 Task: Reply All to email with the signature Aiden Davis with the subject Meeting invitation from softage.1@softage.net with the message Can you please provide more information about the recent company merger?, select first 2 words, change the font of the message to Tahoma and change the font typography to italics Send the email
Action: Mouse moved to (578, 733)
Screenshot: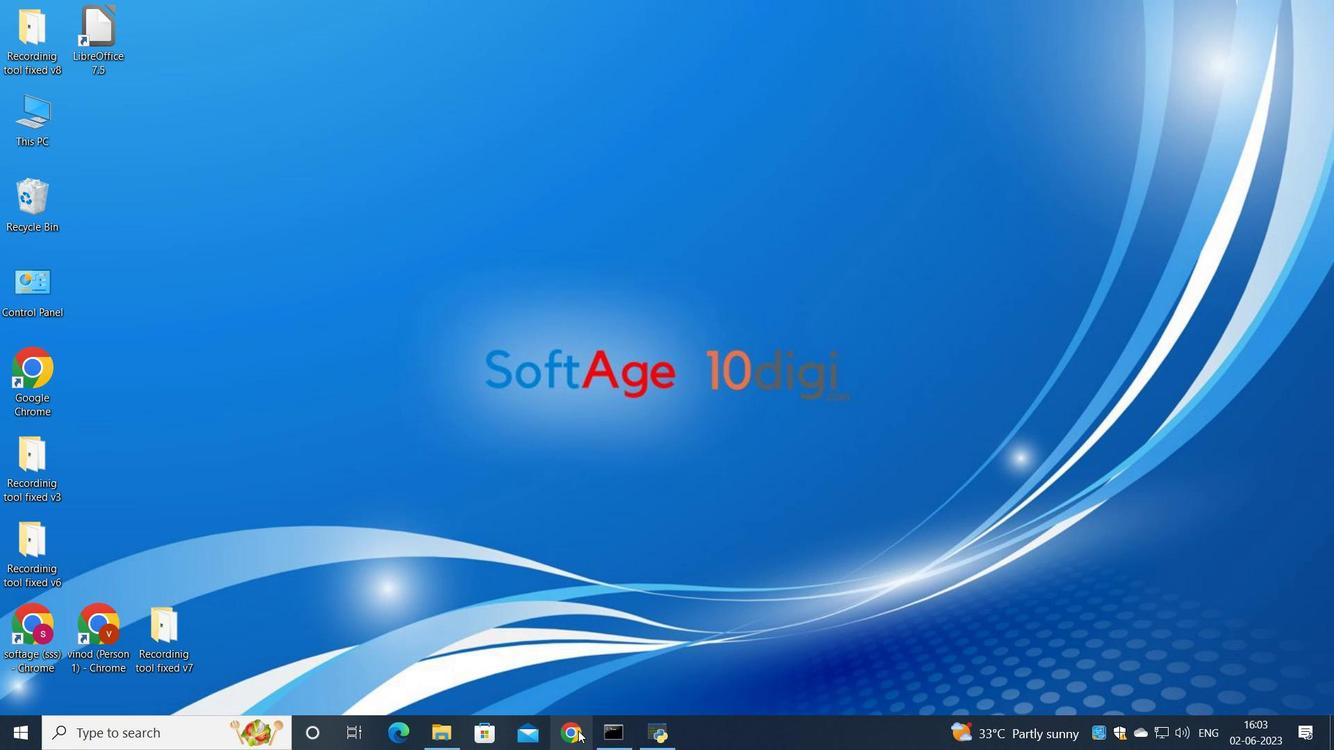
Action: Mouse pressed left at (578, 733)
Screenshot: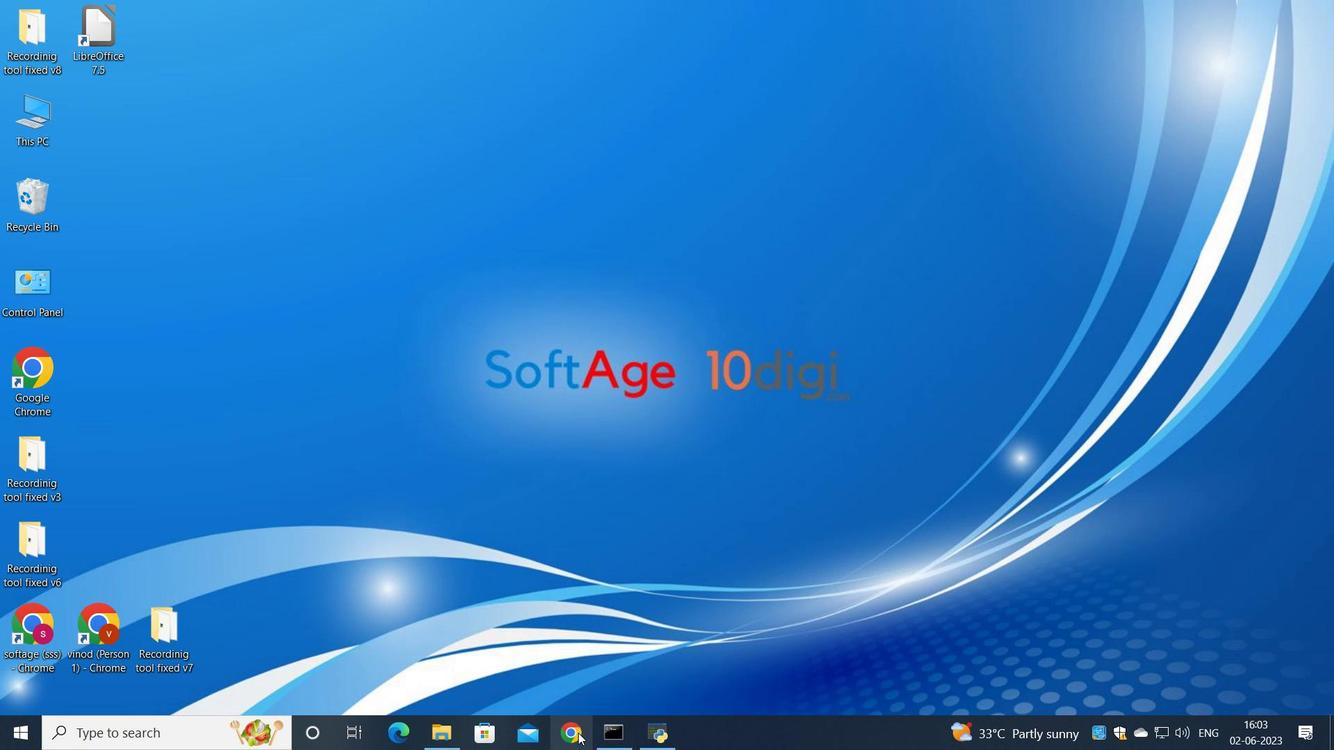
Action: Mouse moved to (574, 451)
Screenshot: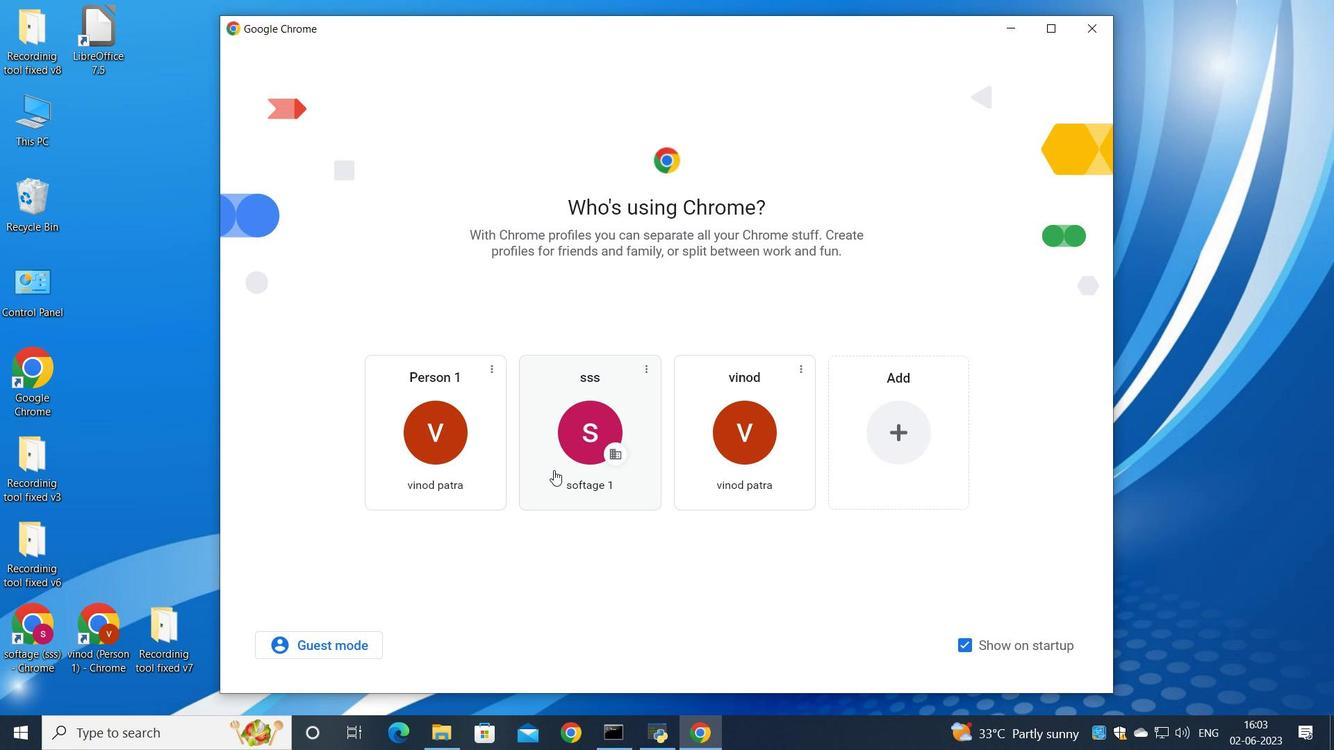 
Action: Mouse pressed left at (574, 451)
Screenshot: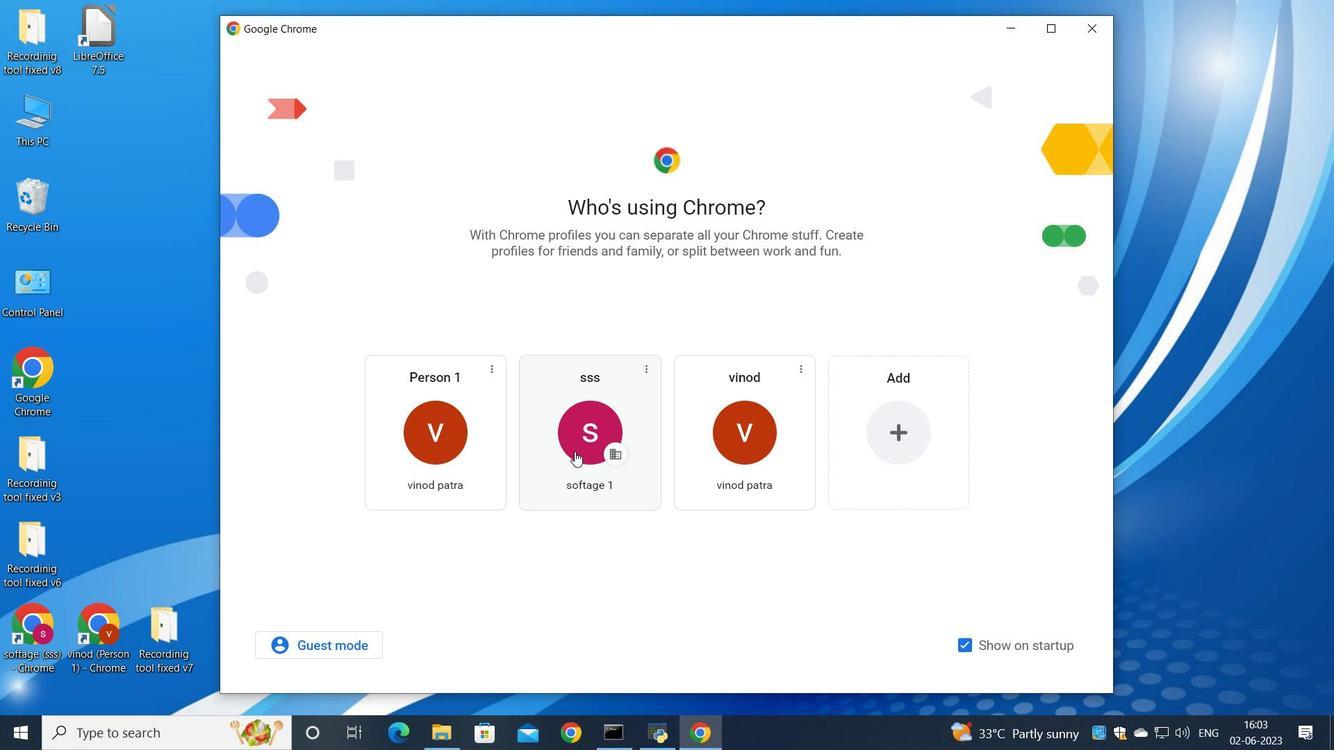 
Action: Mouse moved to (1166, 116)
Screenshot: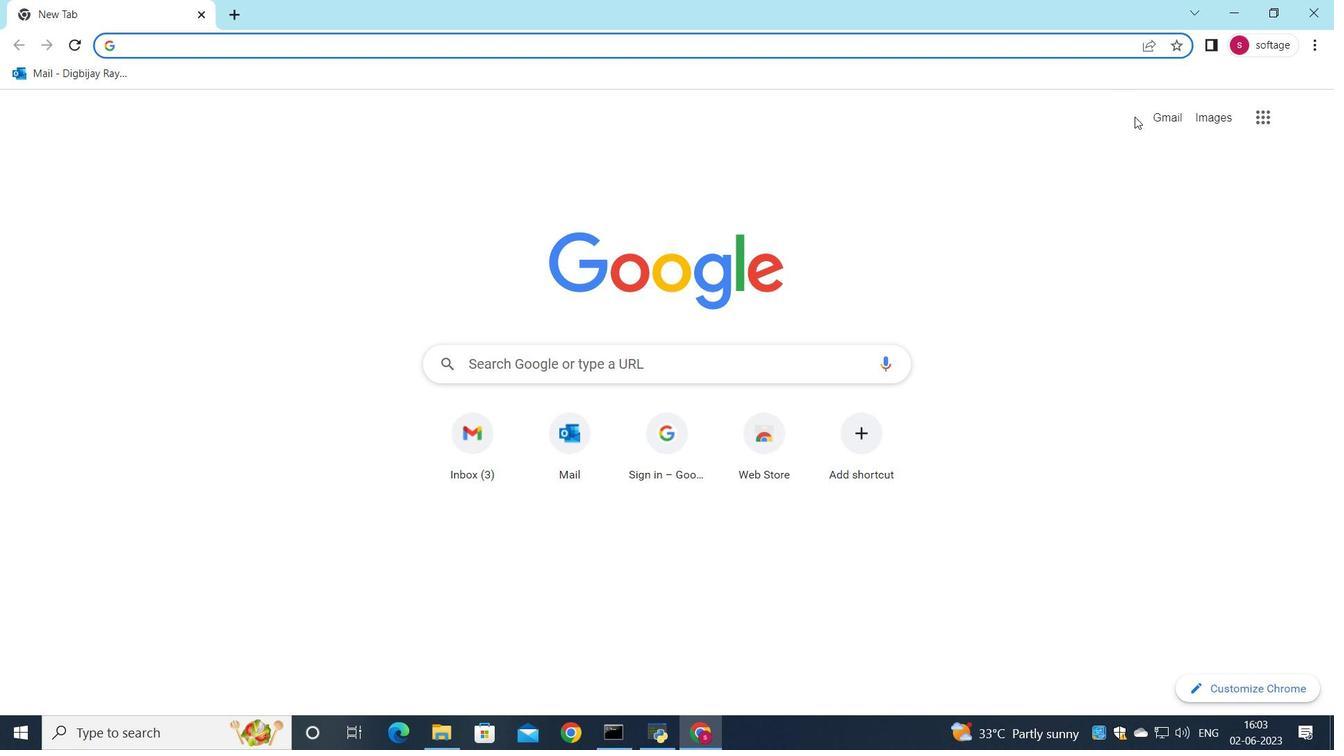 
Action: Mouse pressed left at (1166, 116)
Screenshot: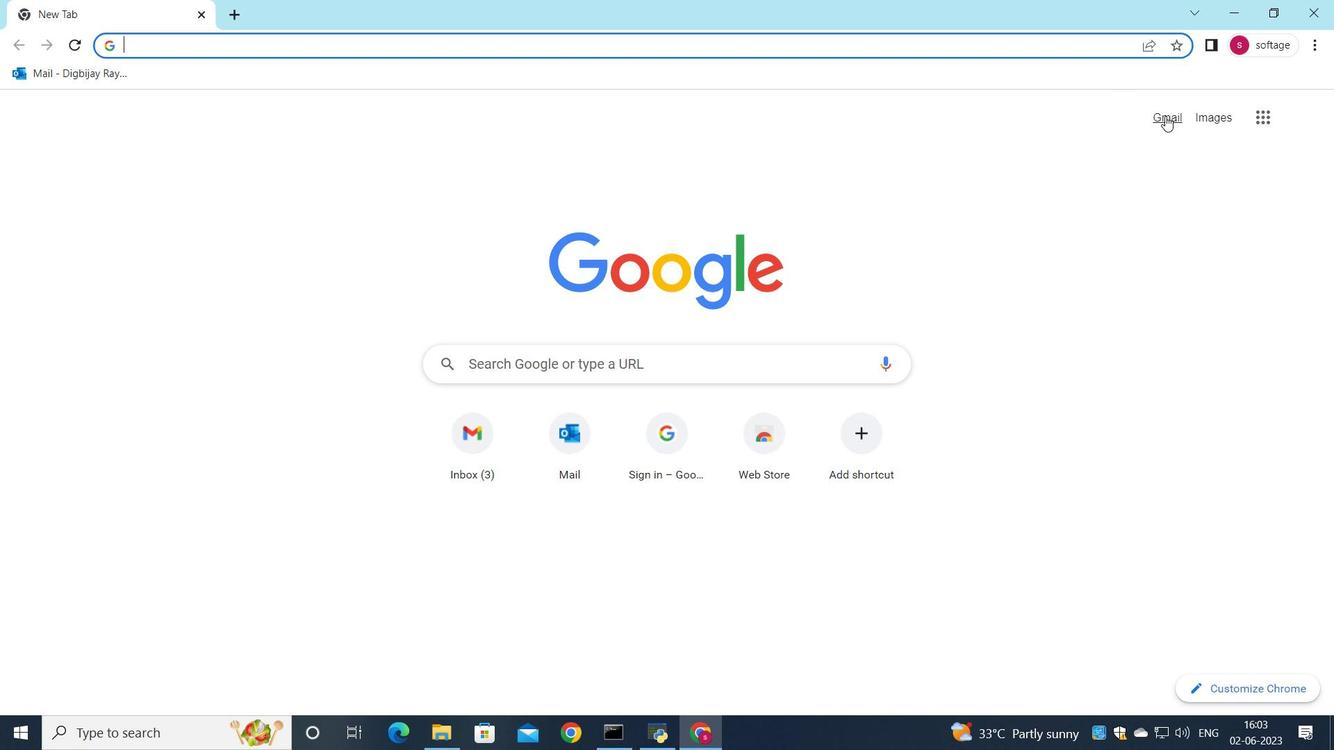 
Action: Mouse moved to (1144, 113)
Screenshot: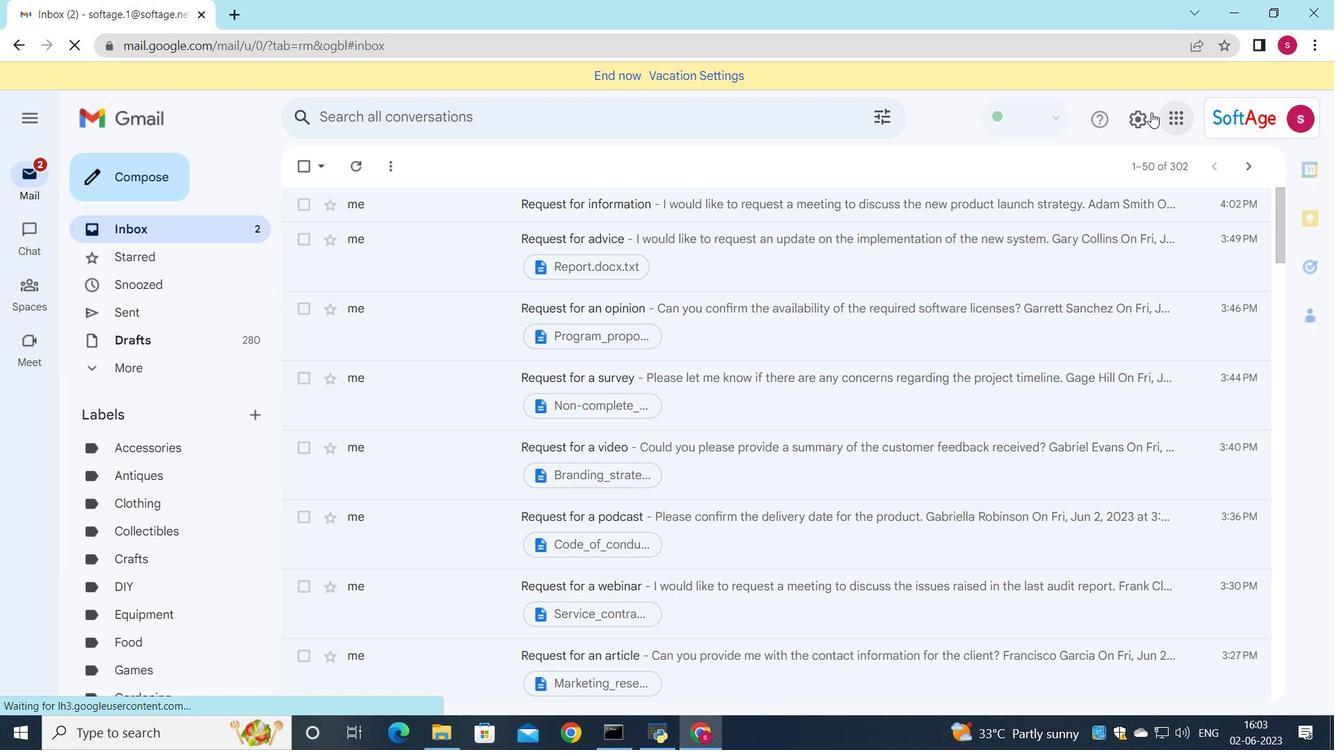 
Action: Mouse pressed left at (1144, 113)
Screenshot: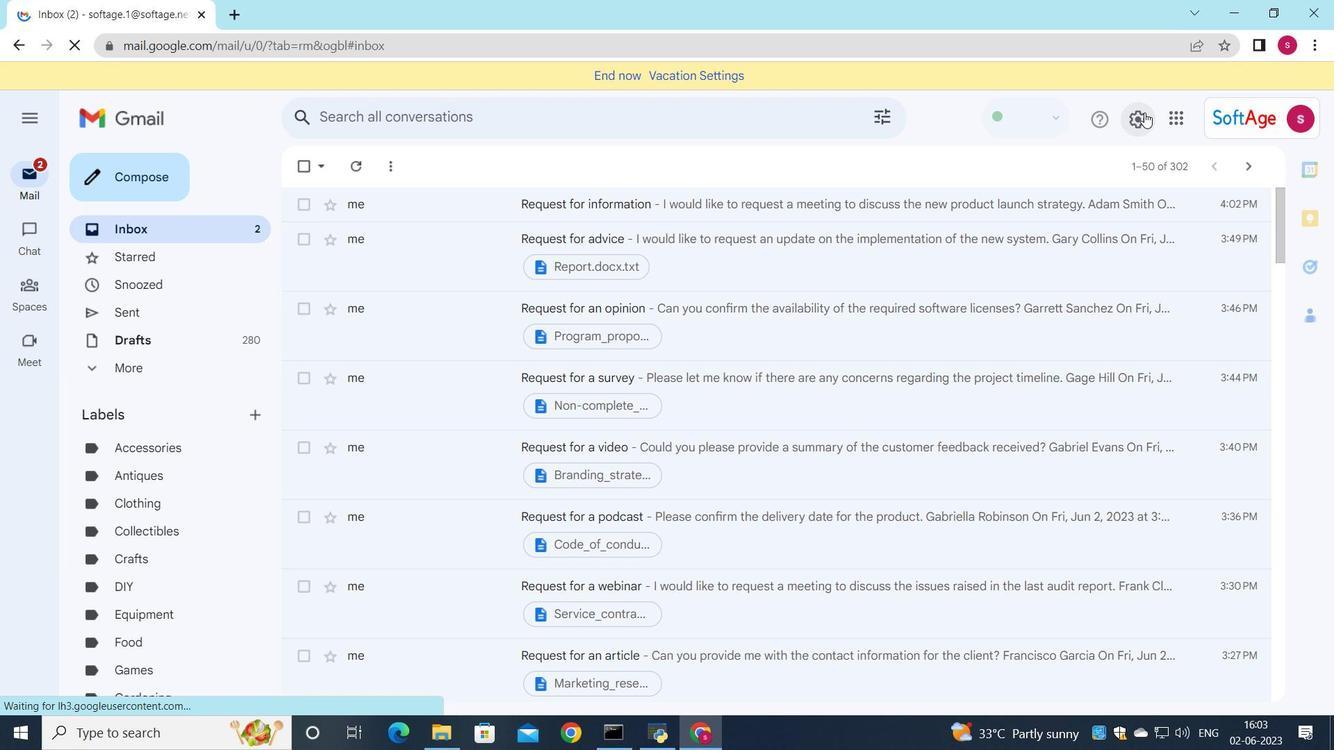 
Action: Mouse moved to (1151, 212)
Screenshot: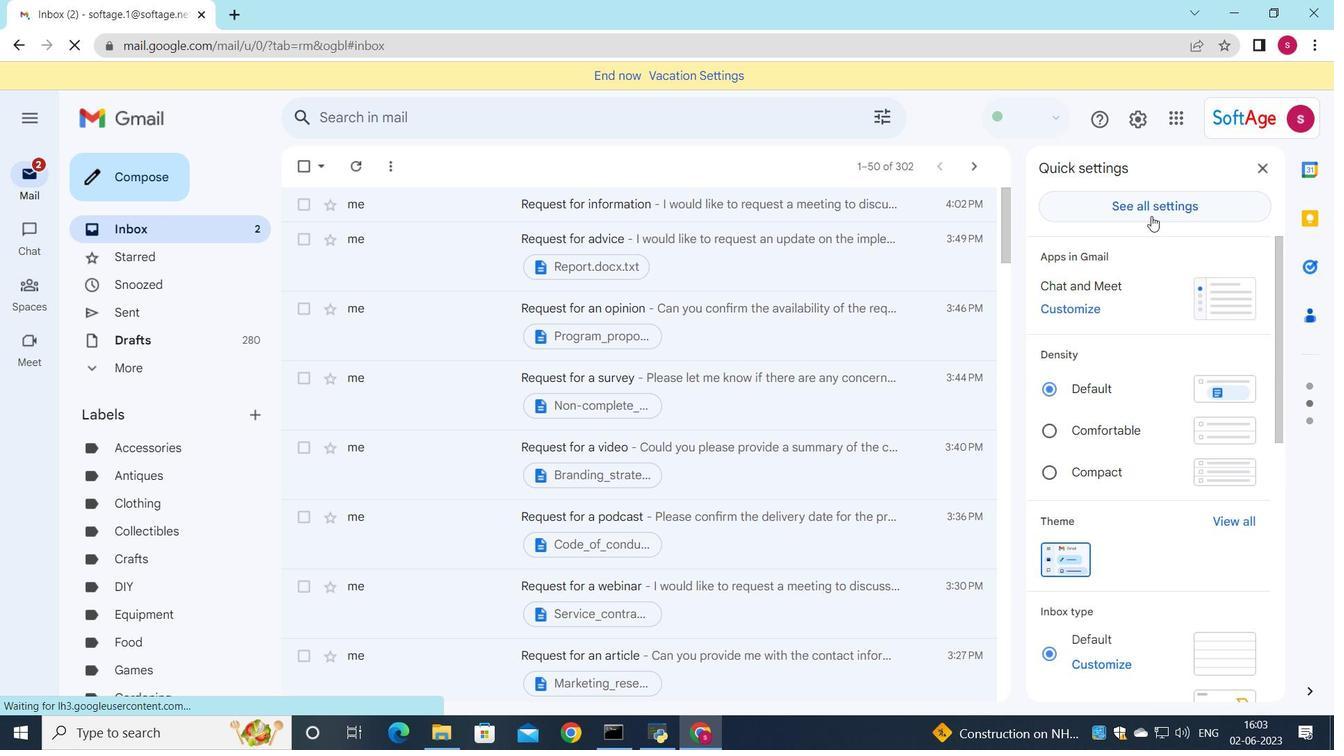 
Action: Mouse pressed left at (1151, 212)
Screenshot: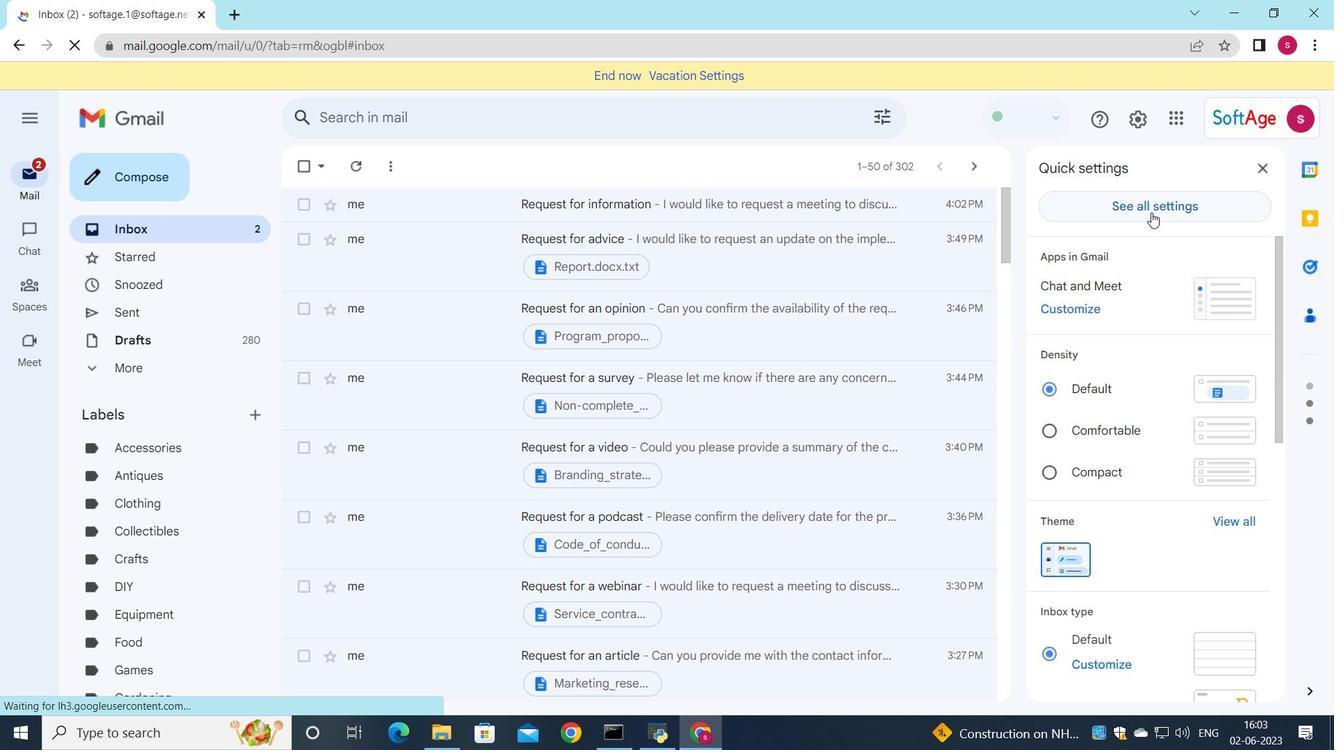 
Action: Mouse moved to (600, 452)
Screenshot: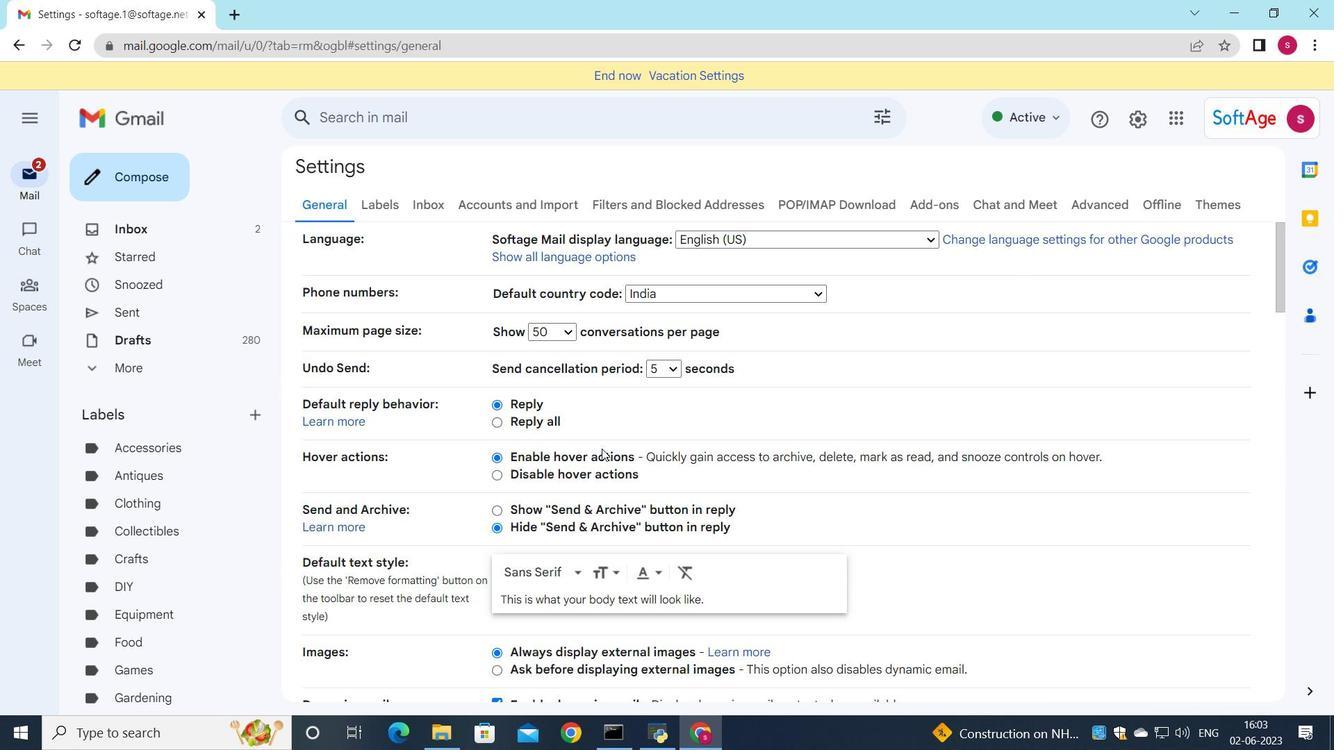 
Action: Mouse scrolled (600, 451) with delta (0, 0)
Screenshot: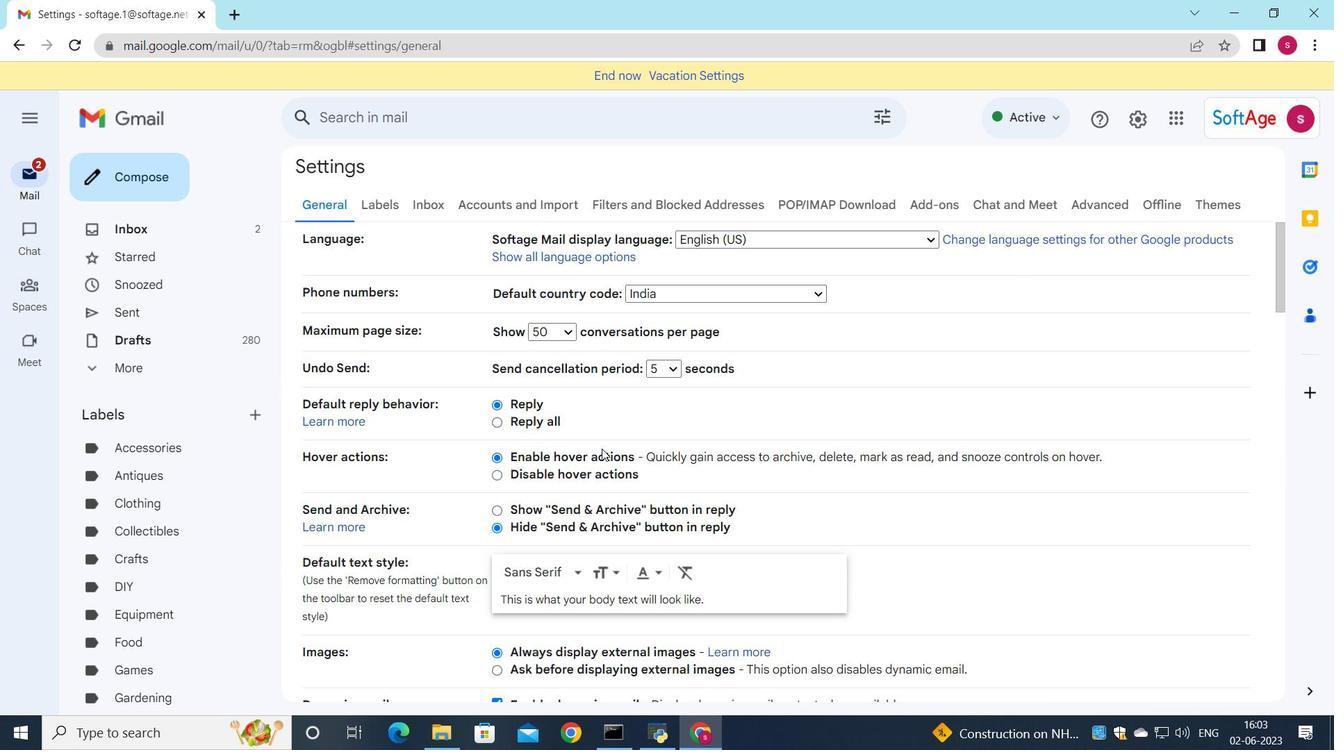 
Action: Mouse moved to (600, 452)
Screenshot: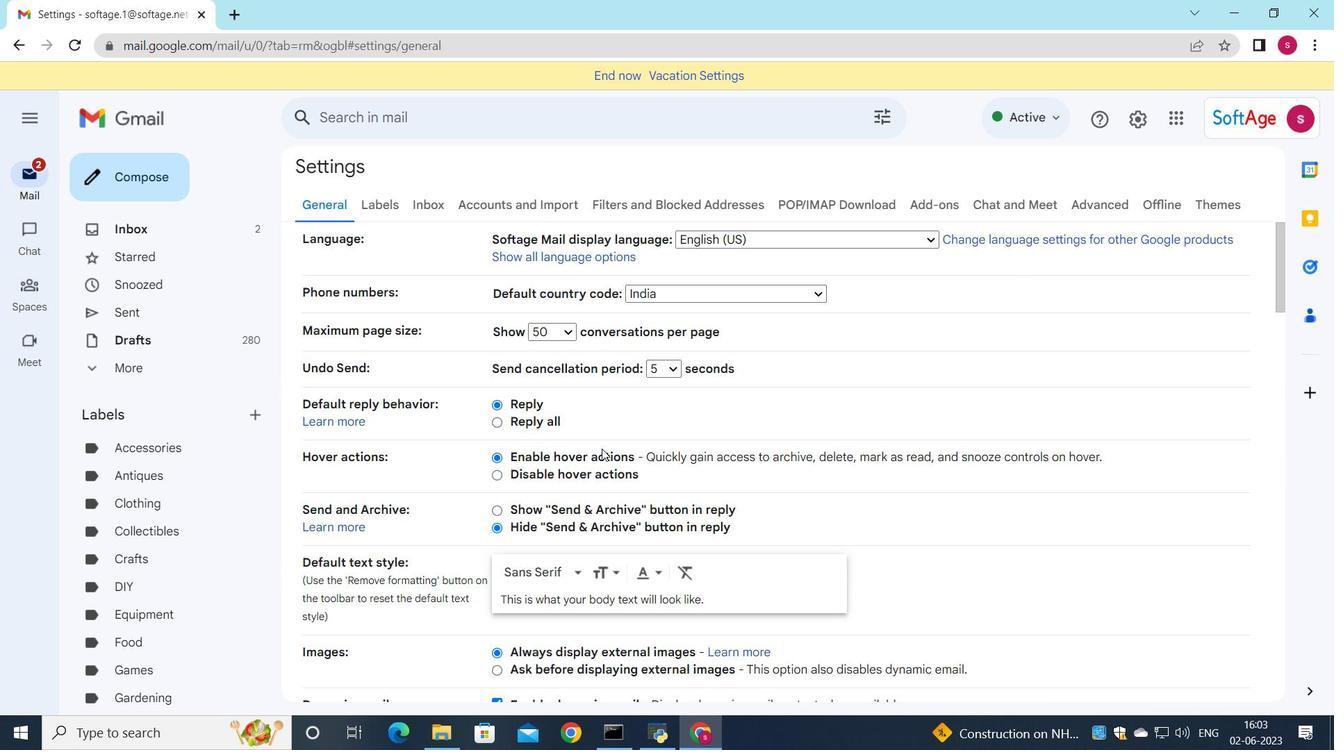 
Action: Mouse scrolled (600, 451) with delta (0, 0)
Screenshot: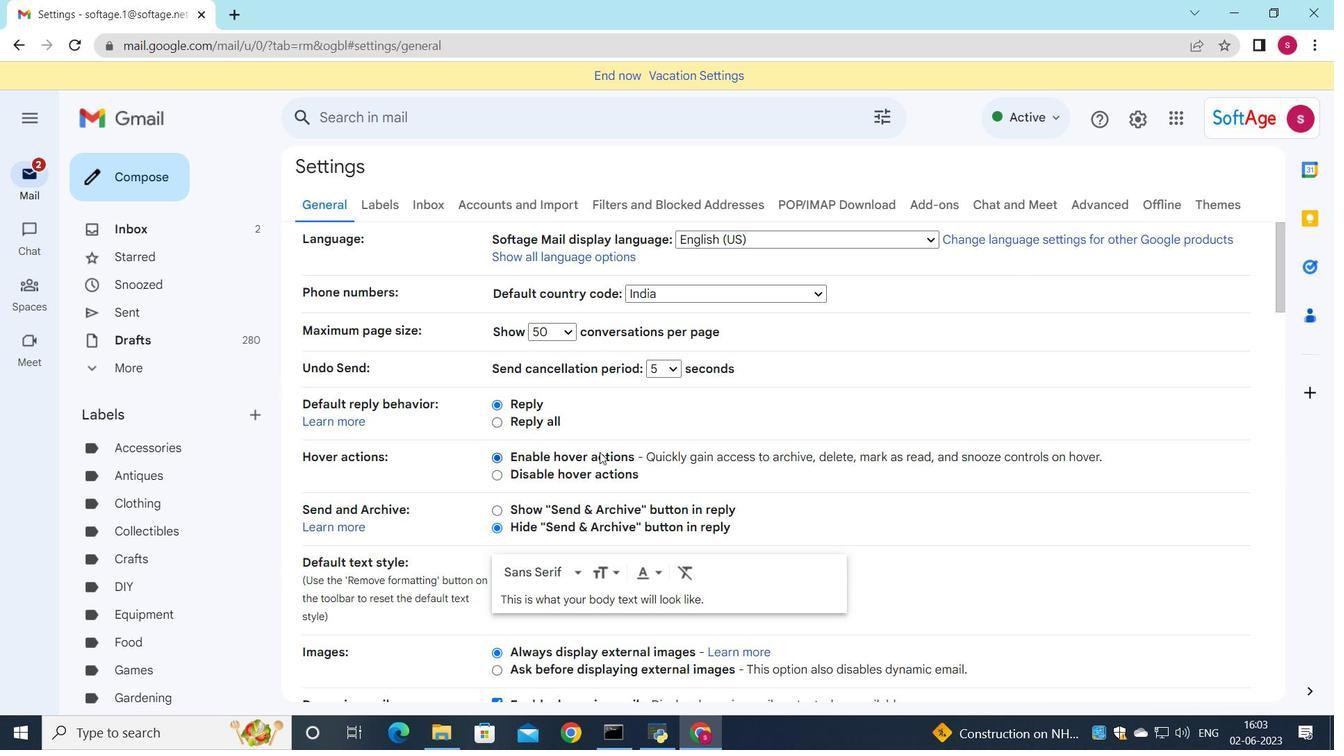 
Action: Mouse moved to (596, 464)
Screenshot: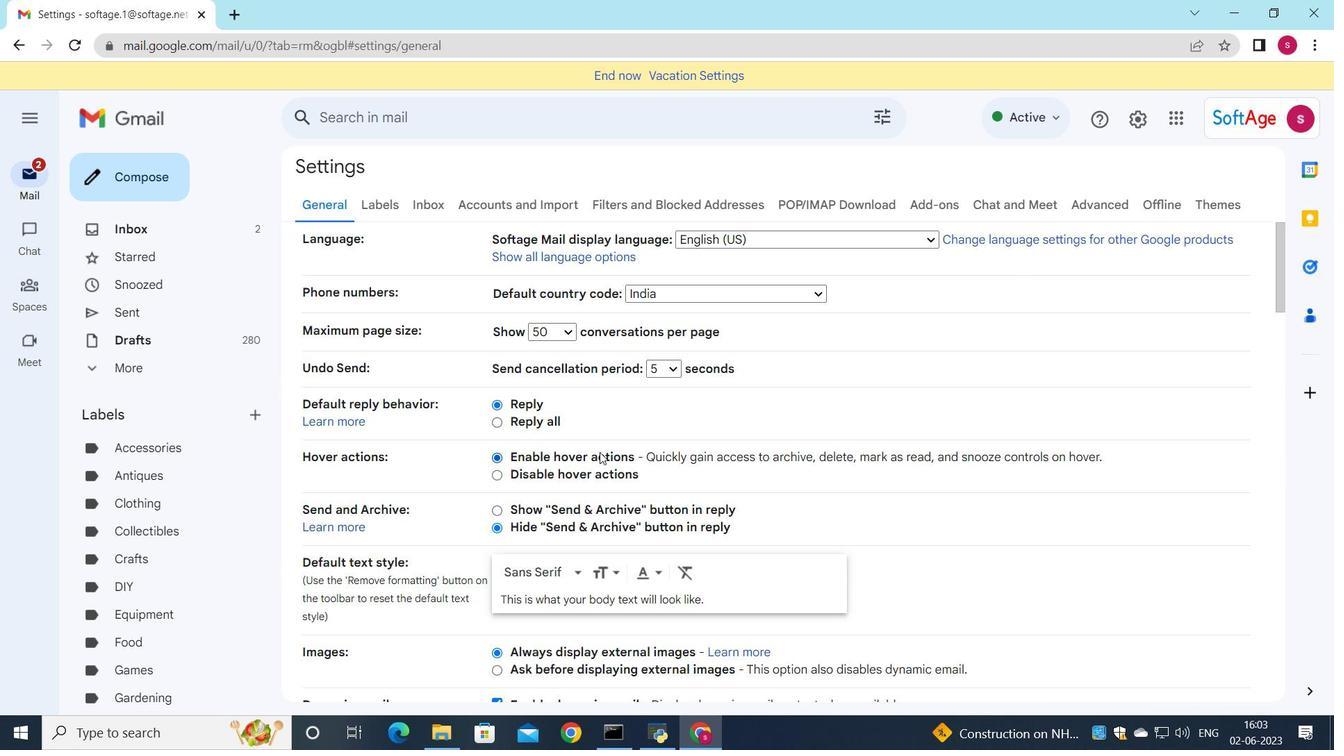 
Action: Mouse scrolled (596, 463) with delta (0, 0)
Screenshot: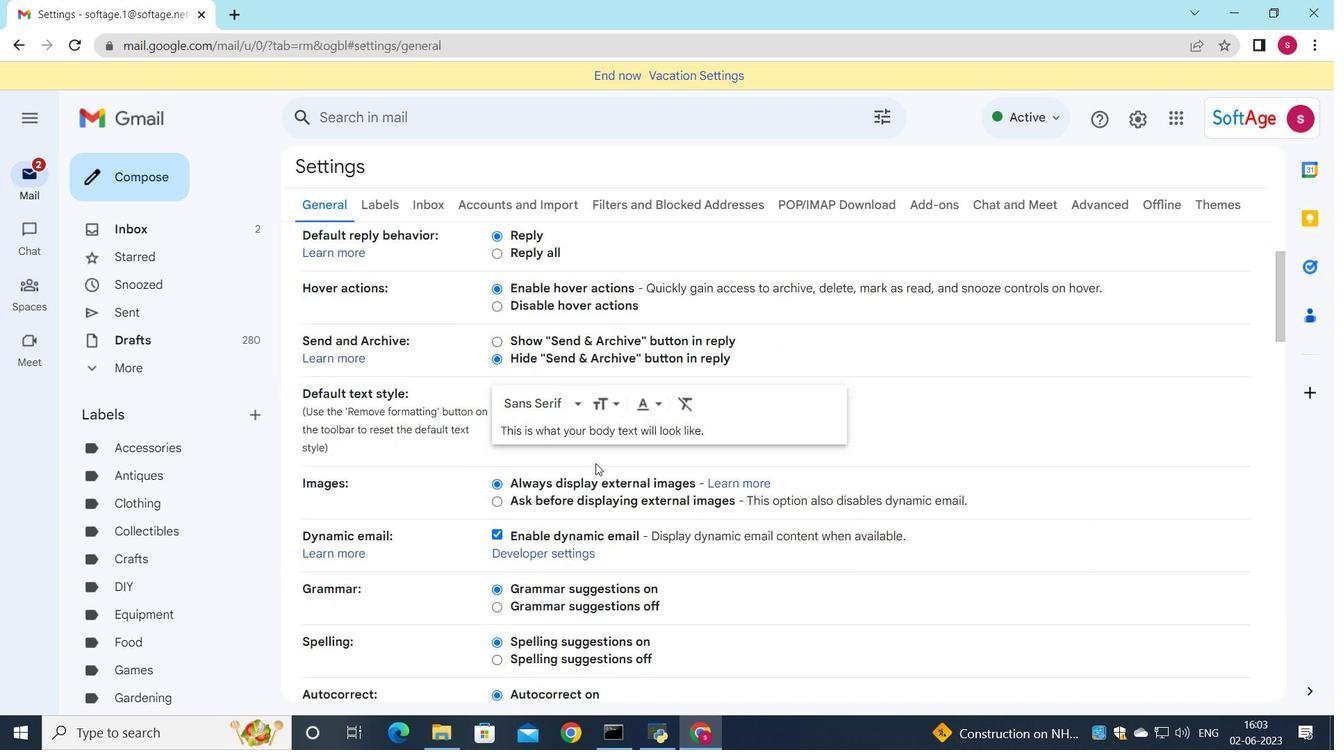 
Action: Mouse scrolled (596, 463) with delta (0, 0)
Screenshot: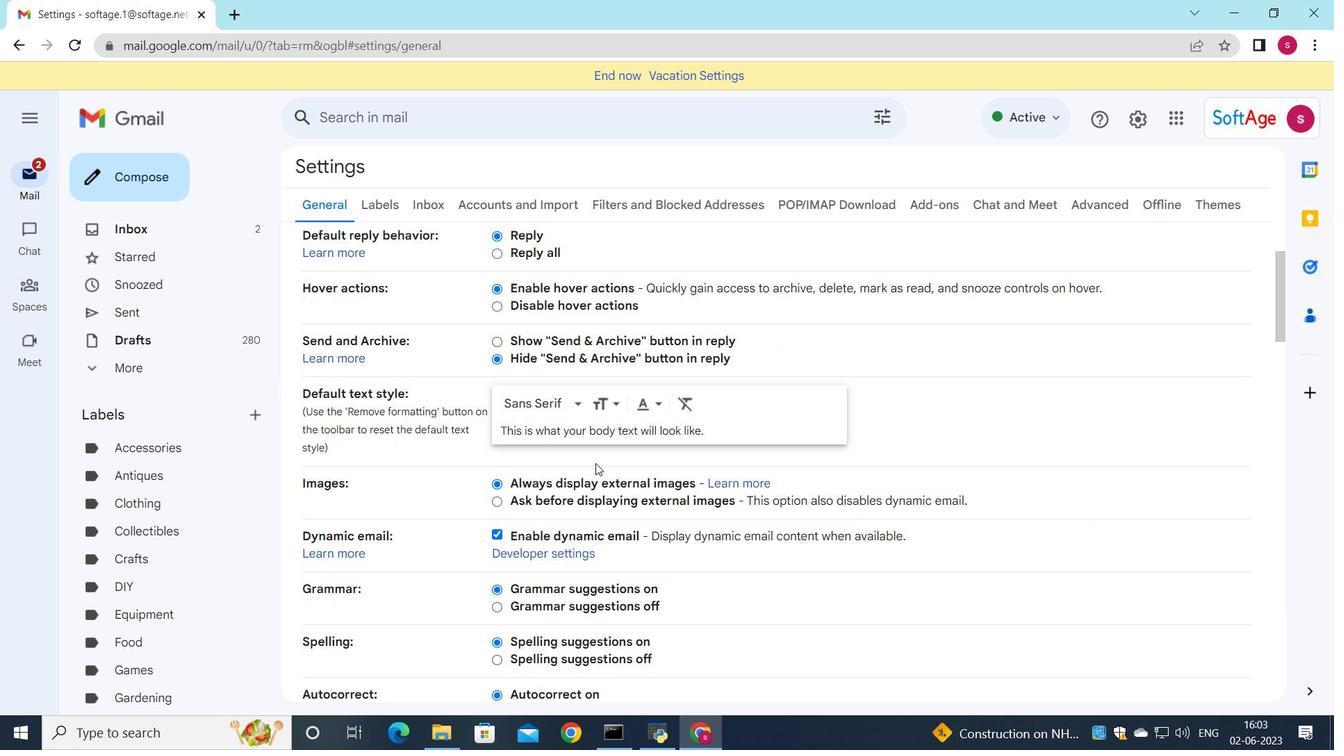 
Action: Mouse scrolled (596, 463) with delta (0, 0)
Screenshot: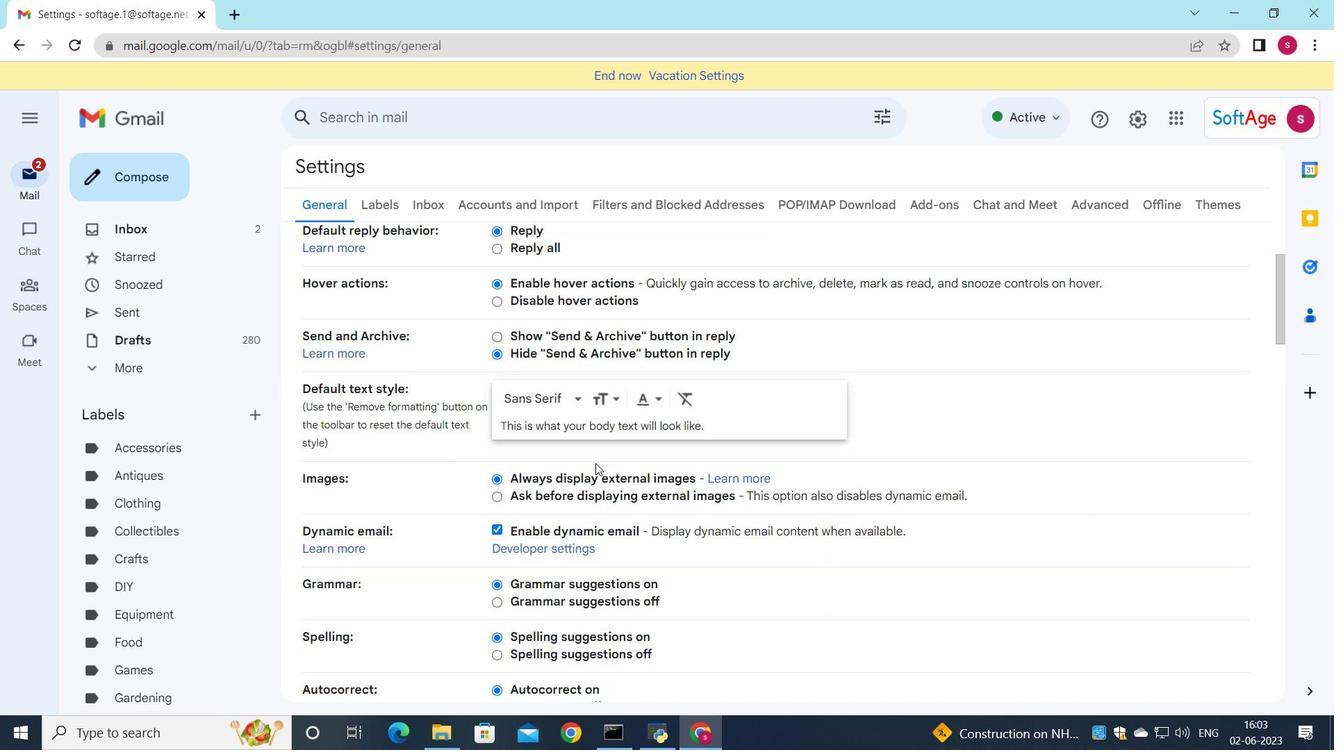 
Action: Mouse scrolled (596, 463) with delta (0, 0)
Screenshot: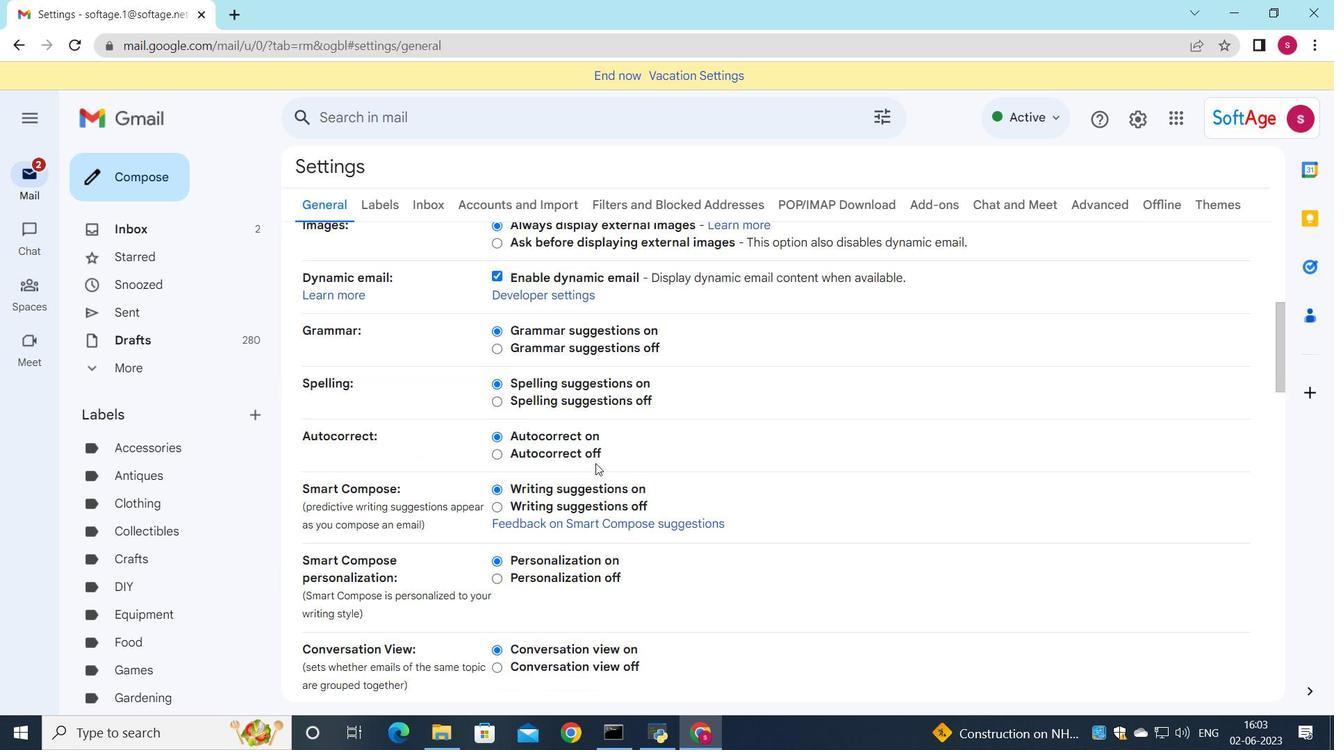 
Action: Mouse scrolled (596, 463) with delta (0, 0)
Screenshot: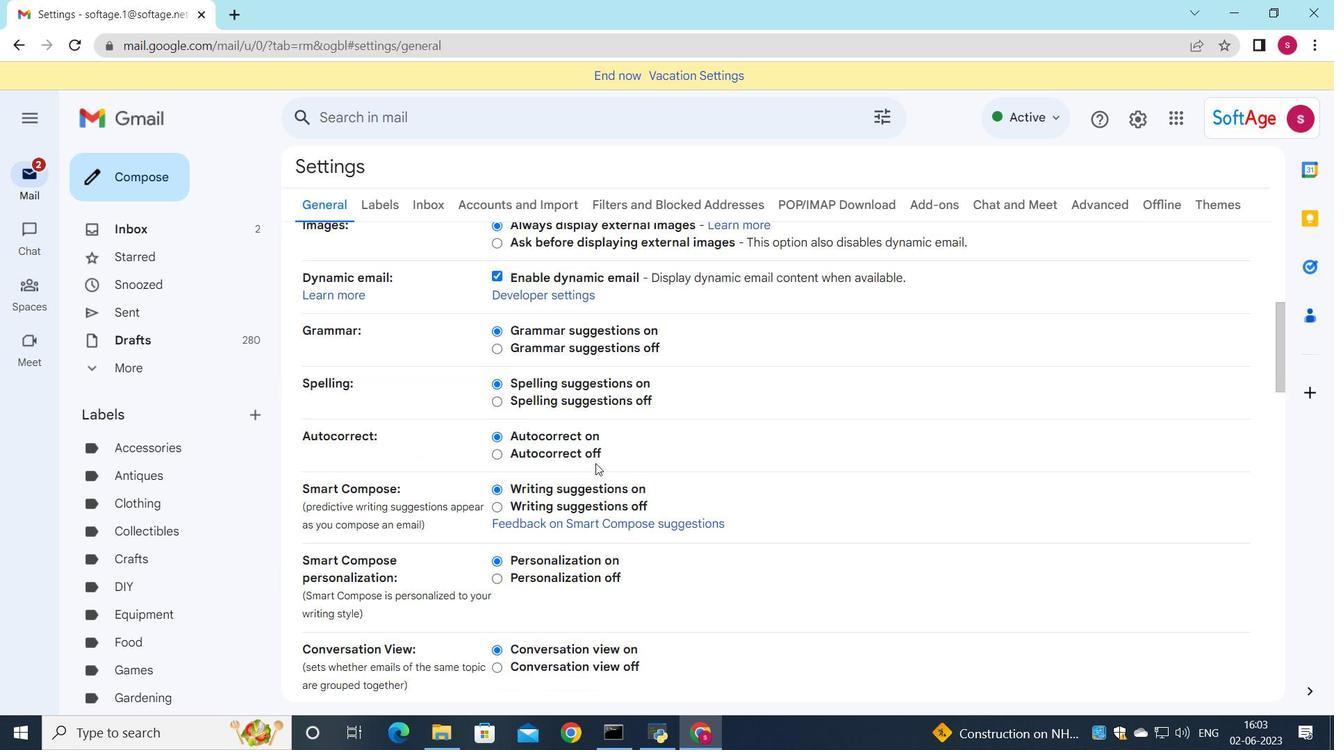 
Action: Mouse scrolled (596, 463) with delta (0, 0)
Screenshot: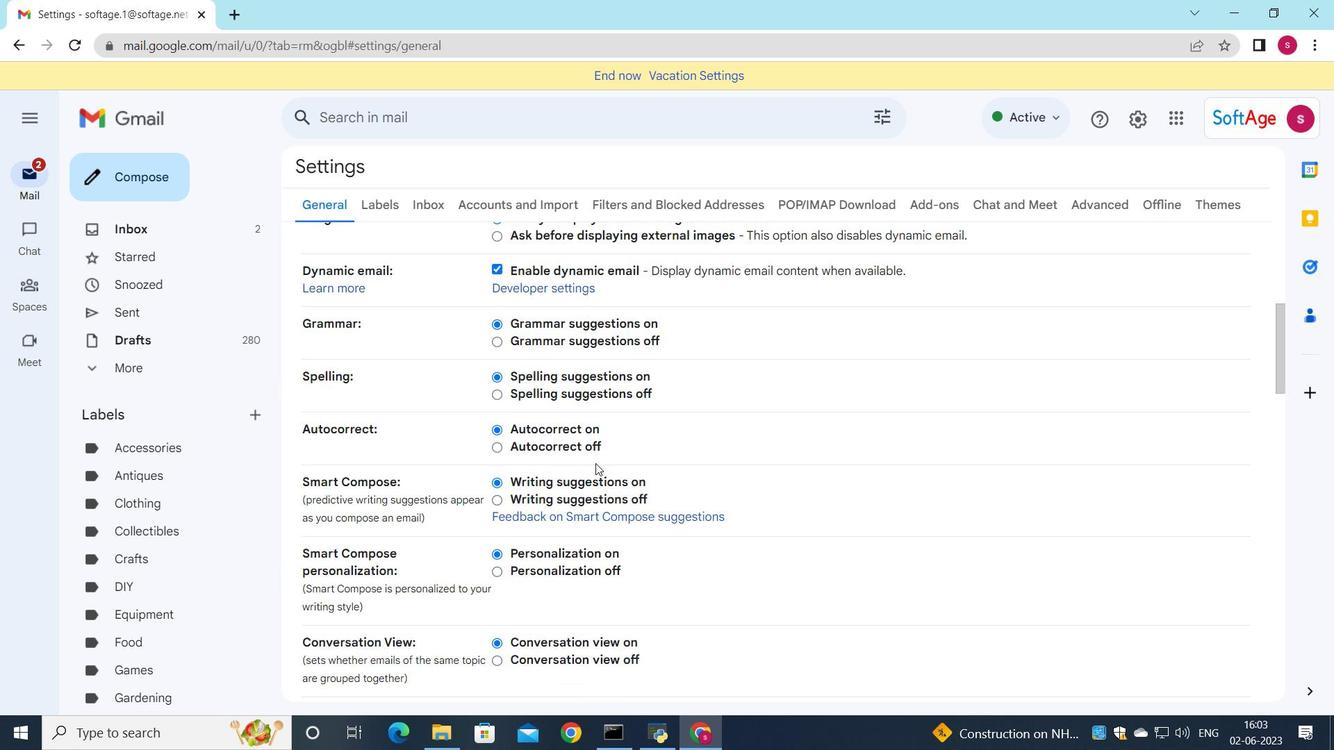 
Action: Mouse scrolled (596, 463) with delta (0, 0)
Screenshot: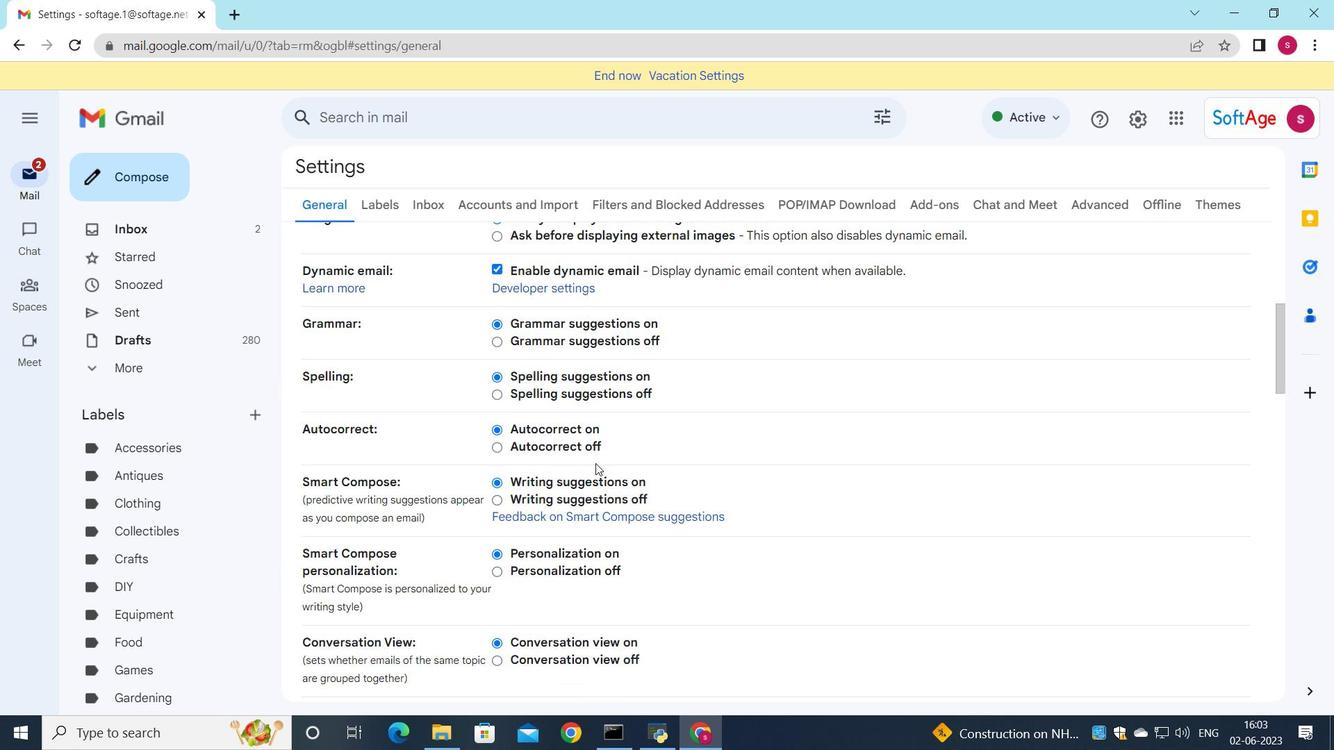 
Action: Mouse scrolled (596, 463) with delta (0, 0)
Screenshot: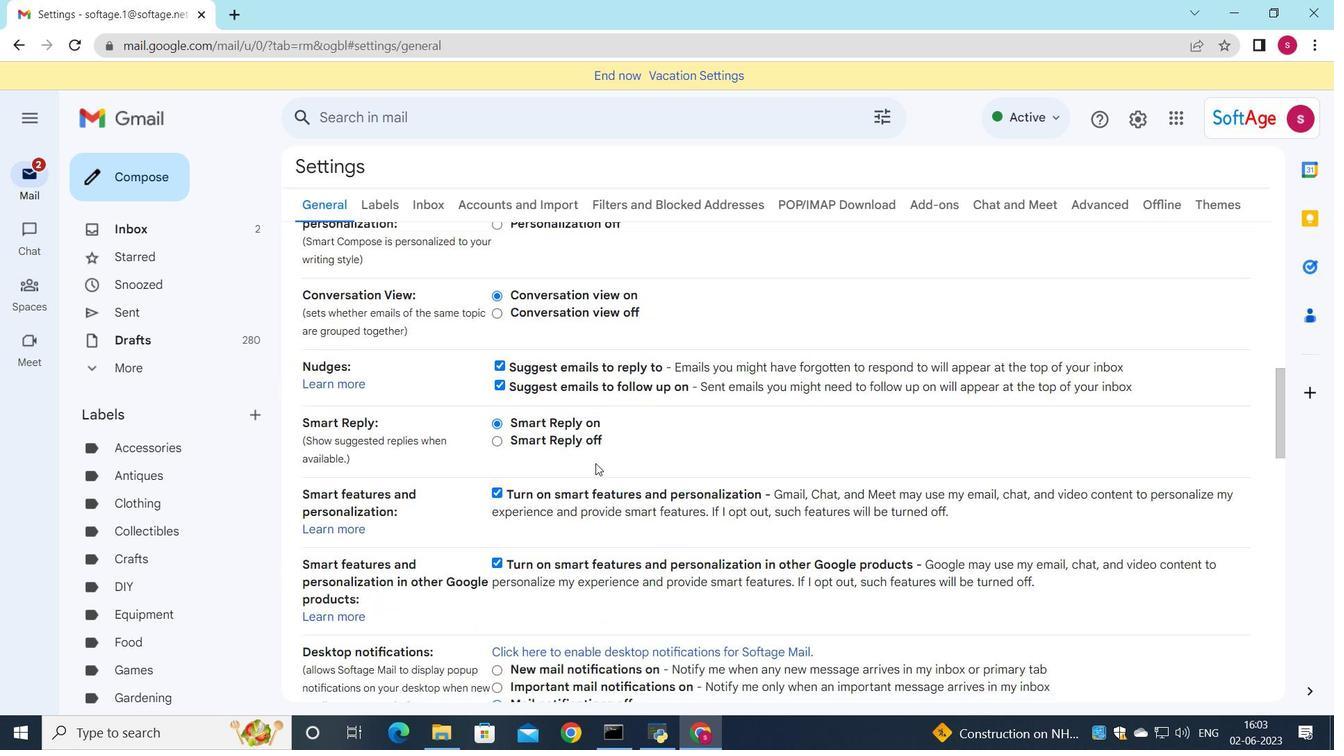 
Action: Mouse scrolled (596, 463) with delta (0, 0)
Screenshot: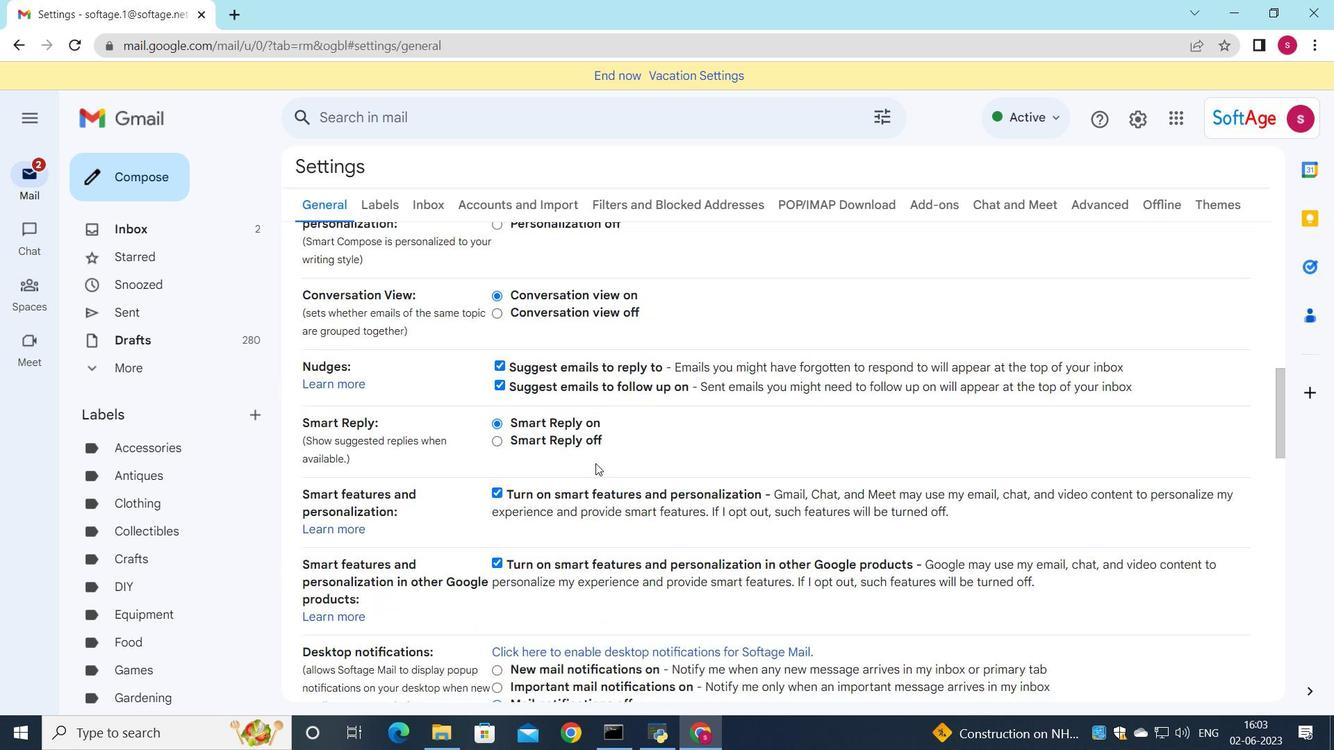 
Action: Mouse scrolled (596, 463) with delta (0, 0)
Screenshot: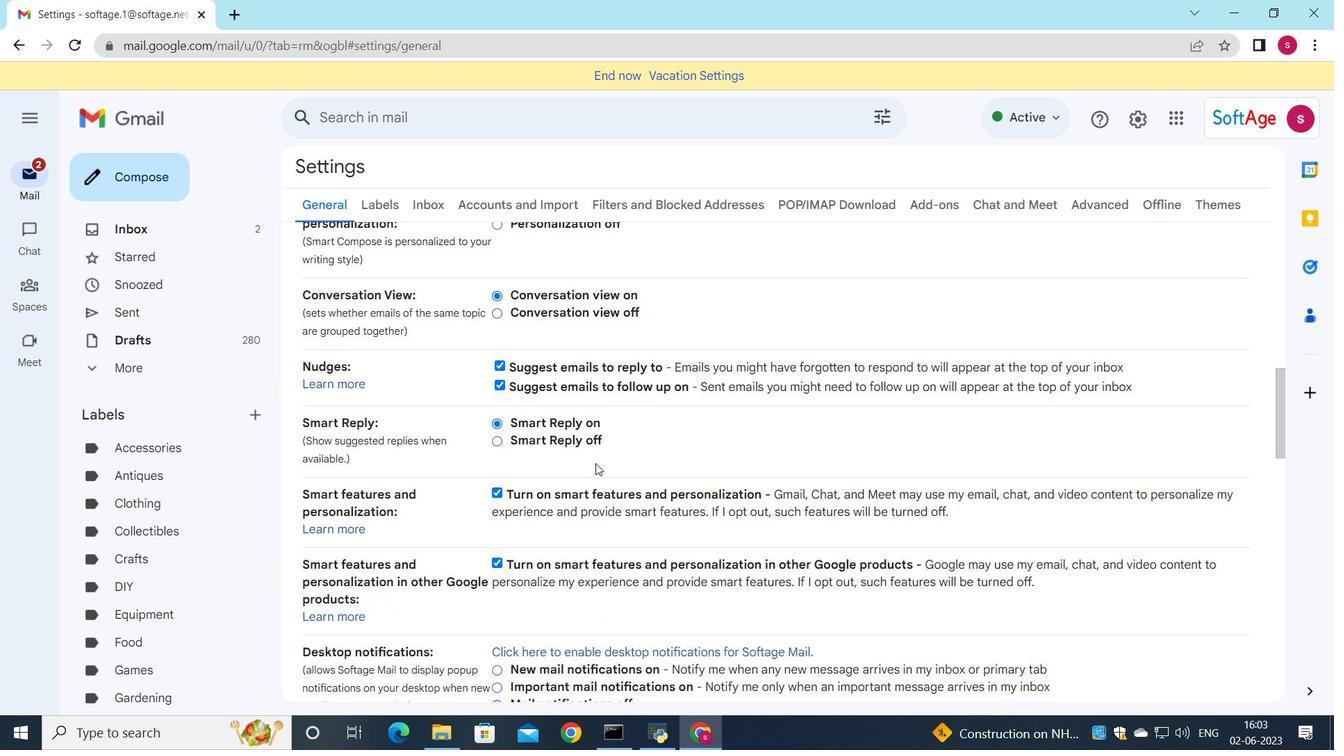 
Action: Mouse scrolled (596, 463) with delta (0, 0)
Screenshot: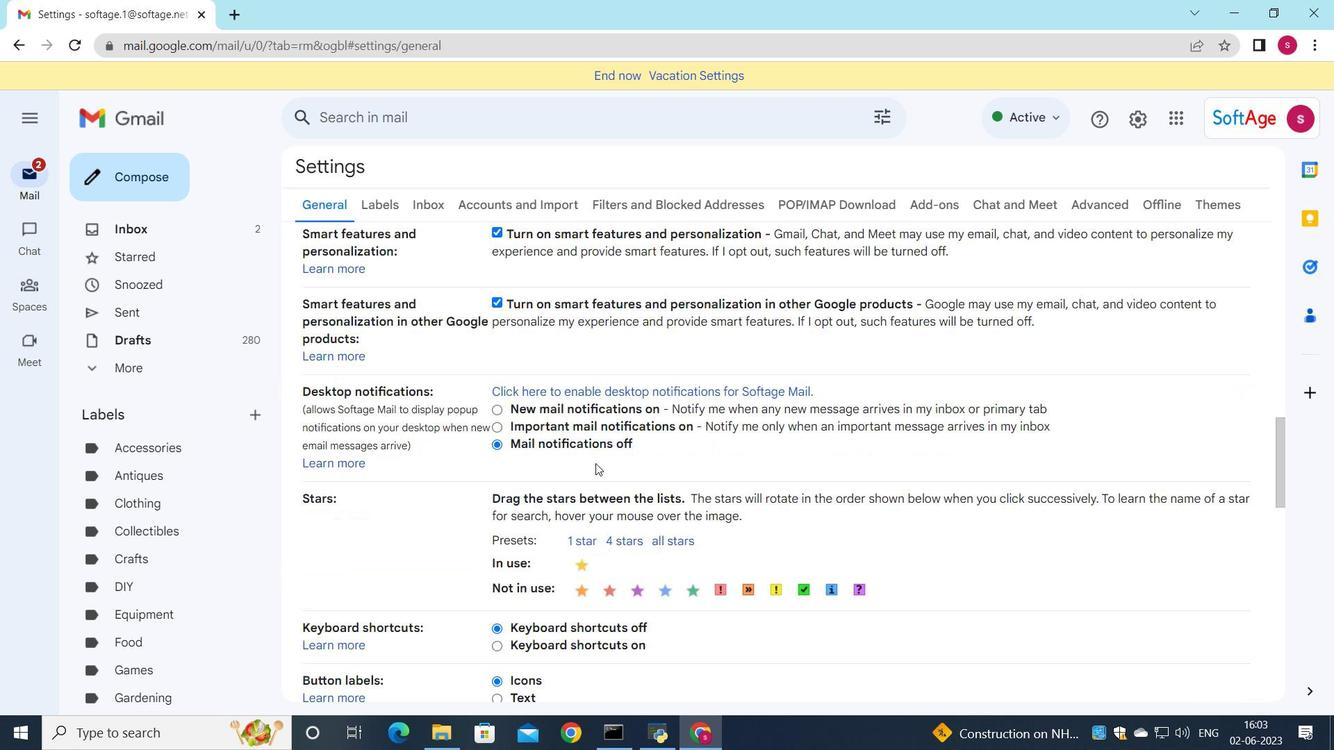 
Action: Mouse scrolled (596, 463) with delta (0, 0)
Screenshot: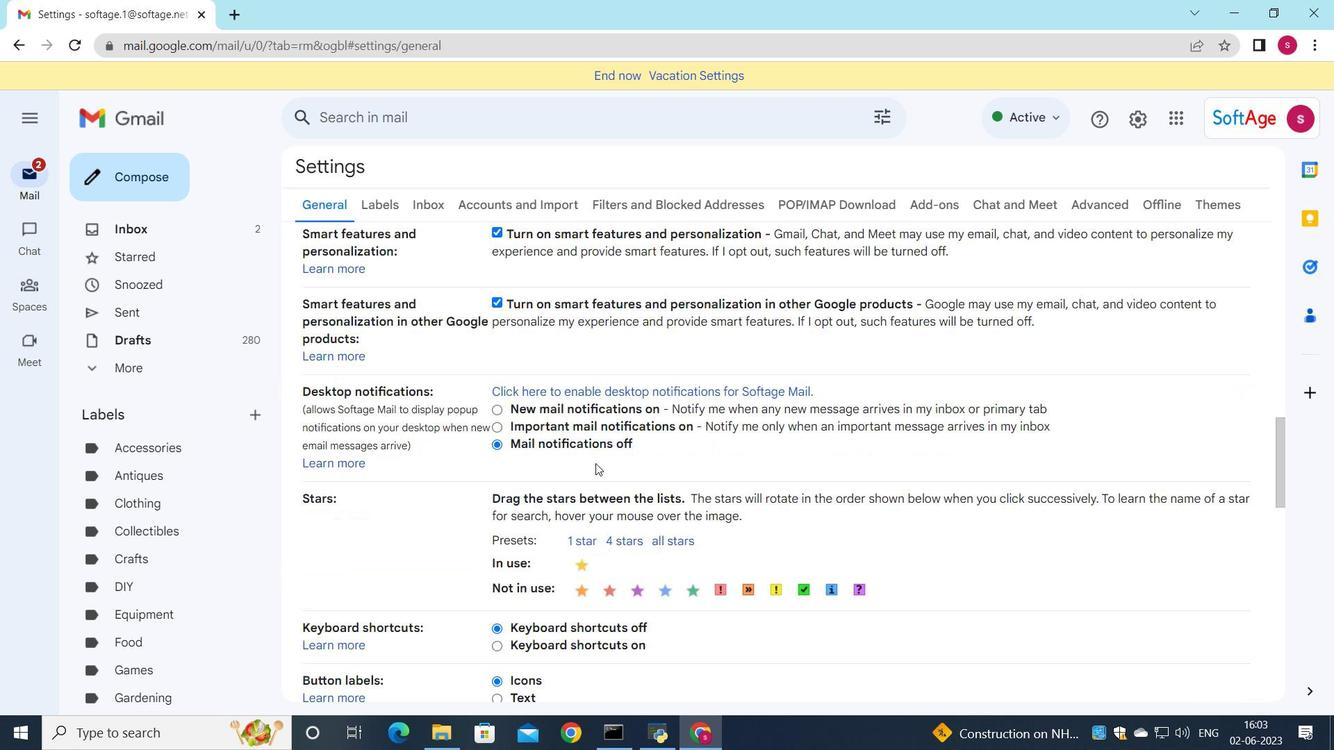 
Action: Mouse scrolled (596, 463) with delta (0, 0)
Screenshot: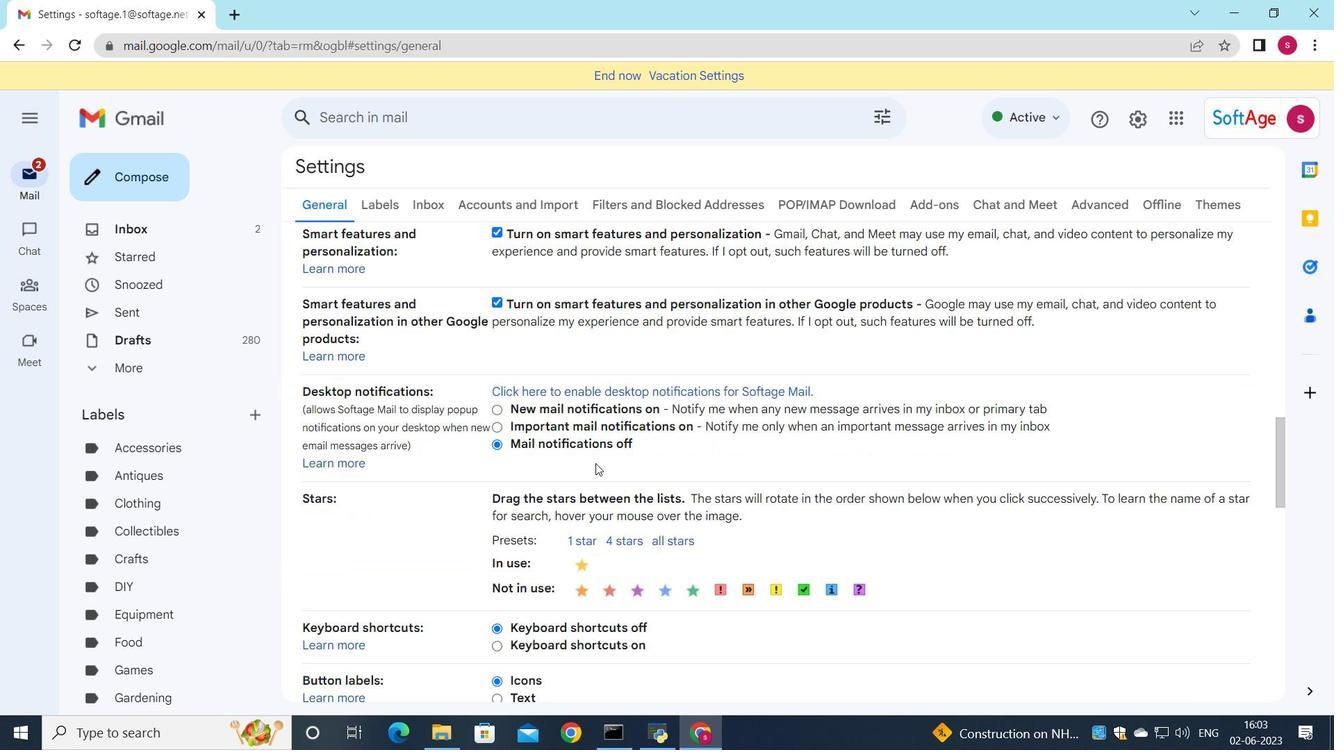 
Action: Mouse scrolled (596, 463) with delta (0, 0)
Screenshot: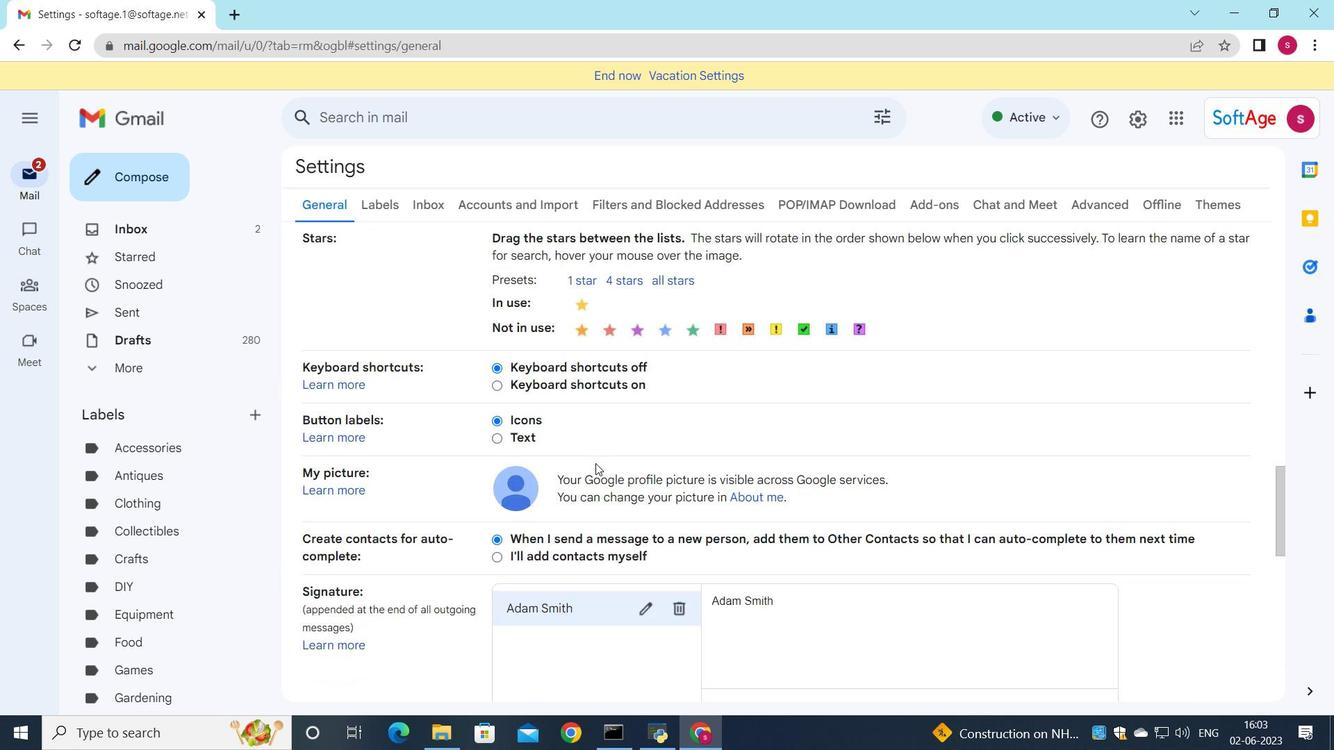 
Action: Mouse scrolled (596, 463) with delta (0, 0)
Screenshot: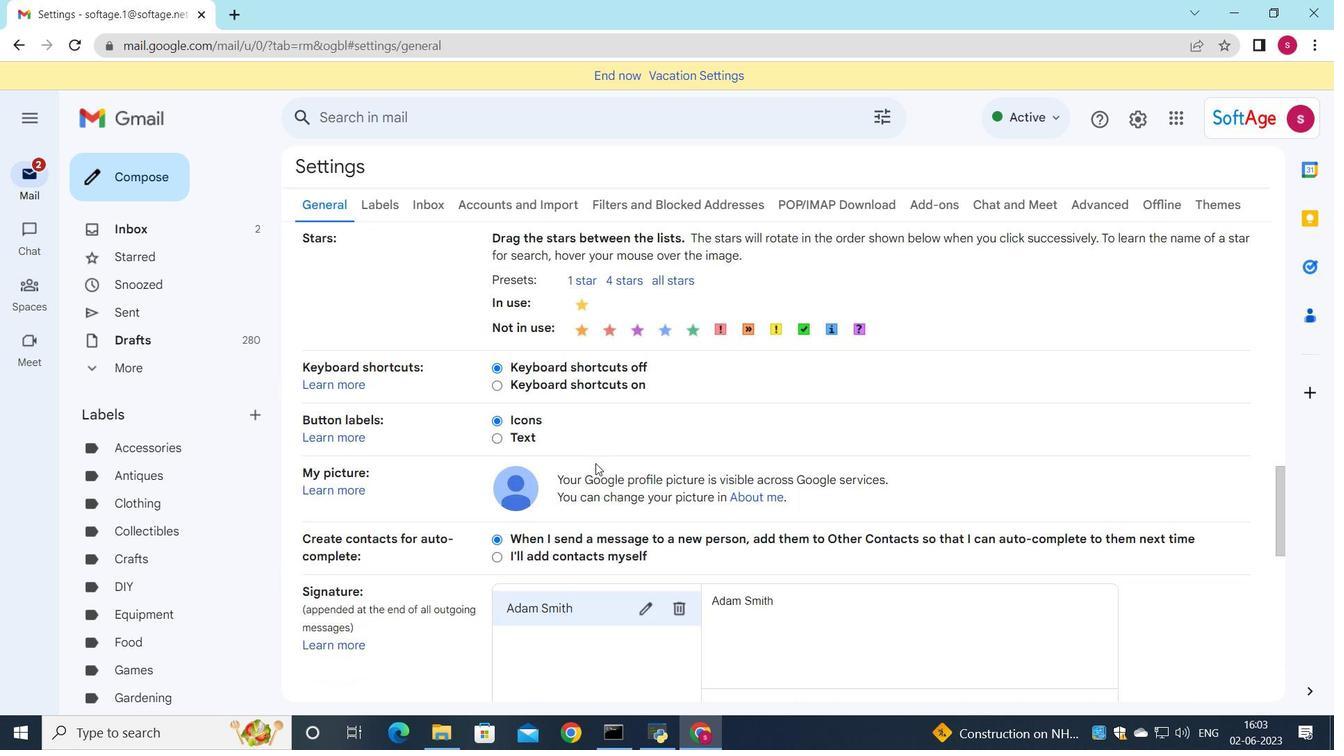 
Action: Mouse scrolled (596, 463) with delta (0, 0)
Screenshot: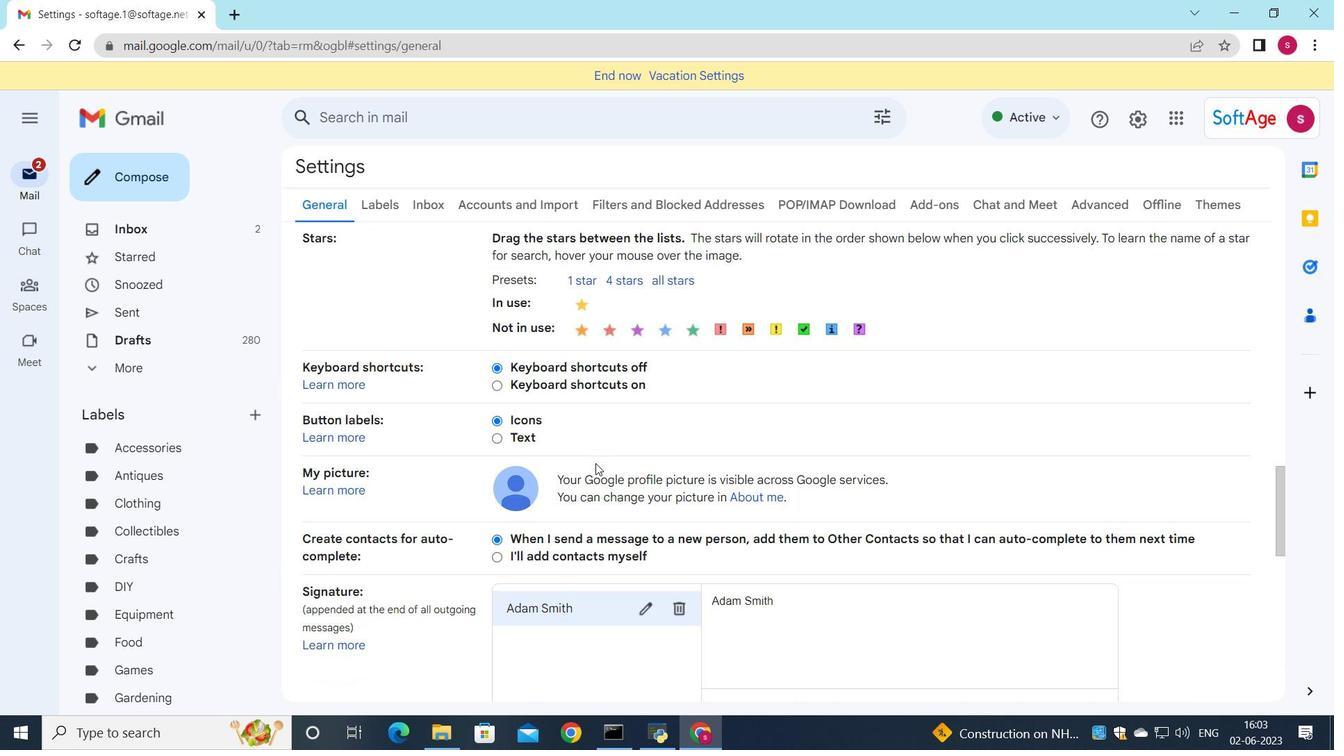 
Action: Mouse moved to (681, 354)
Screenshot: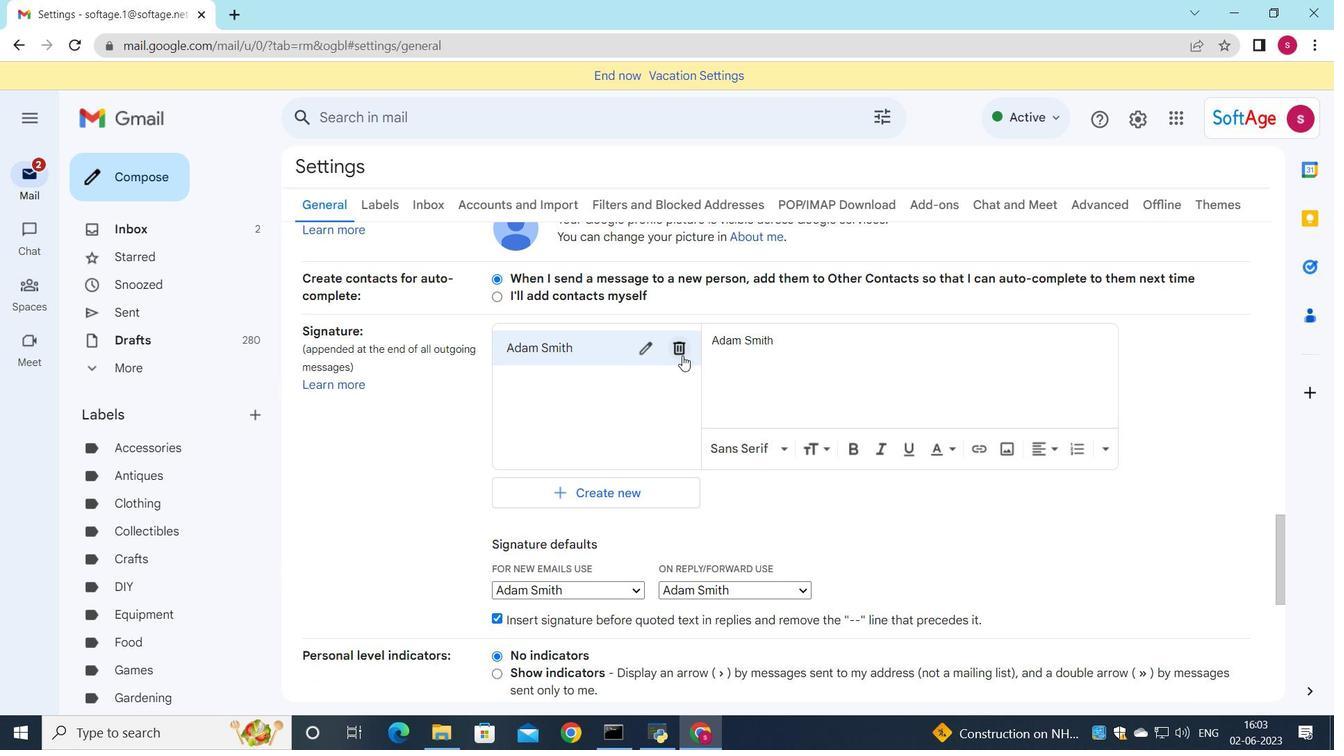 
Action: Mouse pressed left at (681, 354)
Screenshot: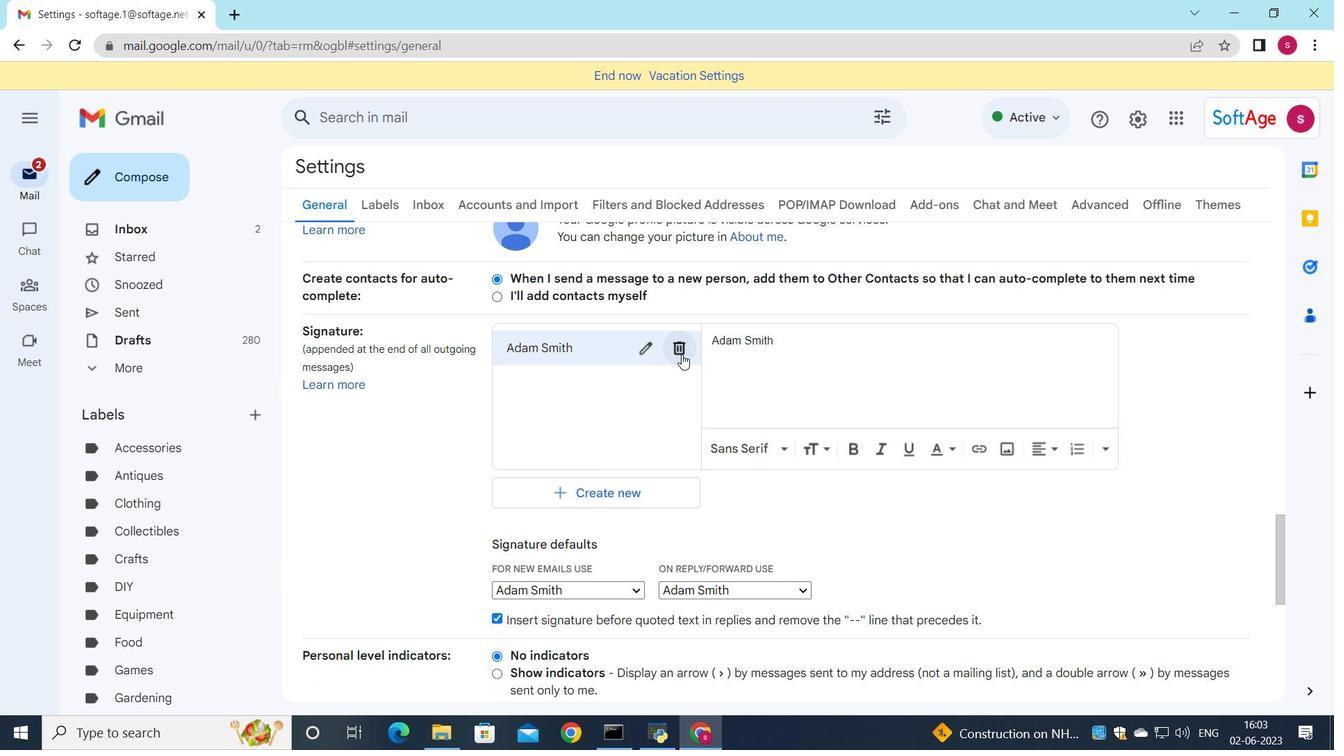 
Action: Mouse moved to (813, 425)
Screenshot: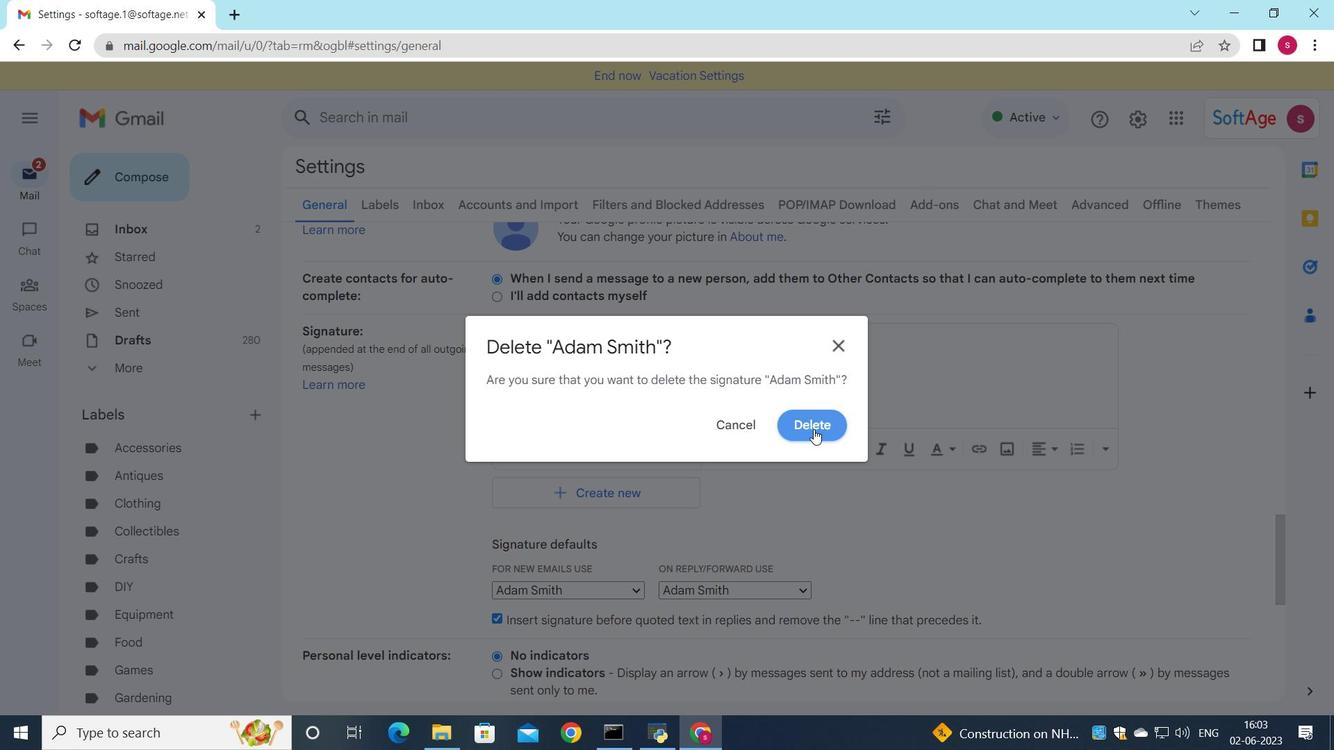 
Action: Mouse pressed left at (813, 425)
Screenshot: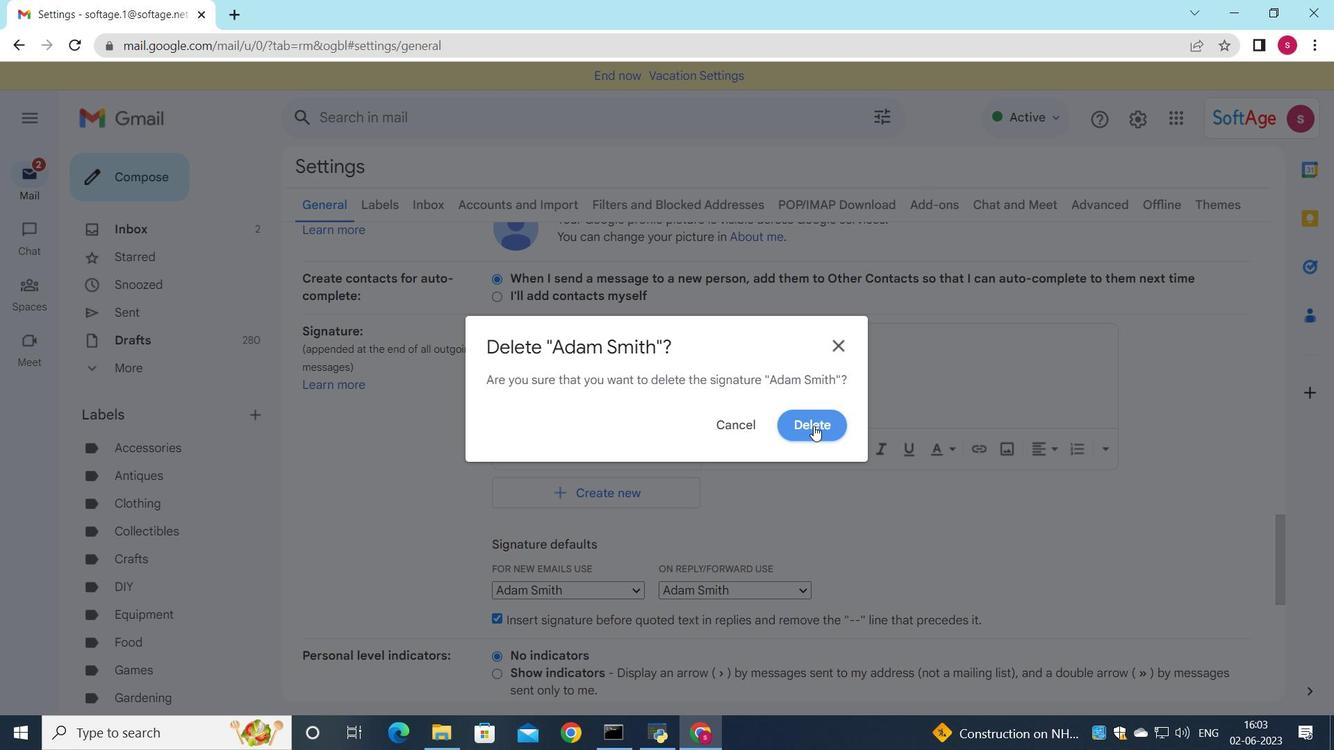 
Action: Mouse moved to (528, 359)
Screenshot: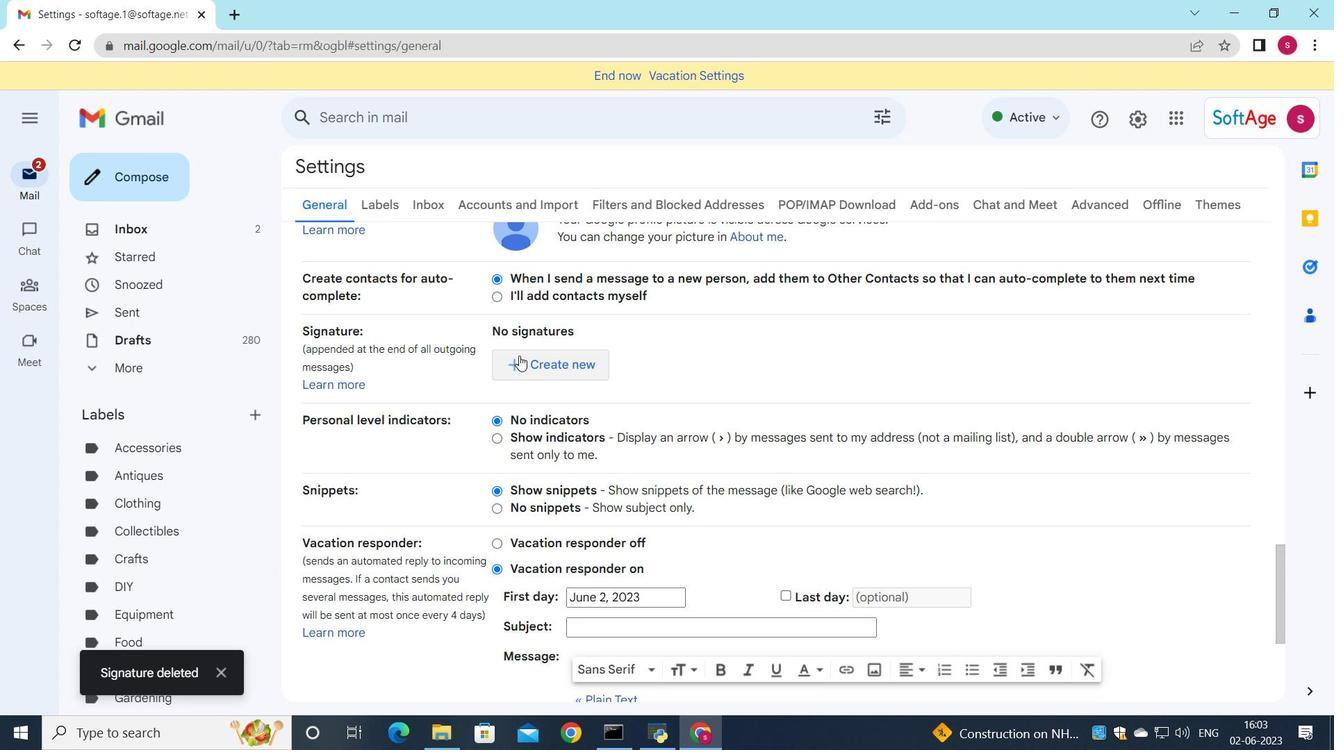 
Action: Mouse pressed left at (528, 359)
Screenshot: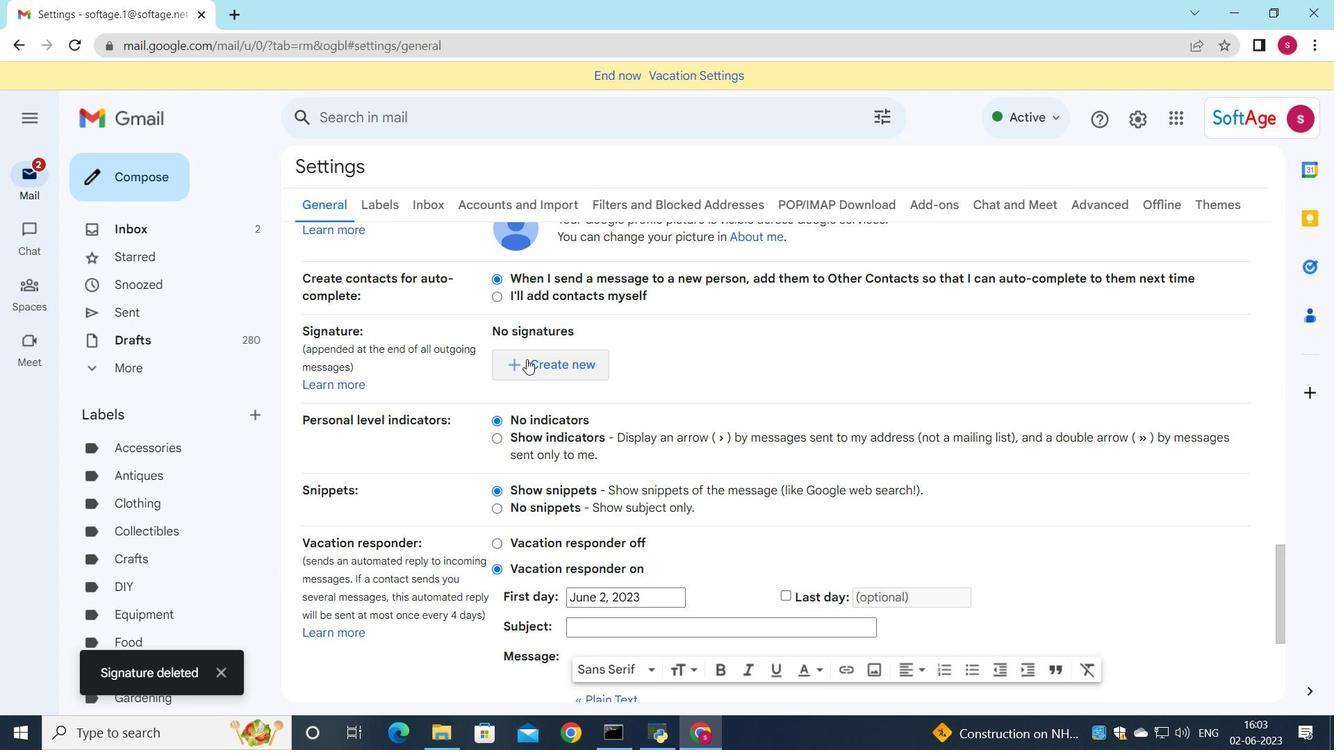 
Action: Mouse moved to (618, 380)
Screenshot: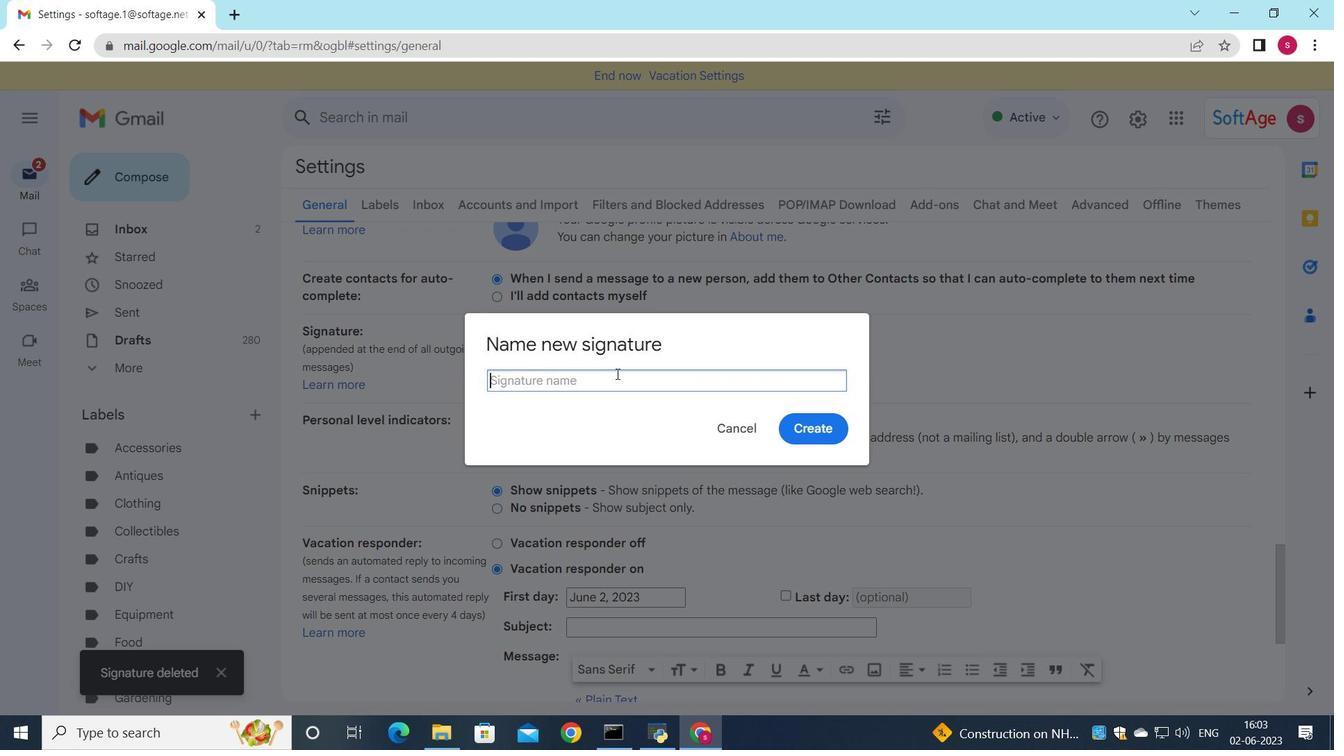 
Action: Key pressed <Key.shift>Aiden<Key.space><Key.shift>Davis
Screenshot: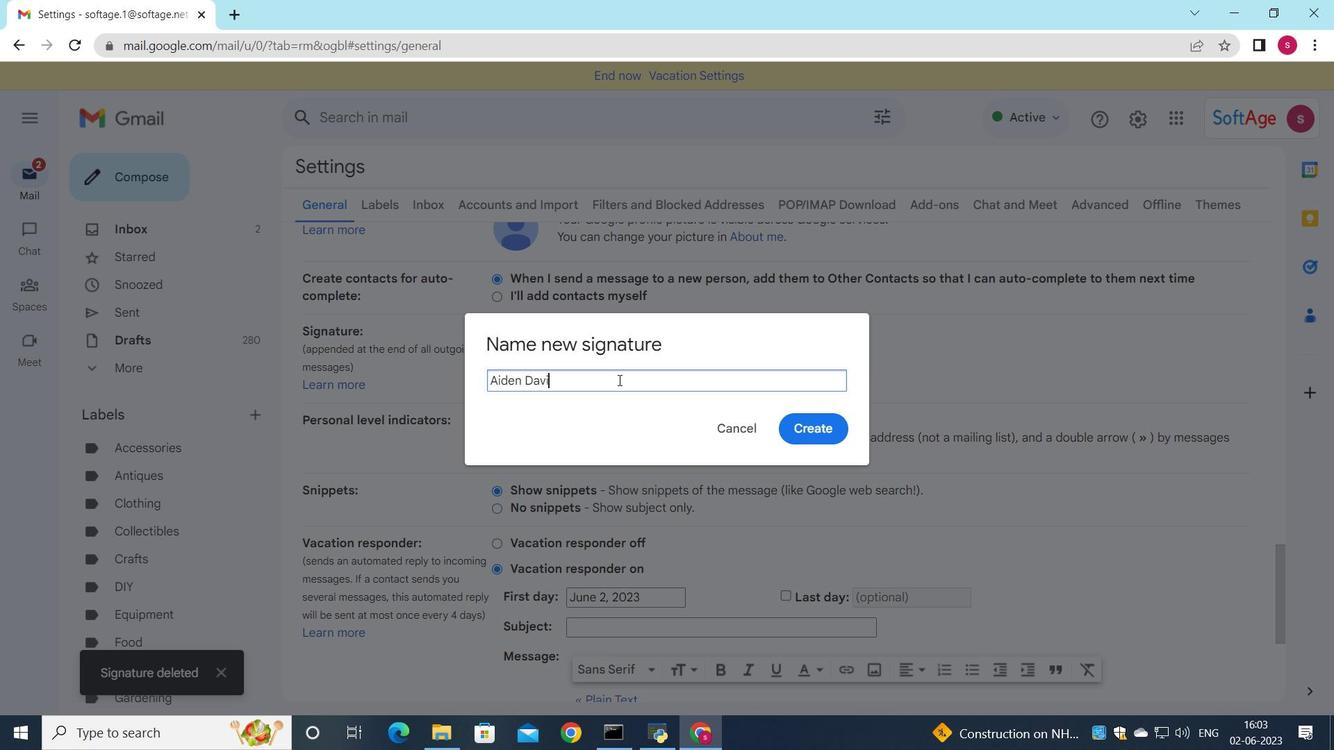 
Action: Mouse moved to (805, 423)
Screenshot: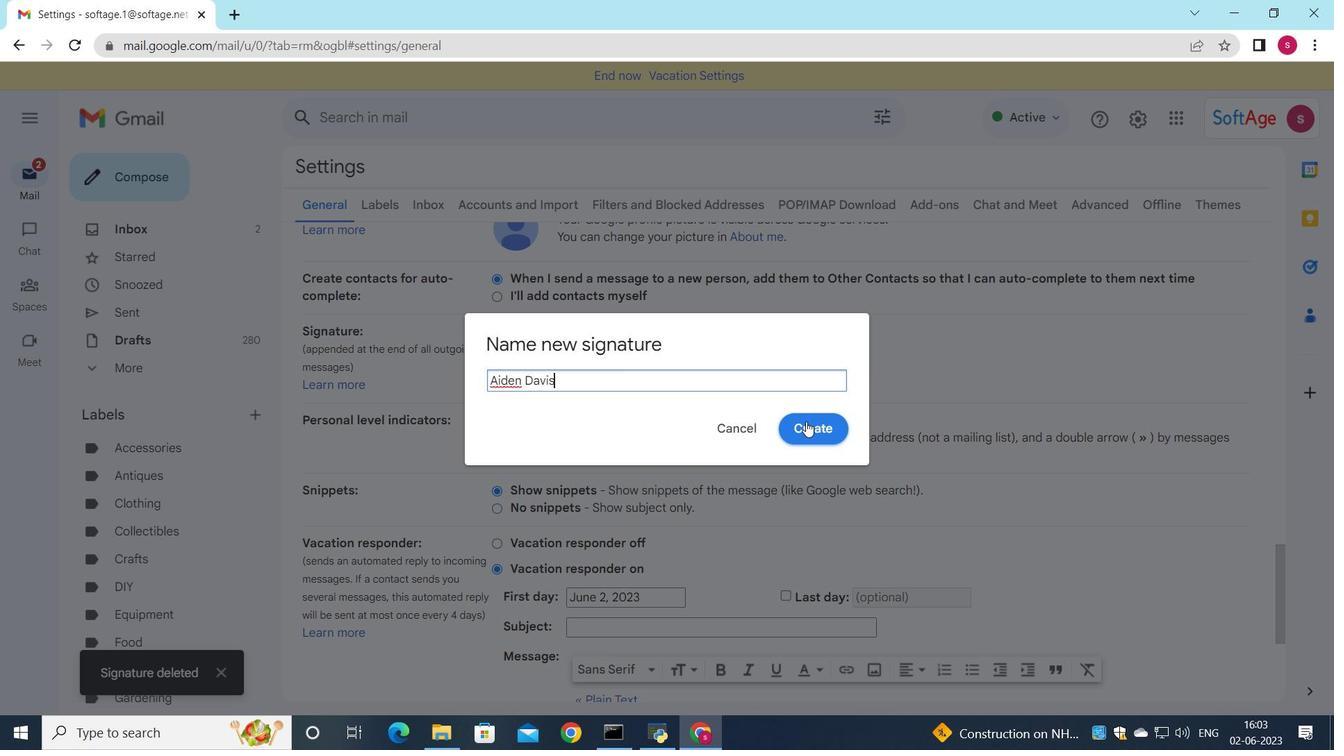 
Action: Mouse pressed left at (805, 423)
Screenshot: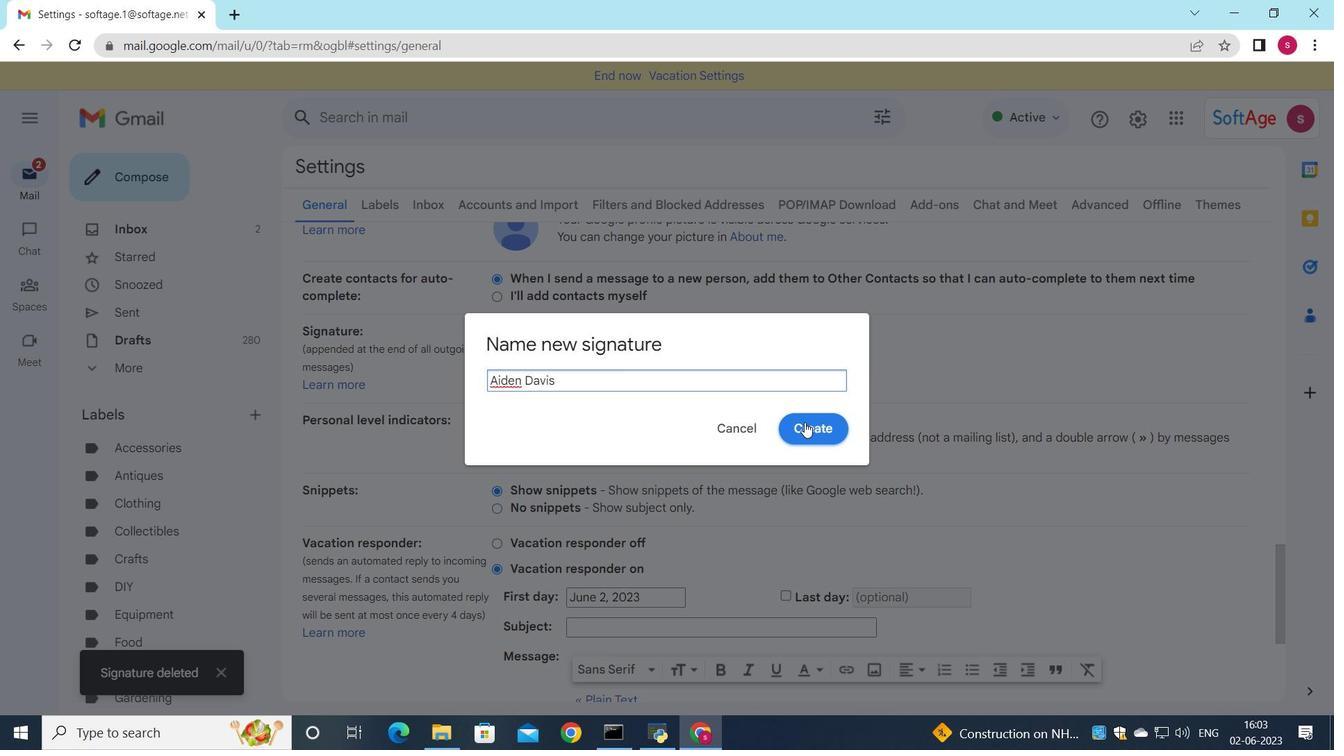 
Action: Mouse moved to (829, 380)
Screenshot: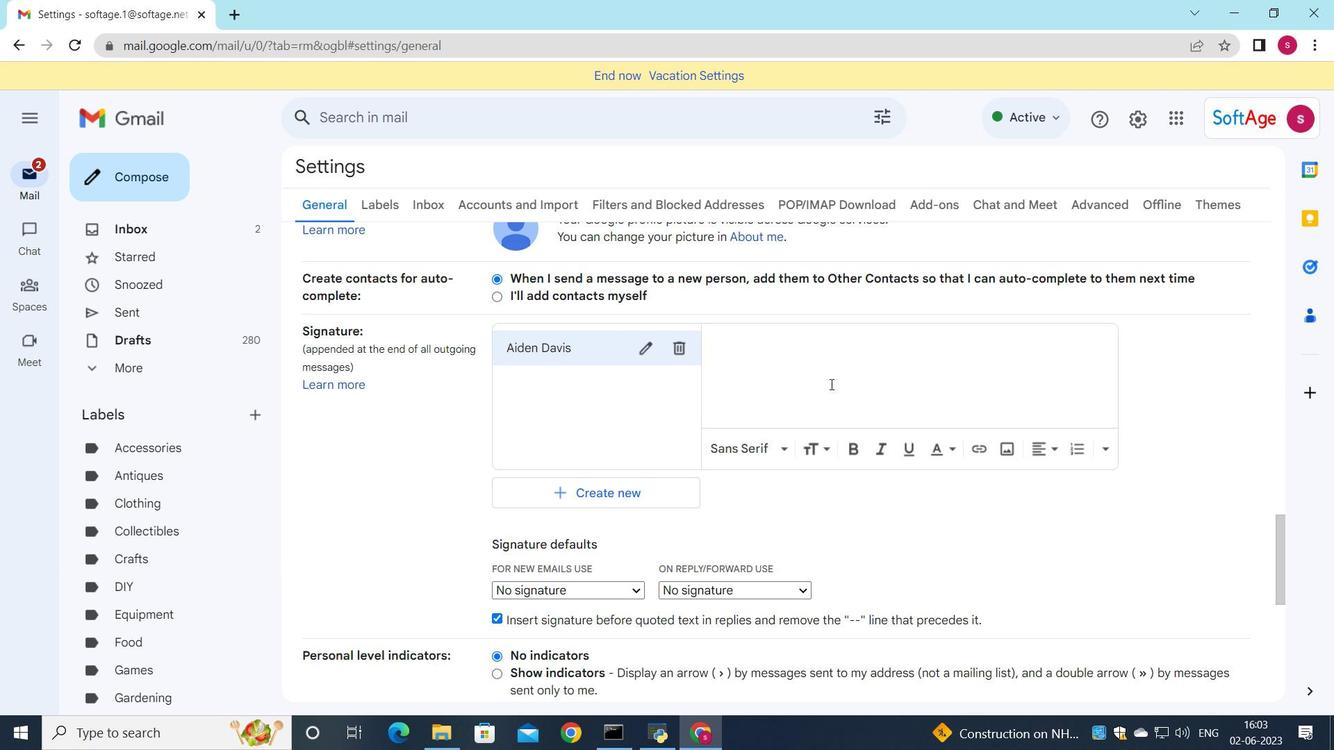 
Action: Mouse pressed left at (829, 380)
Screenshot: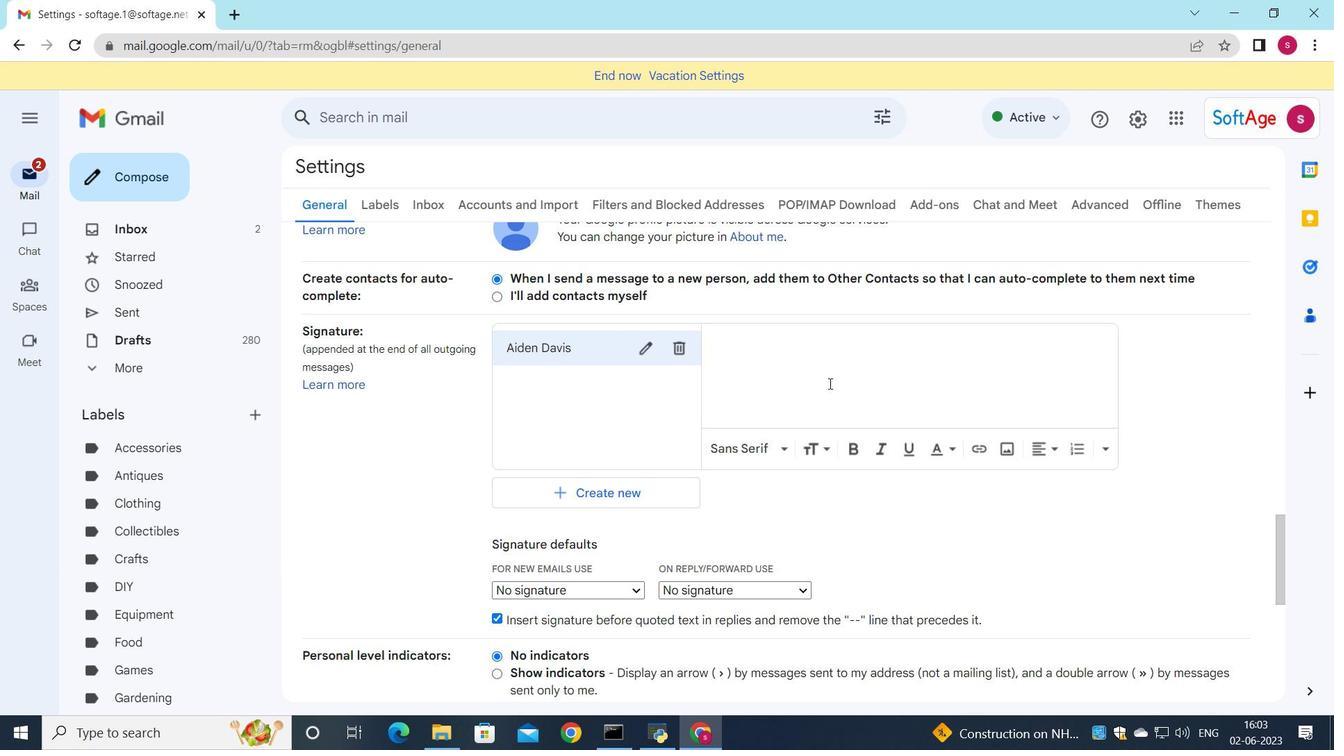 
Action: Key pressed <Key.shift>Aiden<Key.space><Key.shift>Davis
Screenshot: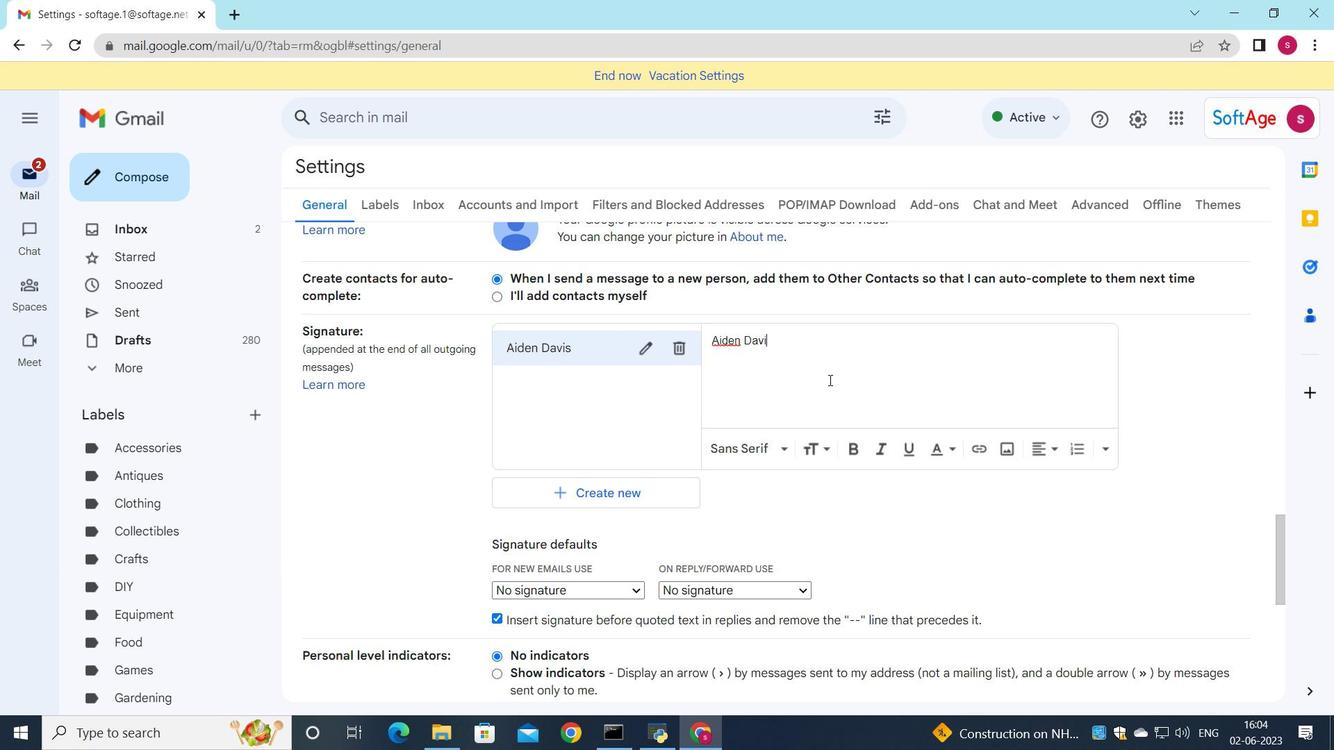 
Action: Mouse moved to (692, 412)
Screenshot: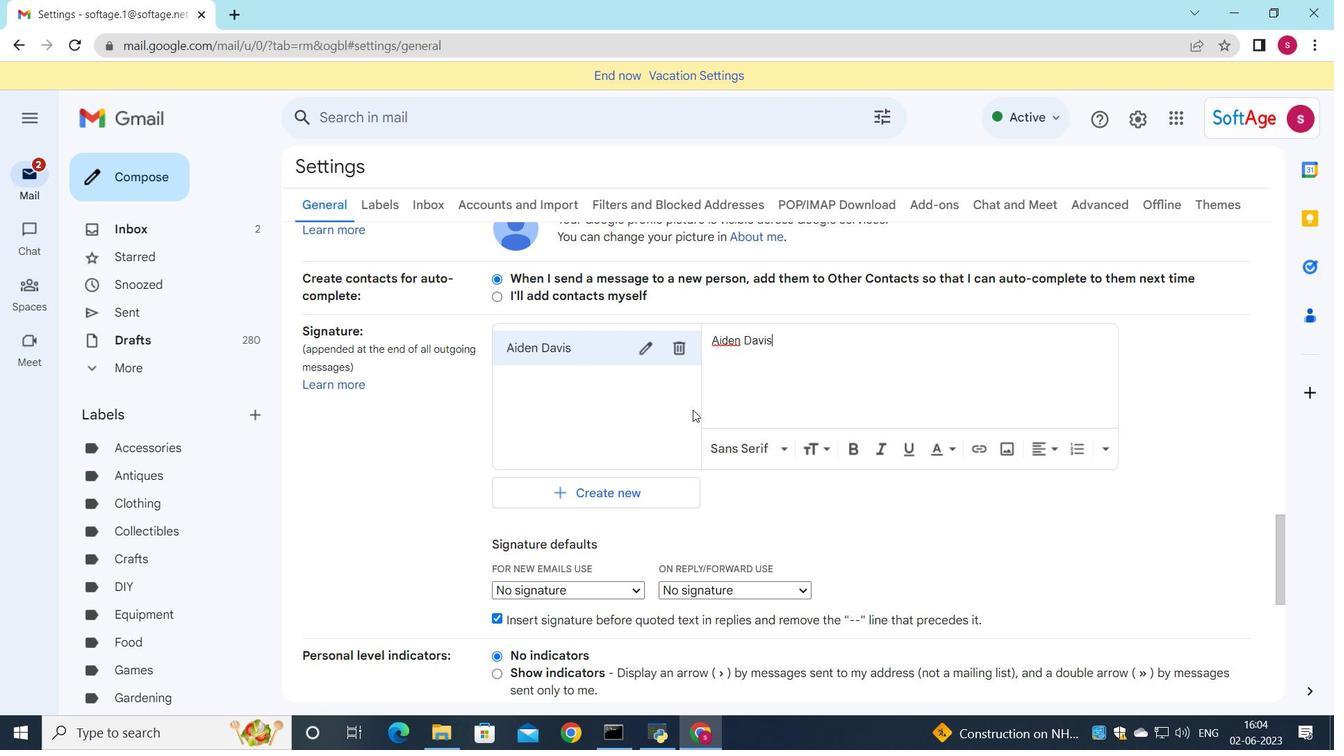 
Action: Mouse scrolled (692, 412) with delta (0, 0)
Screenshot: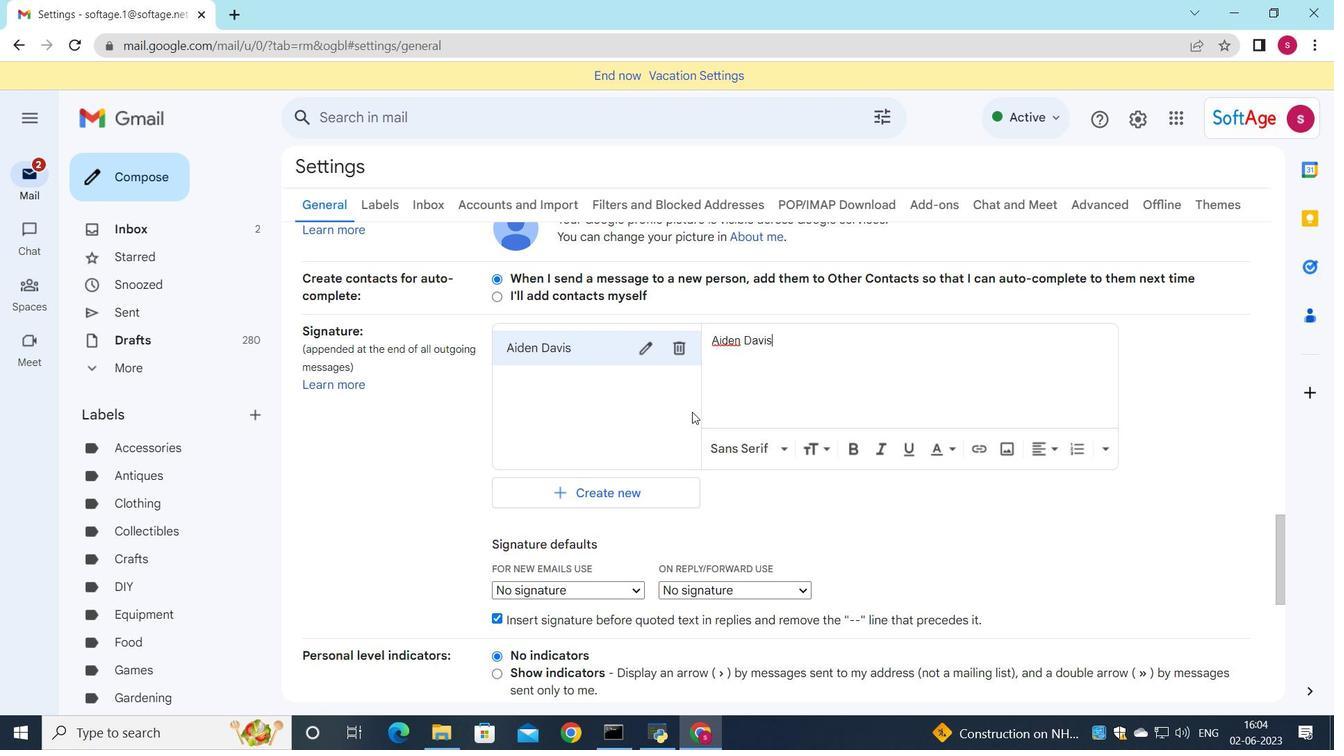 
Action: Mouse moved to (604, 504)
Screenshot: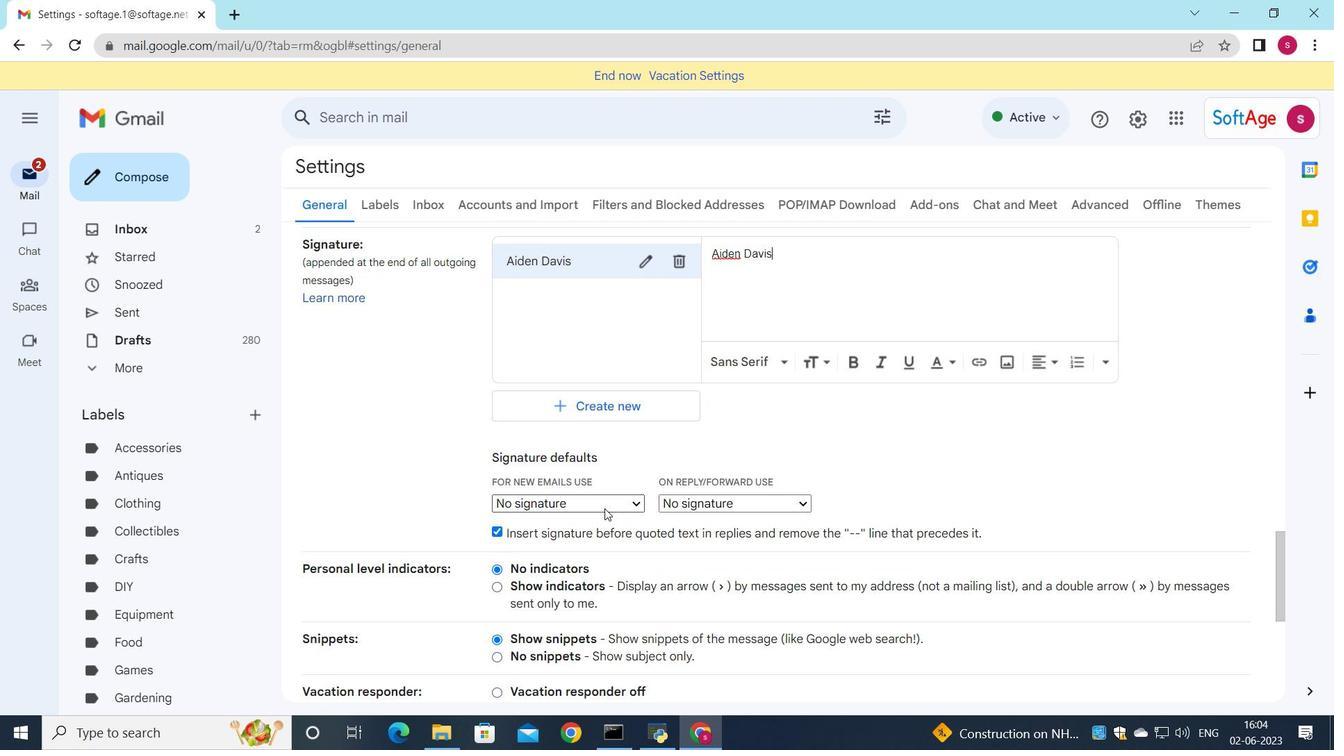 
Action: Mouse pressed left at (604, 504)
Screenshot: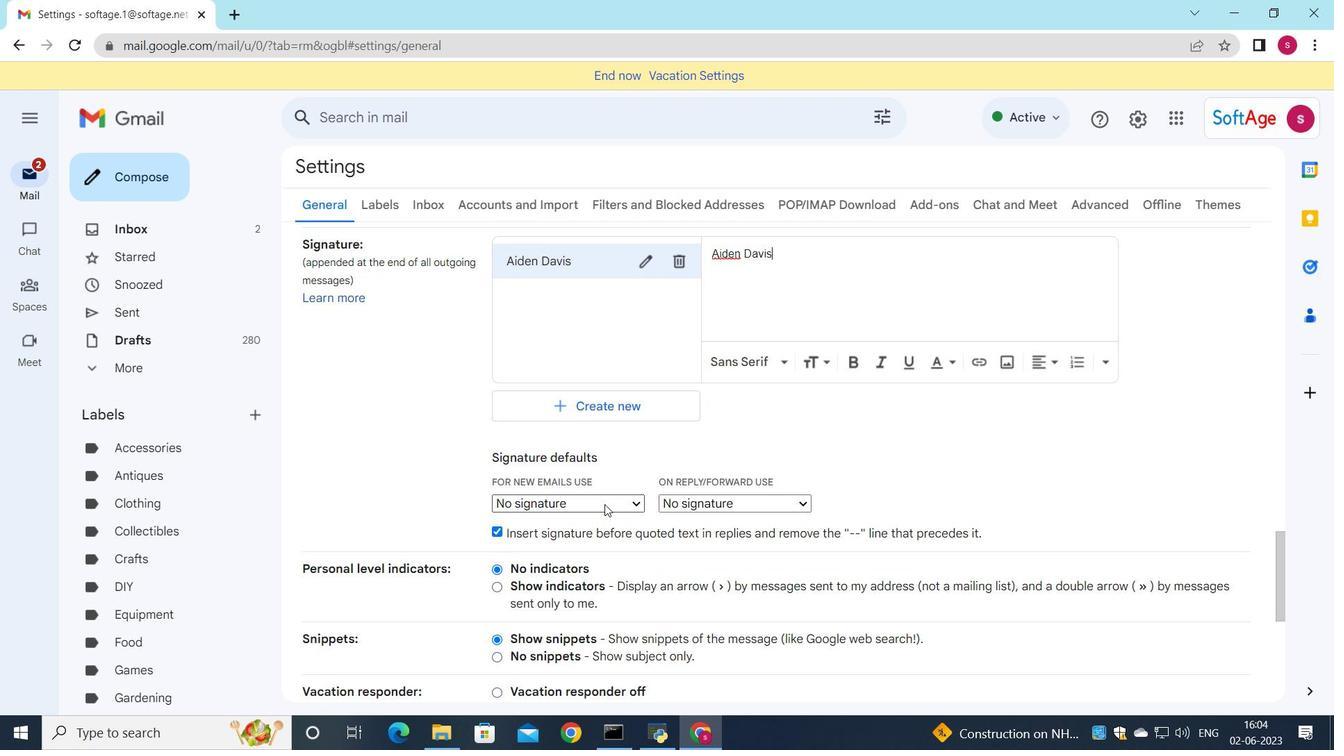 
Action: Mouse moved to (593, 534)
Screenshot: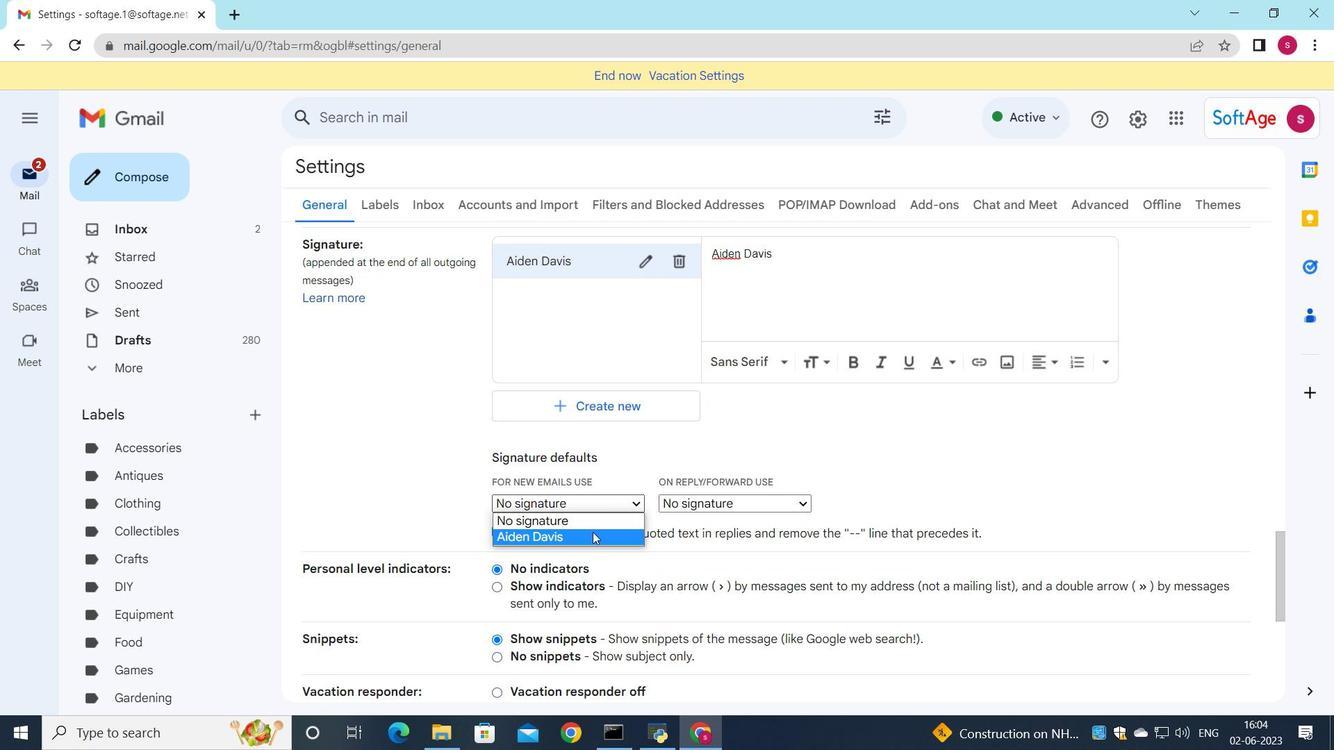 
Action: Mouse pressed left at (593, 534)
Screenshot: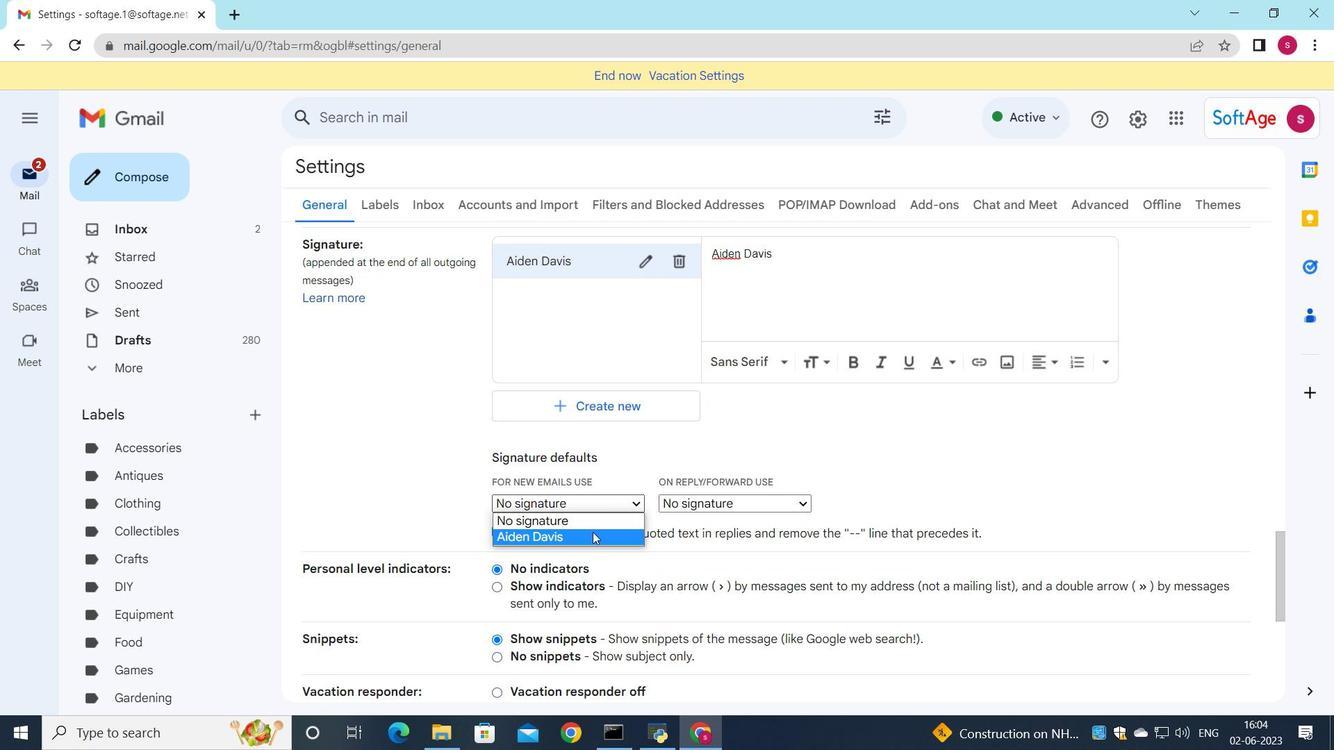 
Action: Mouse moved to (672, 494)
Screenshot: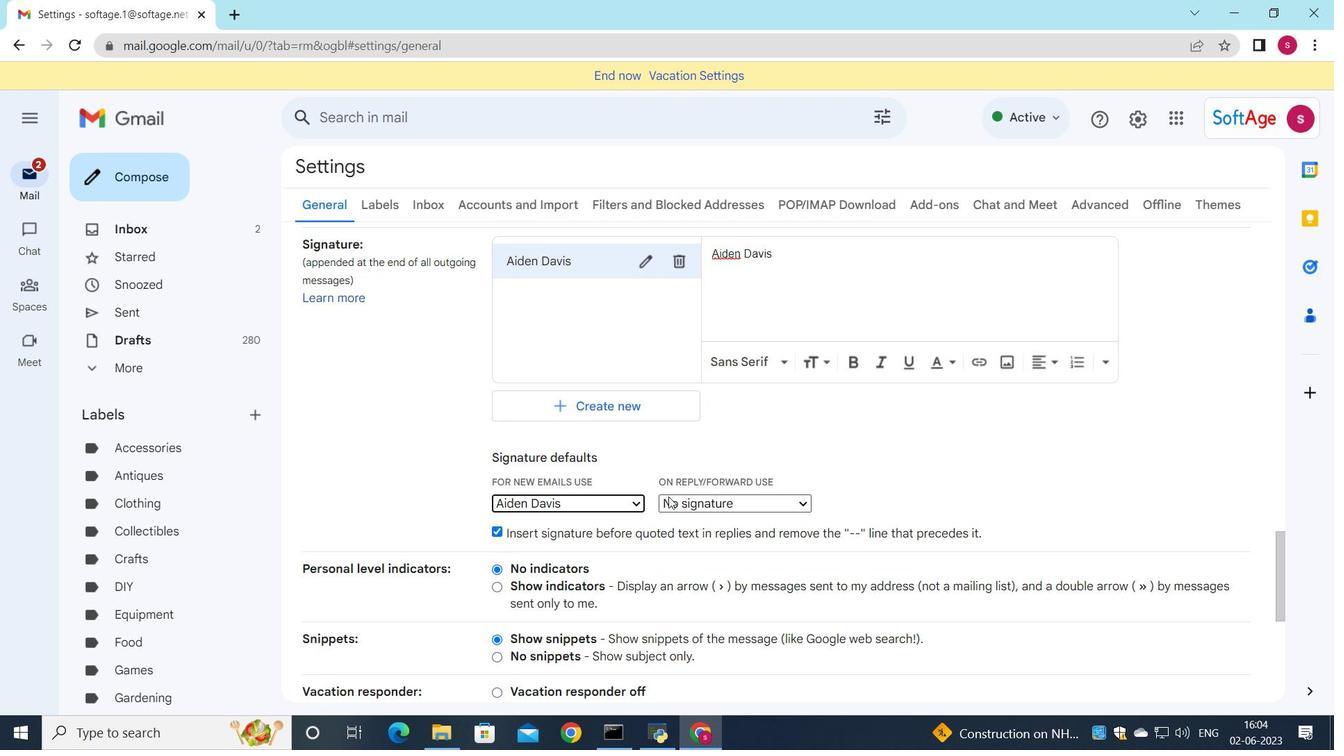 
Action: Mouse pressed left at (672, 494)
Screenshot: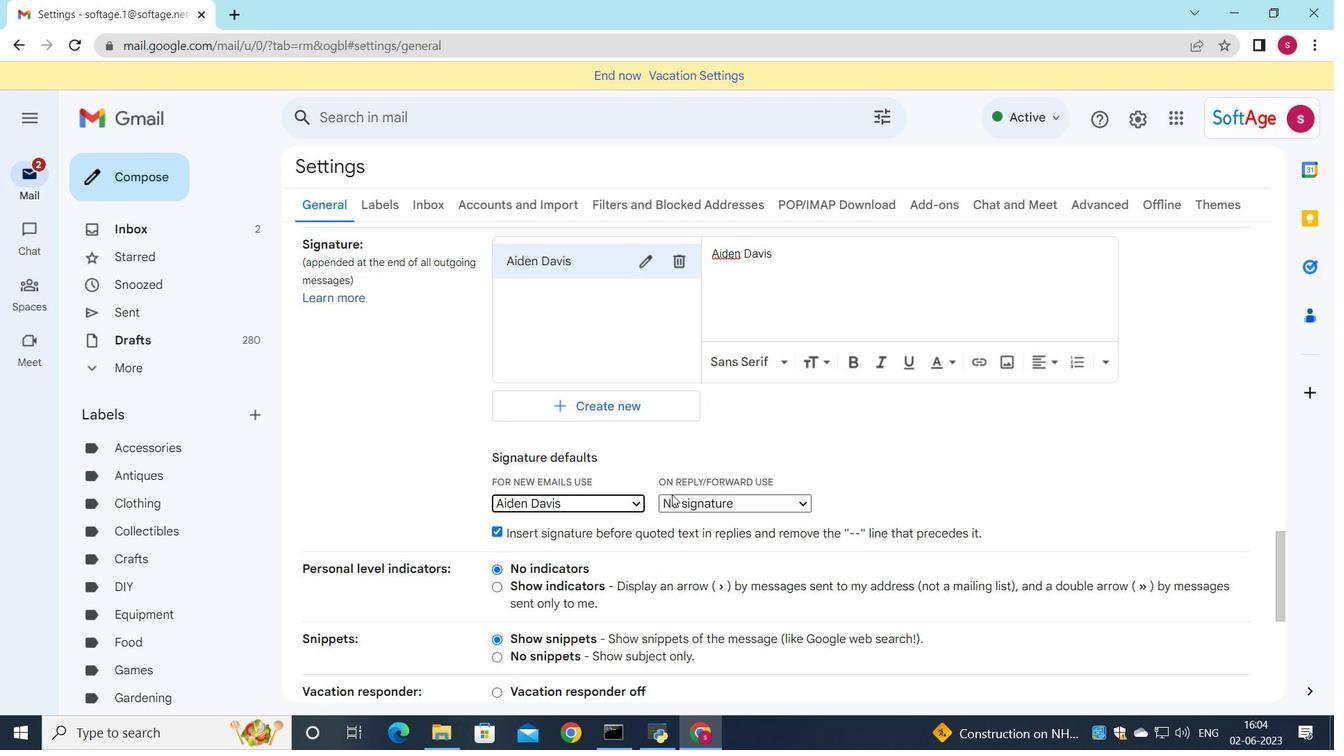 
Action: Mouse moved to (672, 550)
Screenshot: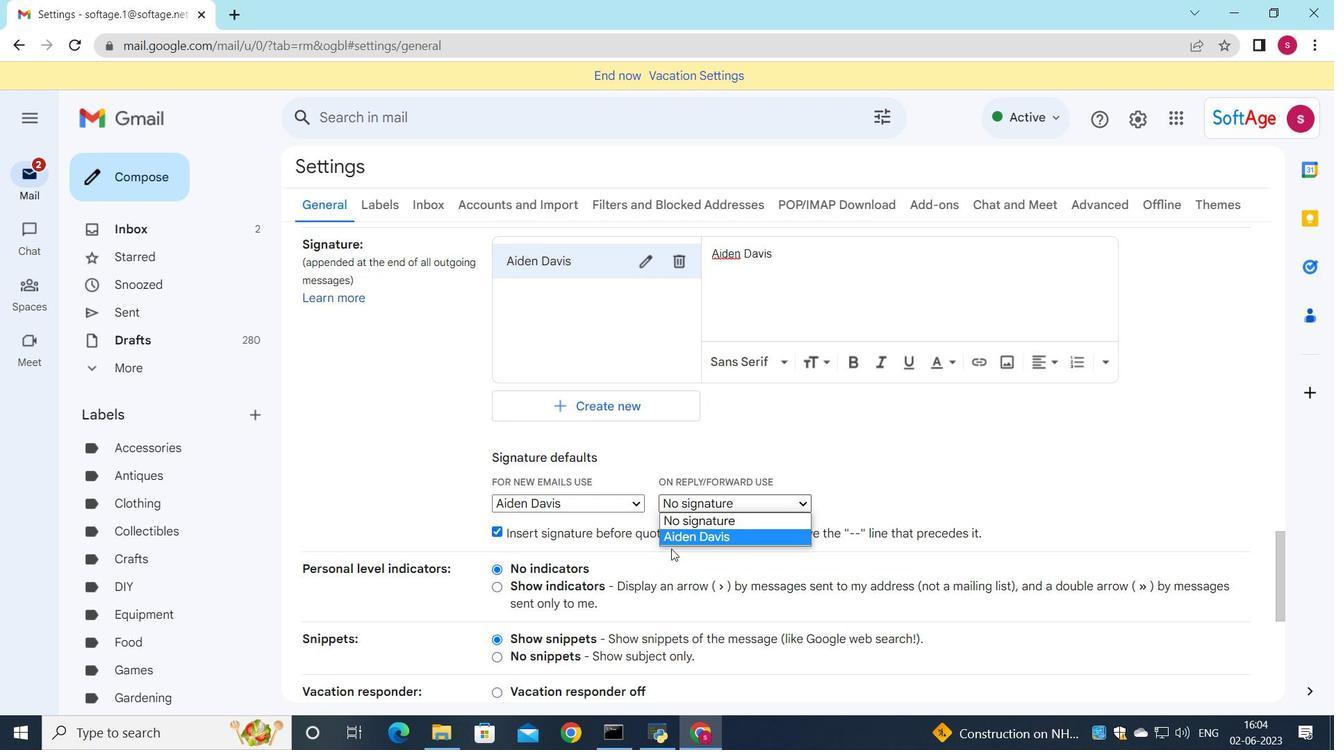 
Action: Mouse pressed left at (672, 550)
Screenshot: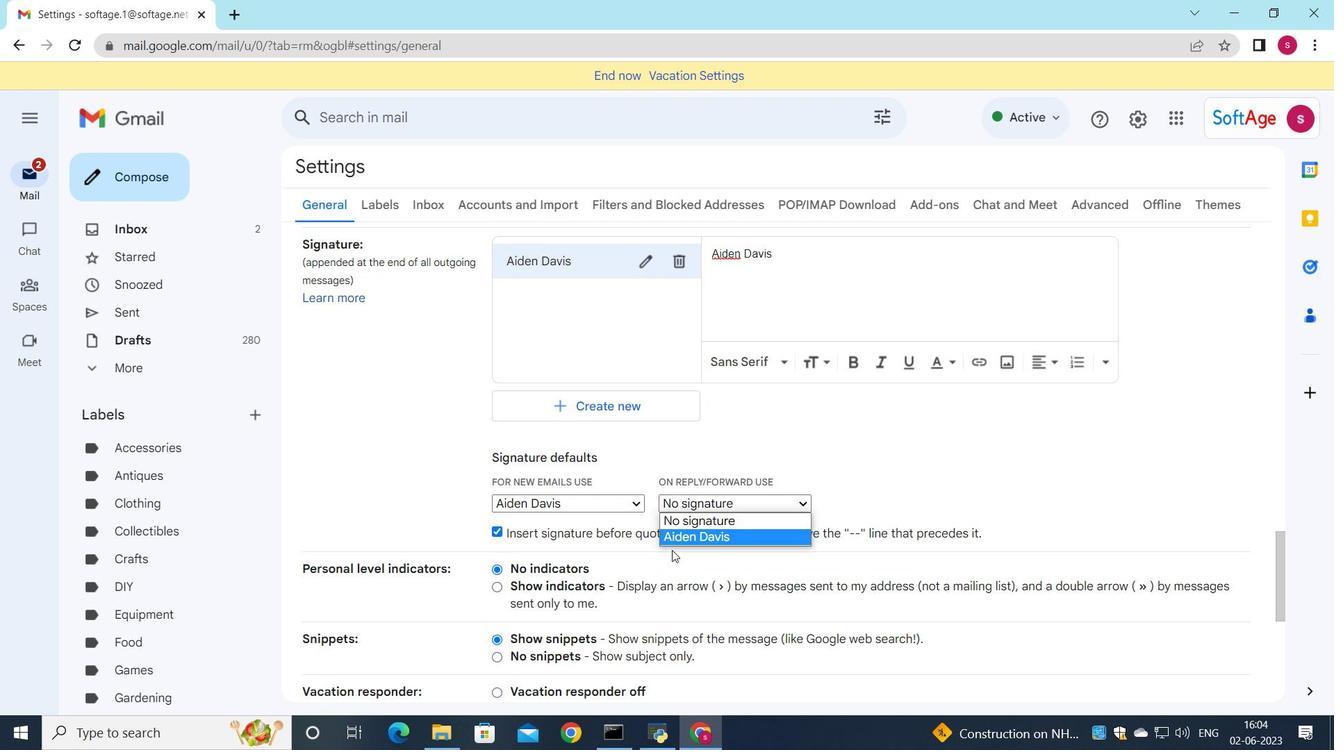 
Action: Mouse moved to (681, 508)
Screenshot: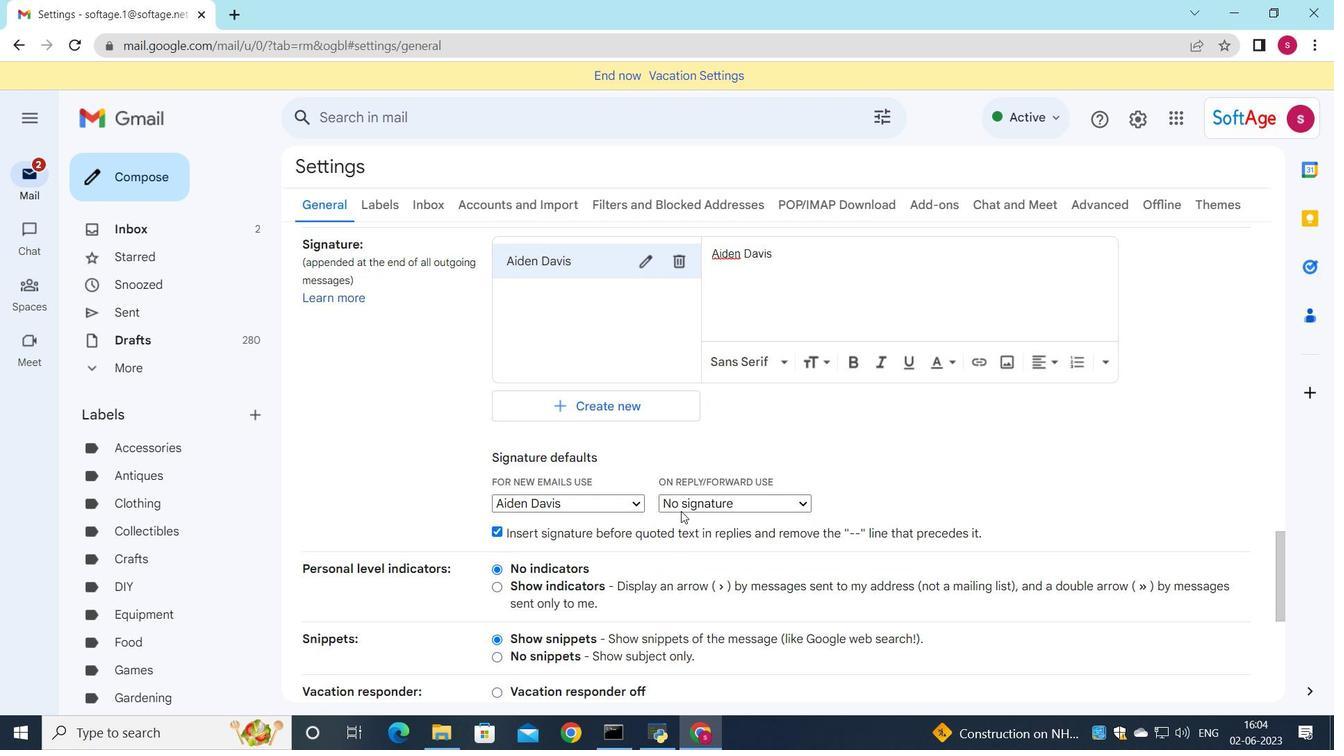
Action: Mouse pressed left at (681, 508)
Screenshot: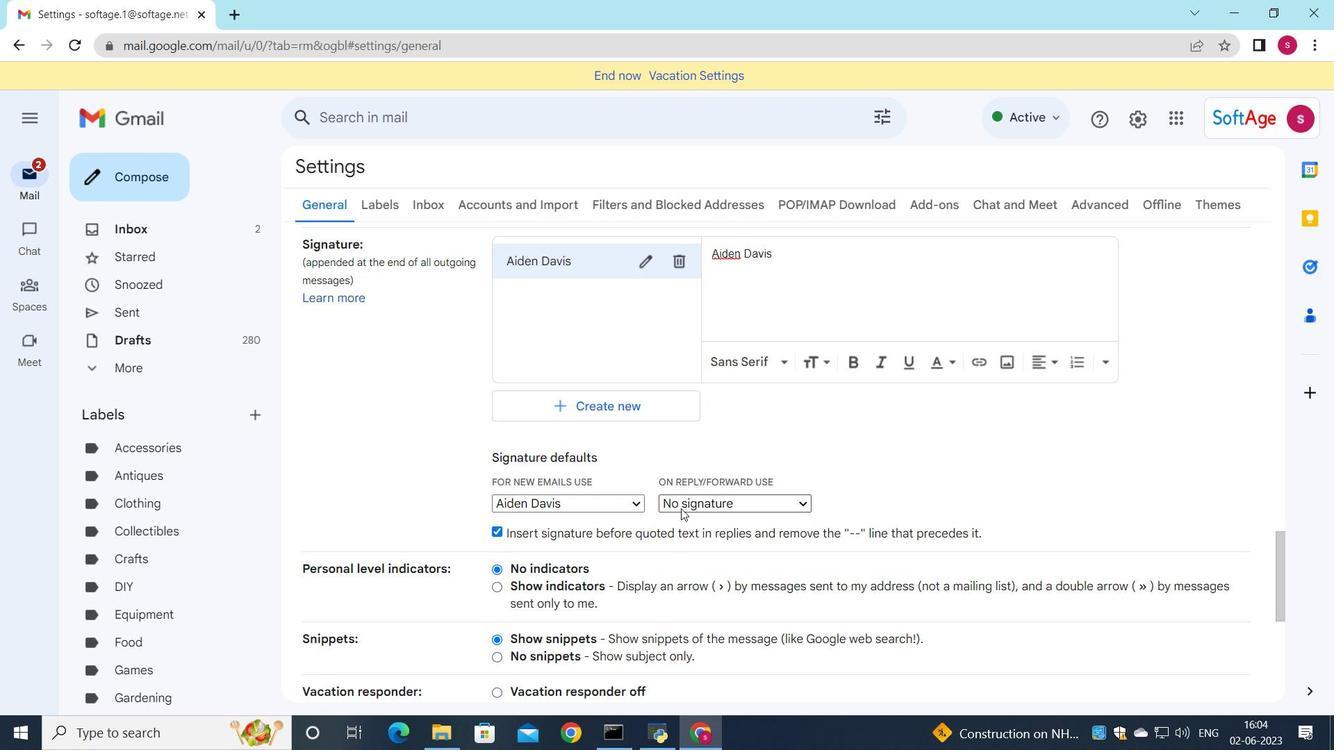 
Action: Mouse moved to (681, 531)
Screenshot: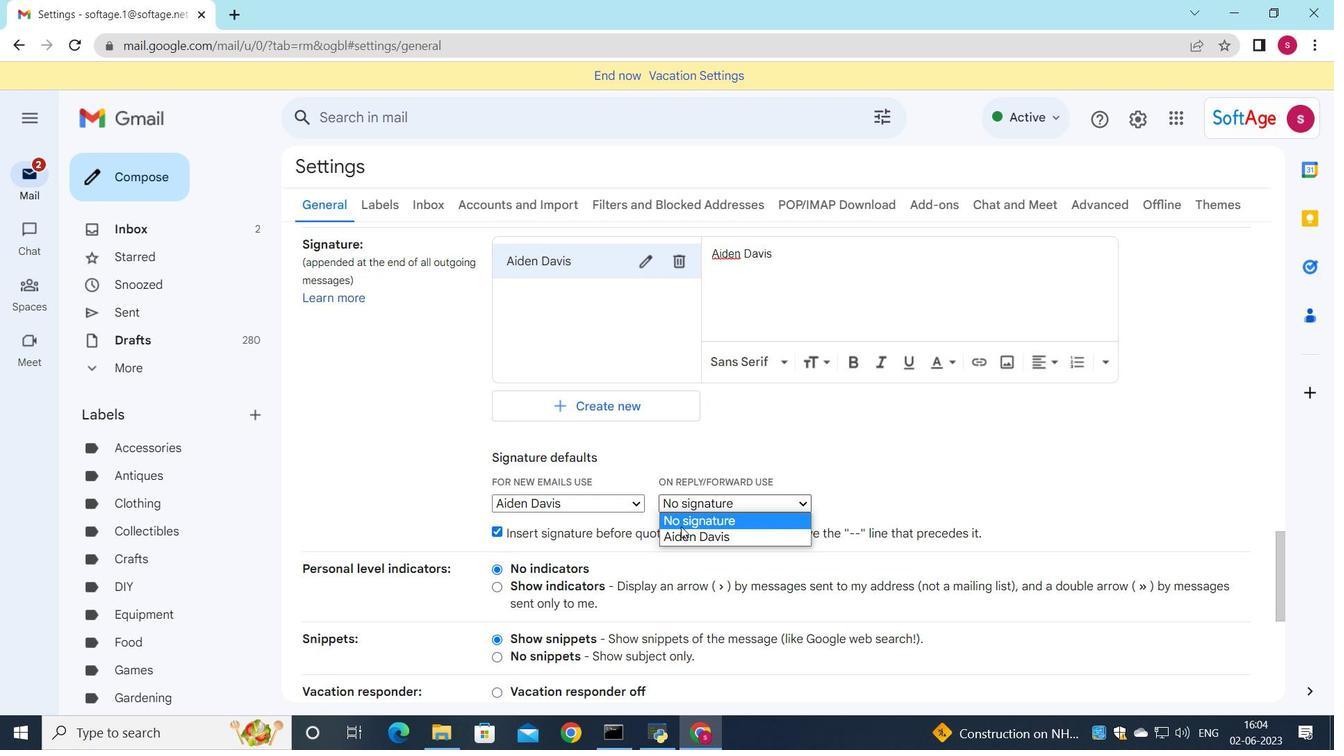 
Action: Mouse pressed left at (681, 531)
Screenshot: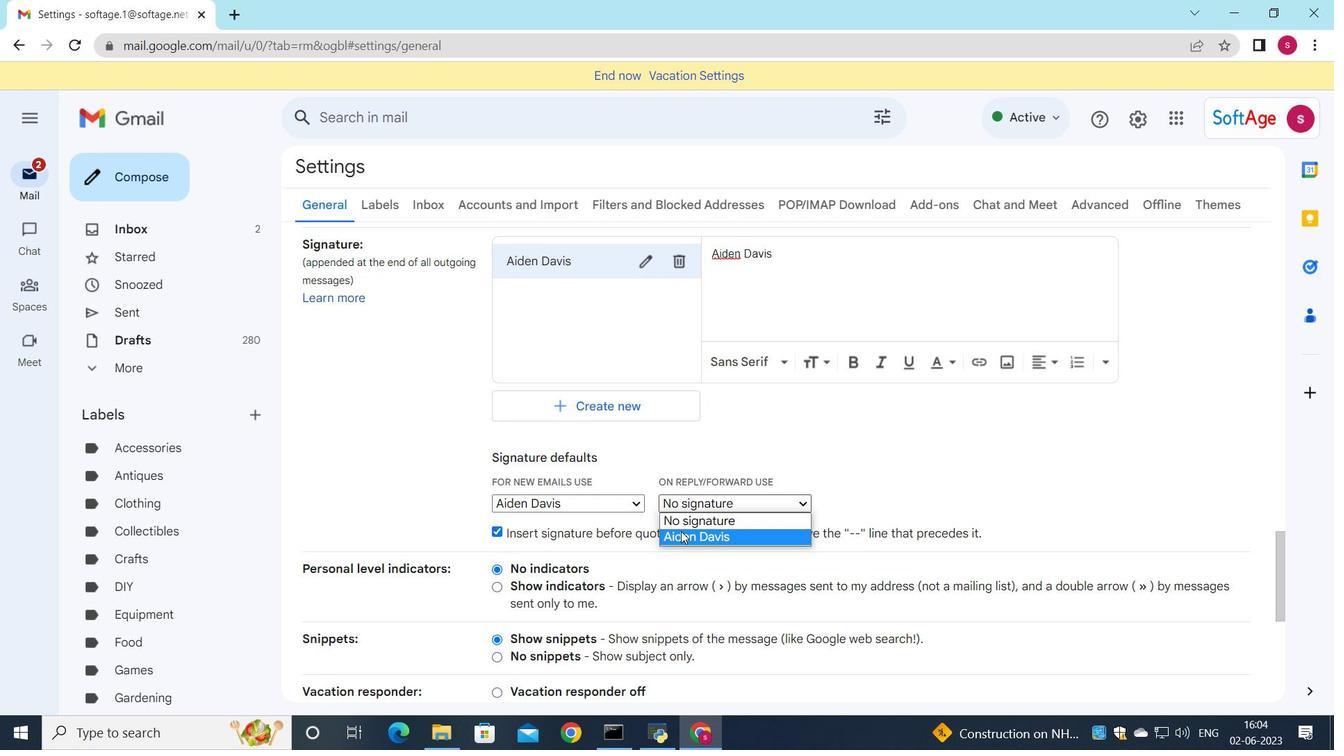
Action: Mouse scrolled (681, 530) with delta (0, 0)
Screenshot: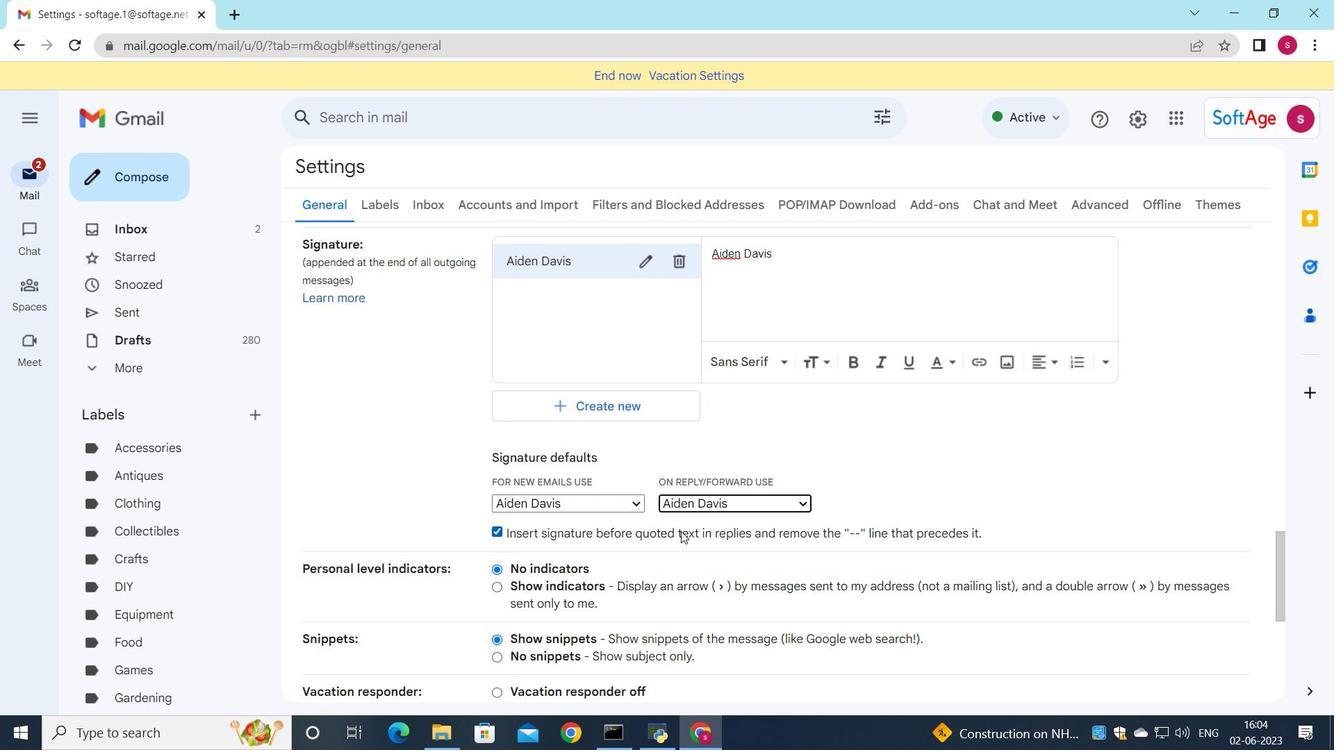 
Action: Mouse scrolled (681, 530) with delta (0, 0)
Screenshot: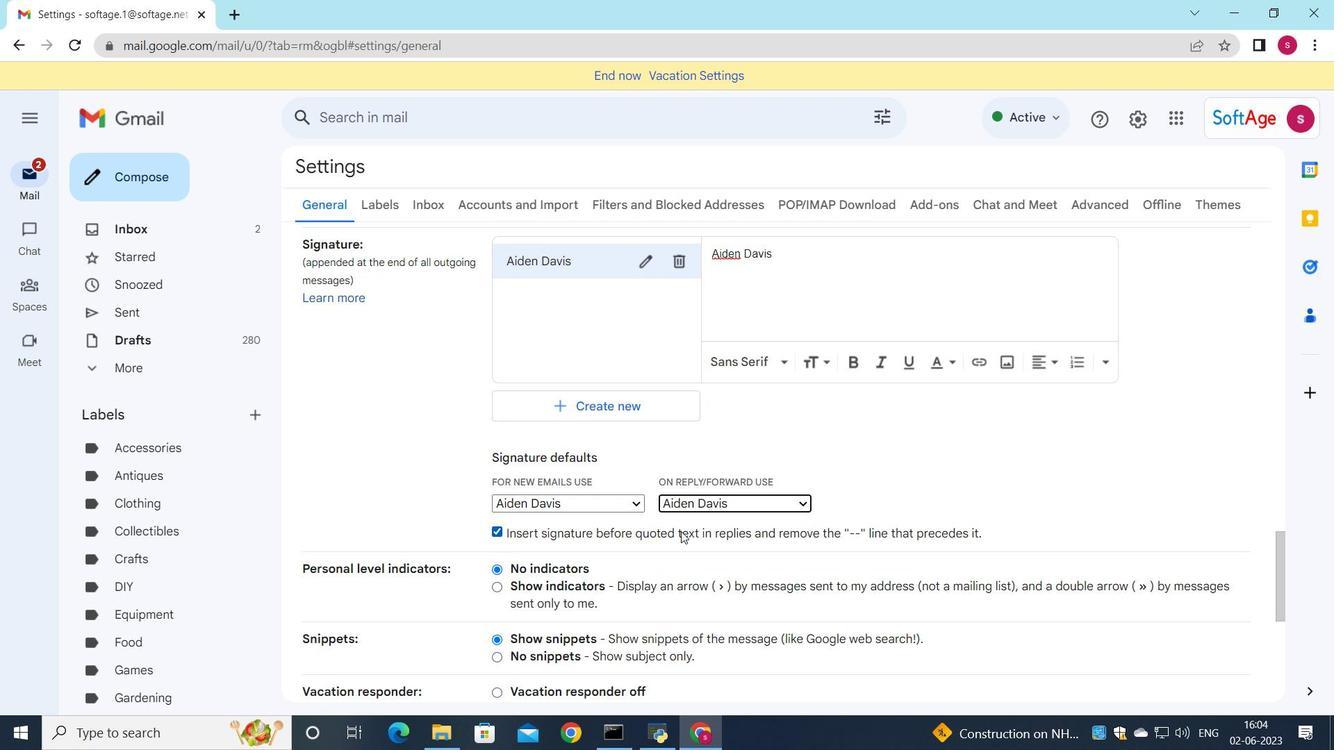 
Action: Mouse scrolled (681, 530) with delta (0, 0)
Screenshot: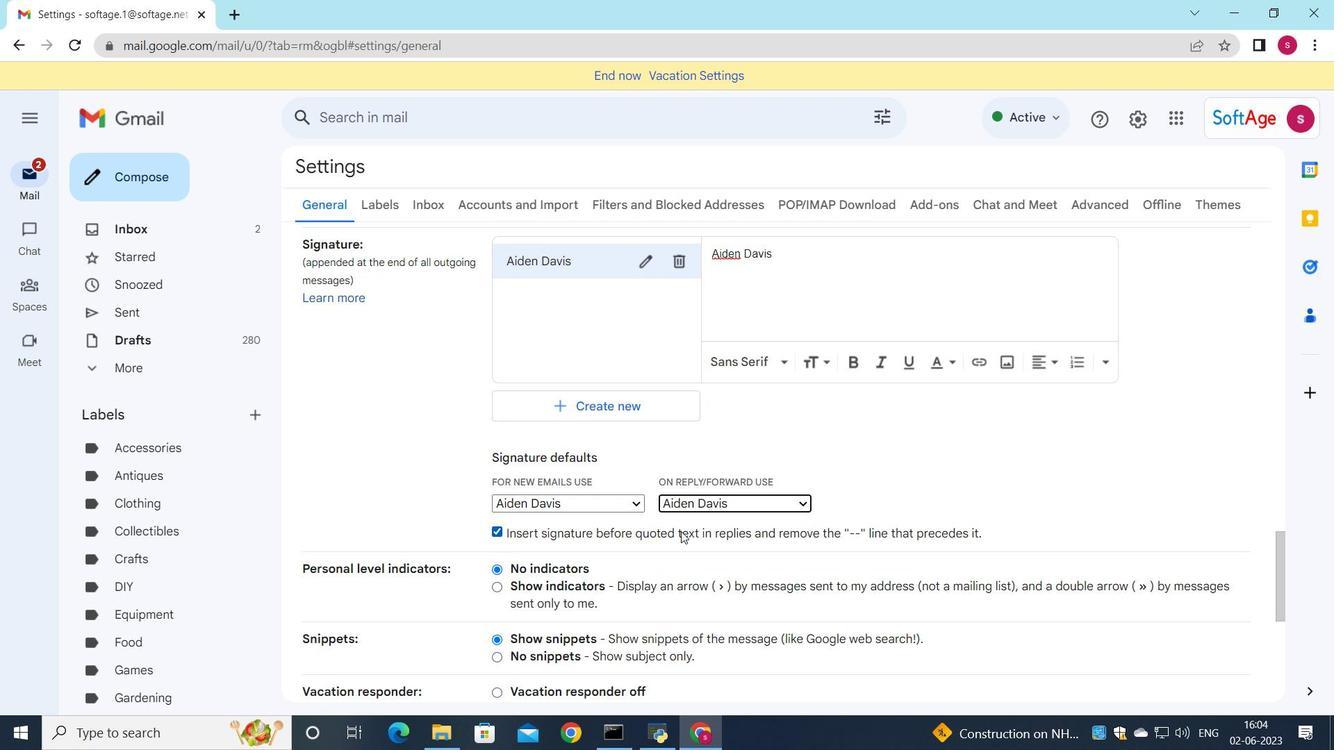 
Action: Mouse scrolled (681, 530) with delta (0, 0)
Screenshot: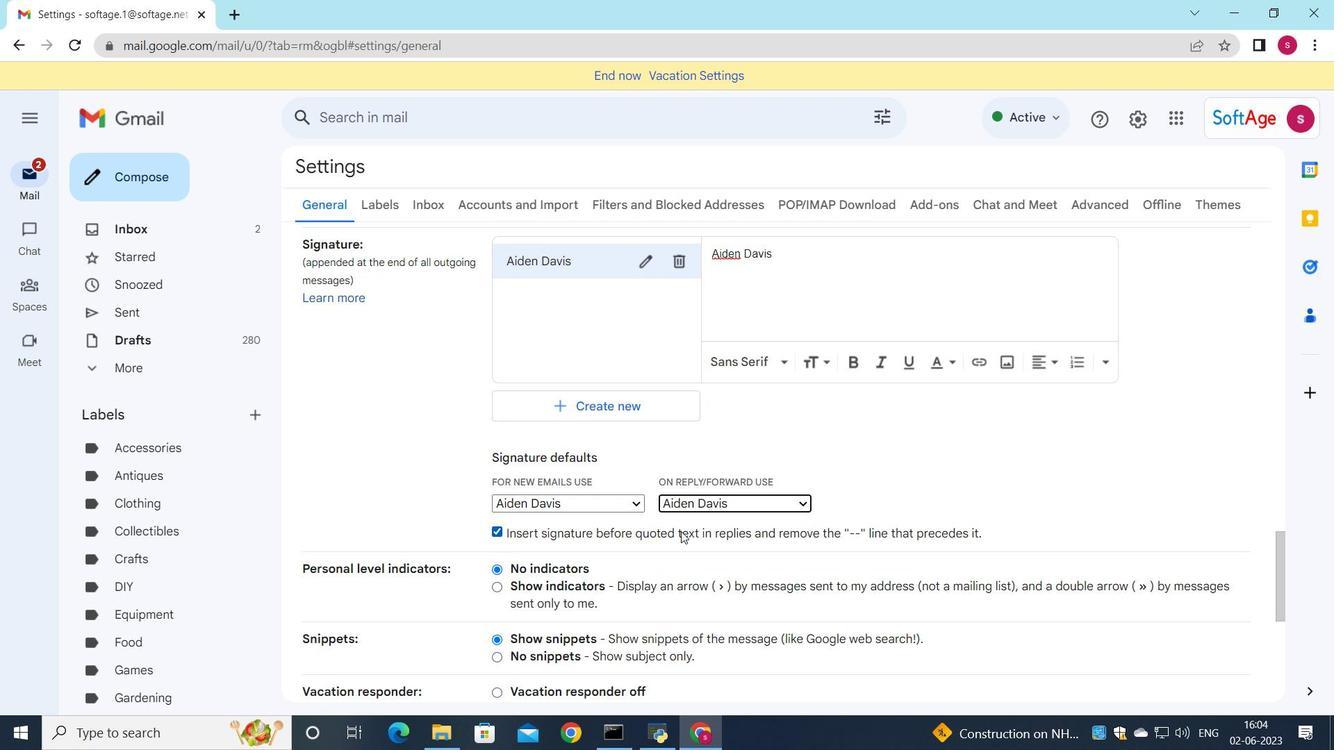 
Action: Mouse scrolled (681, 530) with delta (0, 0)
Screenshot: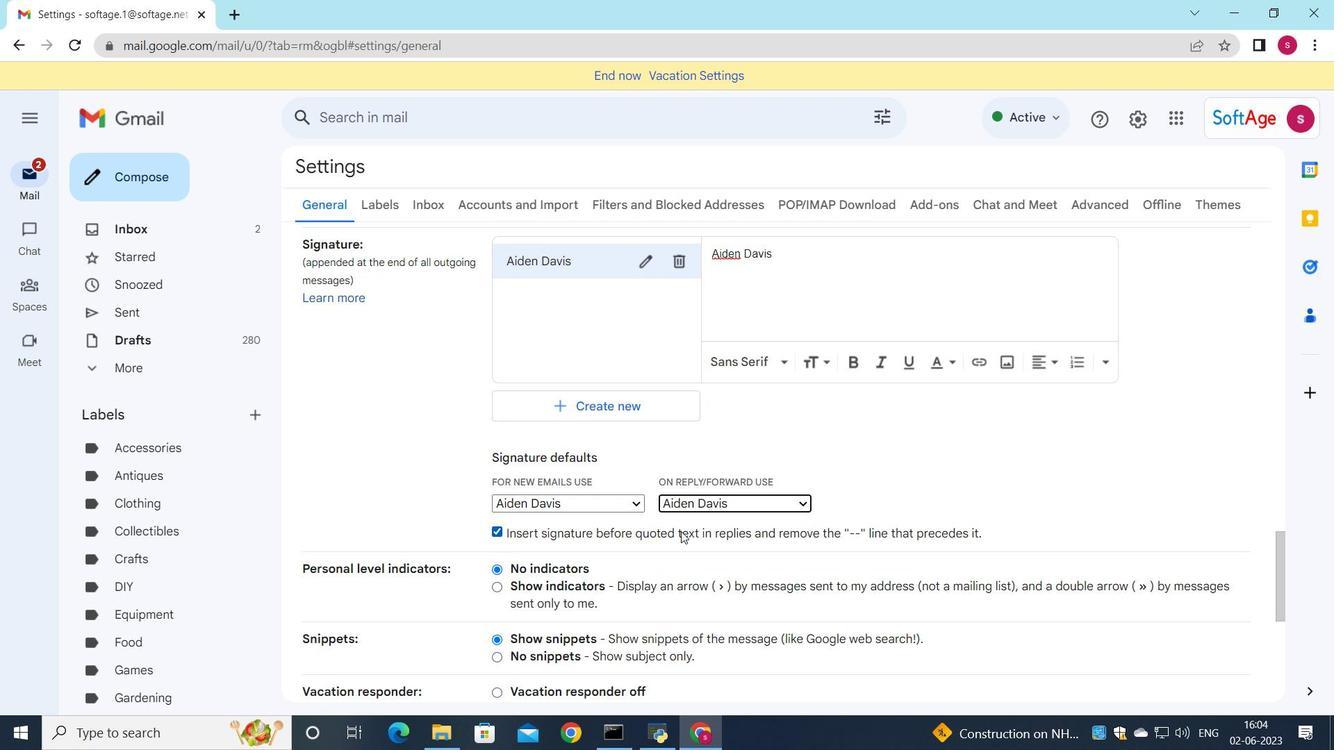 
Action: Mouse moved to (681, 531)
Screenshot: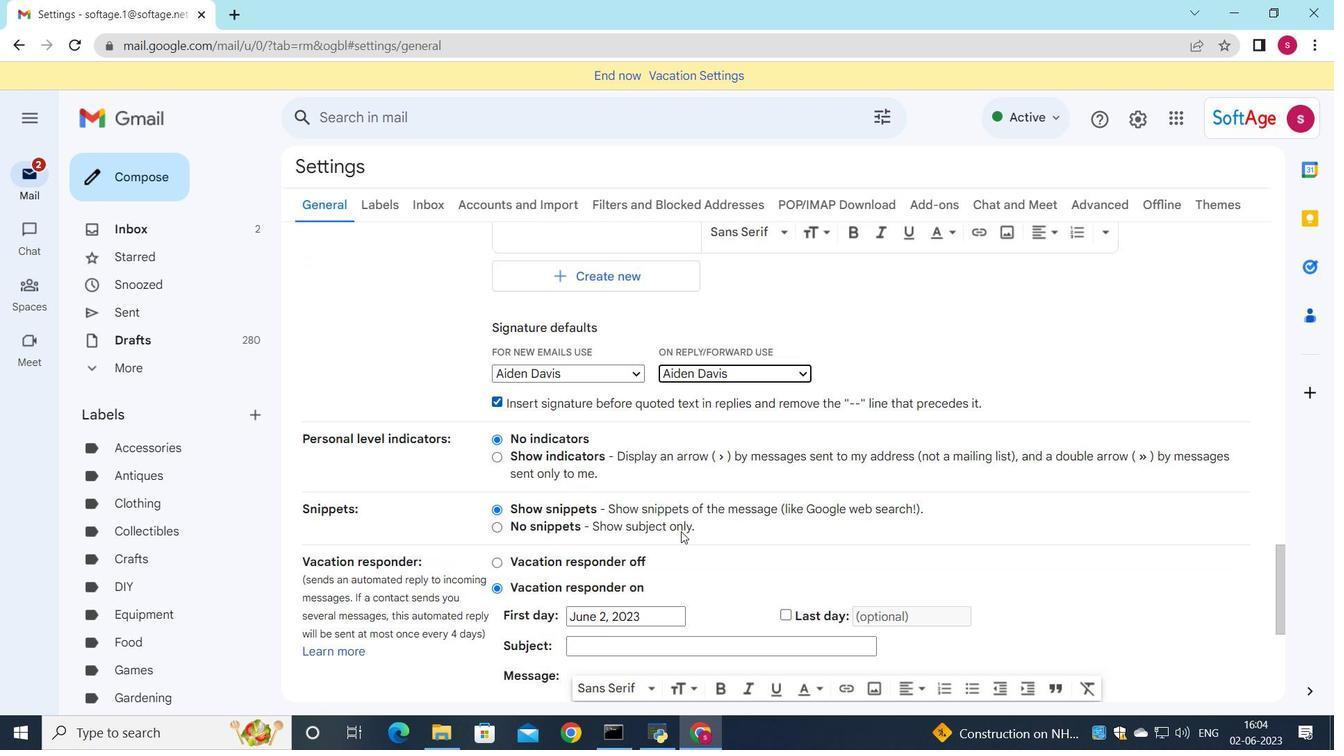 
Action: Mouse scrolled (681, 530) with delta (0, 0)
Screenshot: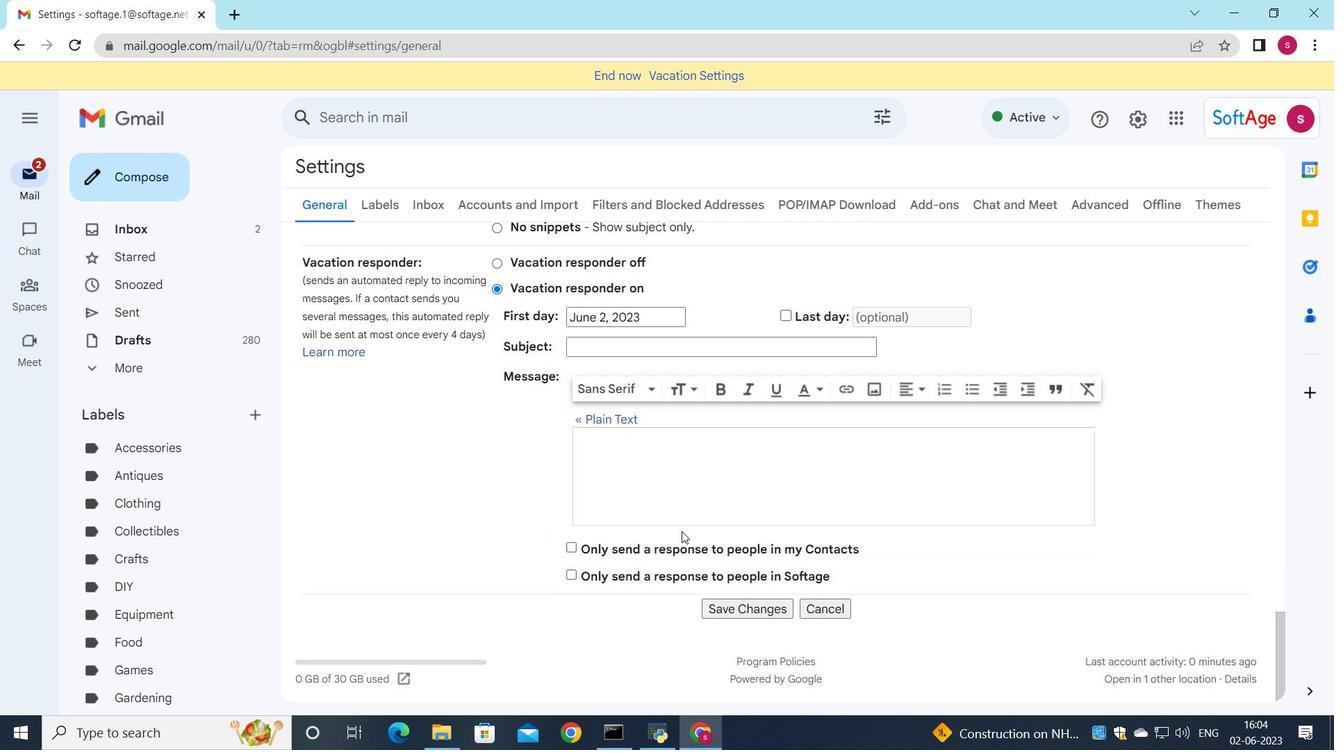 
Action: Mouse scrolled (681, 530) with delta (0, 0)
Screenshot: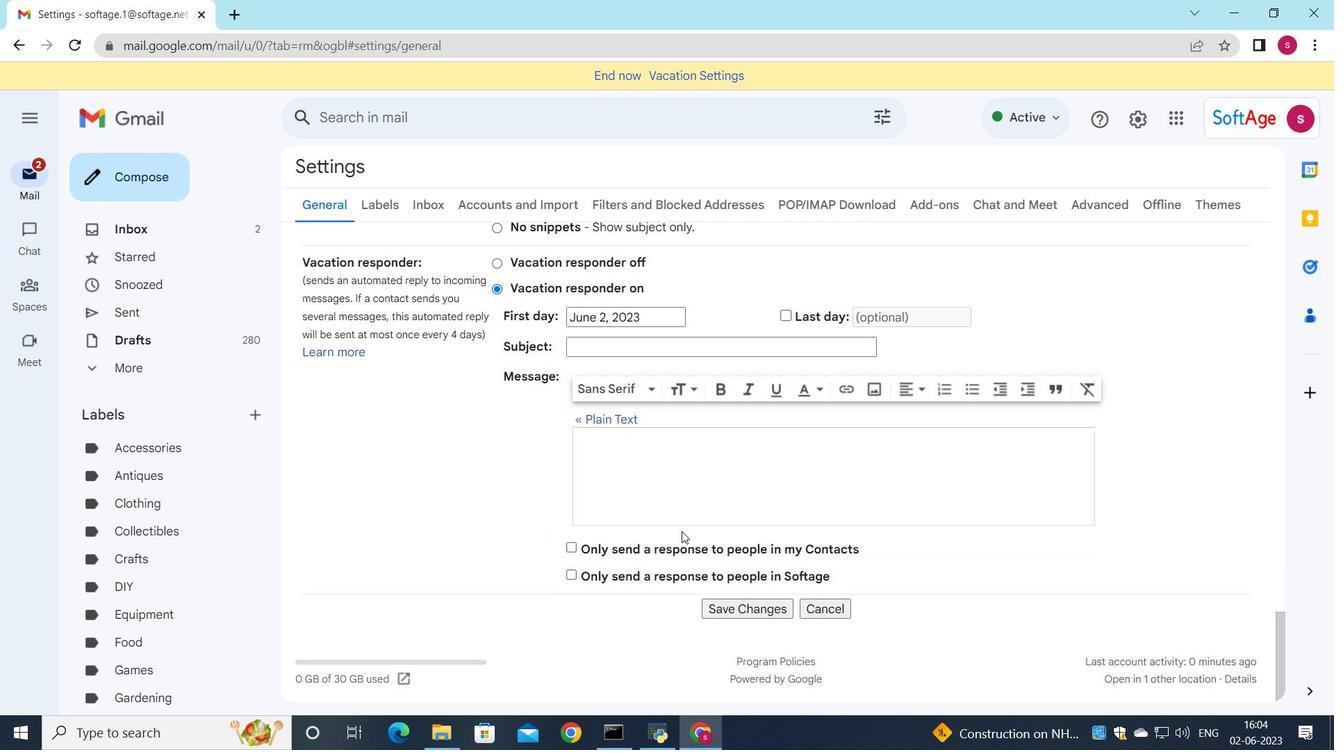 
Action: Mouse scrolled (681, 530) with delta (0, 0)
Screenshot: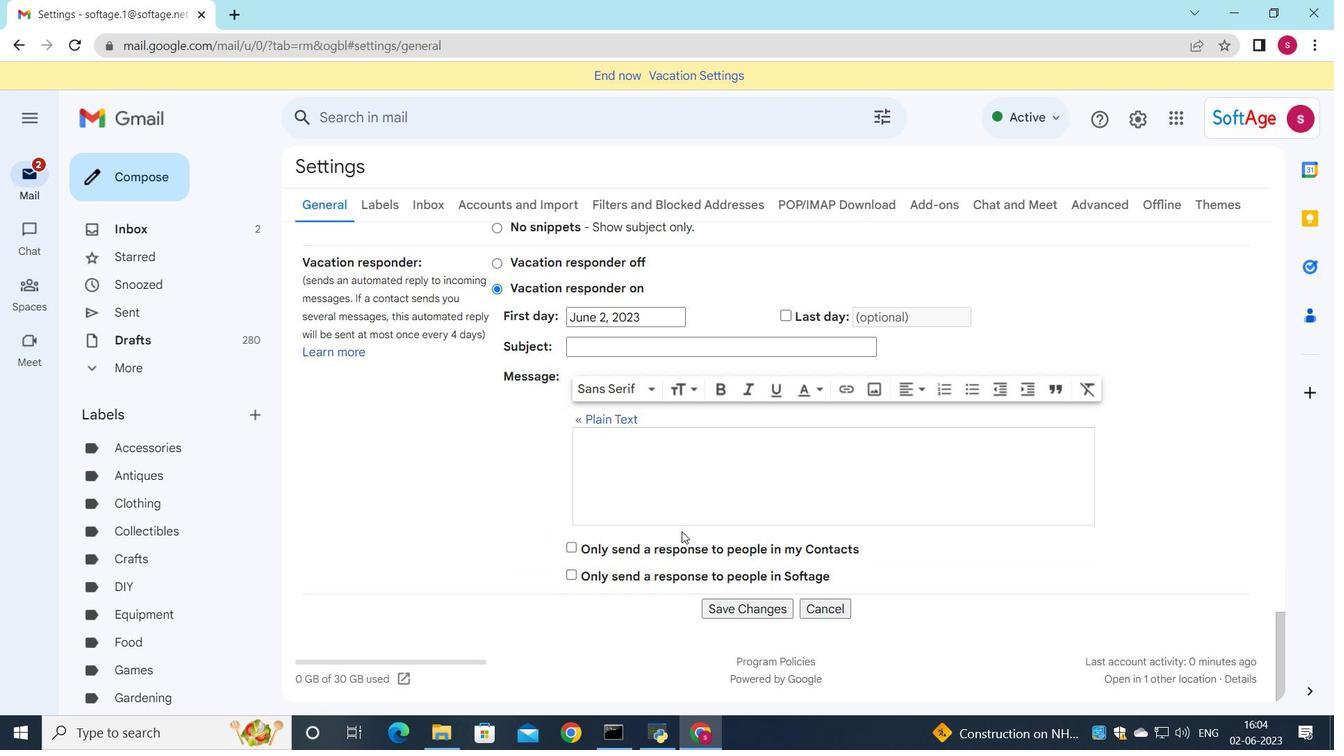 
Action: Mouse moved to (681, 541)
Screenshot: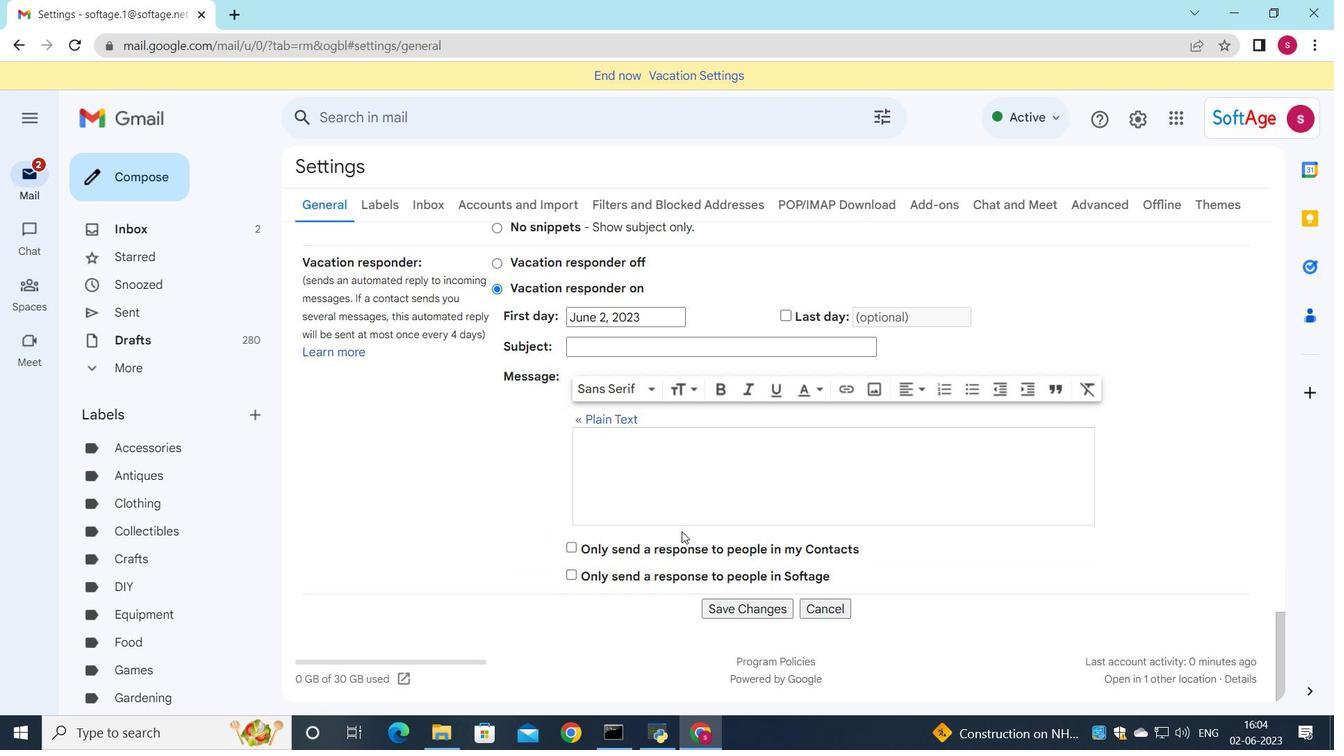 
Action: Mouse scrolled (681, 540) with delta (0, 0)
Screenshot: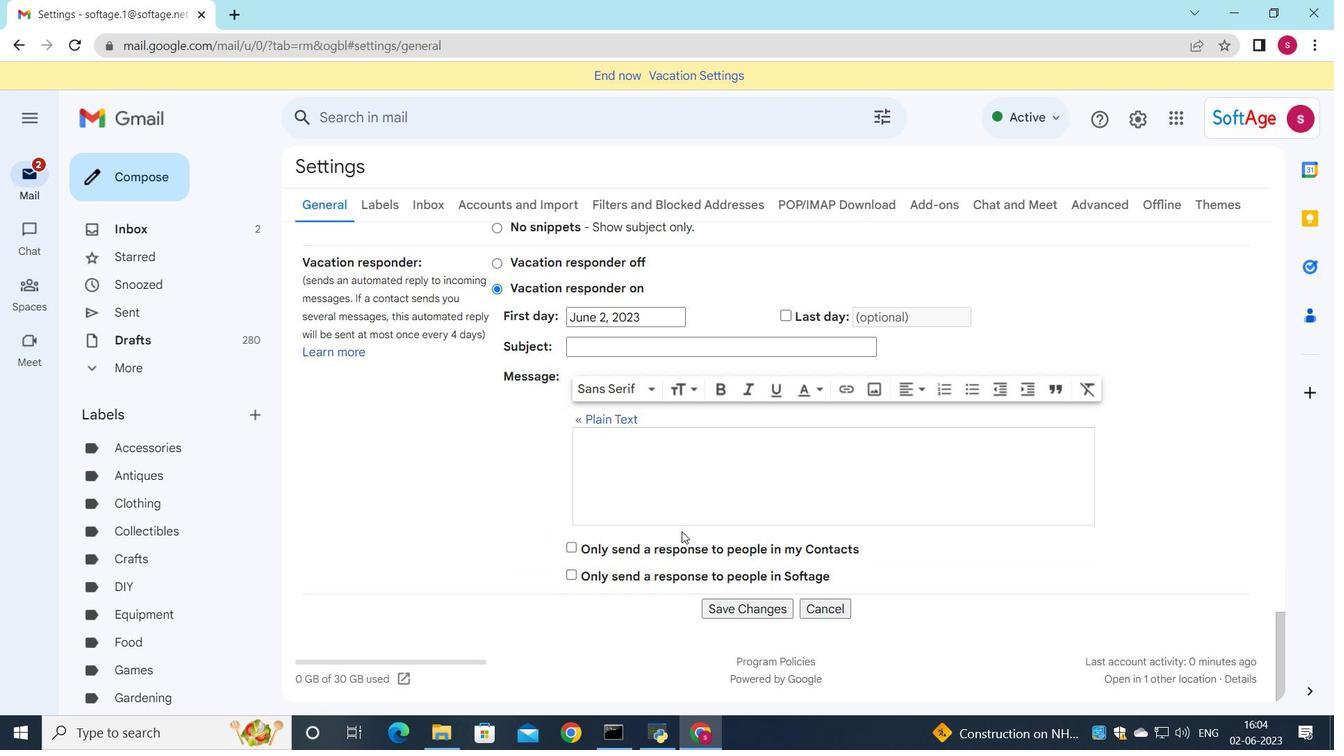 
Action: Mouse moved to (715, 614)
Screenshot: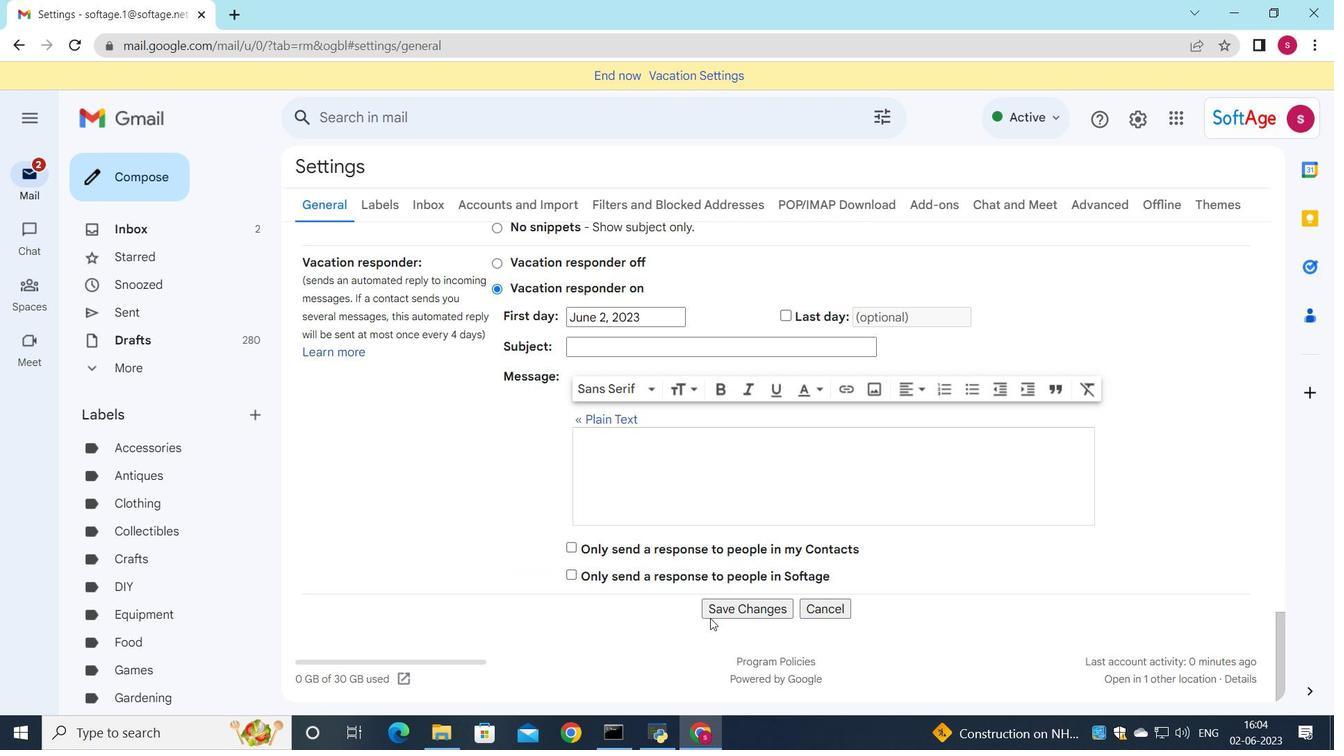 
Action: Mouse pressed left at (715, 614)
Screenshot: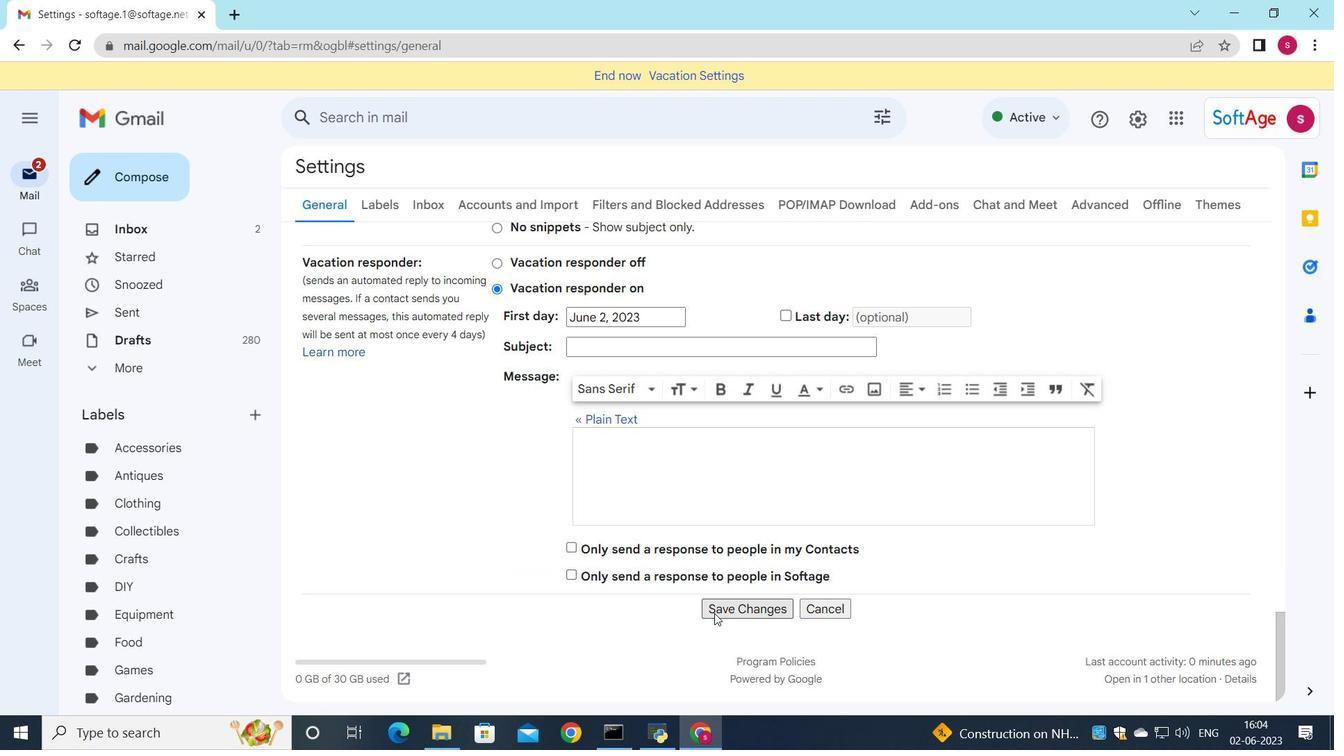 
Action: Mouse moved to (741, 481)
Screenshot: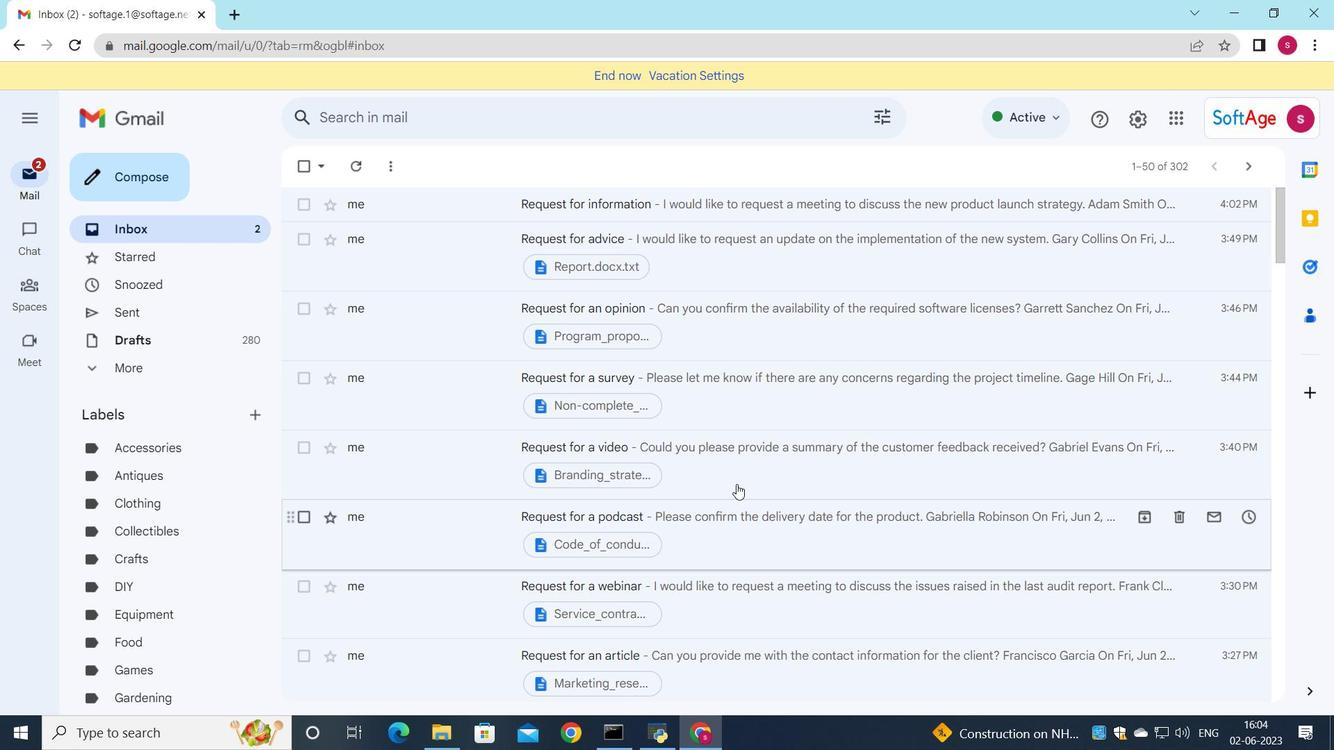 
Action: Mouse scrolled (741, 480) with delta (0, 0)
Screenshot: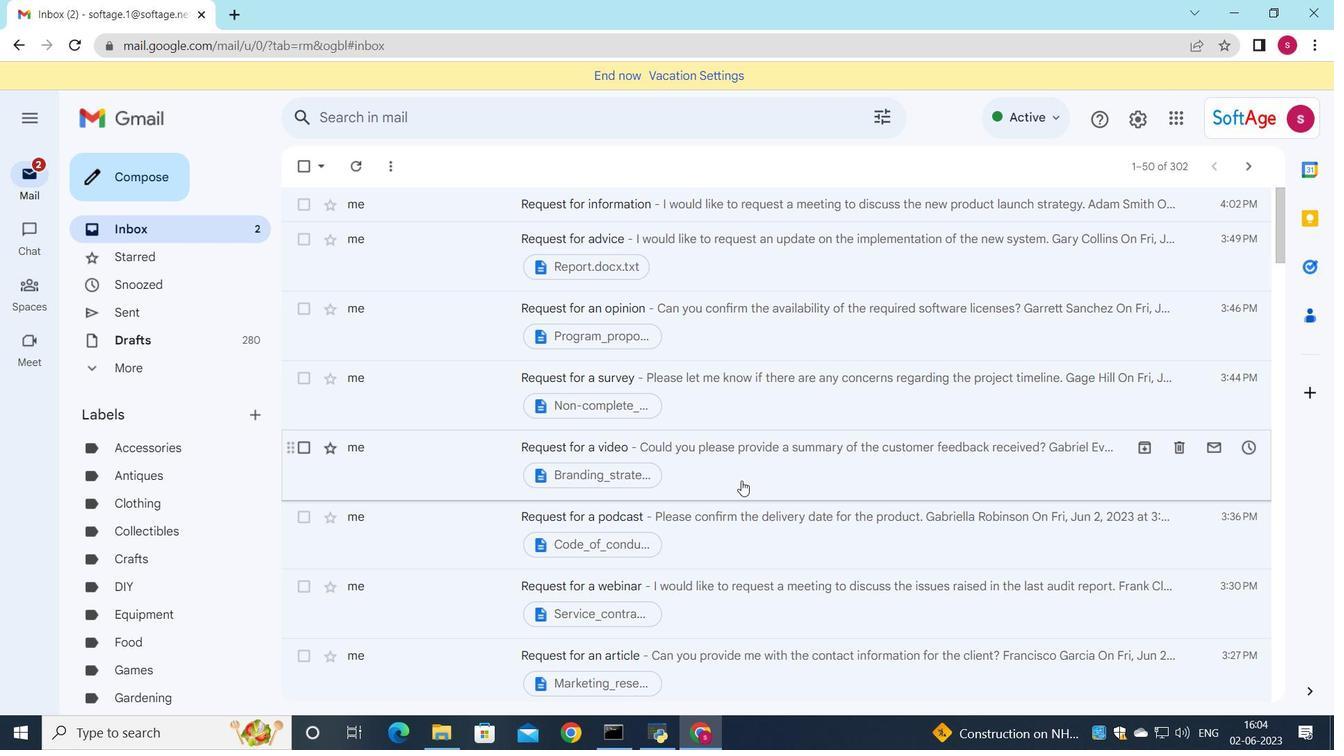 
Action: Mouse scrolled (741, 480) with delta (0, 0)
Screenshot: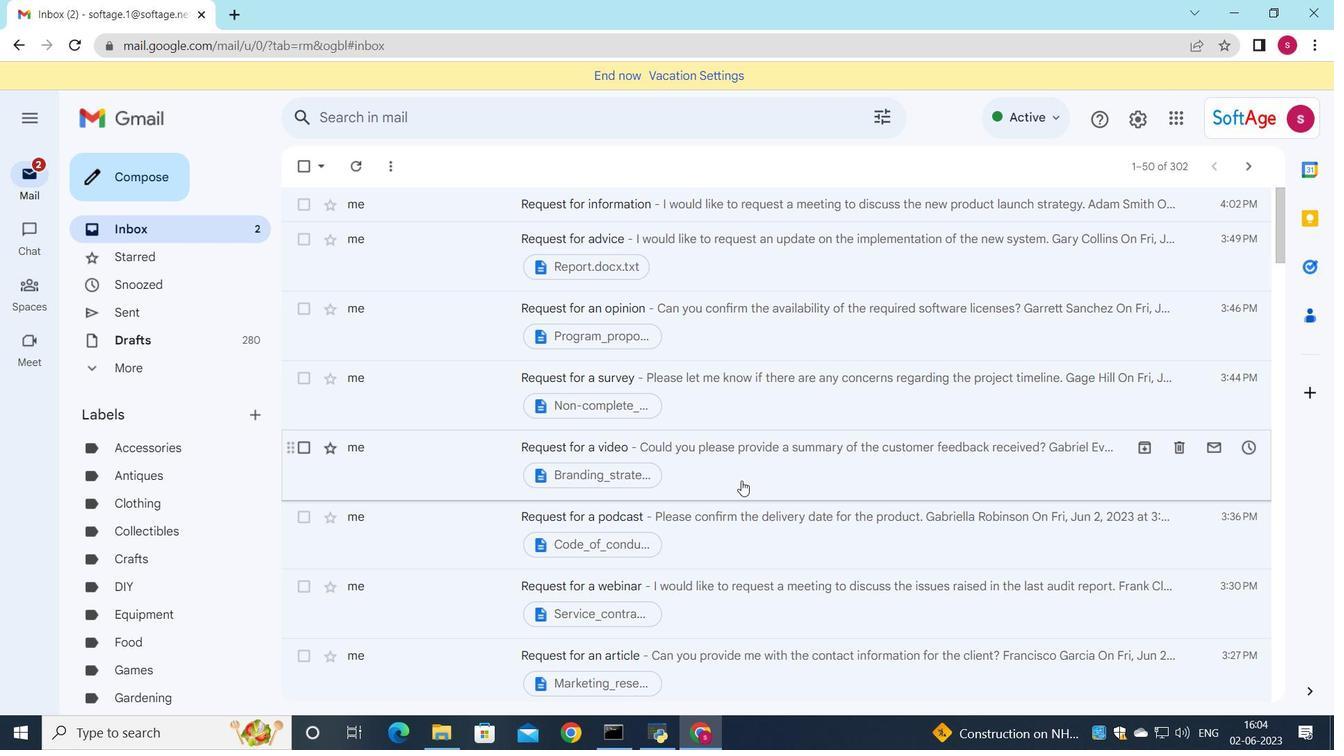 
Action: Mouse scrolled (741, 480) with delta (0, 0)
Screenshot: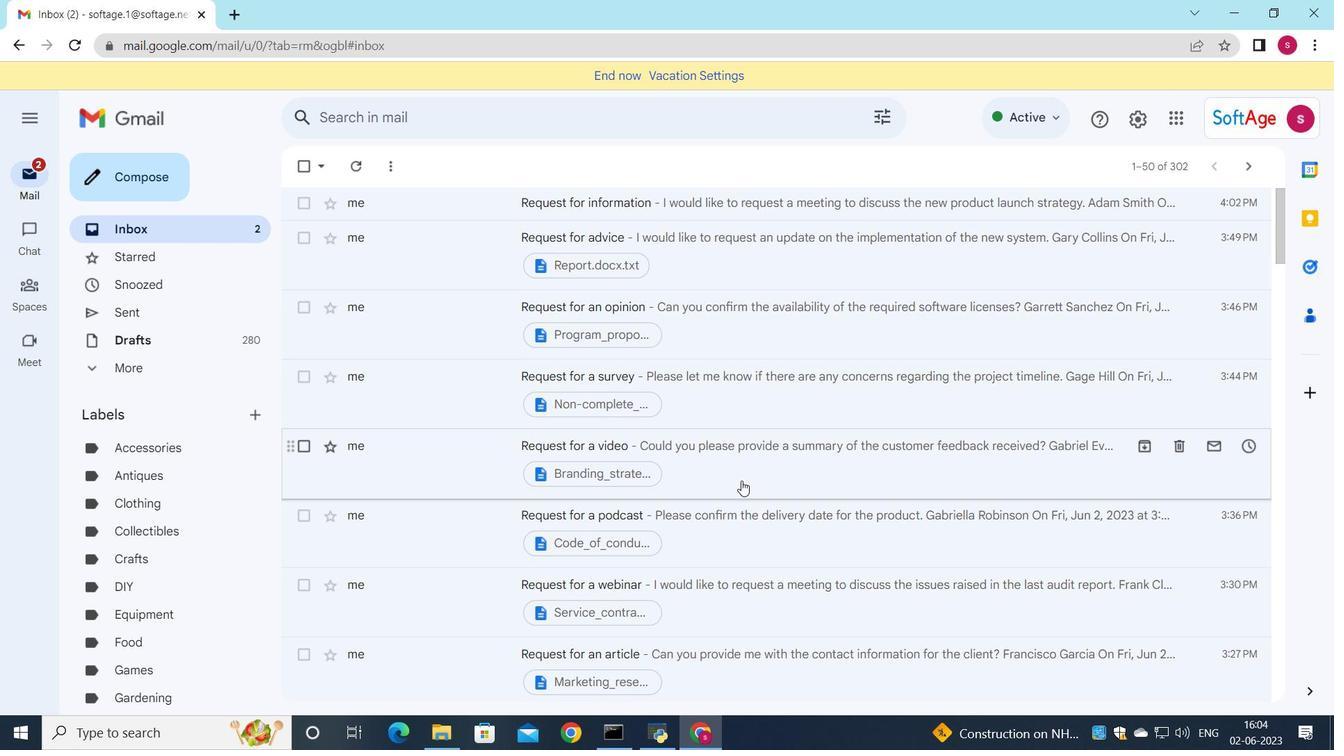 
Action: Mouse moved to (752, 477)
Screenshot: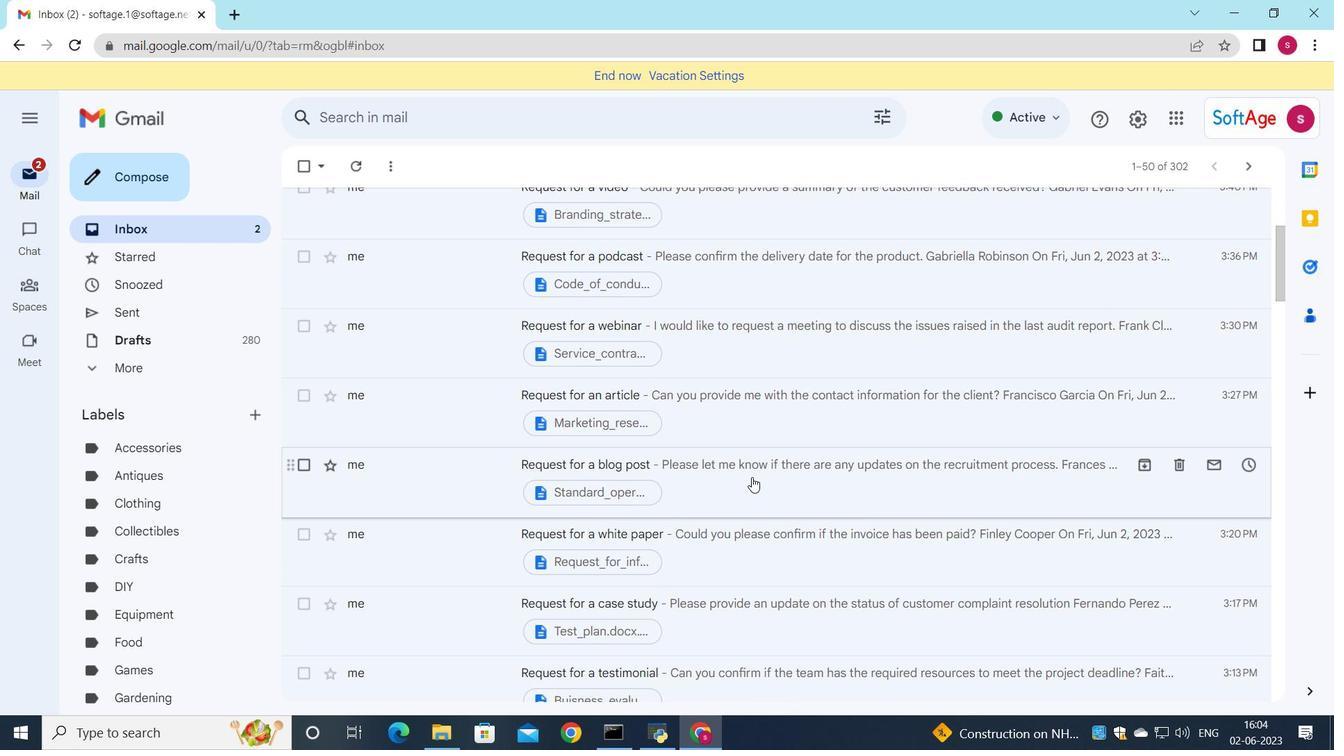 
Action: Mouse pressed left at (752, 477)
Screenshot: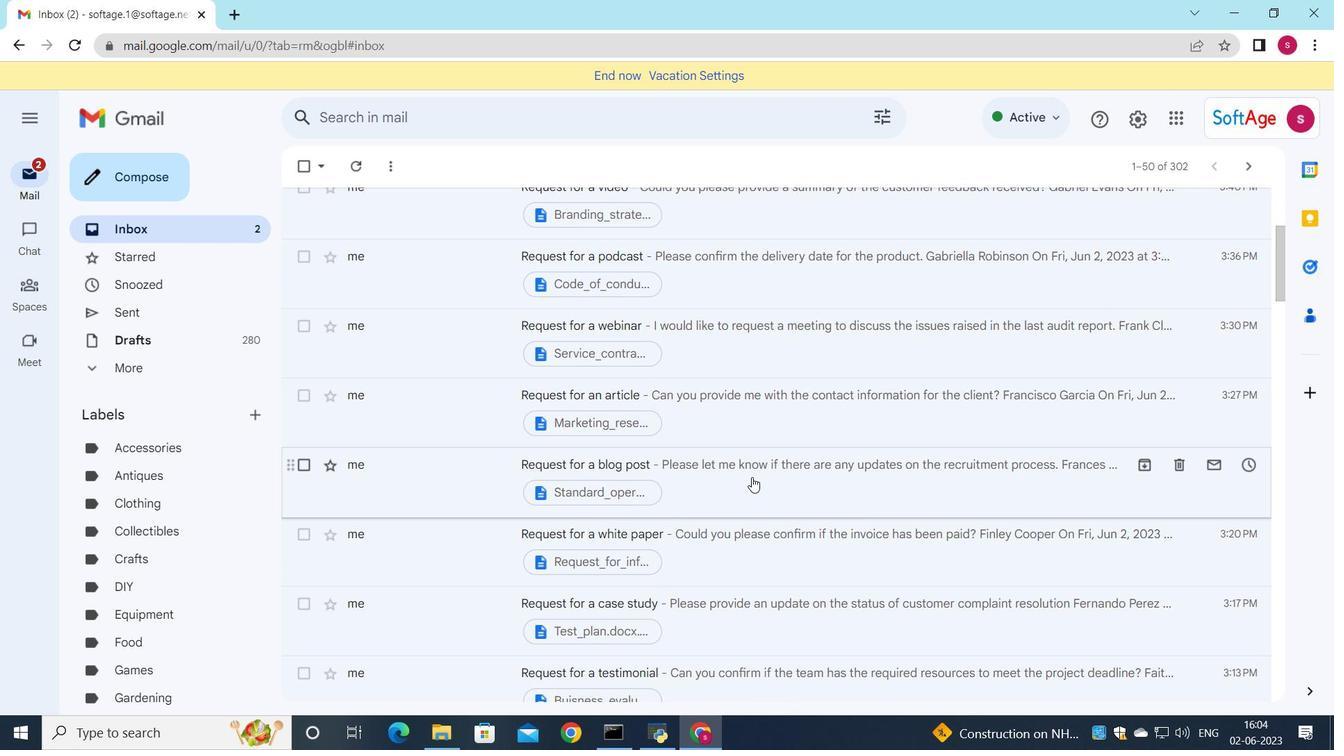 
Action: Mouse moved to (567, 562)
Screenshot: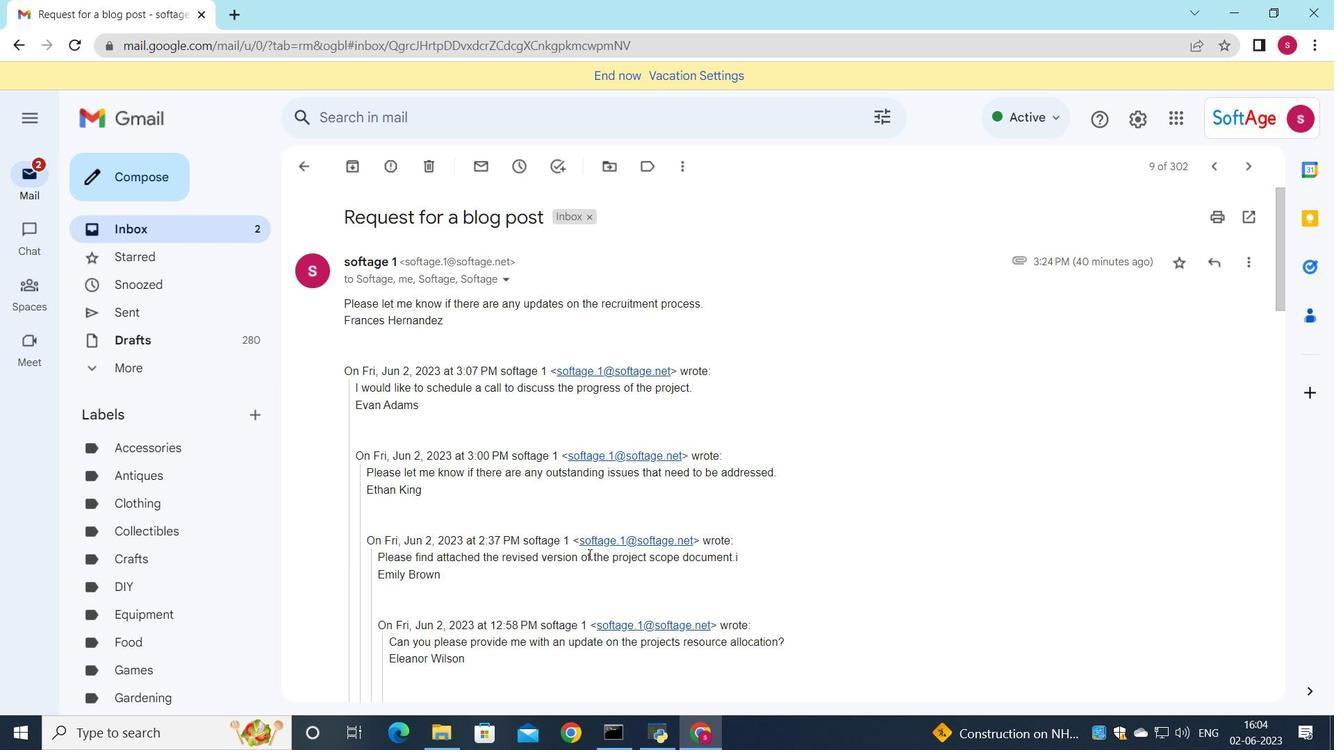 
Action: Mouse scrolled (567, 562) with delta (0, 0)
Screenshot: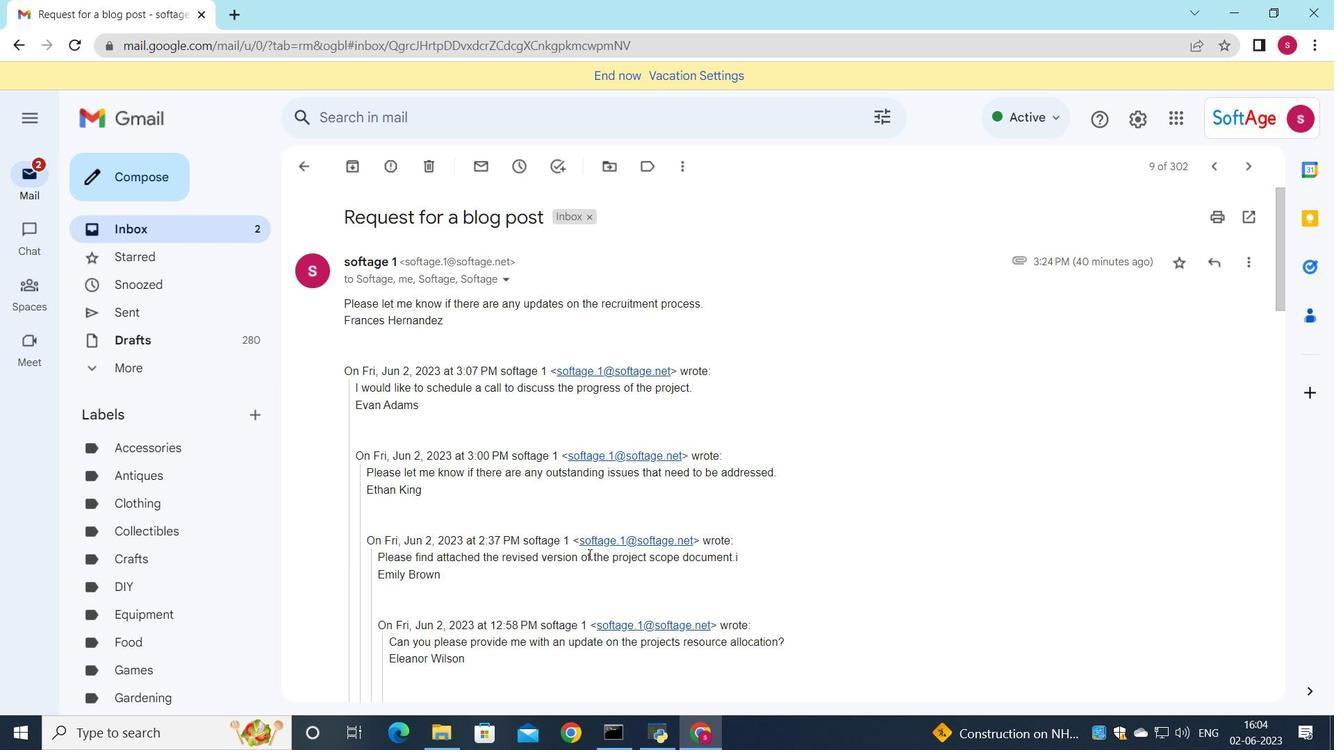 
Action: Mouse moved to (567, 563)
Screenshot: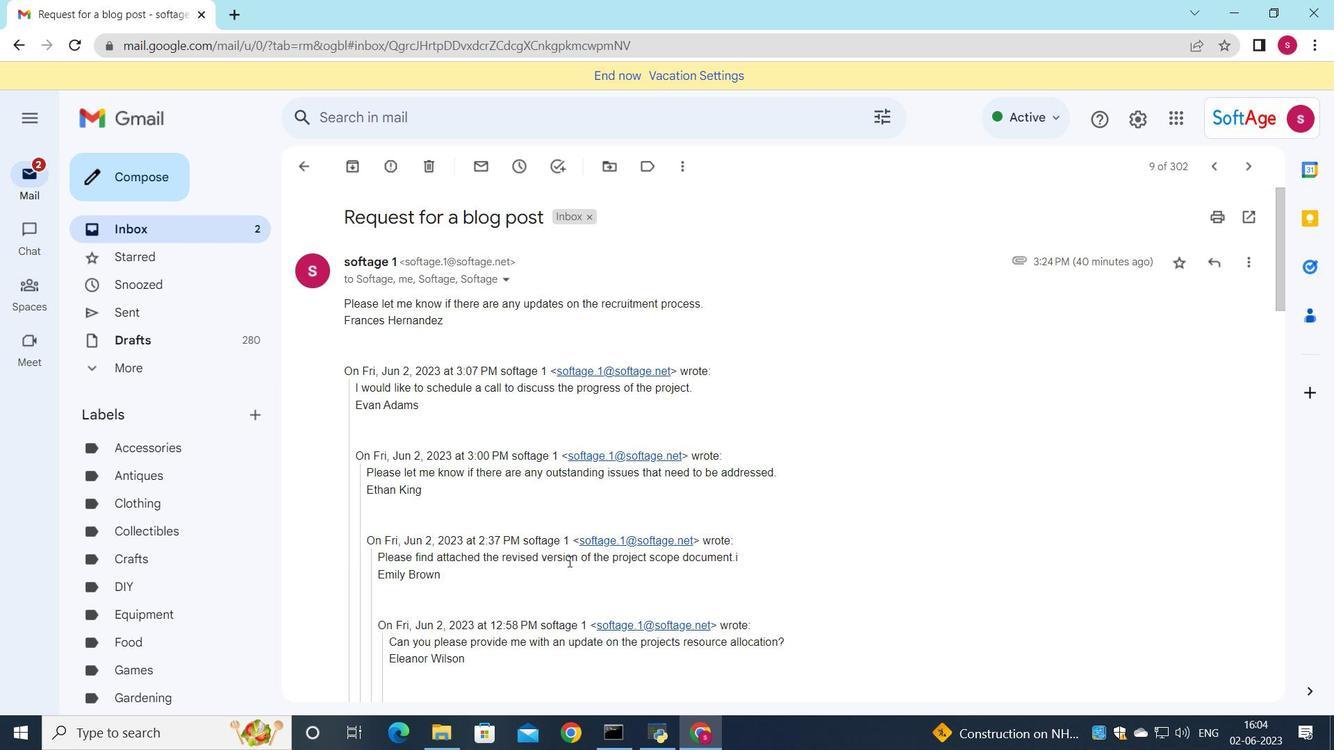 
Action: Mouse scrolled (567, 562) with delta (0, 0)
Screenshot: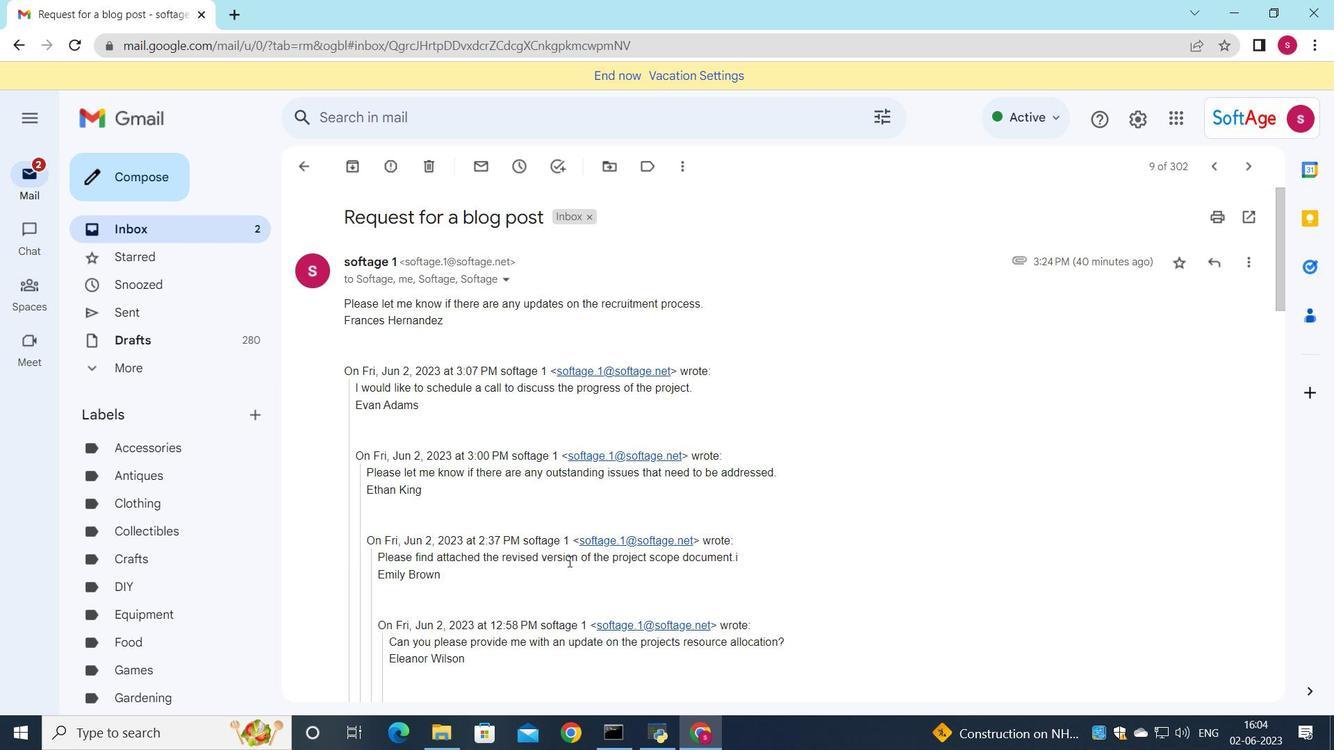 
Action: Mouse scrolled (567, 562) with delta (0, 0)
Screenshot: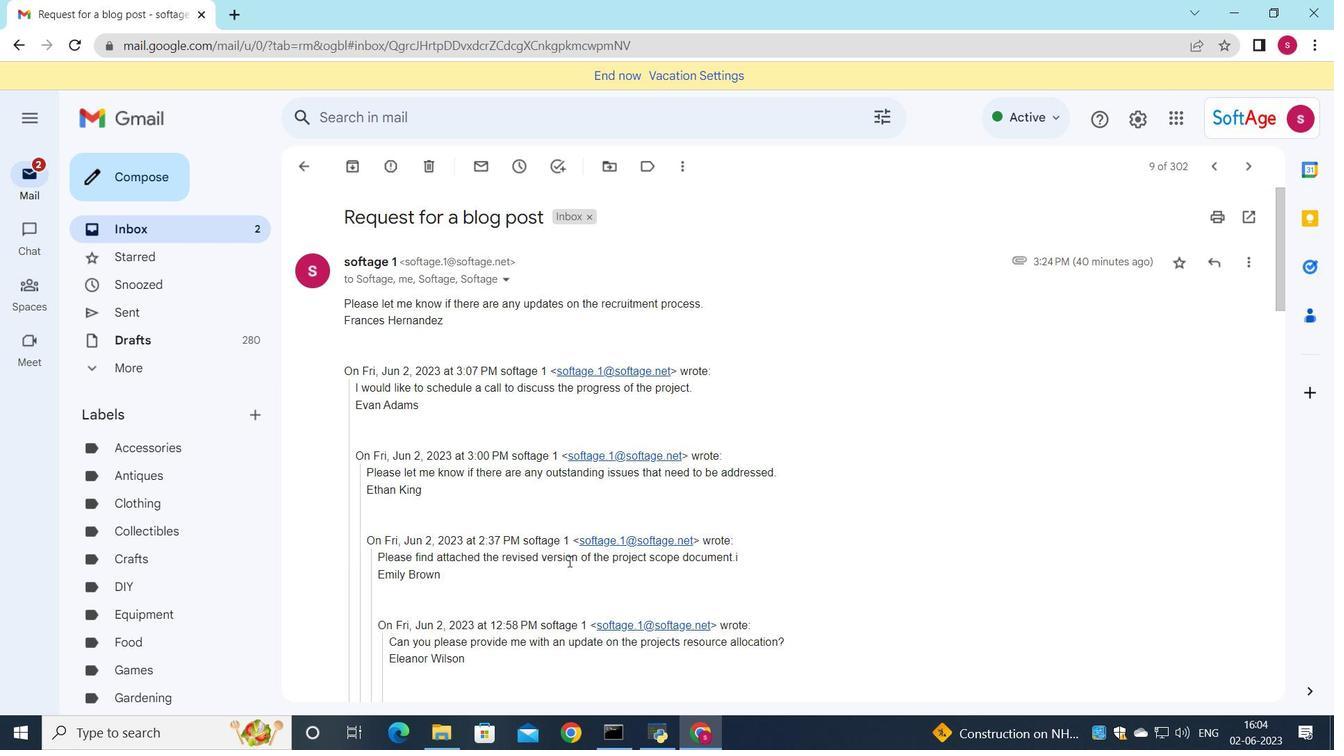 
Action: Mouse scrolled (567, 562) with delta (0, 0)
Screenshot: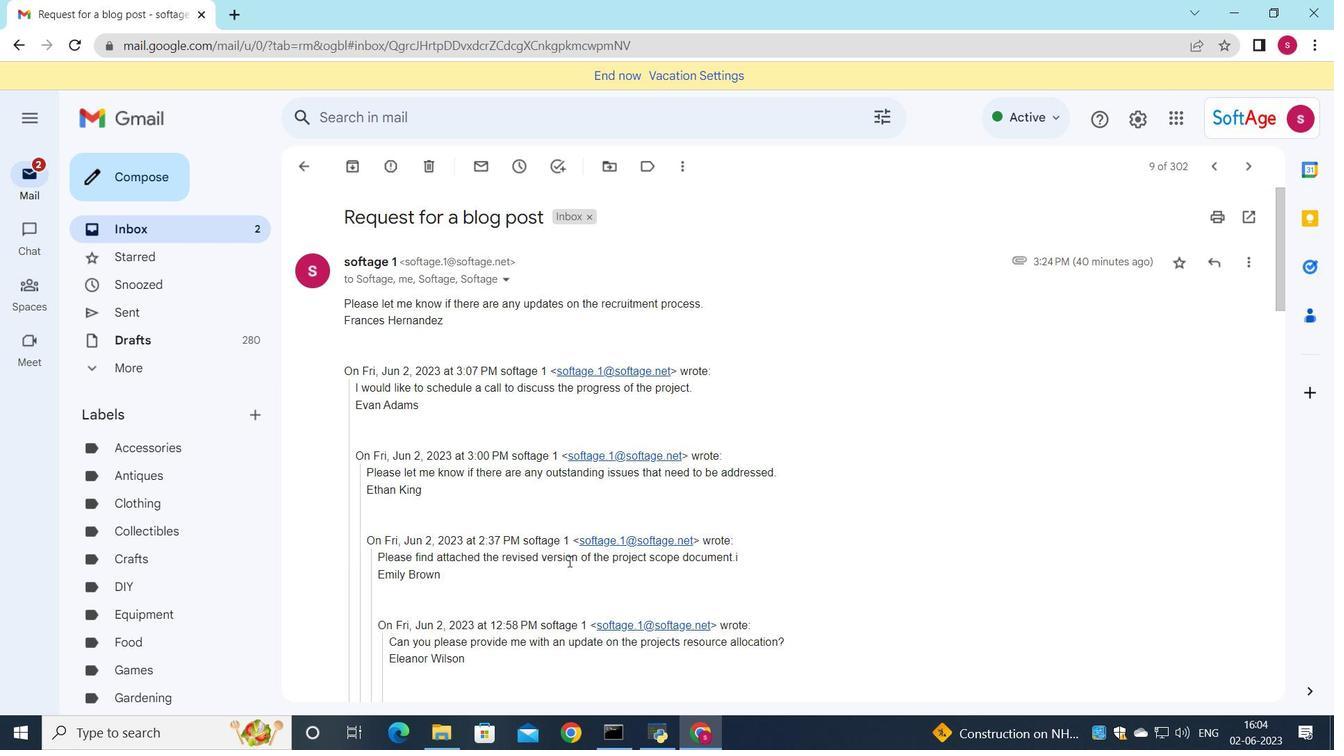 
Action: Mouse moved to (569, 562)
Screenshot: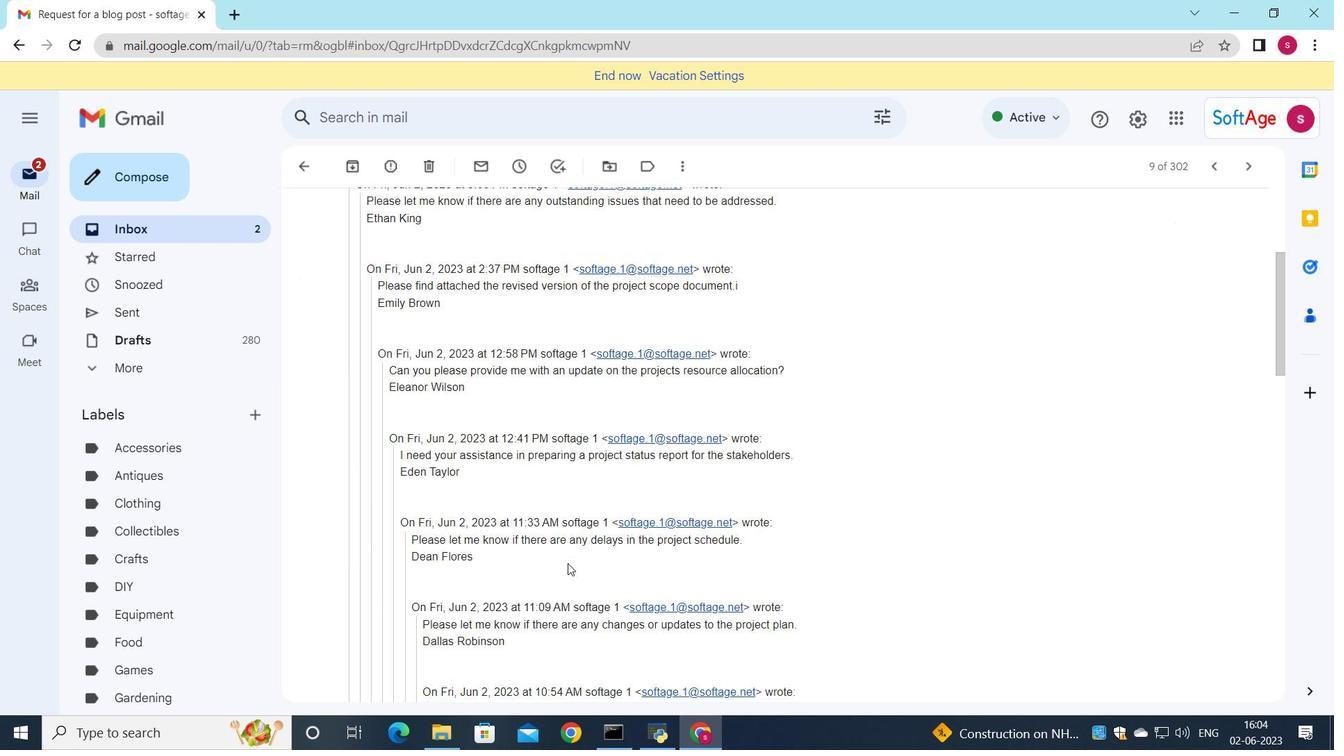 
Action: Mouse scrolled (569, 561) with delta (0, 0)
Screenshot: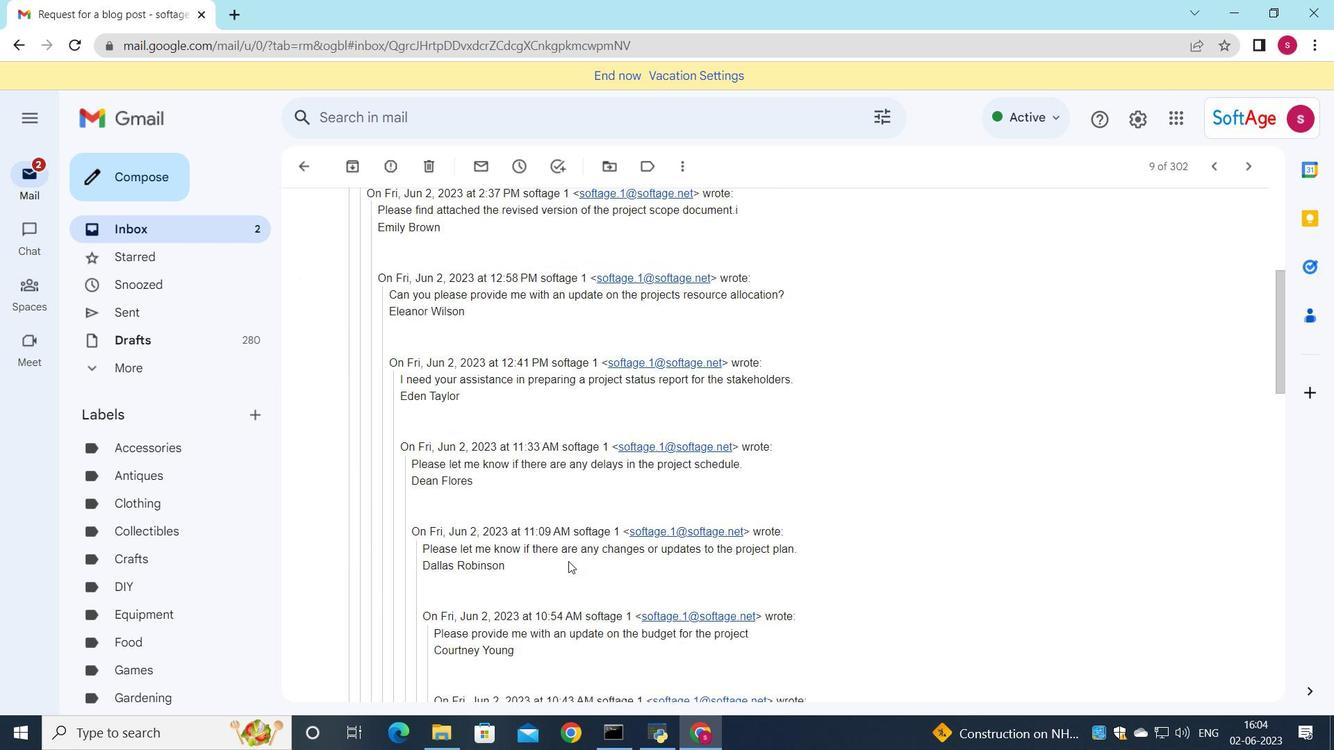 
Action: Mouse scrolled (569, 561) with delta (0, 0)
Screenshot: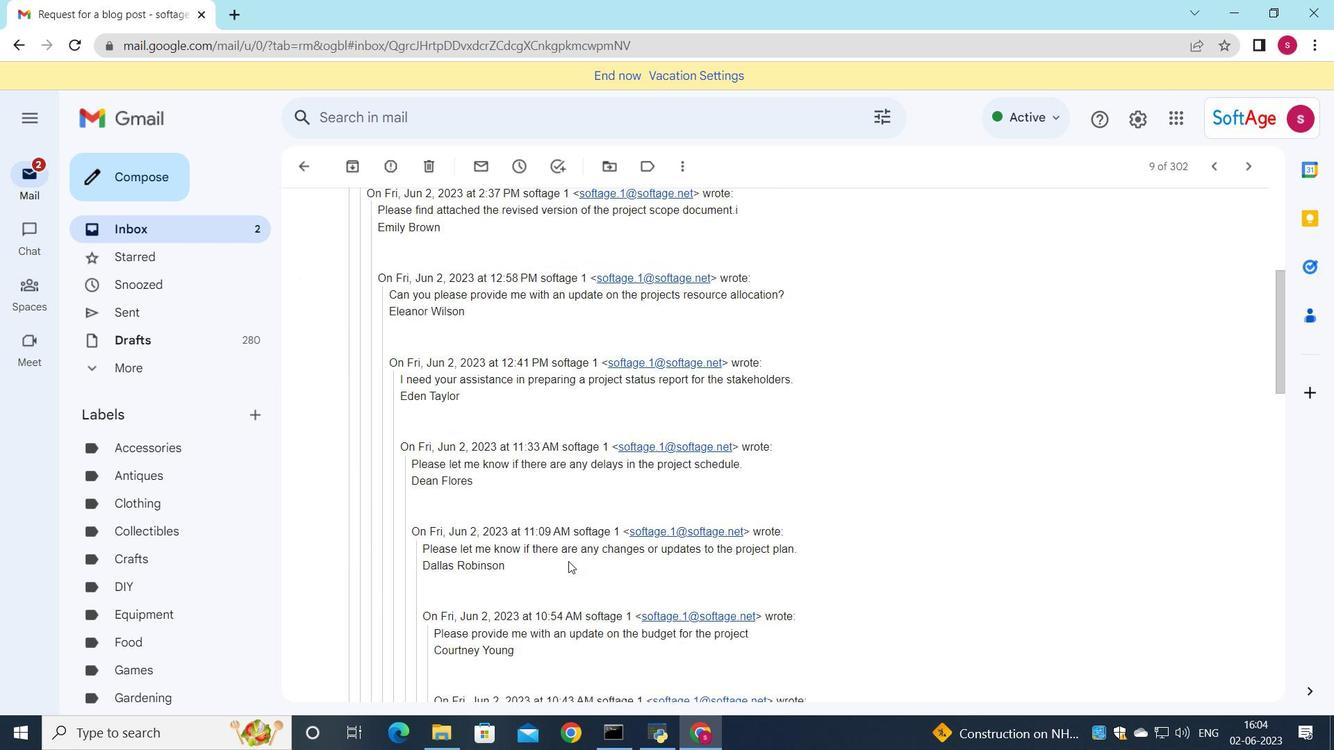 
Action: Mouse scrolled (569, 561) with delta (0, 0)
Screenshot: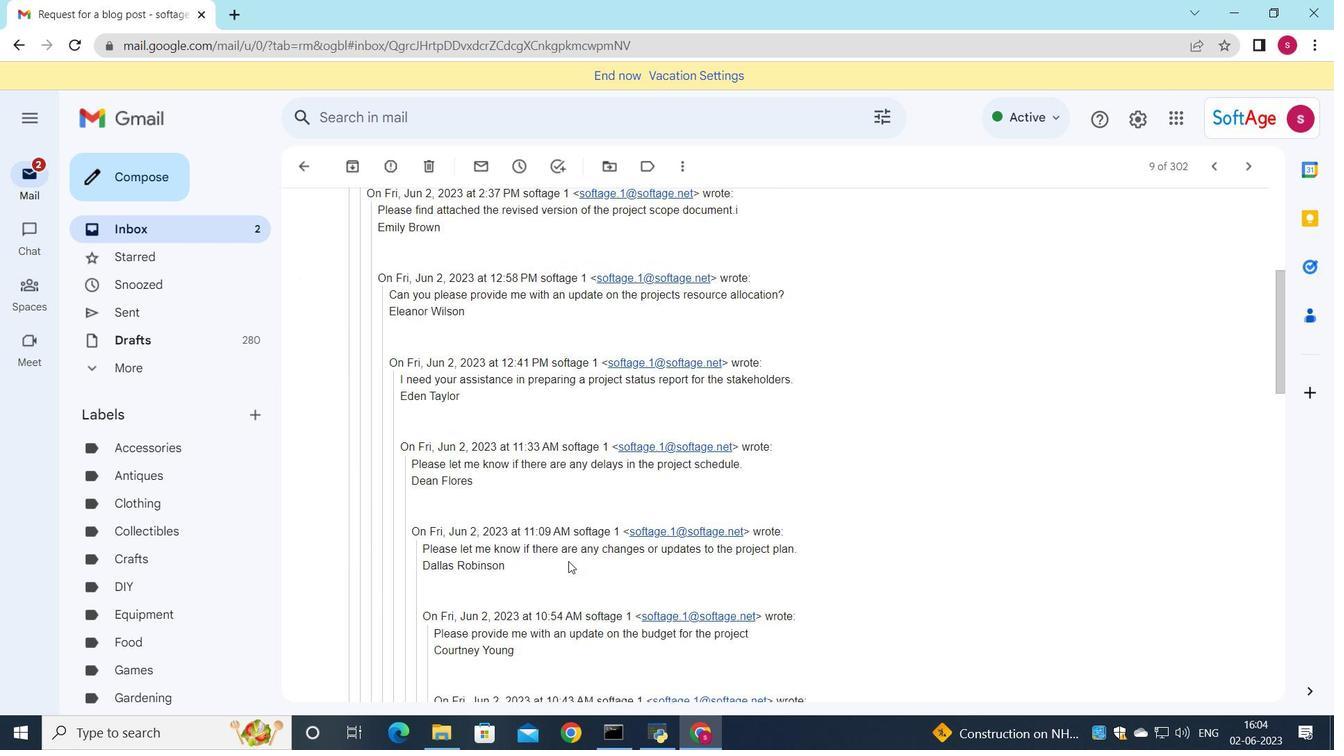 
Action: Mouse scrolled (569, 561) with delta (0, 0)
Screenshot: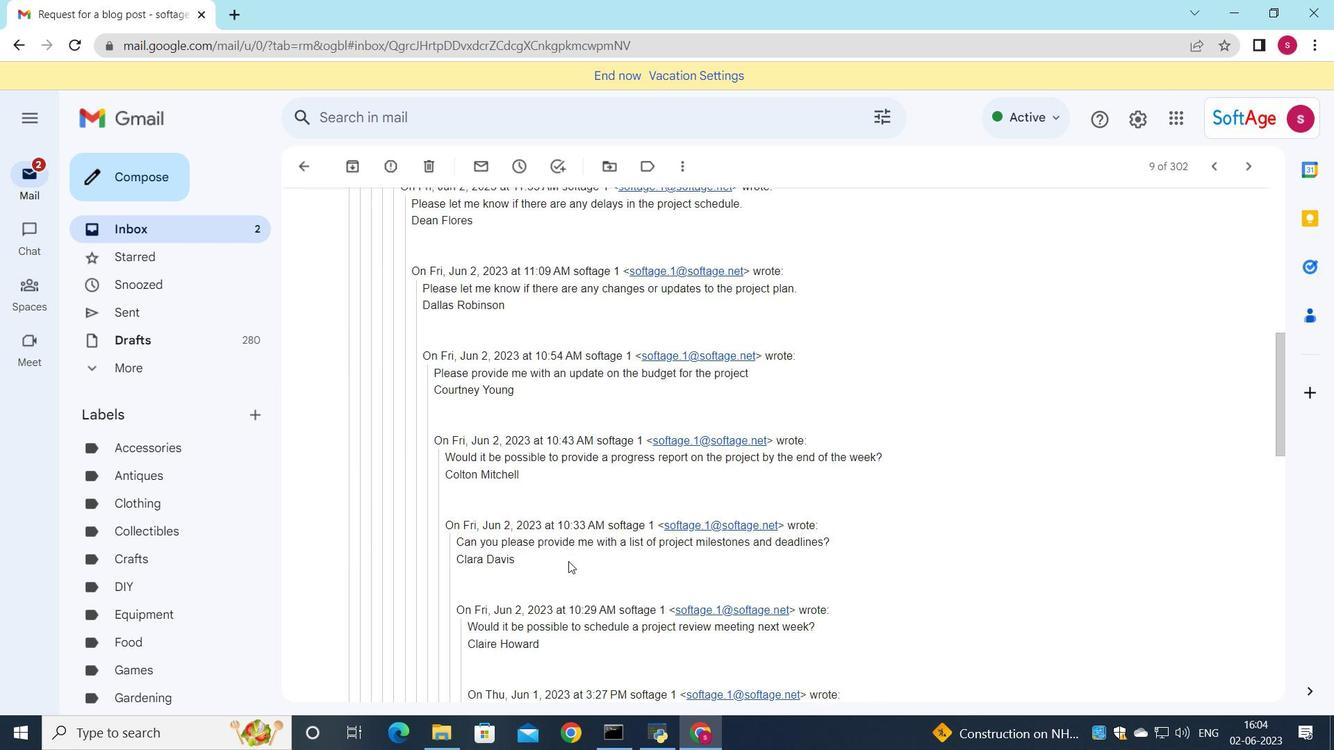 
Action: Mouse scrolled (569, 561) with delta (0, 0)
Screenshot: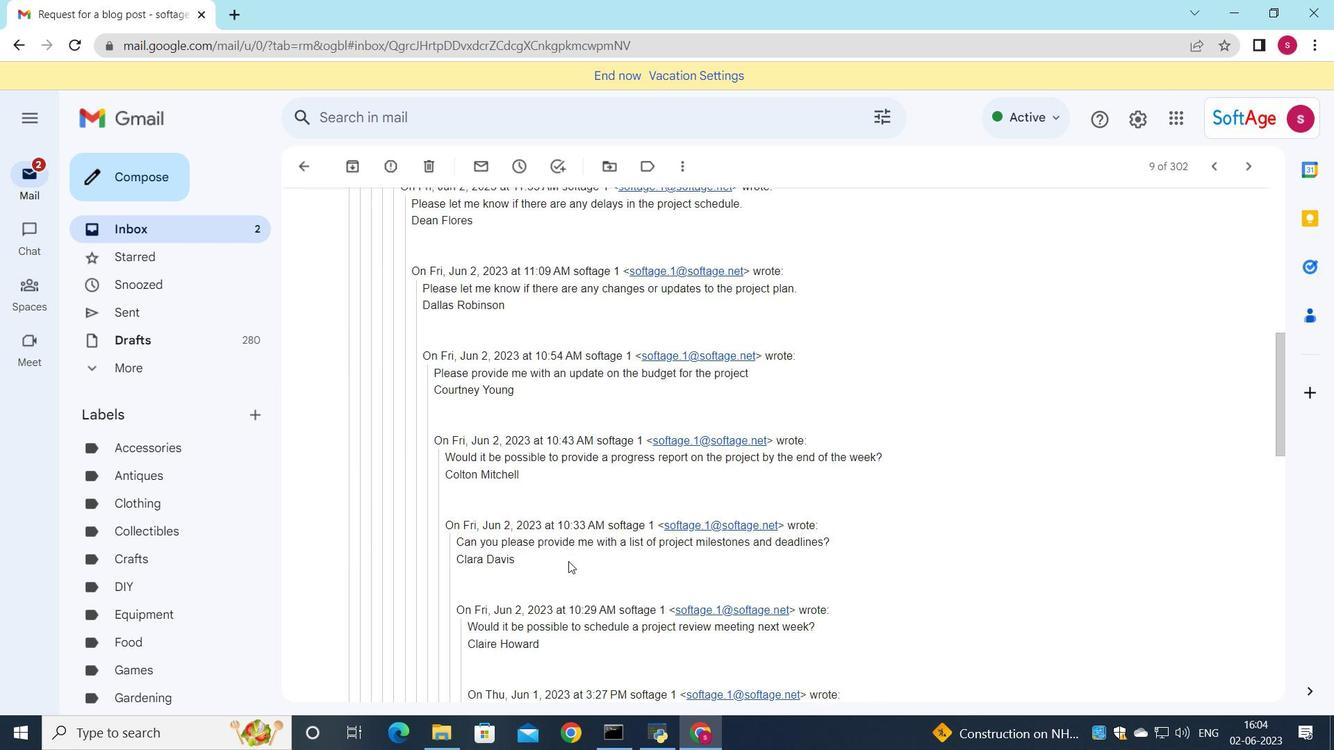 
Action: Mouse scrolled (569, 561) with delta (0, 0)
Screenshot: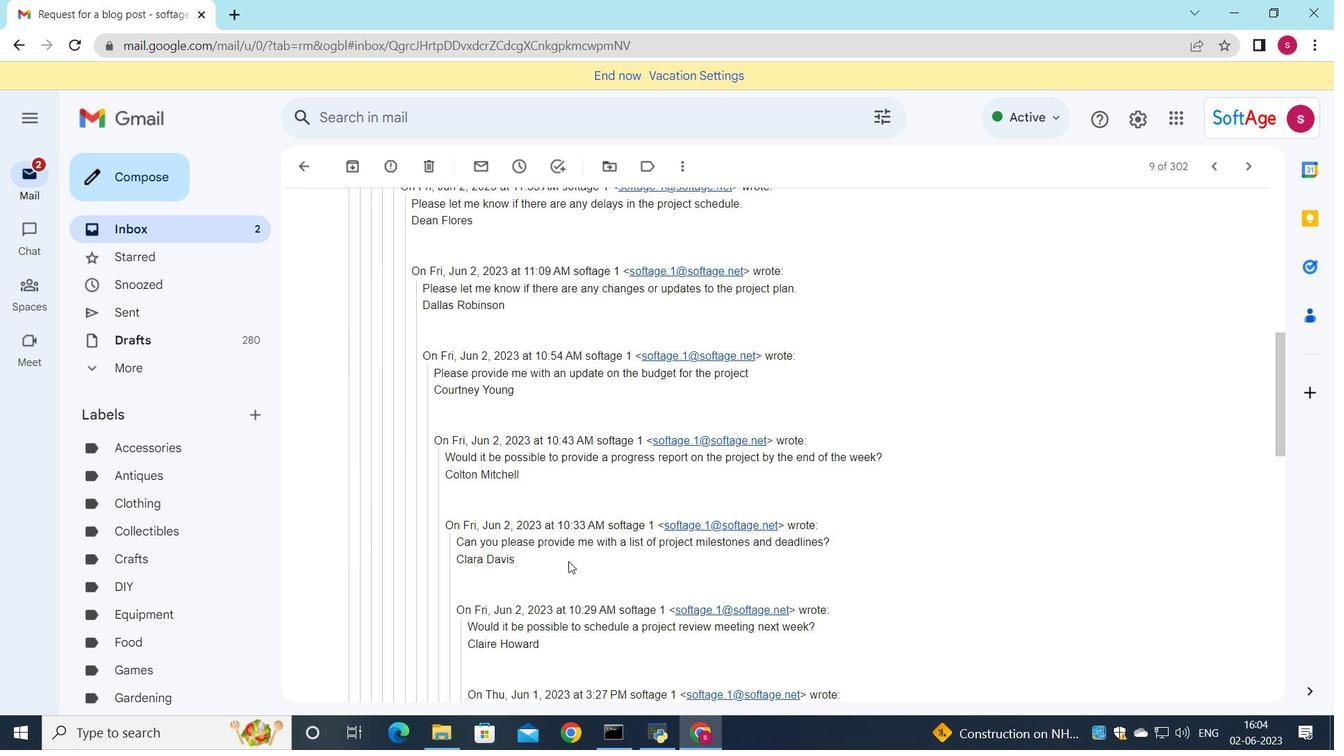 
Action: Mouse scrolled (569, 561) with delta (0, 0)
Screenshot: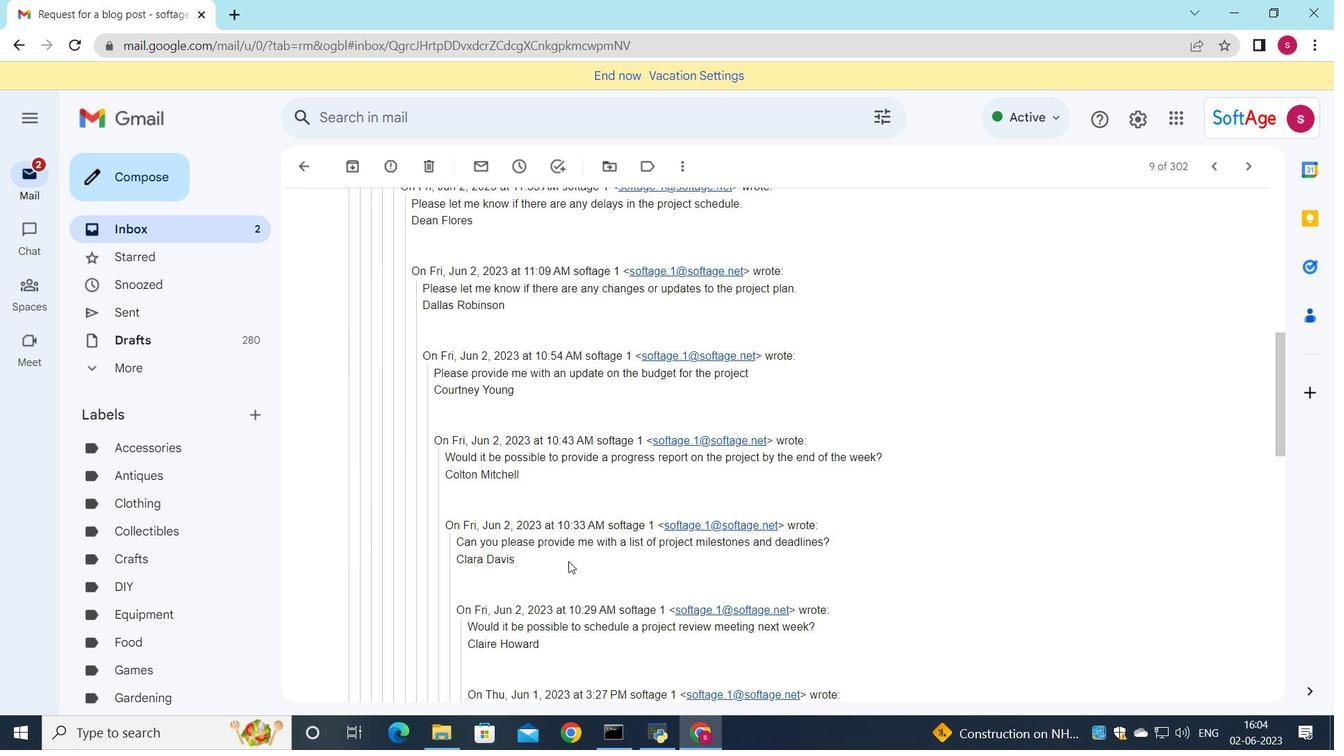 
Action: Mouse scrolled (569, 561) with delta (0, 0)
Screenshot: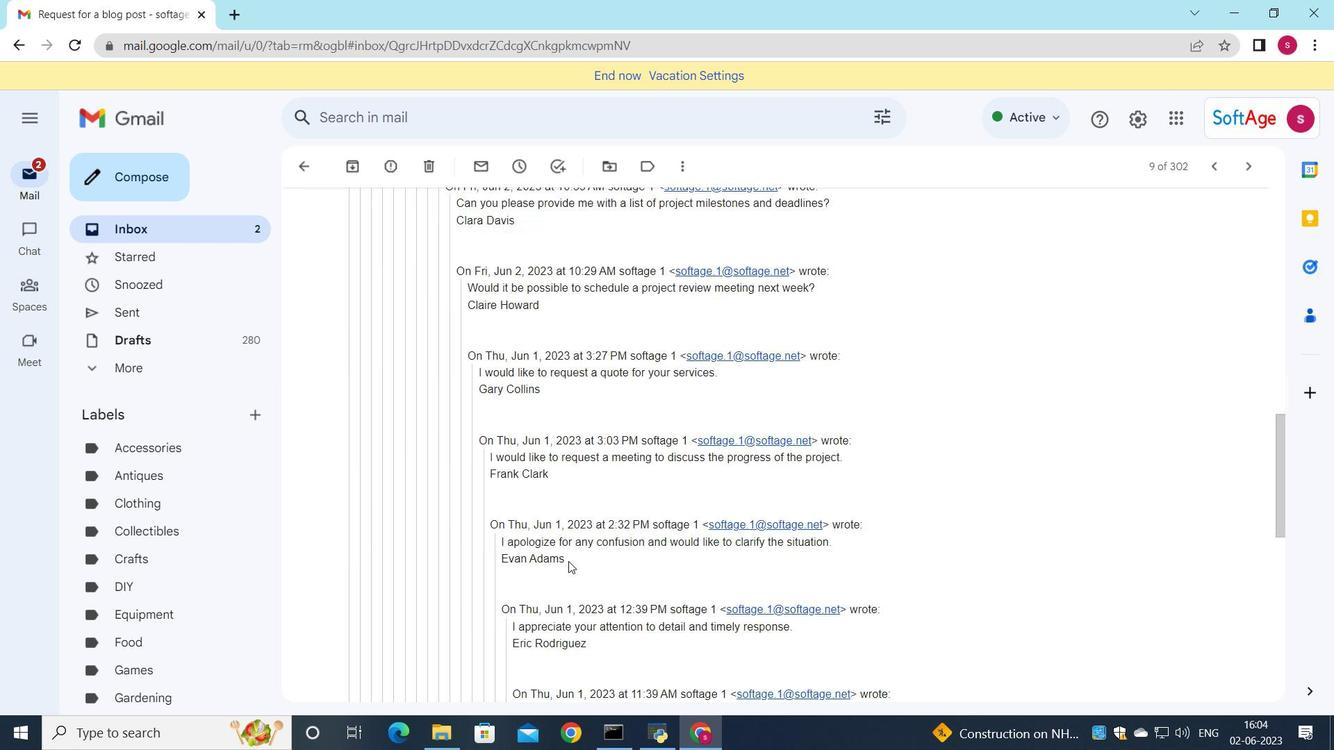 
Action: Mouse scrolled (569, 561) with delta (0, 0)
Screenshot: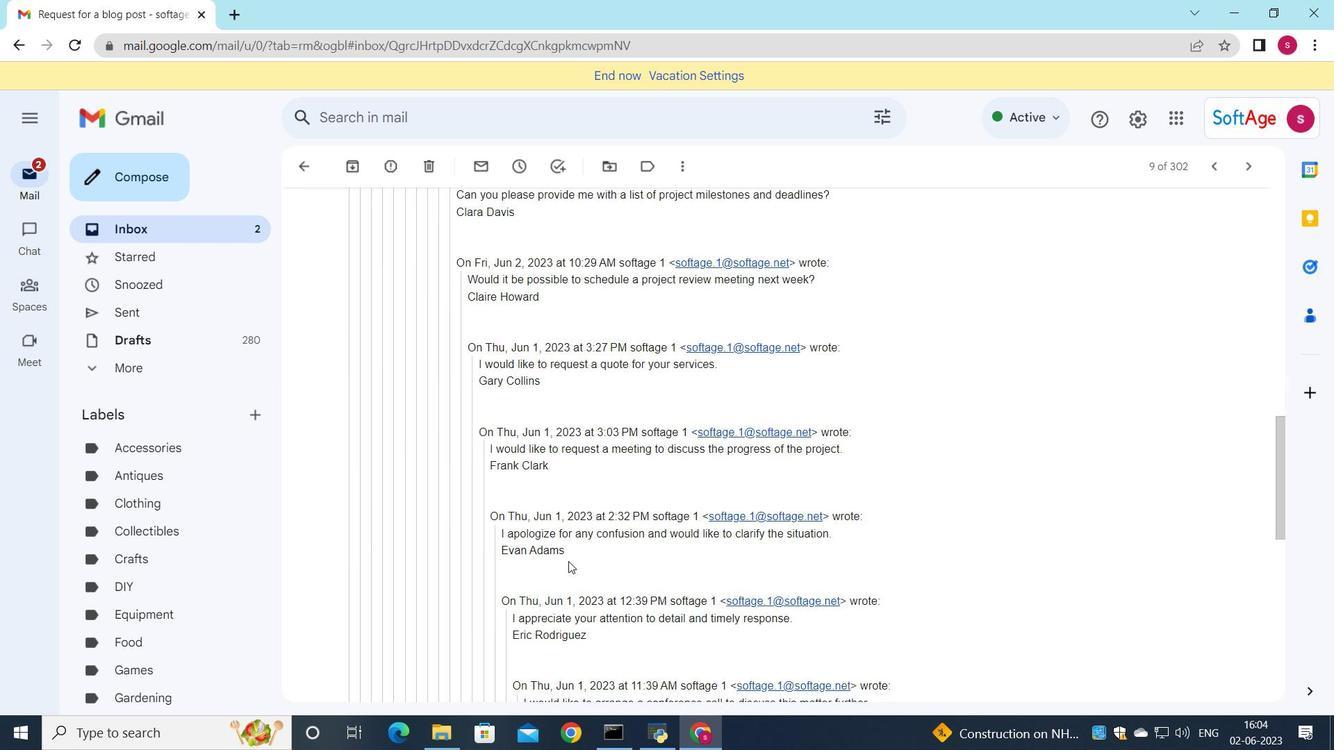 
Action: Mouse scrolled (569, 561) with delta (0, 0)
Screenshot: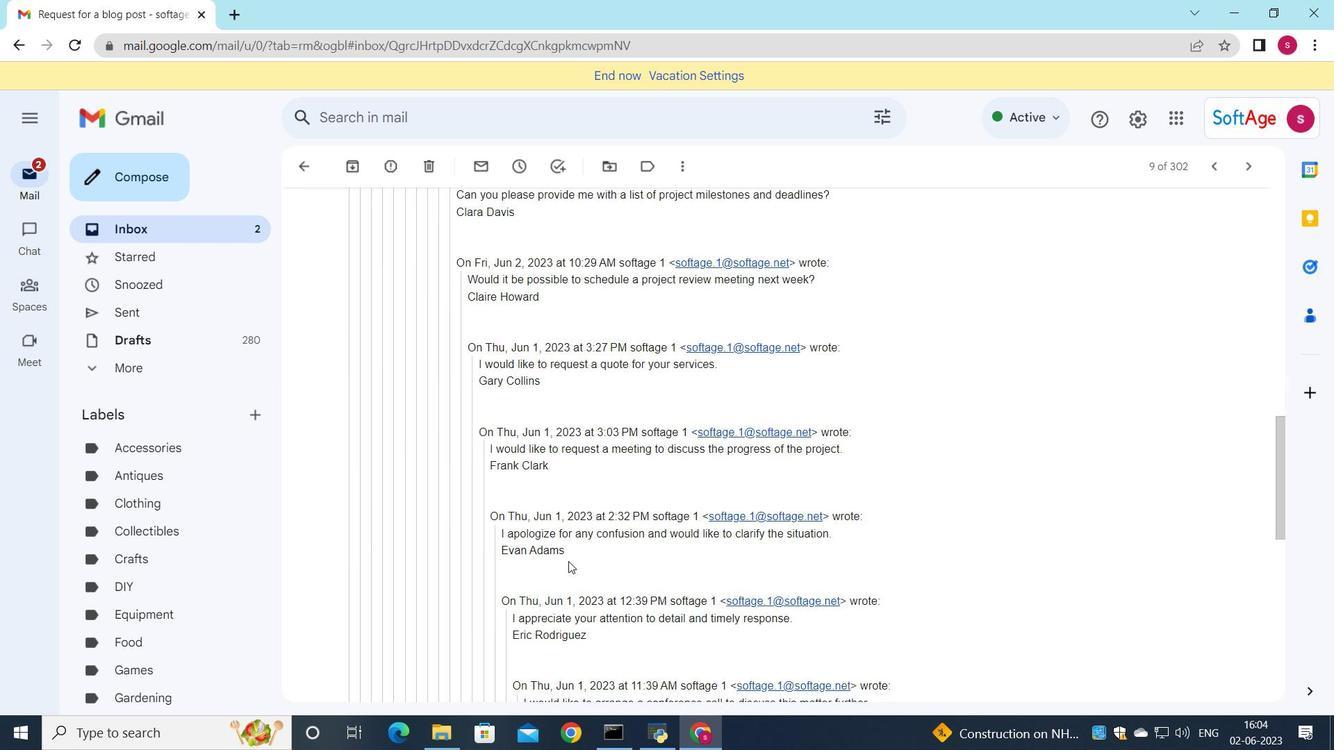 
Action: Mouse scrolled (569, 561) with delta (0, 0)
Screenshot: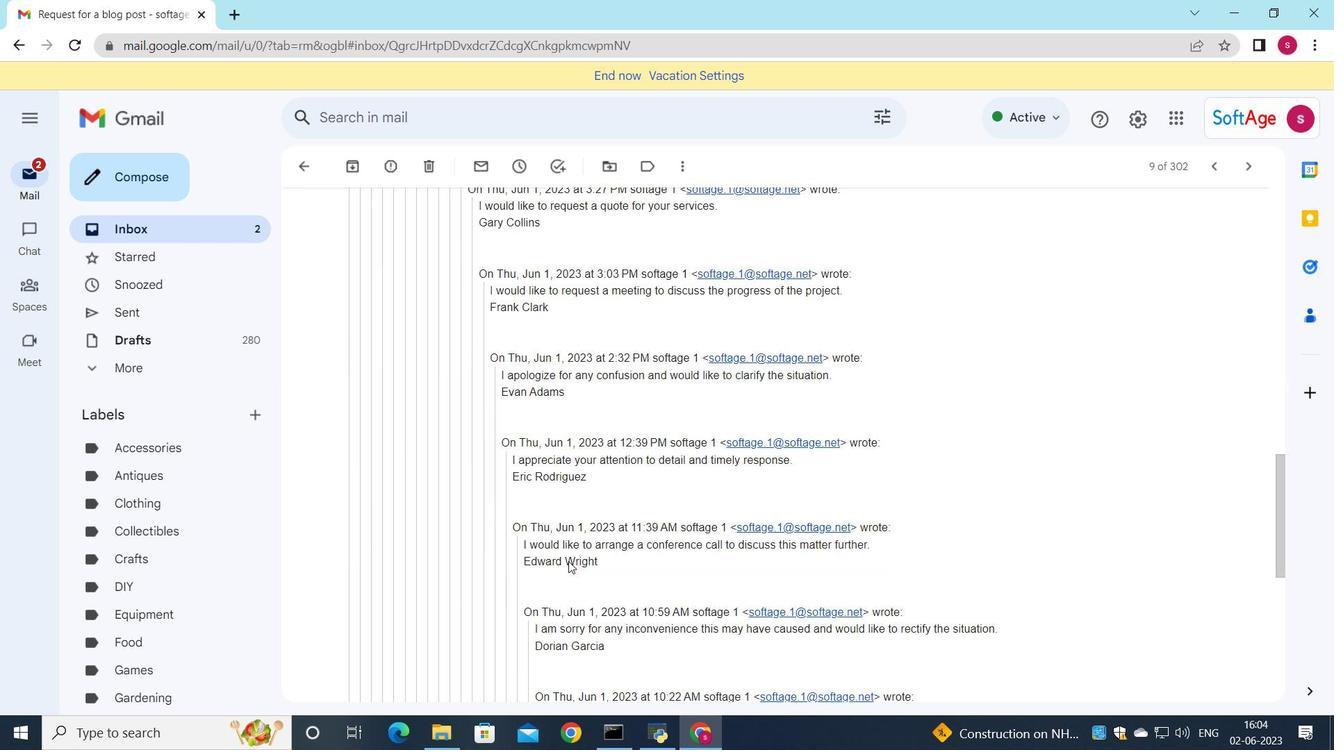 
Action: Mouse scrolled (569, 561) with delta (0, 0)
Screenshot: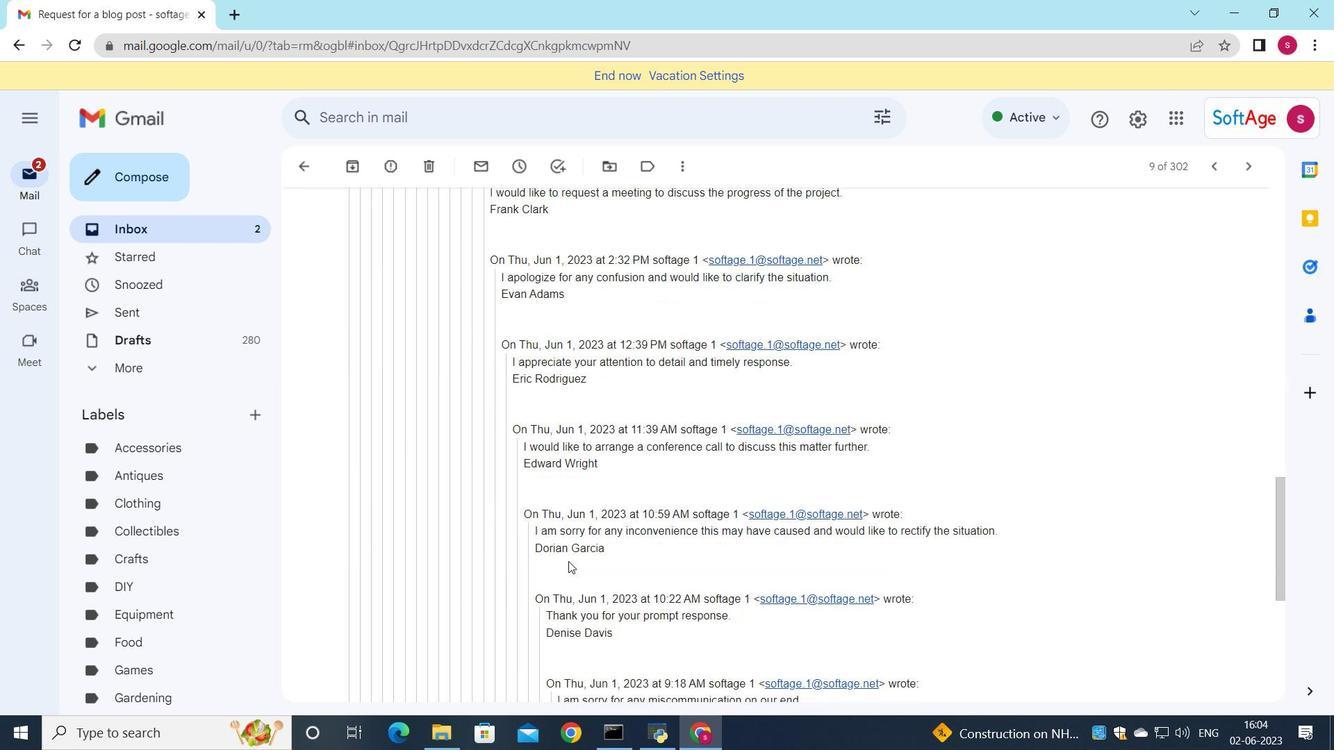 
Action: Mouse scrolled (569, 561) with delta (0, 0)
Screenshot: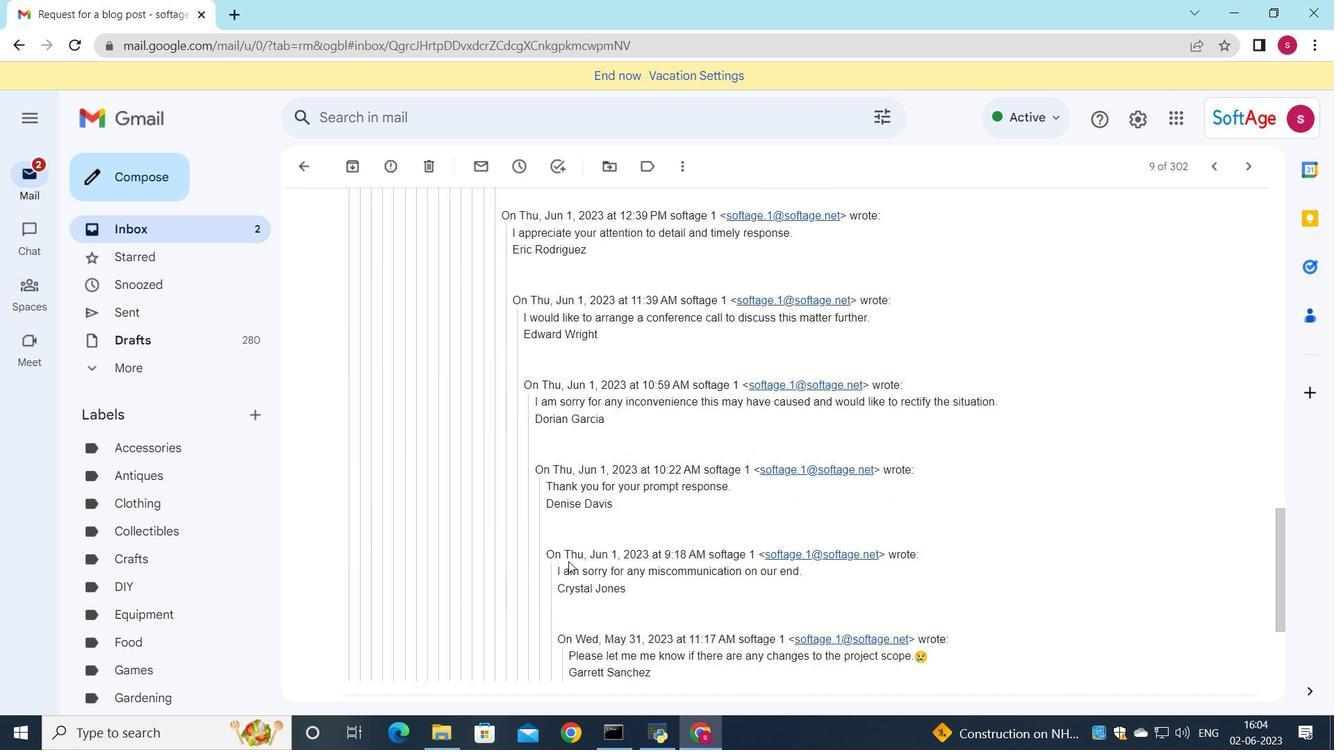 
Action: Mouse scrolled (569, 561) with delta (0, 0)
Screenshot: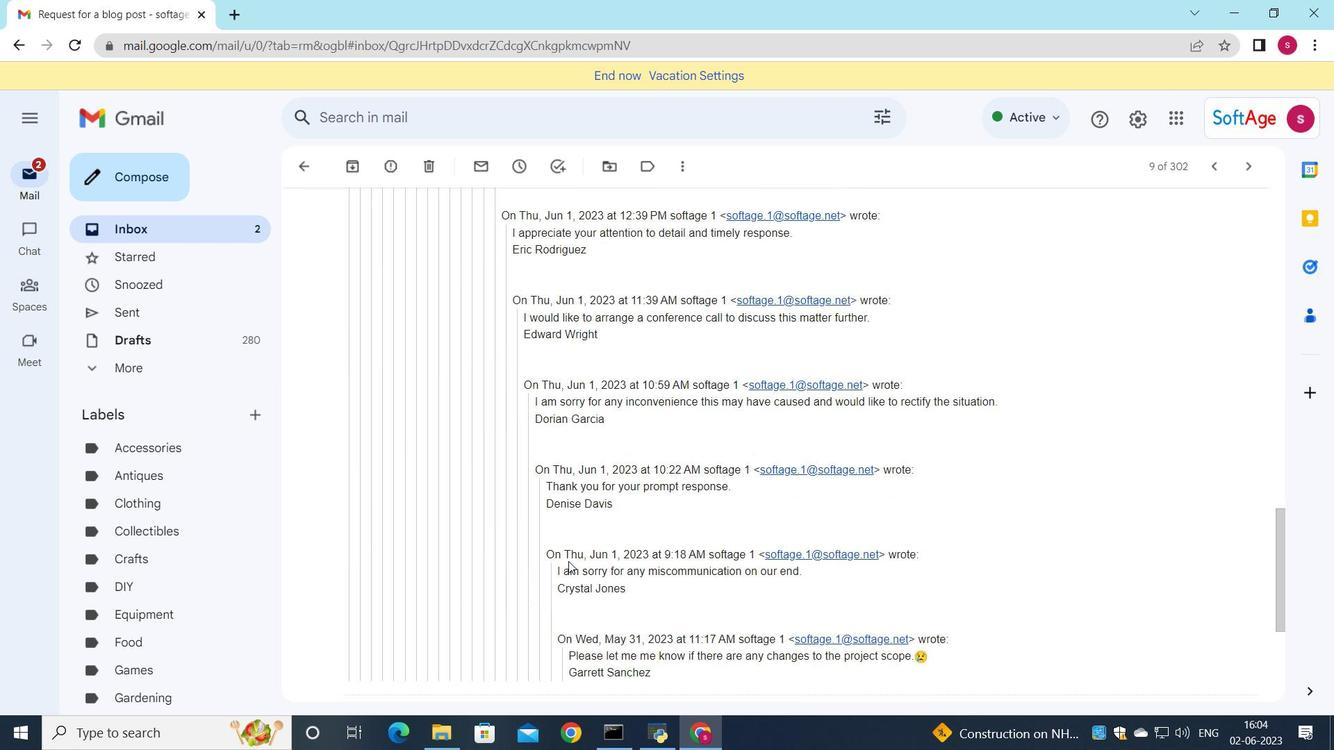 
Action: Mouse scrolled (569, 561) with delta (0, 0)
Screenshot: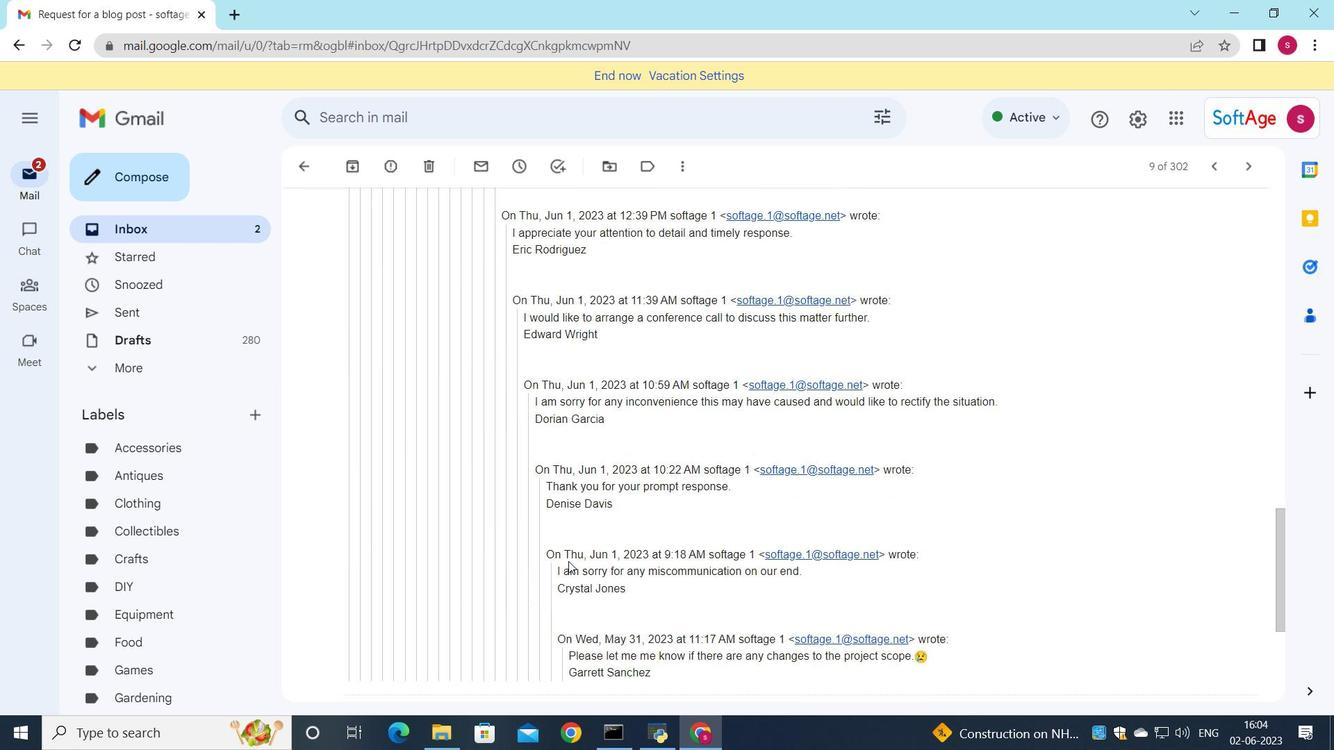 
Action: Mouse moved to (394, 605)
Screenshot: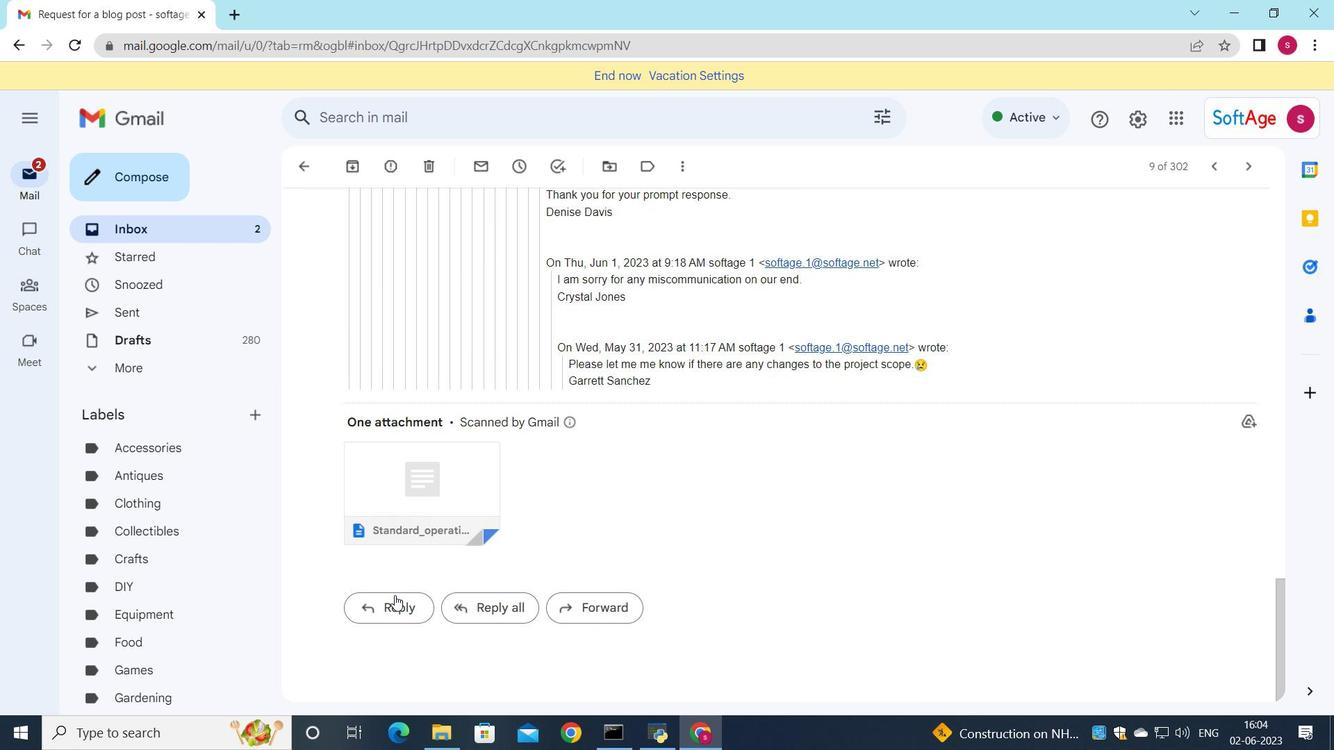 
Action: Mouse pressed left at (394, 605)
Screenshot: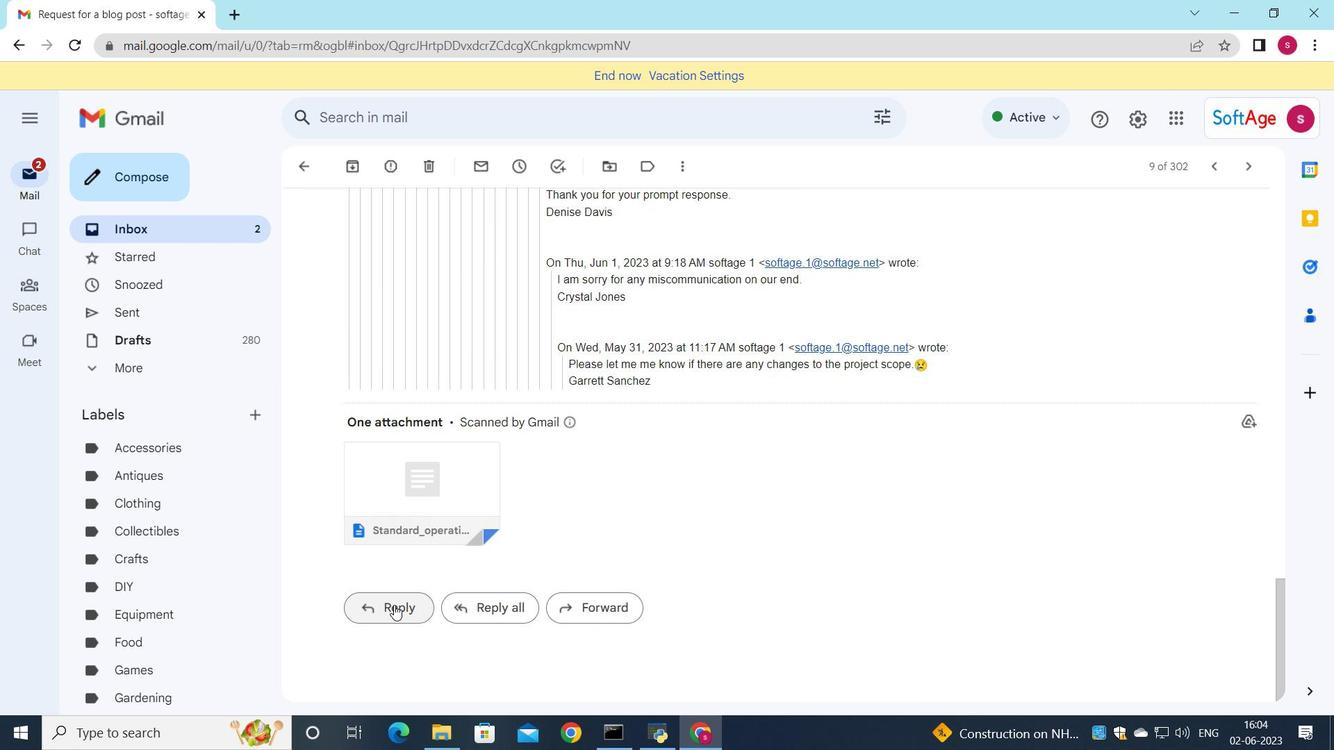 
Action: Mouse moved to (380, 512)
Screenshot: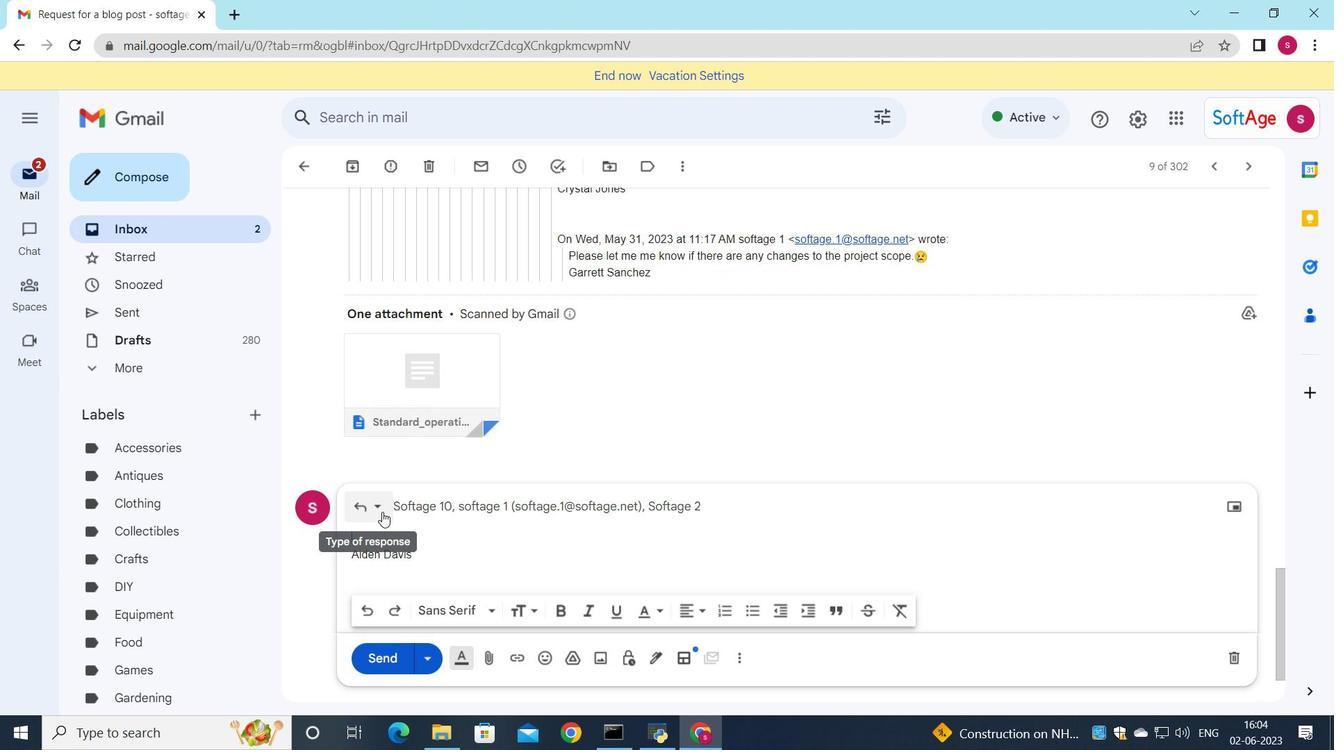 
Action: Mouse pressed left at (380, 512)
Screenshot: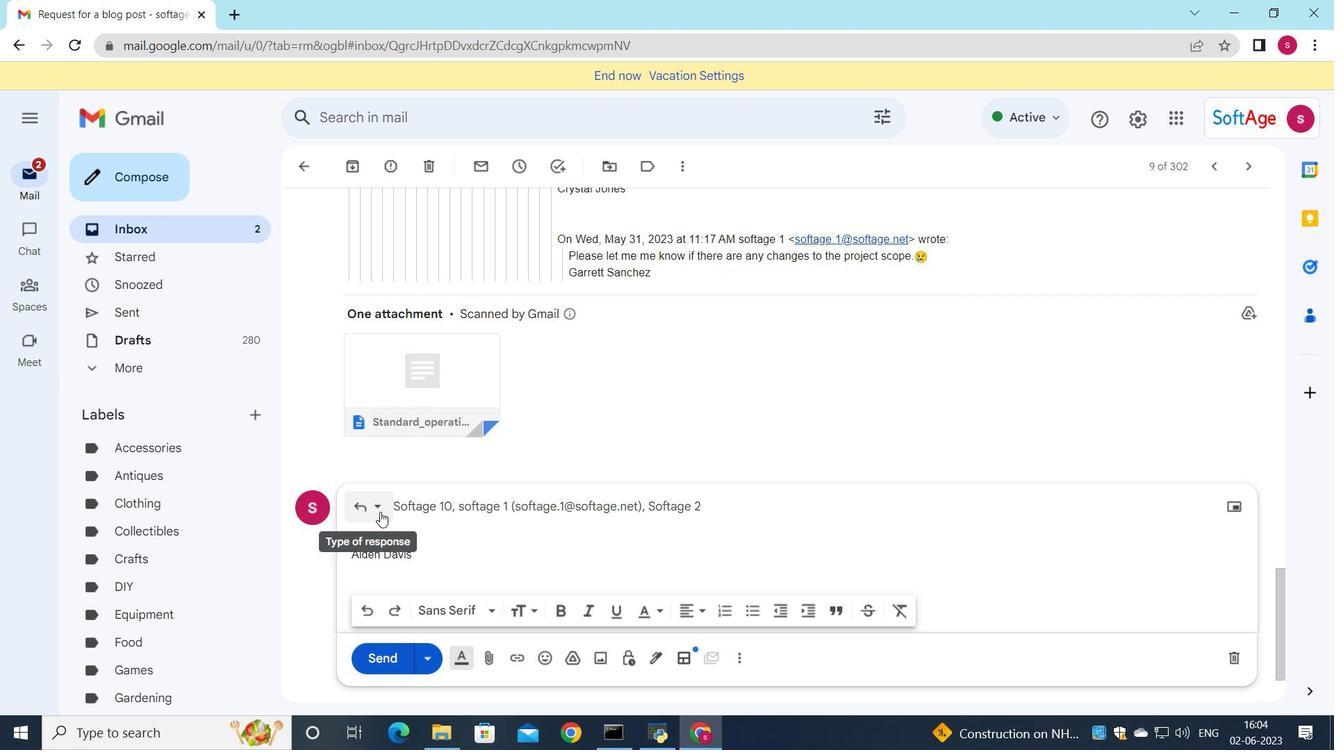 
Action: Mouse moved to (400, 626)
Screenshot: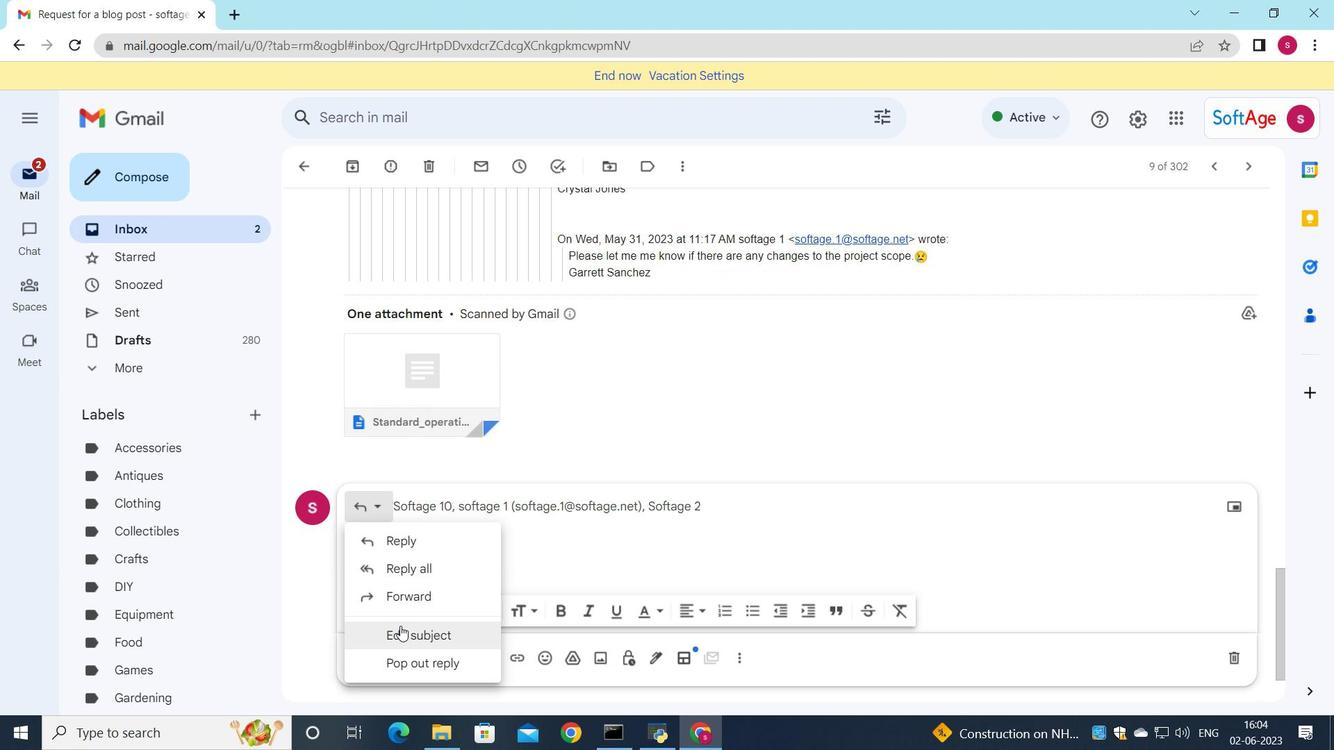 
Action: Mouse pressed left at (400, 626)
Screenshot: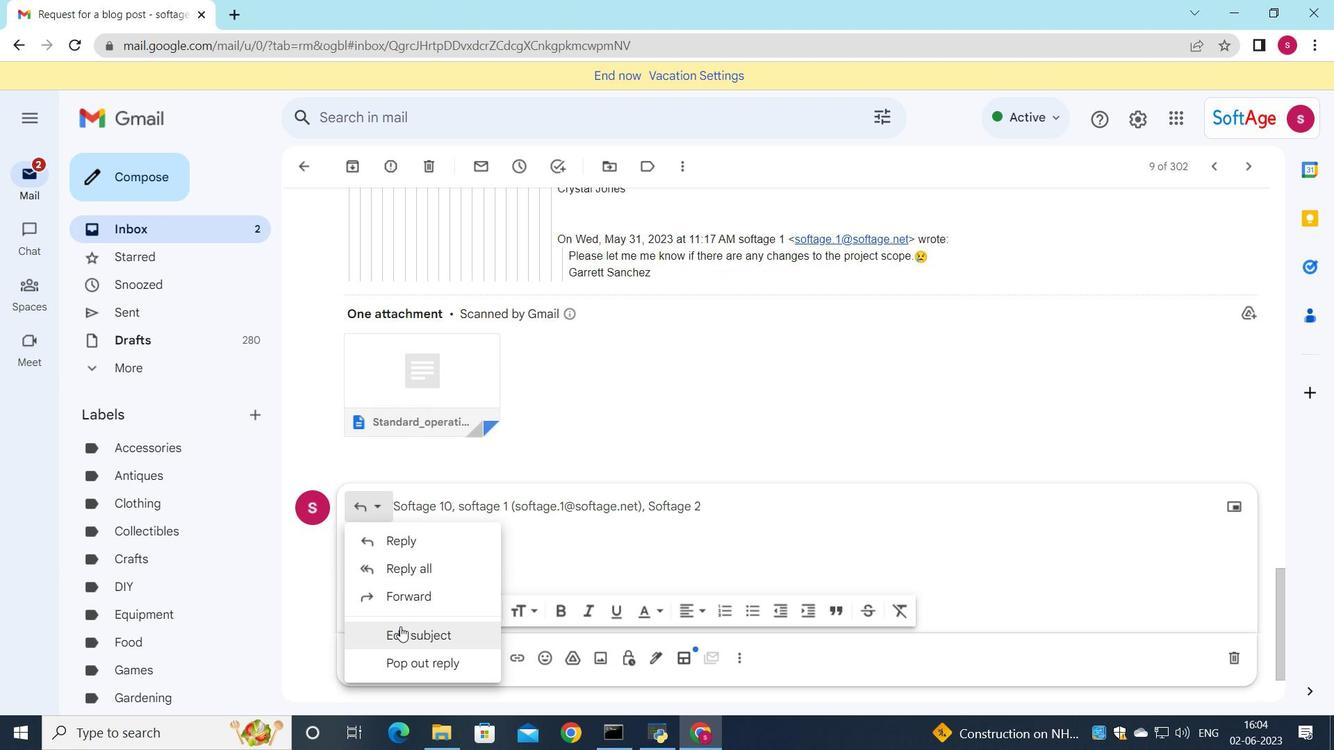 
Action: Mouse moved to (1123, 231)
Screenshot: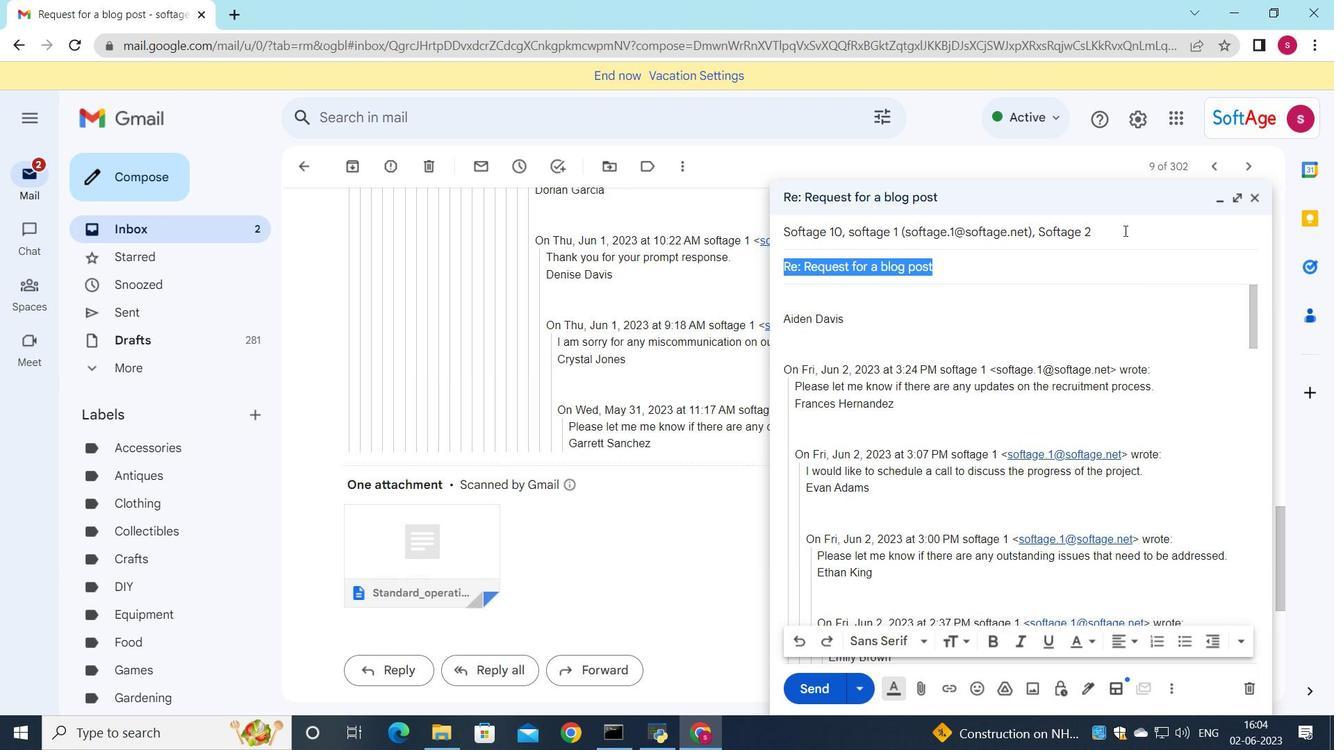 
Action: Key pressed <Key.shift><Key.shift><Key.shift><Key.shift><Key.shift>Meeting<Key.space>invitation
Screenshot: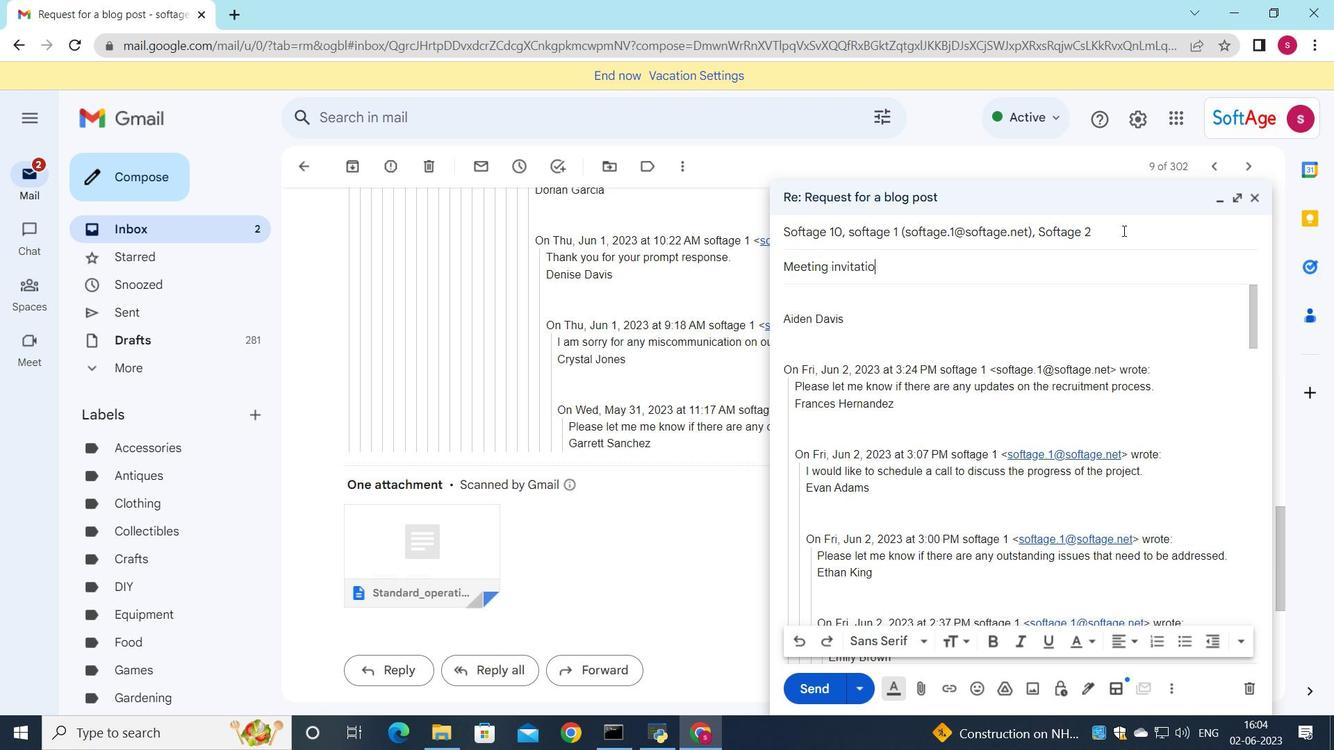 
Action: Mouse moved to (811, 291)
Screenshot: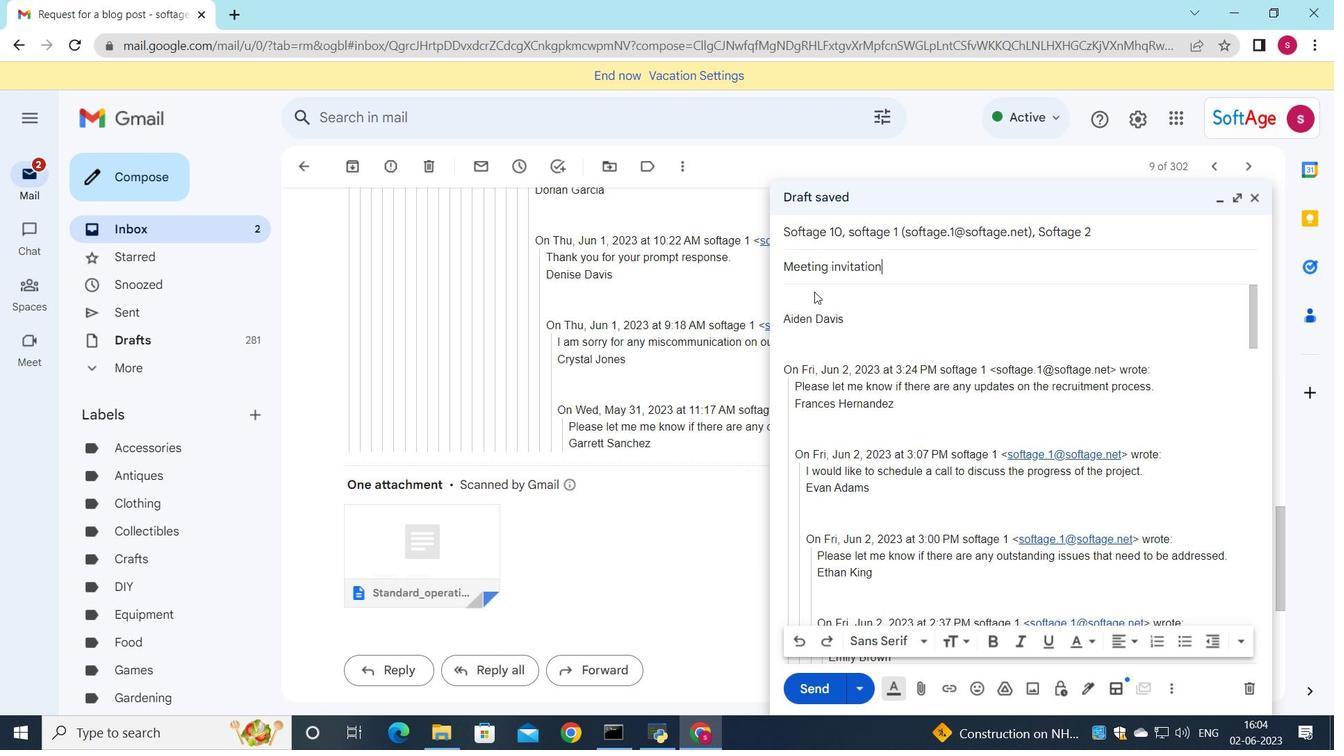 
Action: Mouse pressed left at (811, 291)
Screenshot: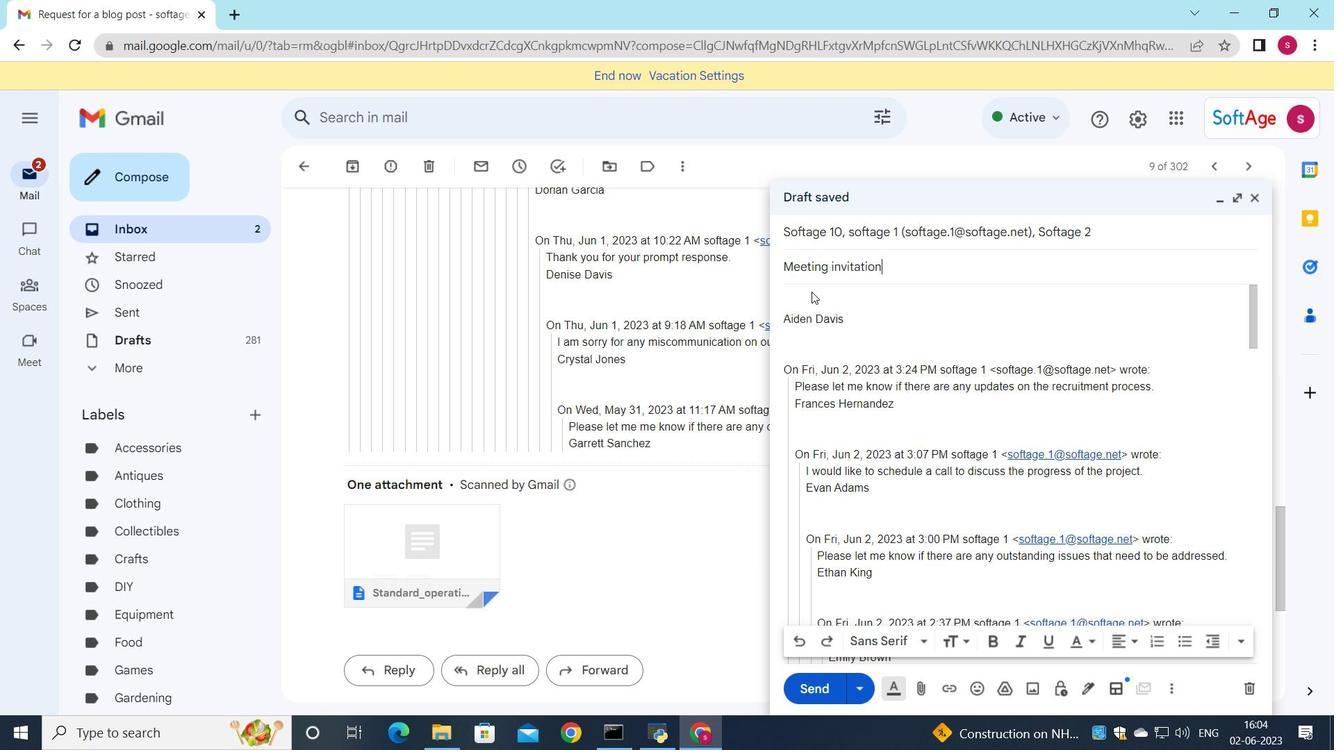 
Action: Key pressed <Key.shift>Can<Key.space>you<Key.space>please<Key.space>provide<Key.space>more<Key.space>information<Key.space>about<Key.space>the<Key.space>recent<Key.space>company<Key.space>merger<Key.shift_r>?
Screenshot: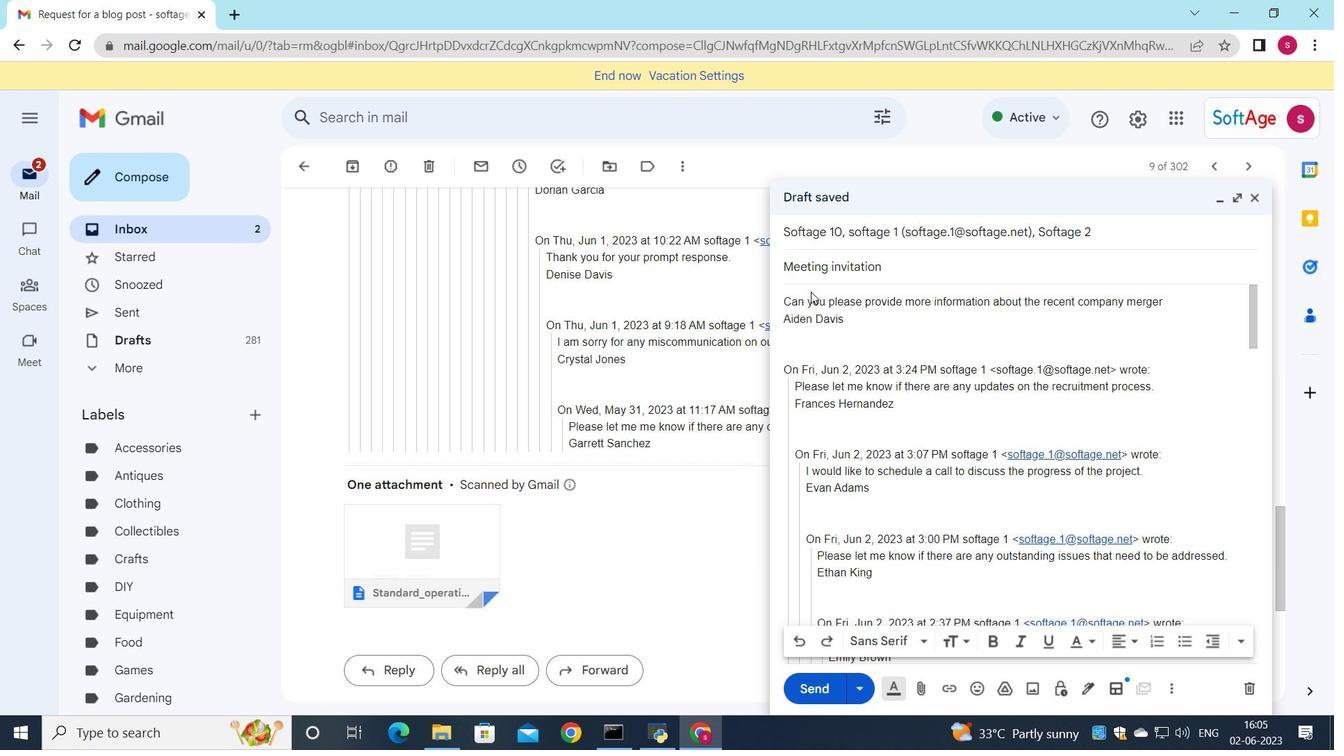 
Action: Mouse moved to (784, 303)
Screenshot: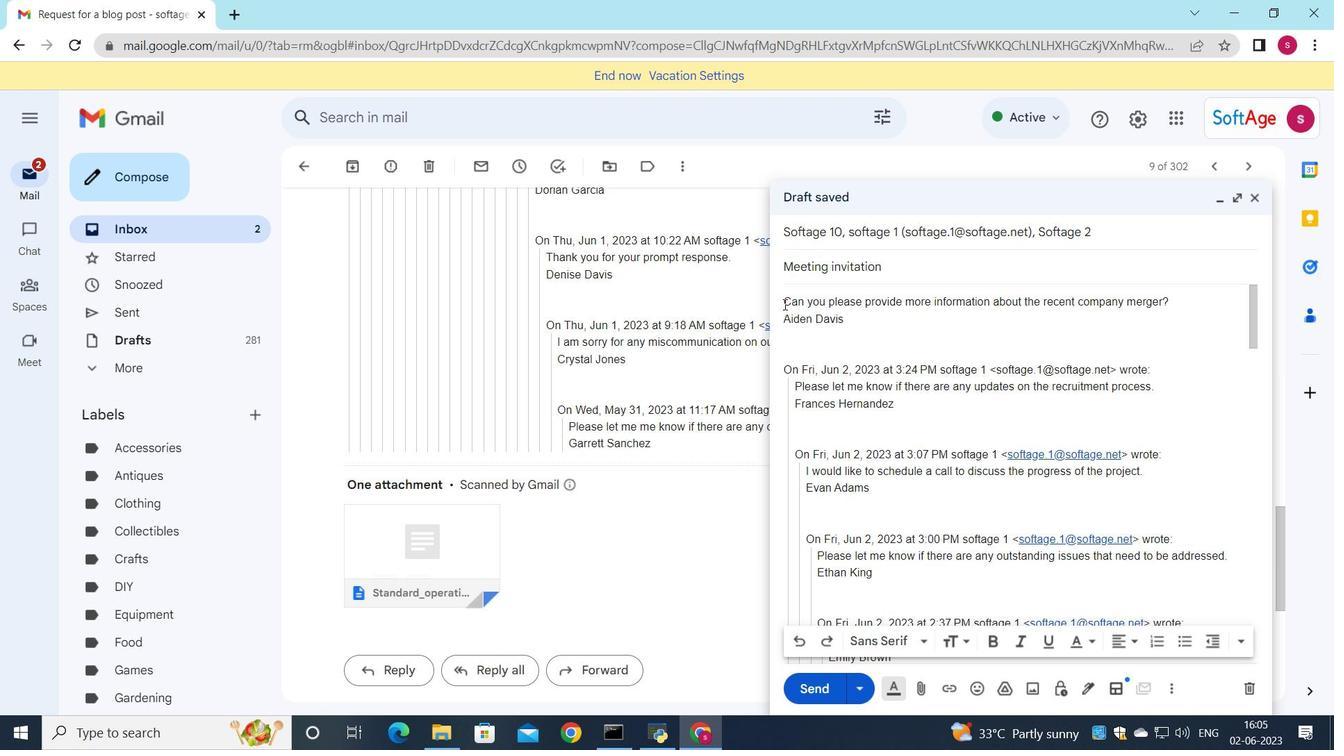 
Action: Mouse pressed left at (784, 303)
Screenshot: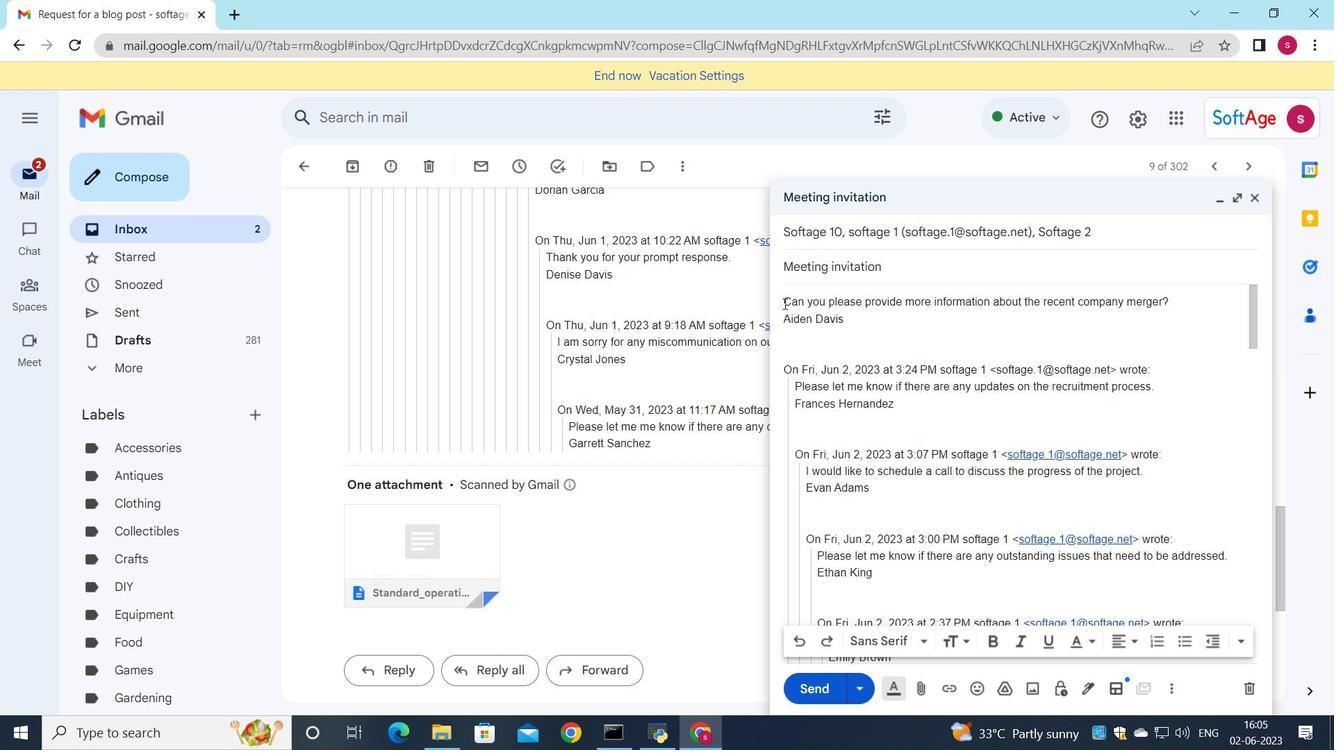 
Action: Mouse moved to (783, 298)
Screenshot: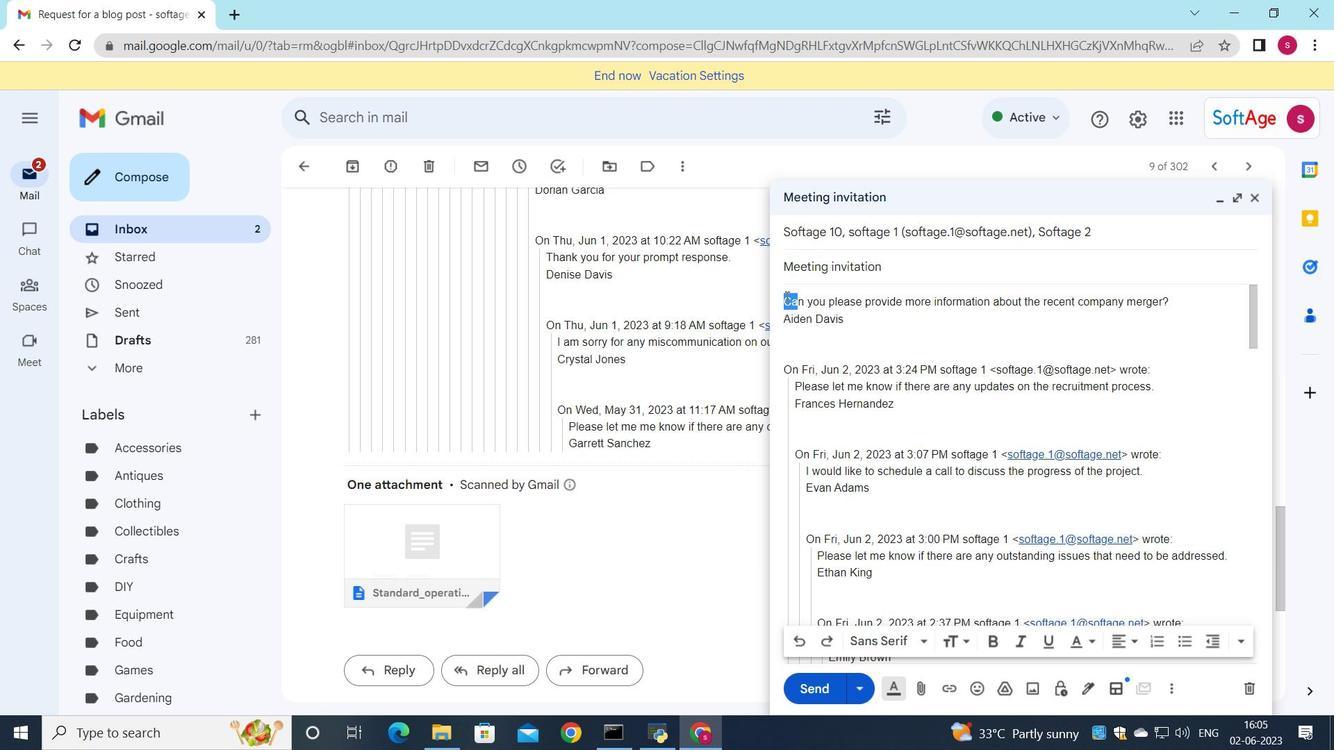 
Action: Mouse pressed left at (783, 298)
Screenshot: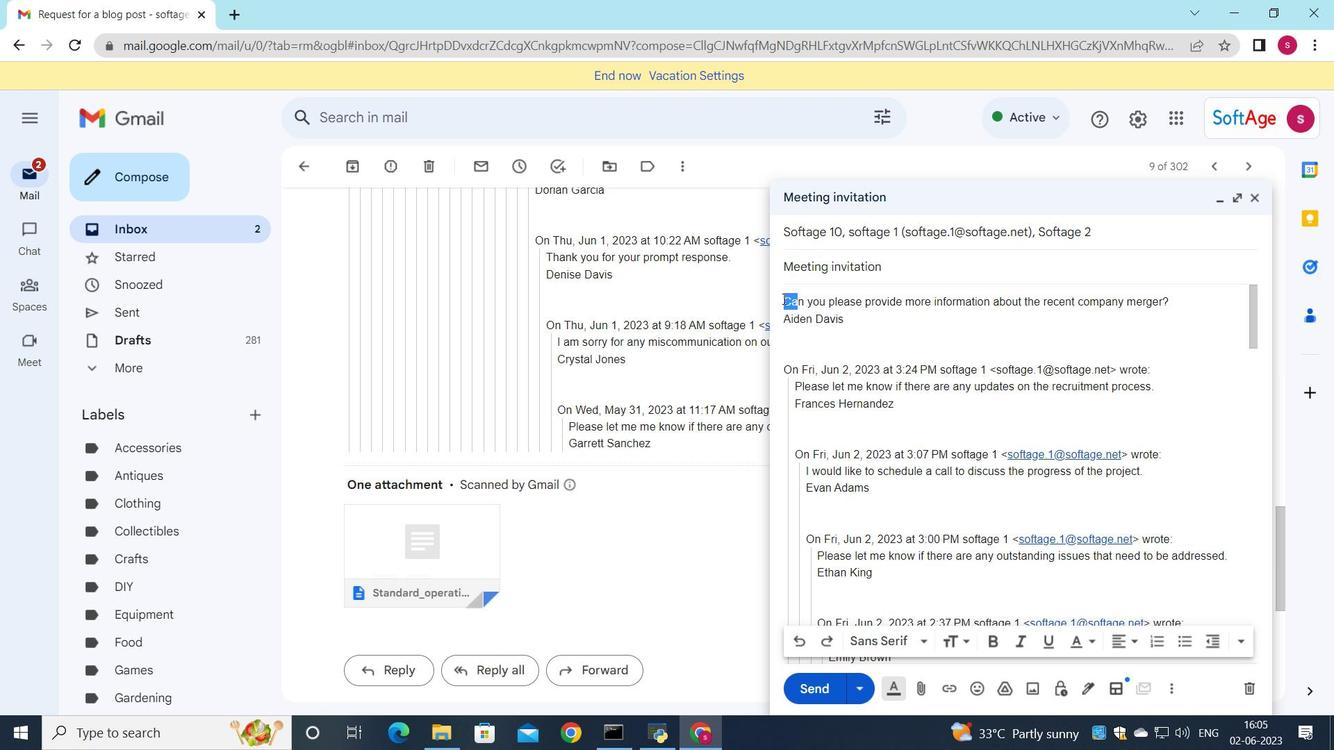 
Action: Mouse moved to (813, 342)
Screenshot: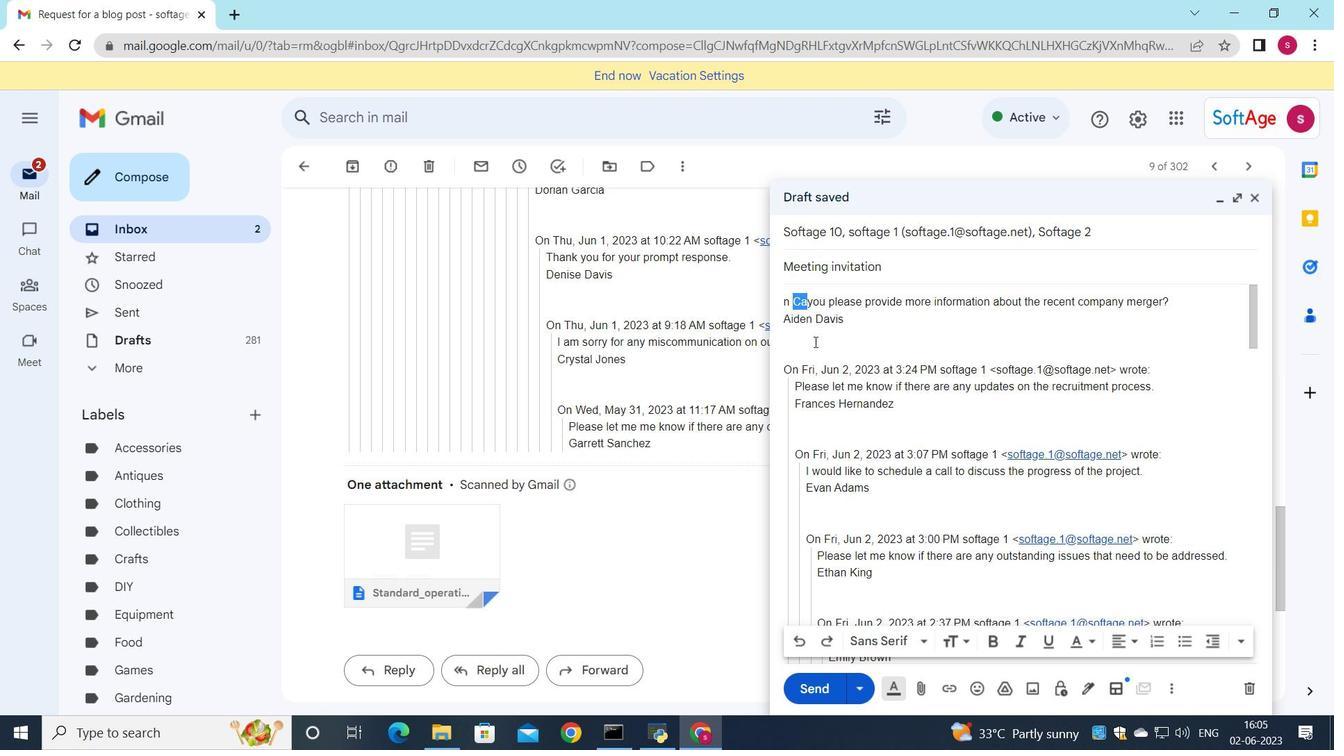 
Action: Key pressed ctrl+Z
Screenshot: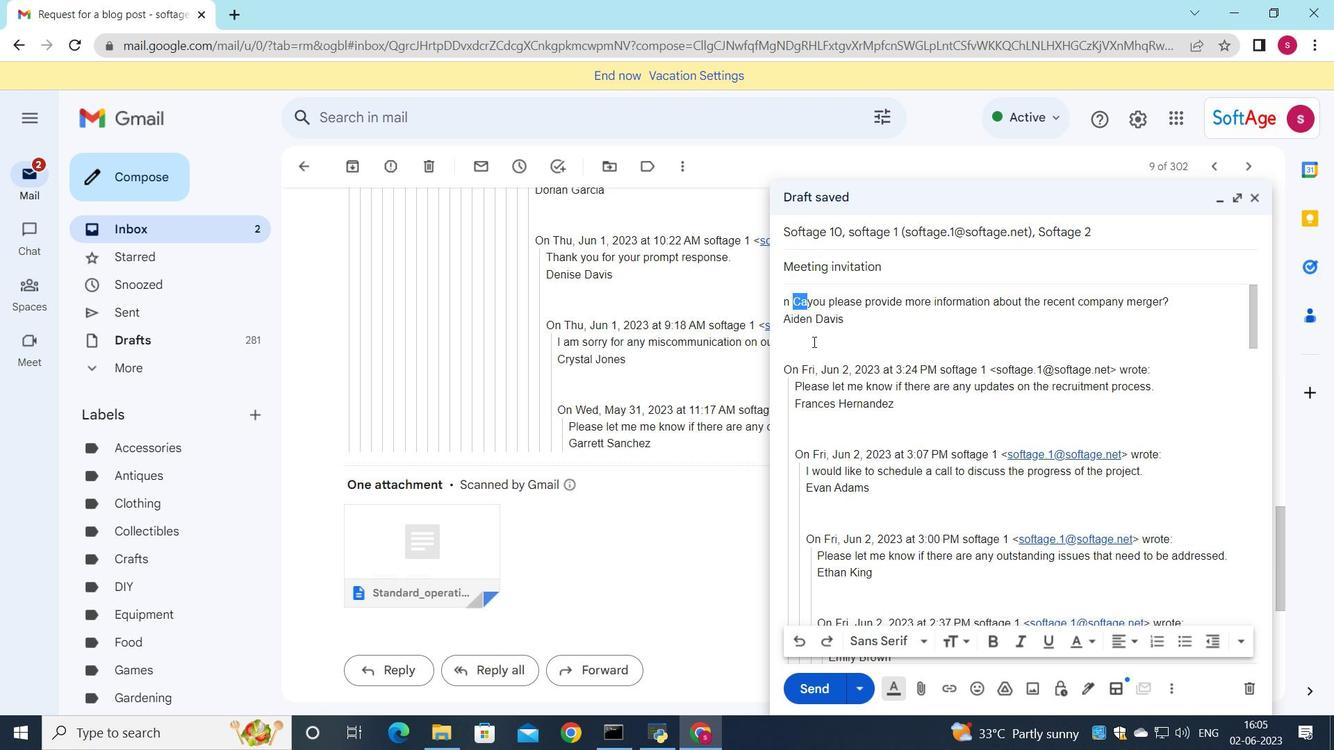 
Action: Mouse moved to (783, 304)
Screenshot: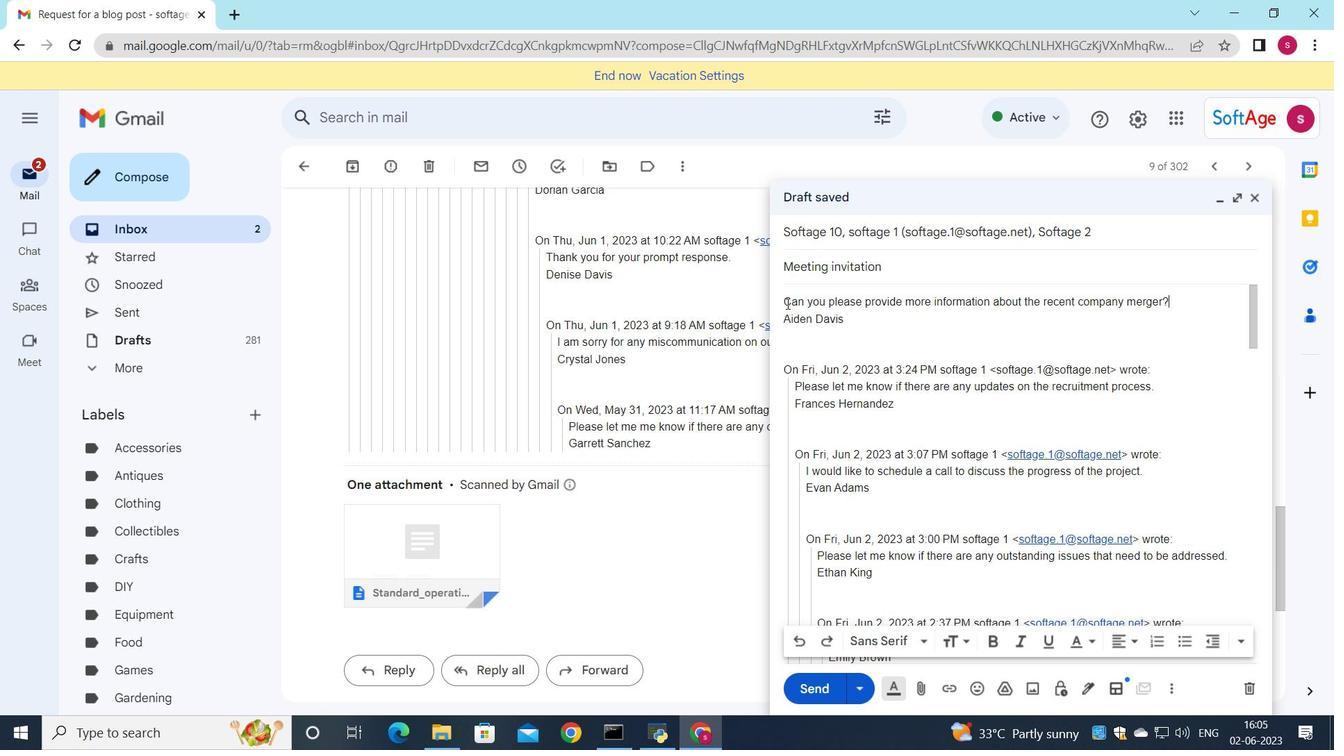 
Action: Mouse pressed left at (783, 304)
Screenshot: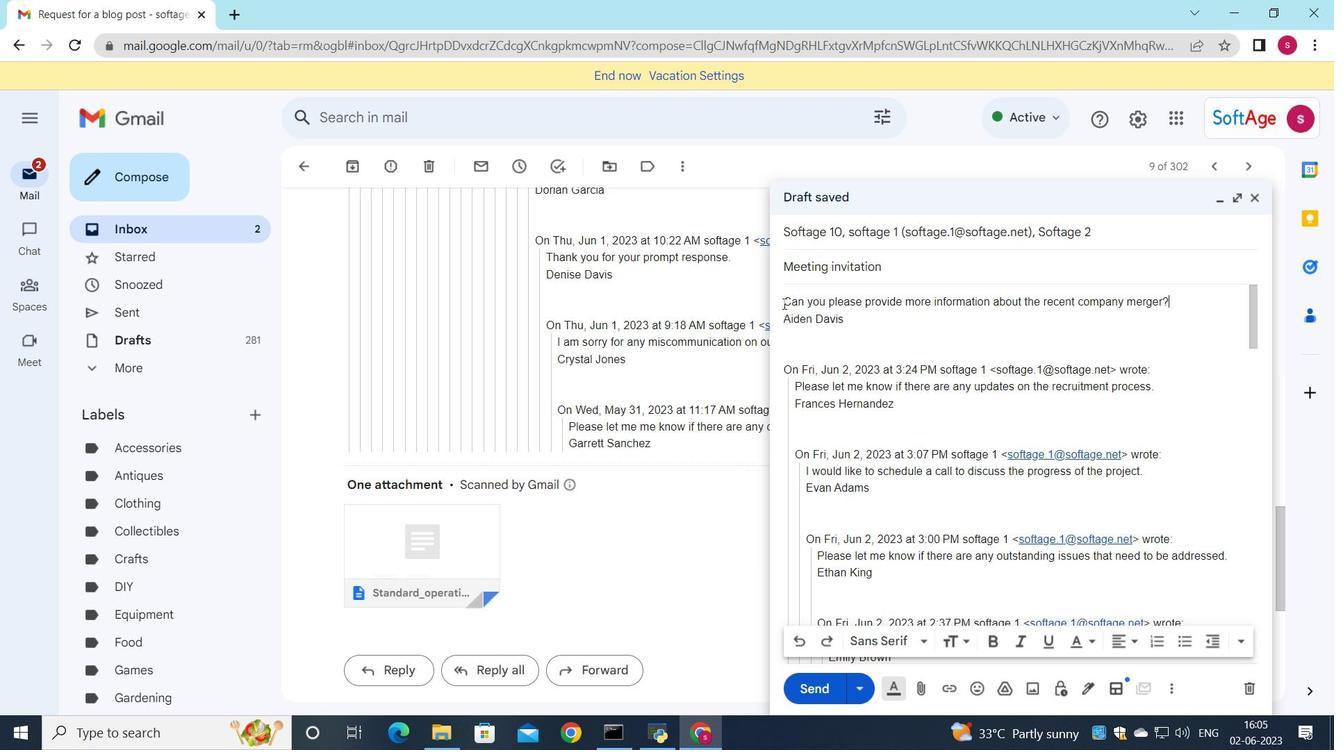 
Action: Mouse moved to (916, 642)
Screenshot: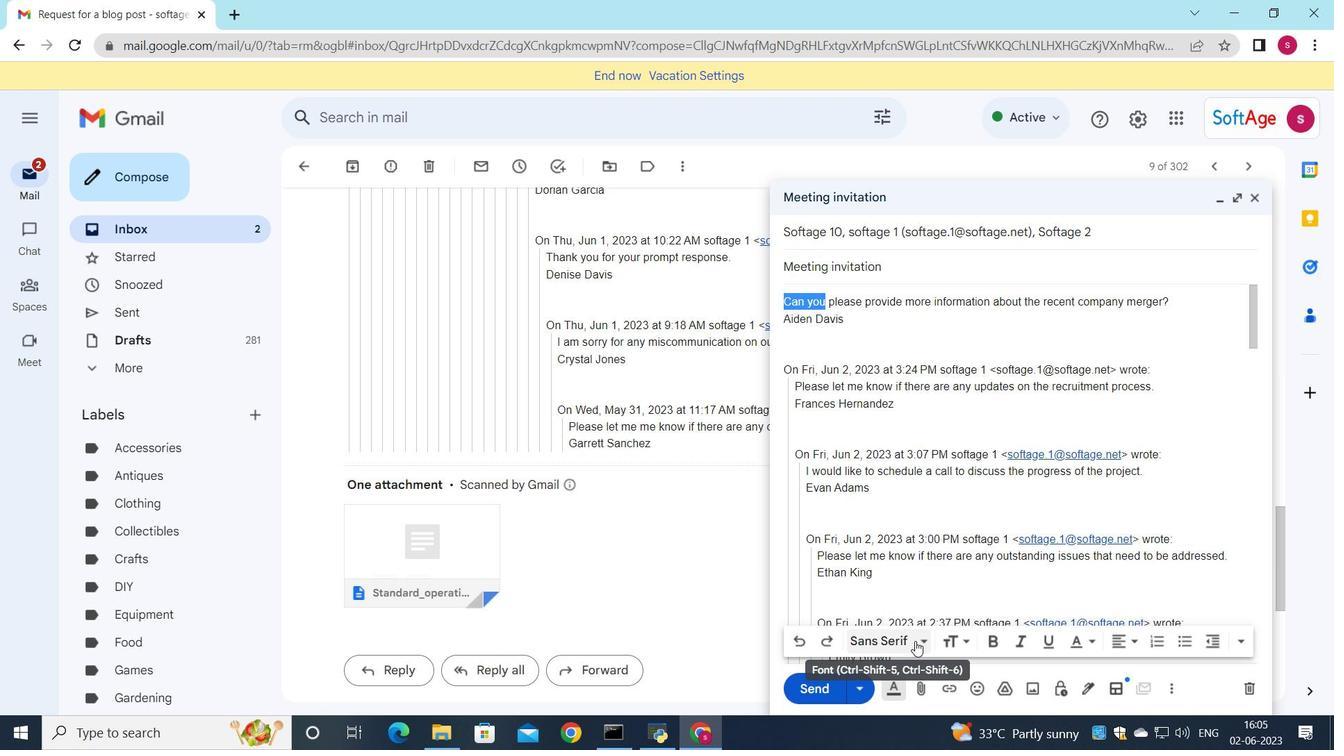 
Action: Mouse pressed left at (916, 642)
Screenshot: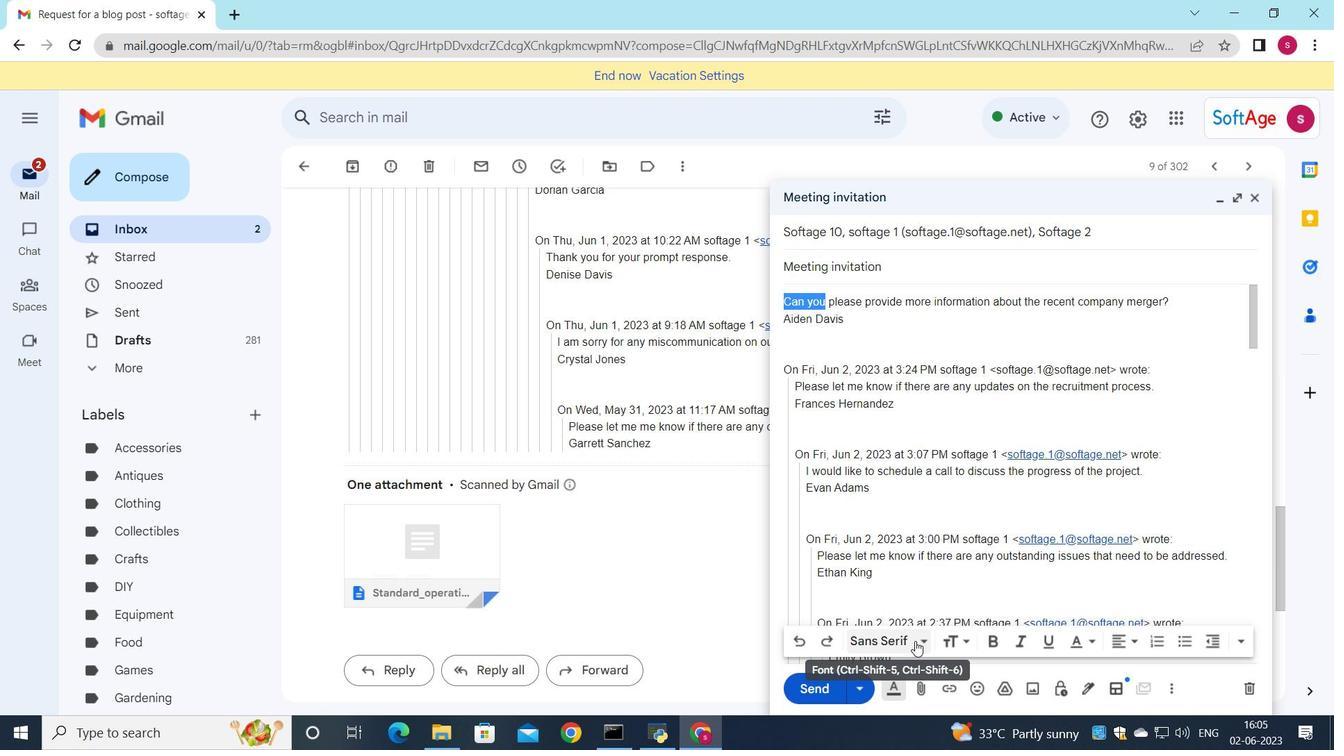 
Action: Mouse moved to (909, 560)
Screenshot: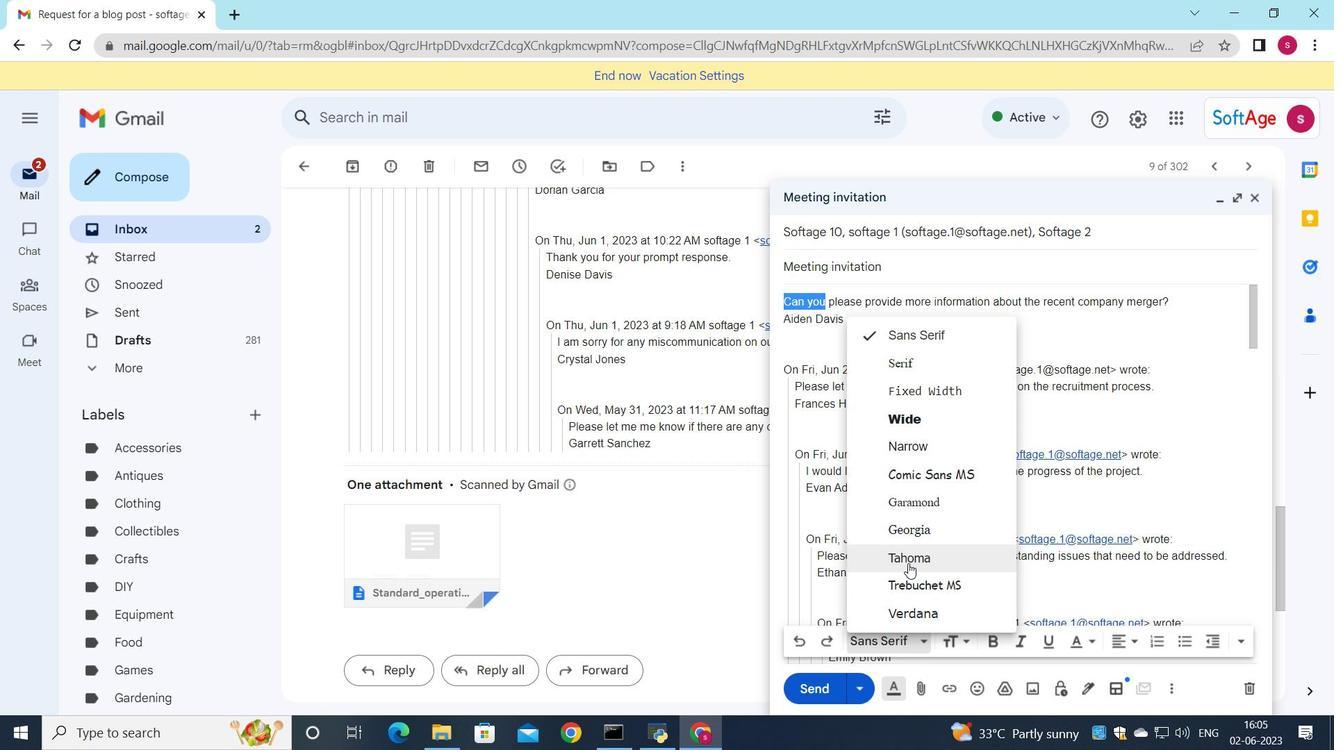 
Action: Mouse pressed left at (909, 560)
Screenshot: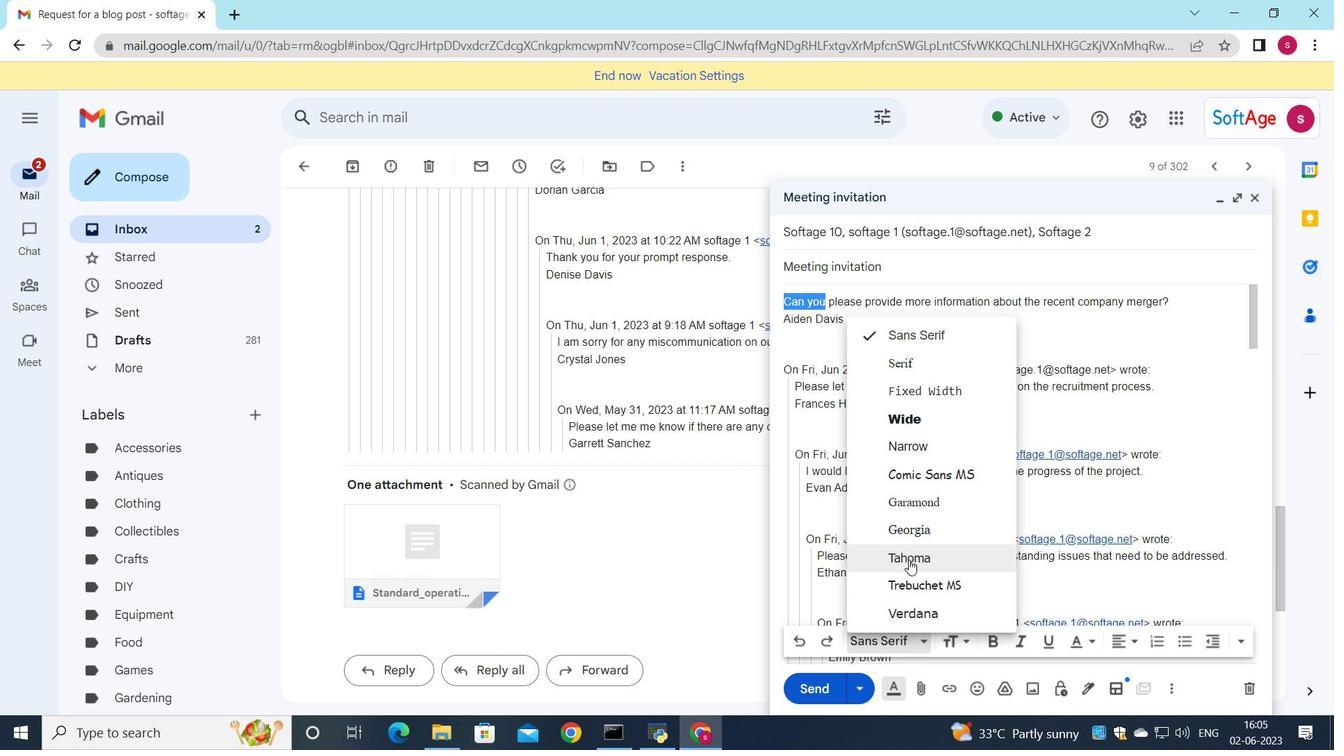 
Action: Mouse moved to (968, 646)
Screenshot: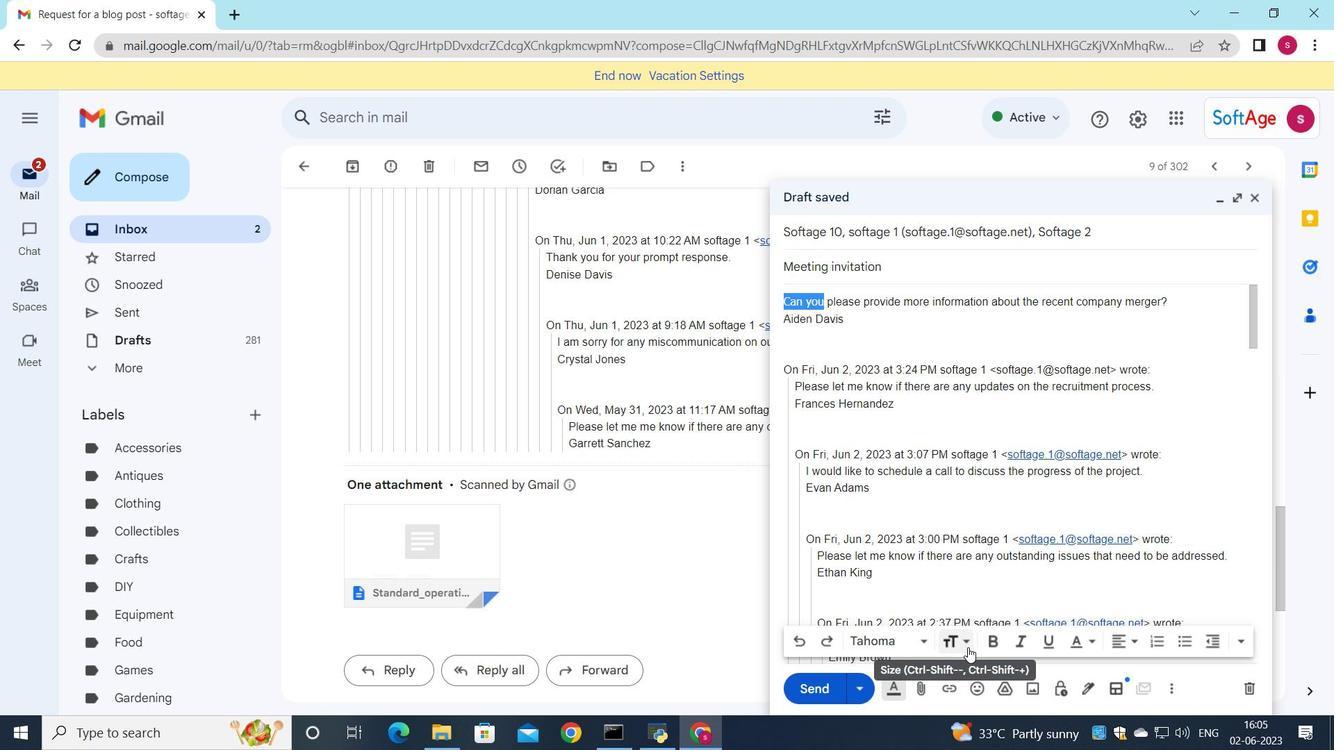 
Action: Mouse pressed left at (968, 646)
Screenshot: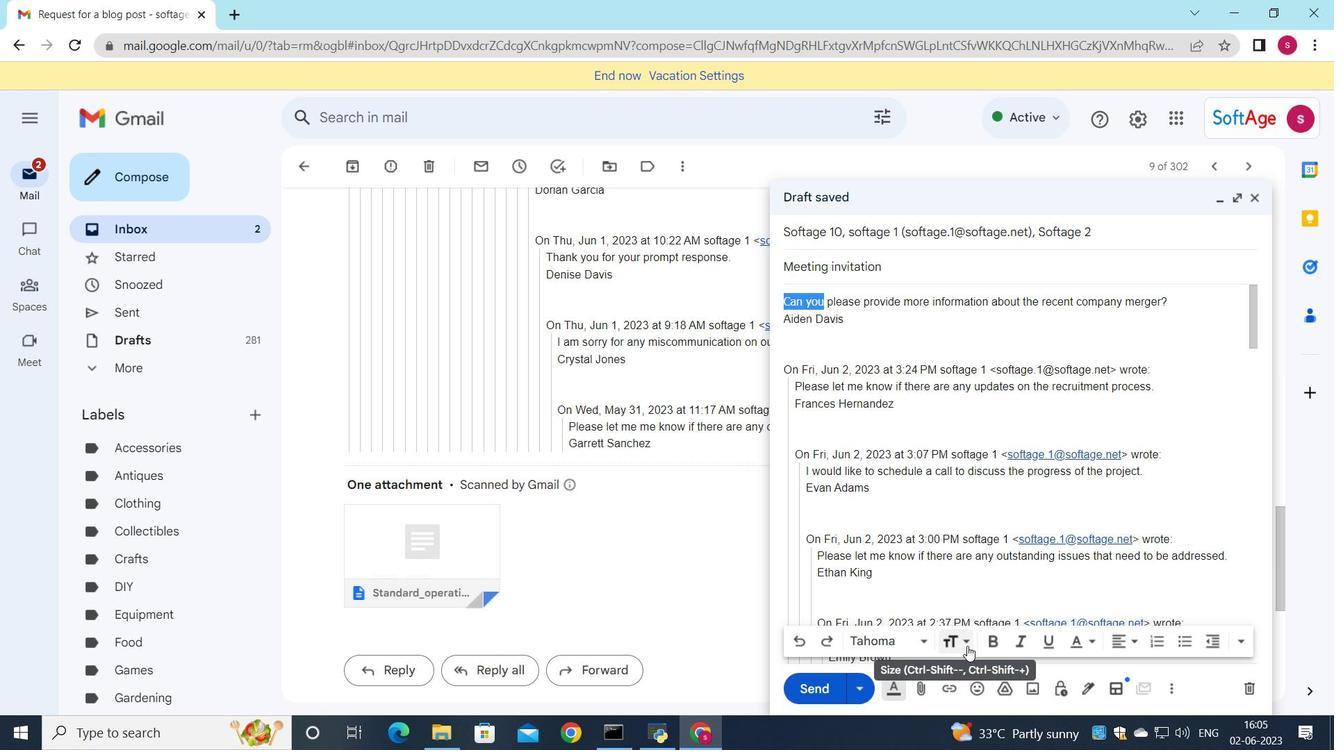 
Action: Mouse moved to (1021, 646)
Screenshot: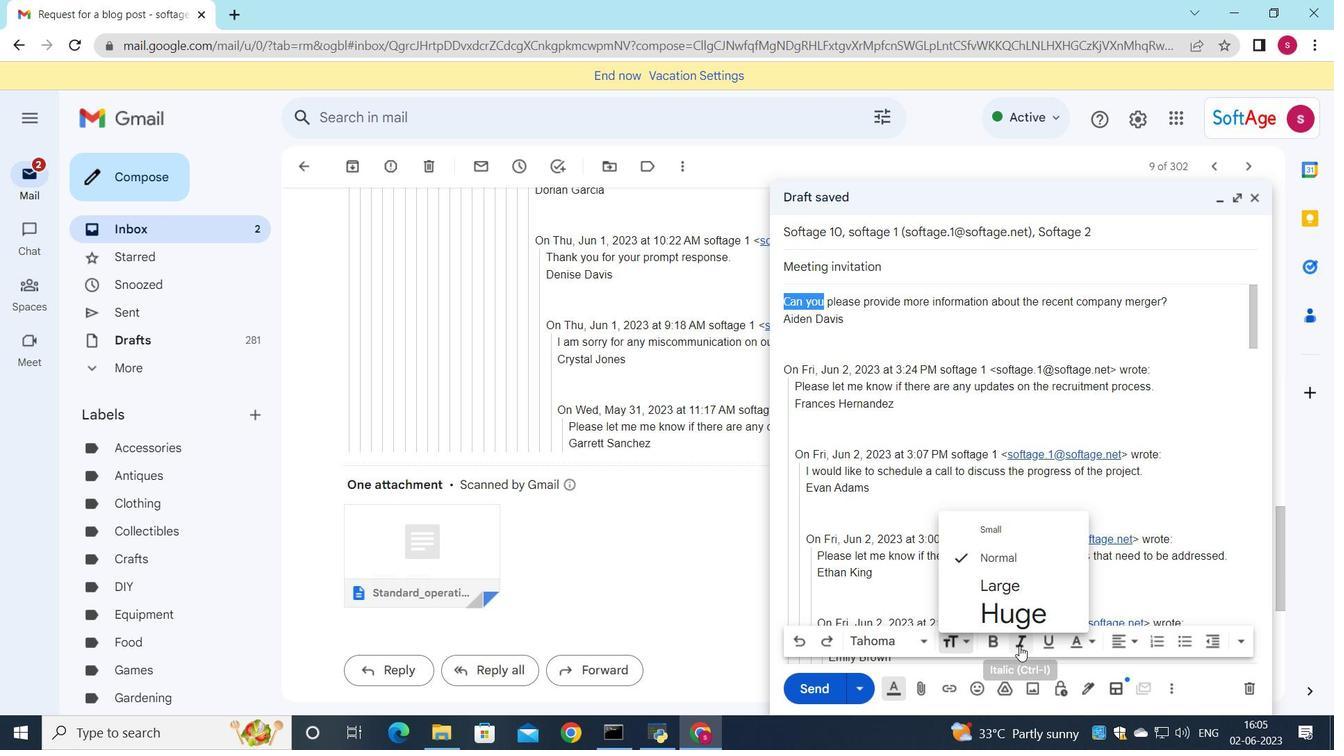 
Action: Mouse pressed left at (1021, 646)
Screenshot: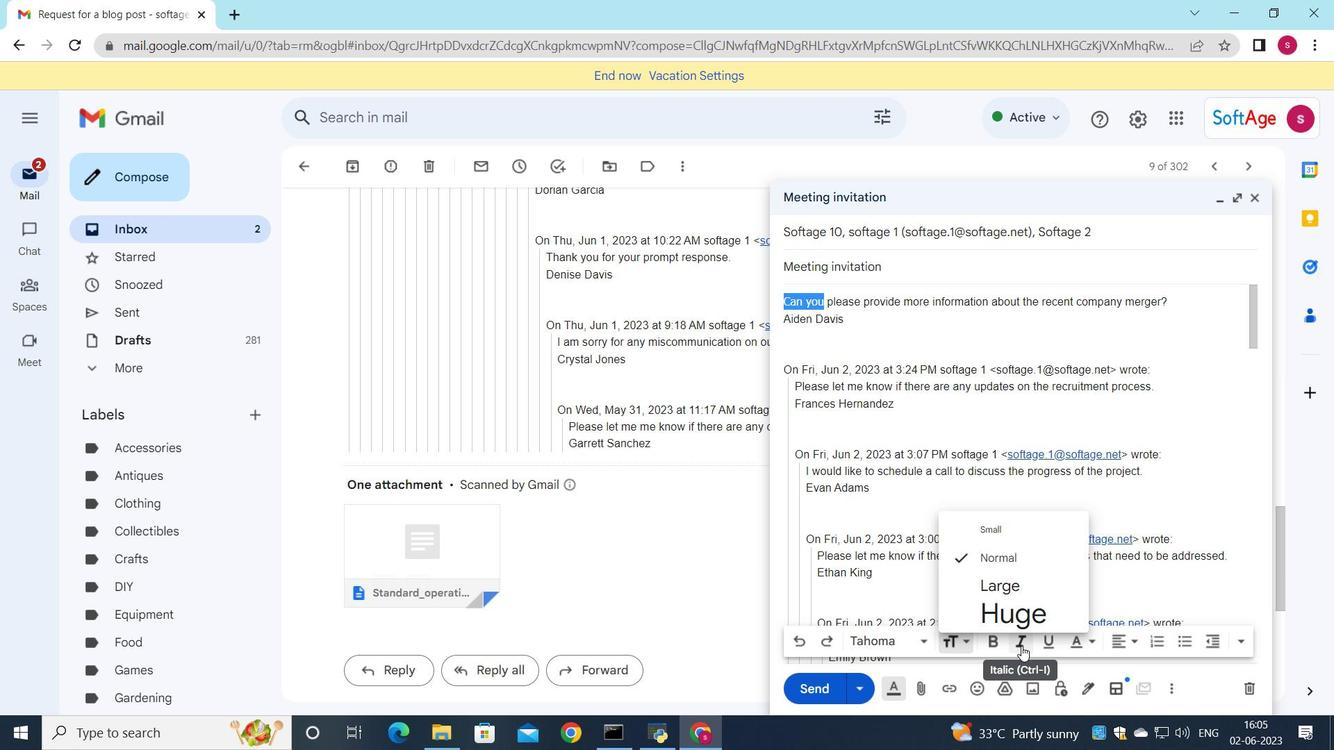 
Action: Mouse moved to (816, 689)
Screenshot: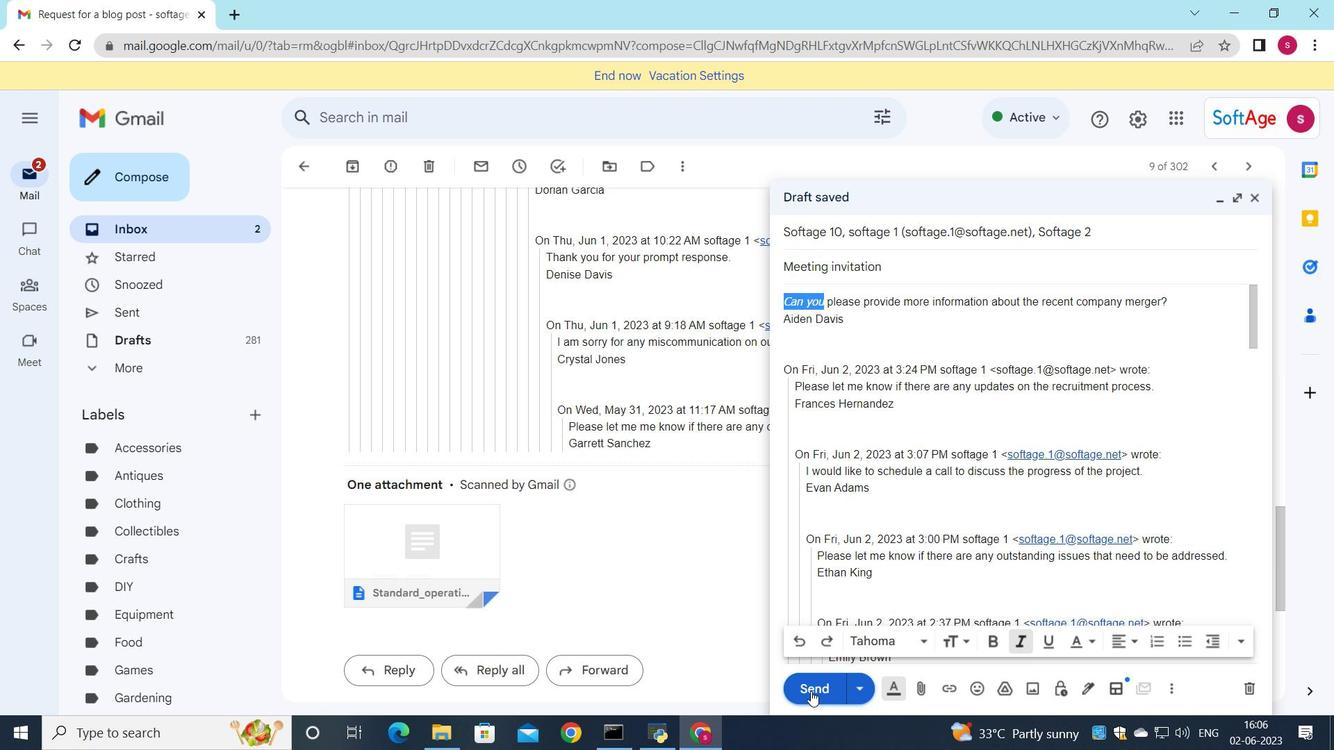 
Action: Mouse pressed left at (816, 689)
Screenshot: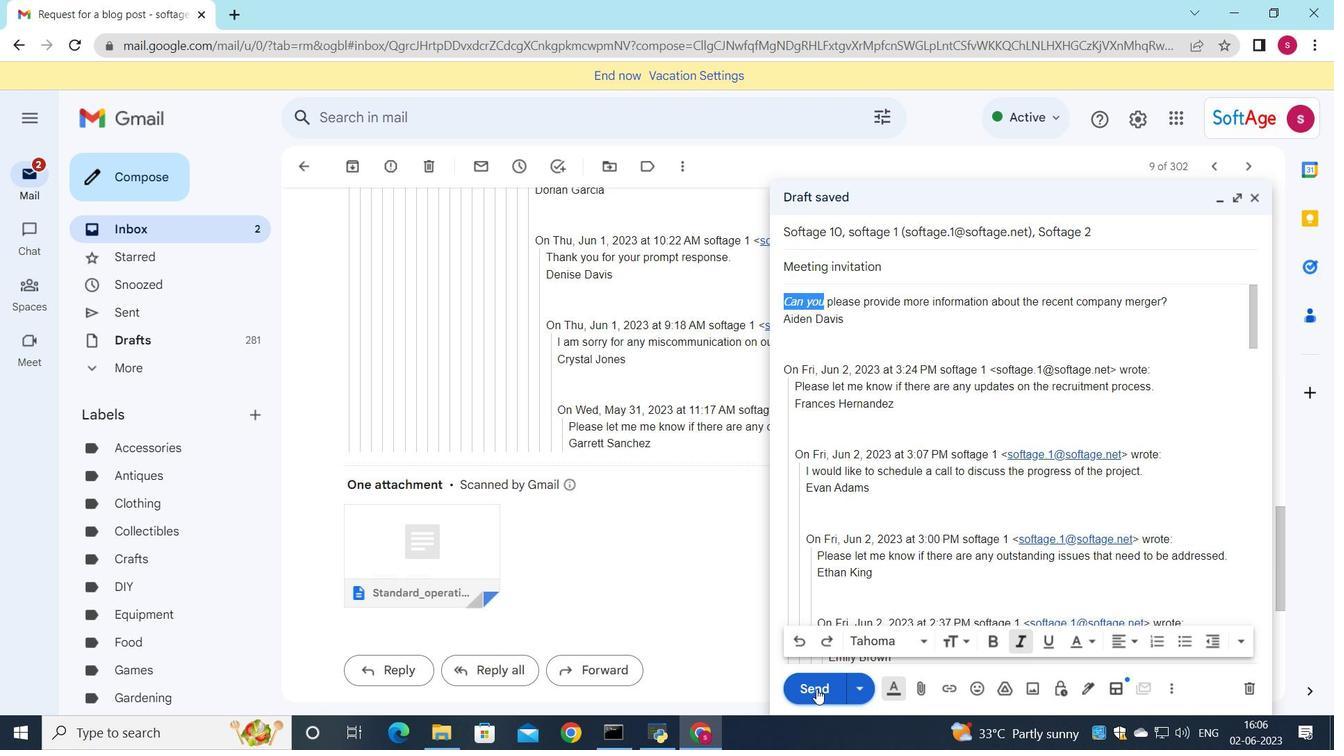 
Action: Mouse moved to (234, 232)
Screenshot: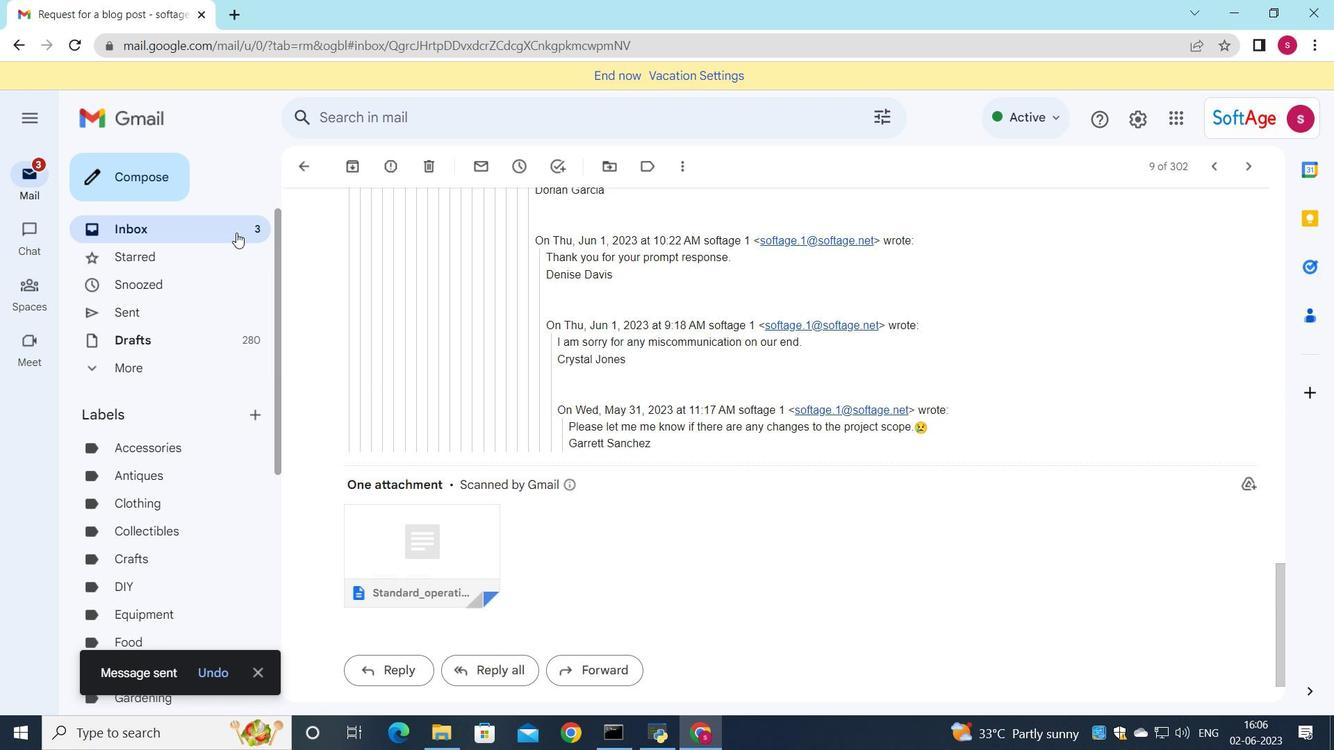 
Action: Mouse pressed left at (234, 232)
Screenshot: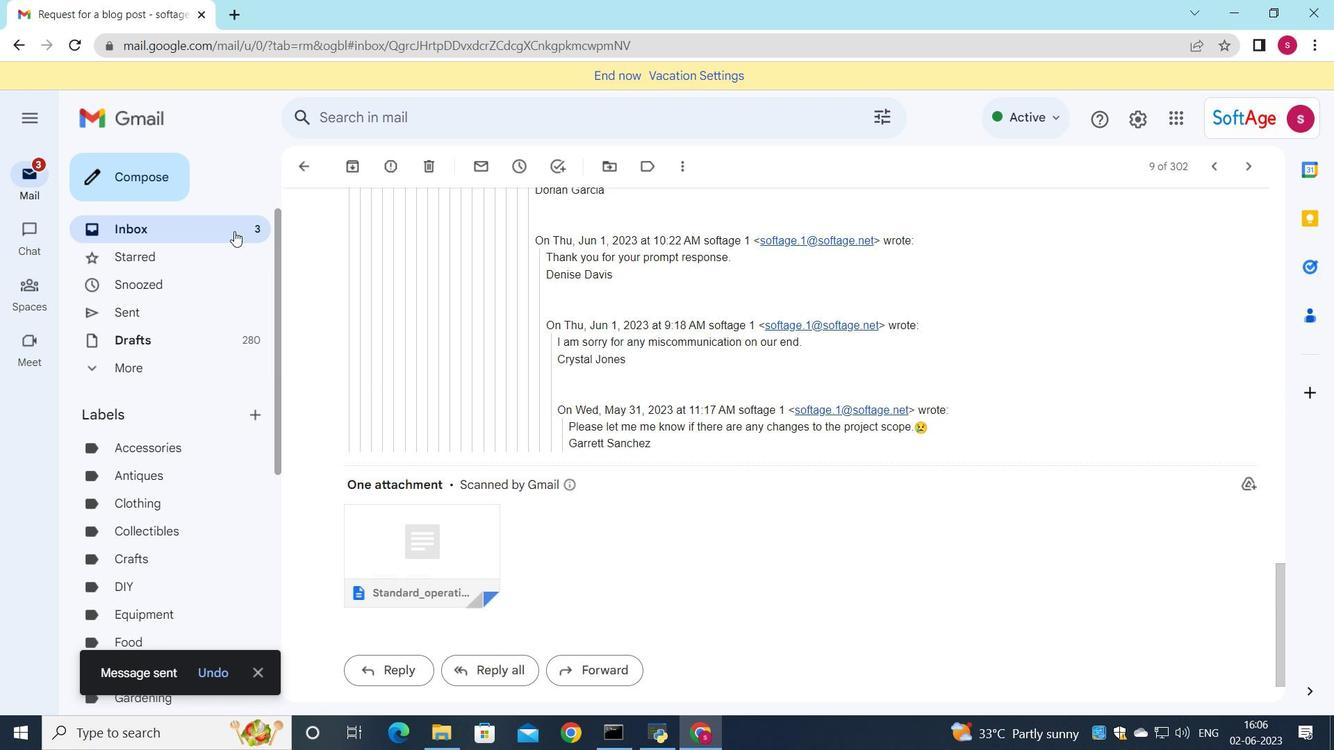 
Action: Mouse moved to (437, 253)
Screenshot: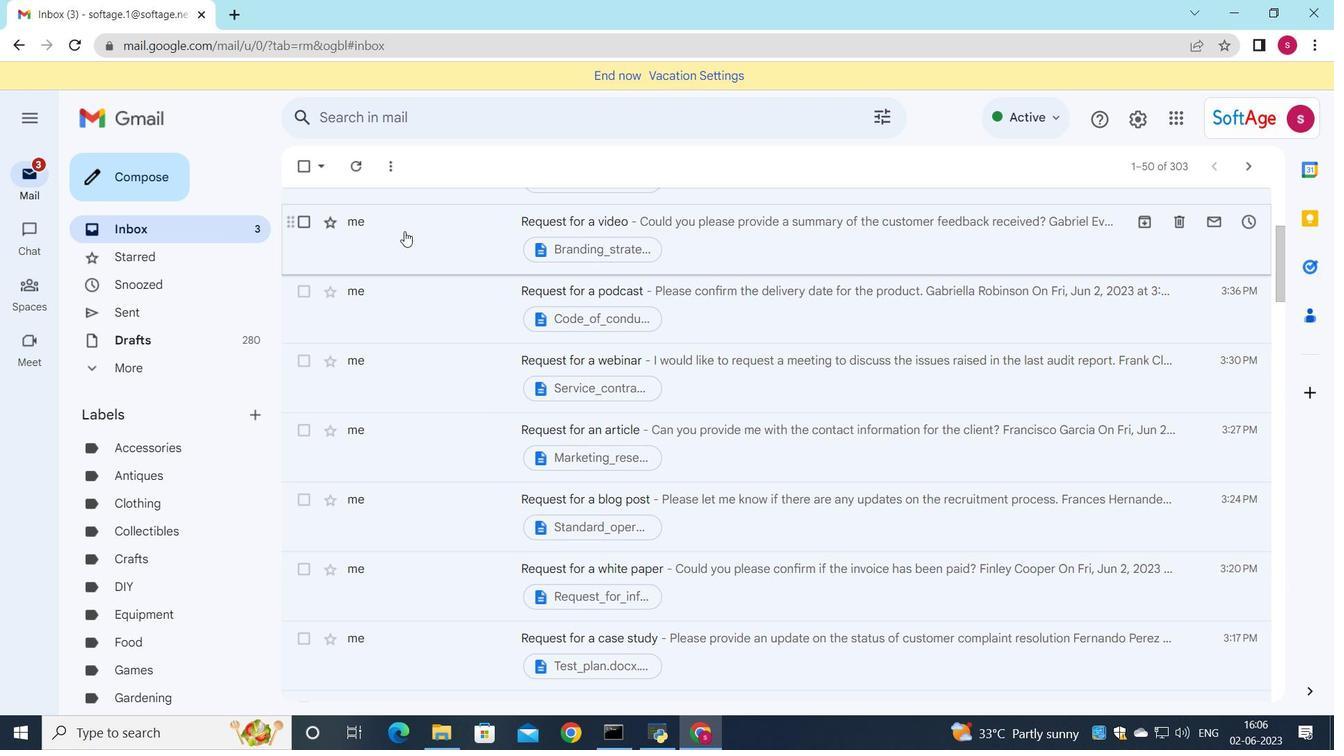 
Action: Mouse scrolled (437, 254) with delta (0, 0)
Screenshot: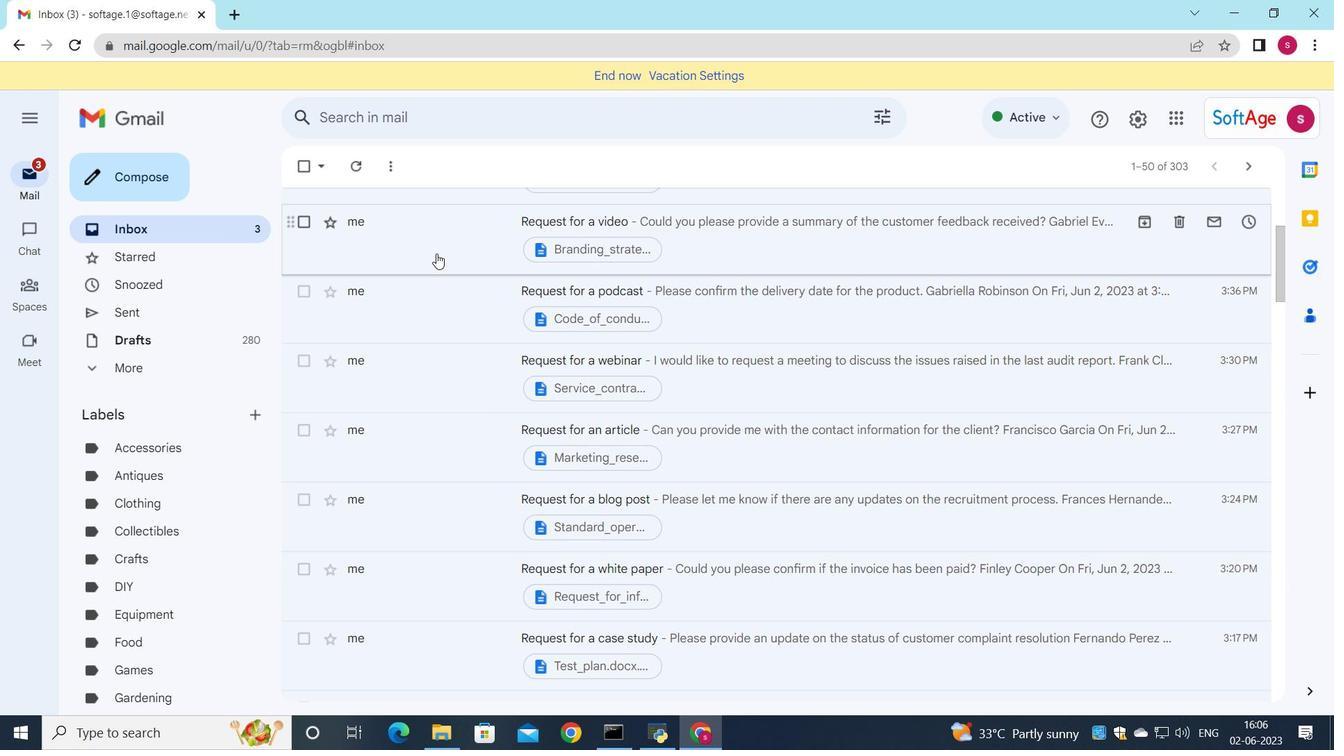 
Action: Mouse scrolled (437, 254) with delta (0, 0)
Screenshot: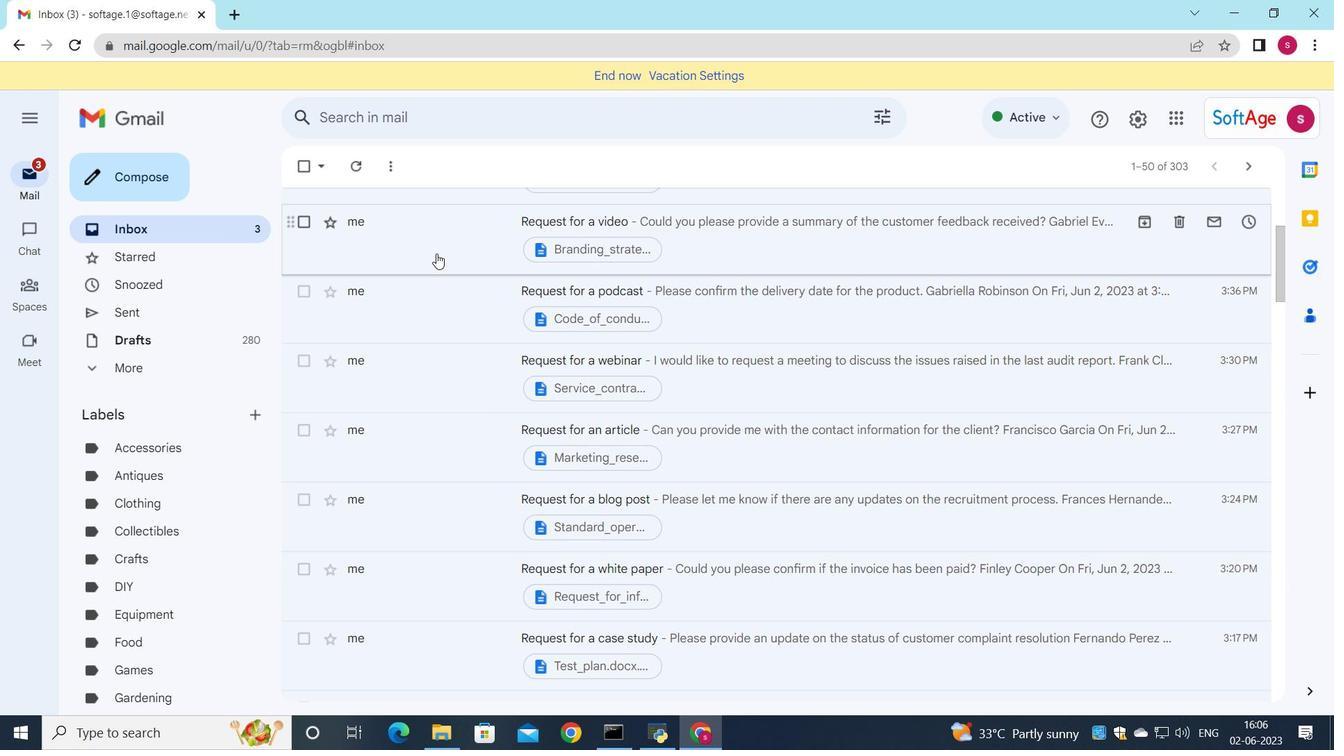 
Action: Mouse scrolled (437, 254) with delta (0, 0)
Screenshot: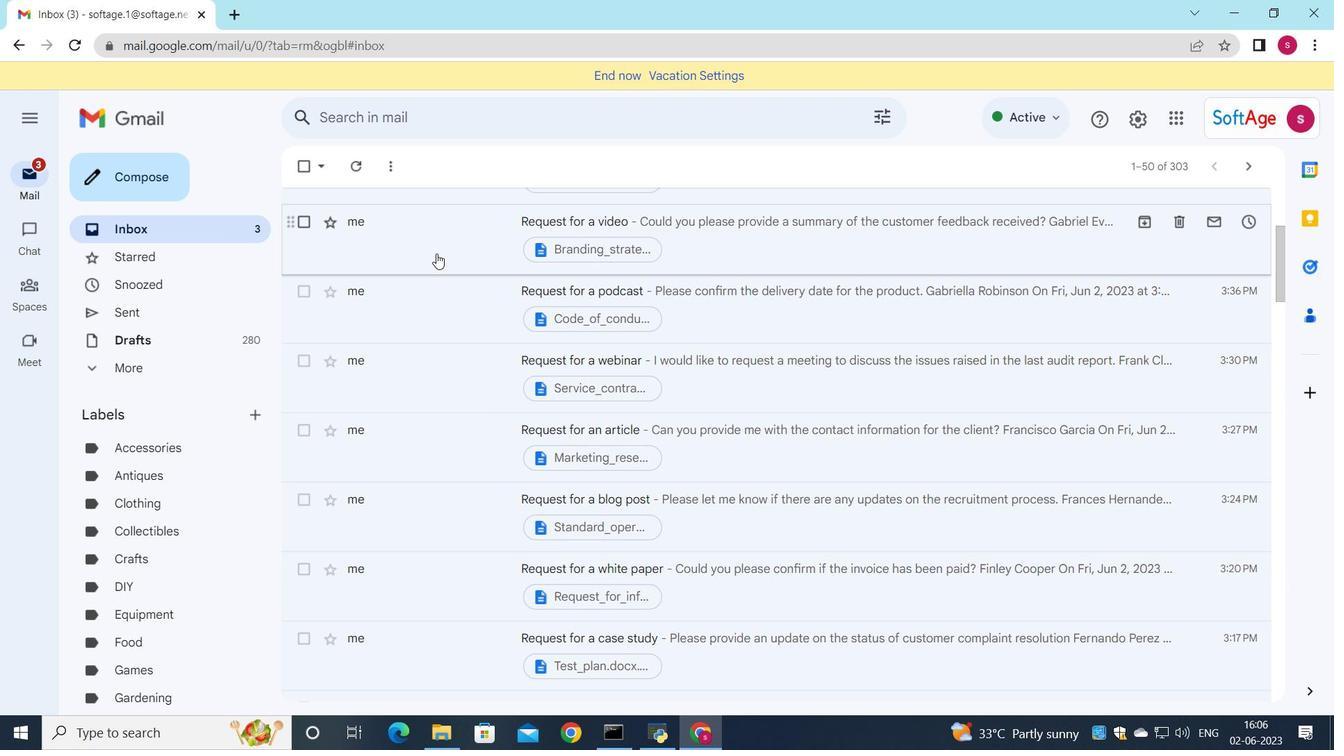 
Action: Mouse scrolled (437, 254) with delta (0, 0)
Screenshot: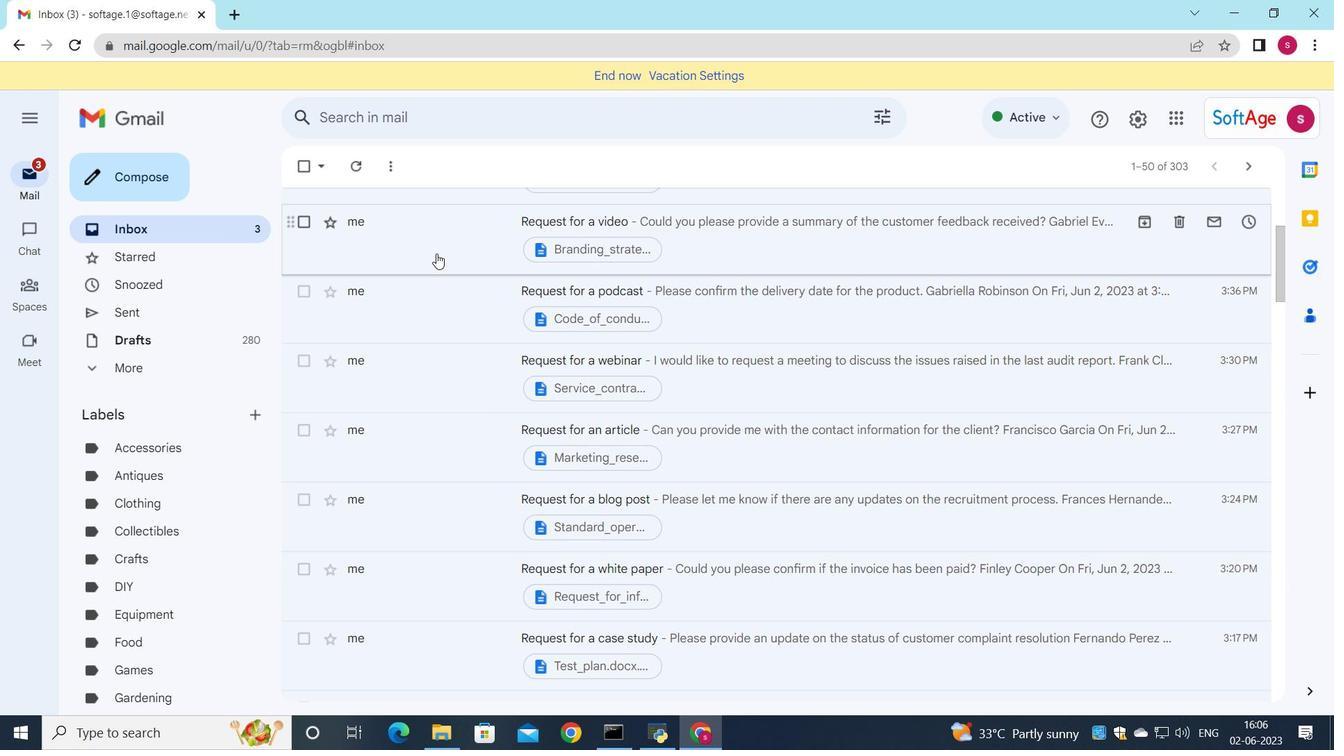 
Action: Mouse scrolled (437, 254) with delta (0, 0)
Screenshot: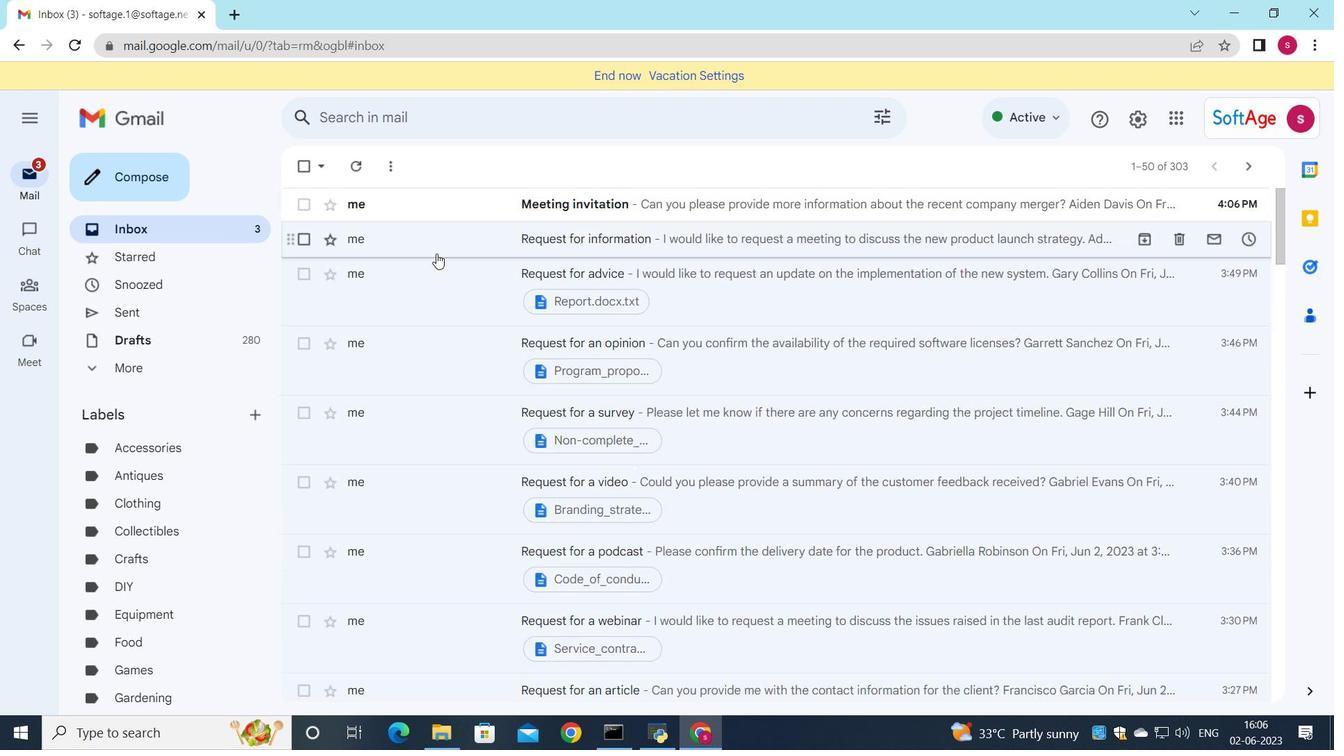 
Action: Mouse scrolled (437, 254) with delta (0, 0)
Screenshot: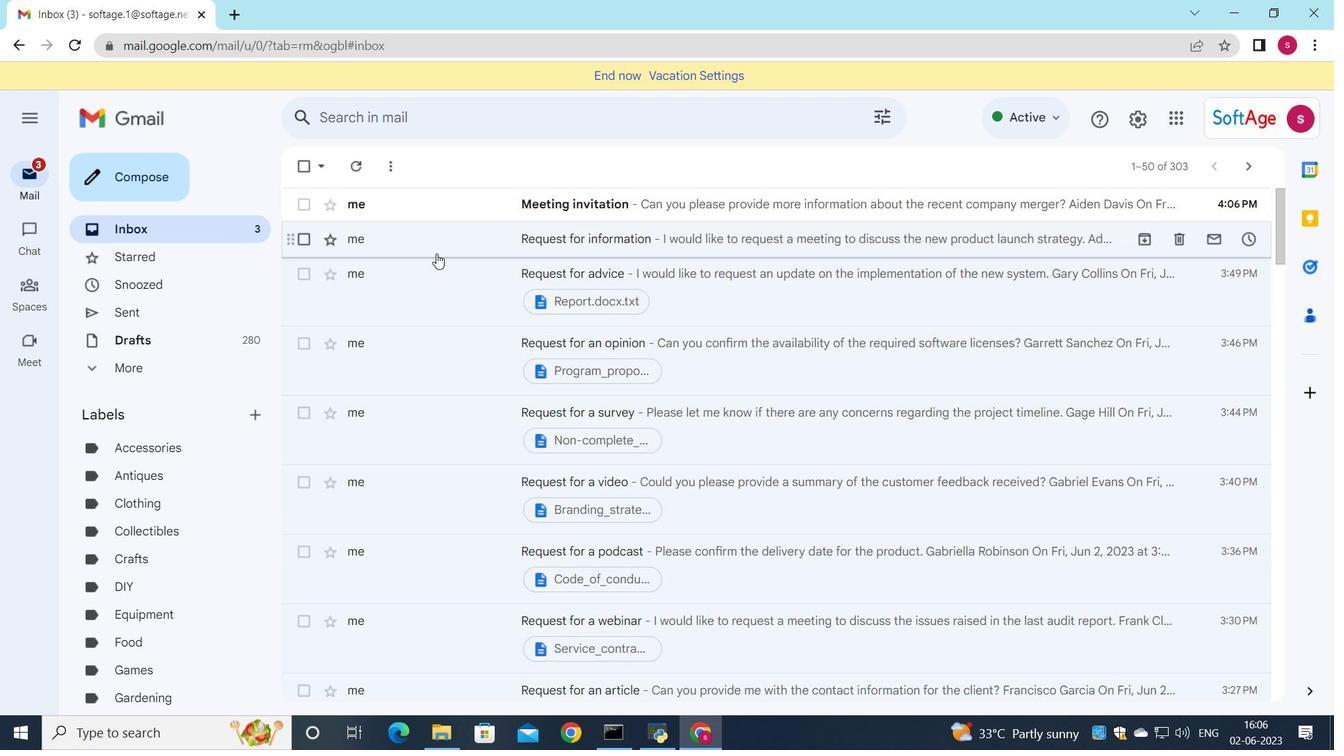 
Action: Mouse scrolled (437, 254) with delta (0, 0)
Screenshot: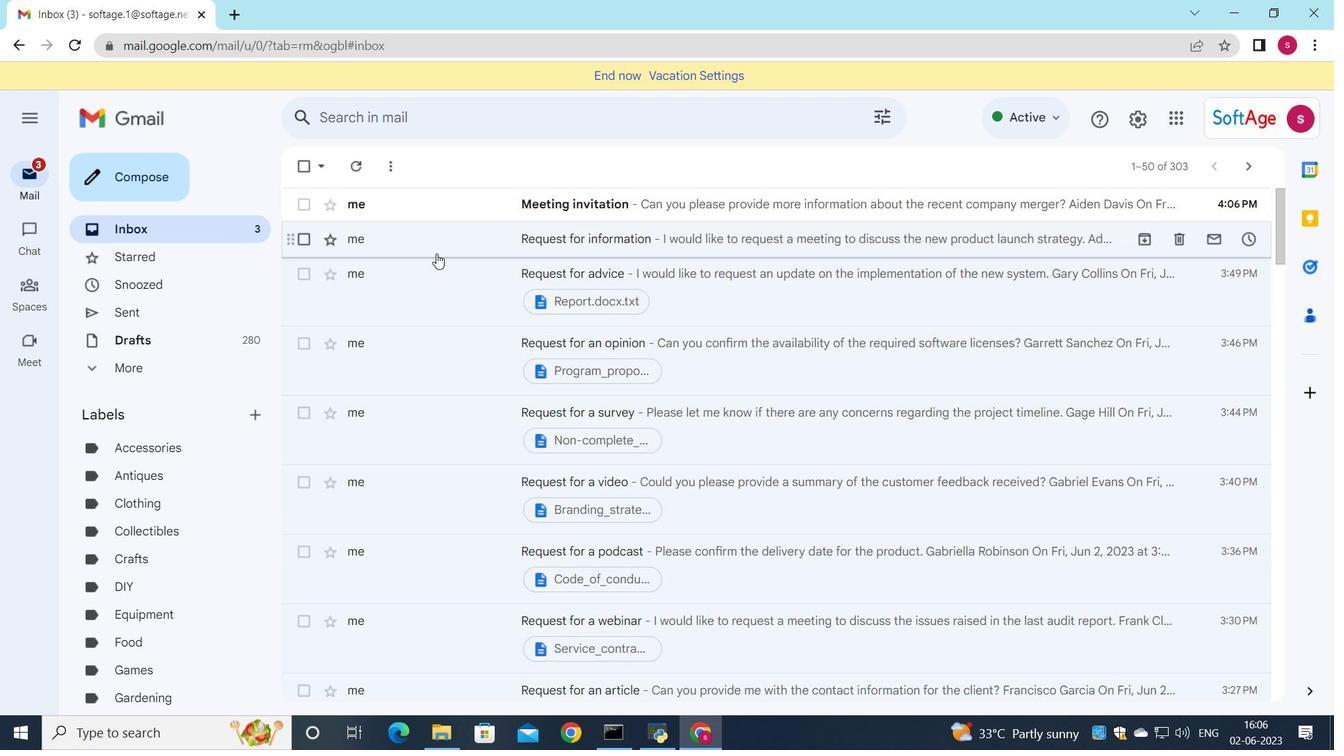 
Action: Mouse scrolled (437, 254) with delta (0, 0)
Screenshot: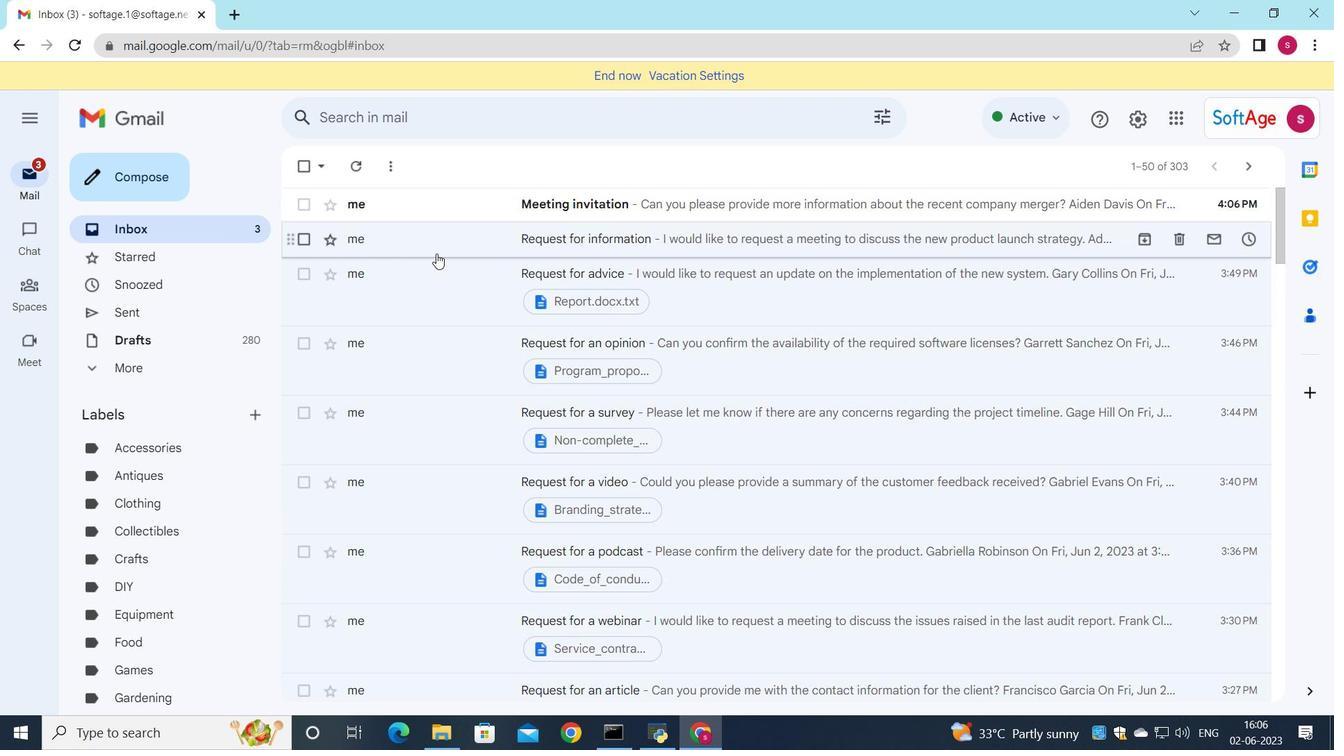 
Action: Mouse moved to (650, 209)
Screenshot: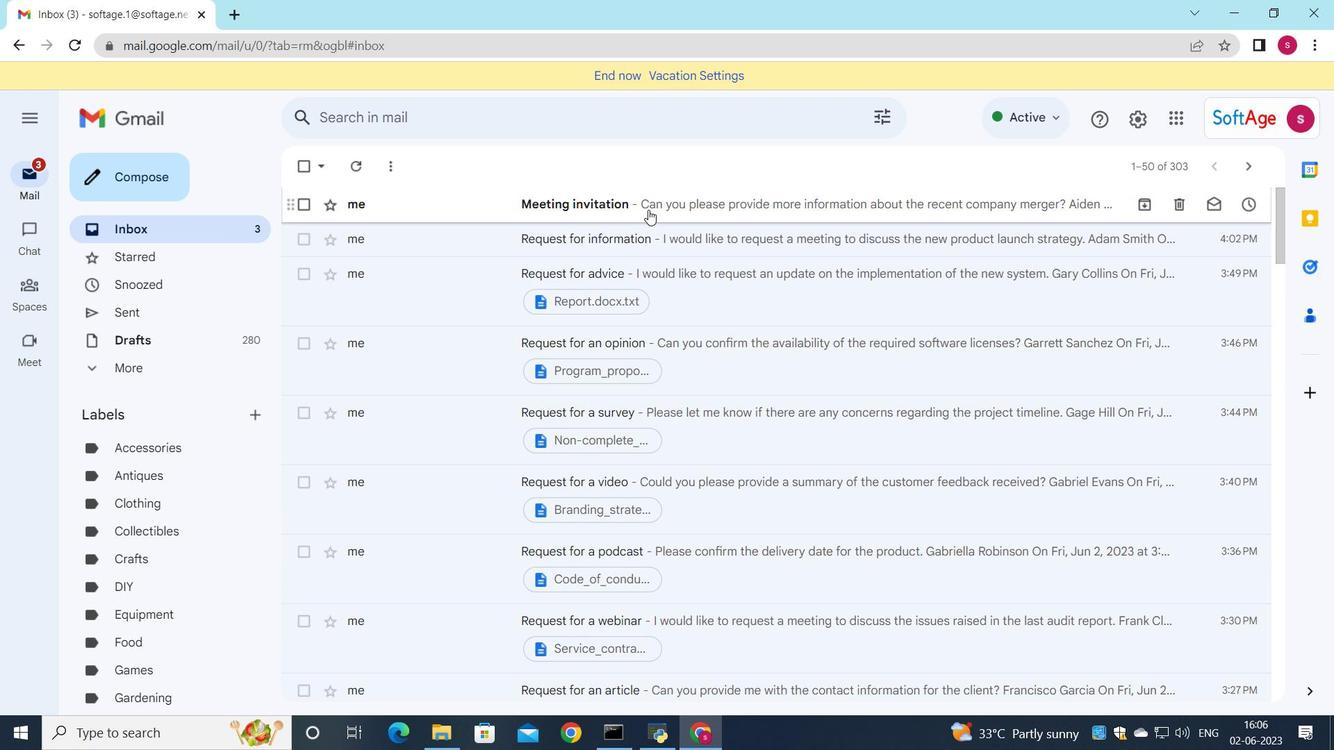 
Action: Mouse pressed left at (650, 209)
Screenshot: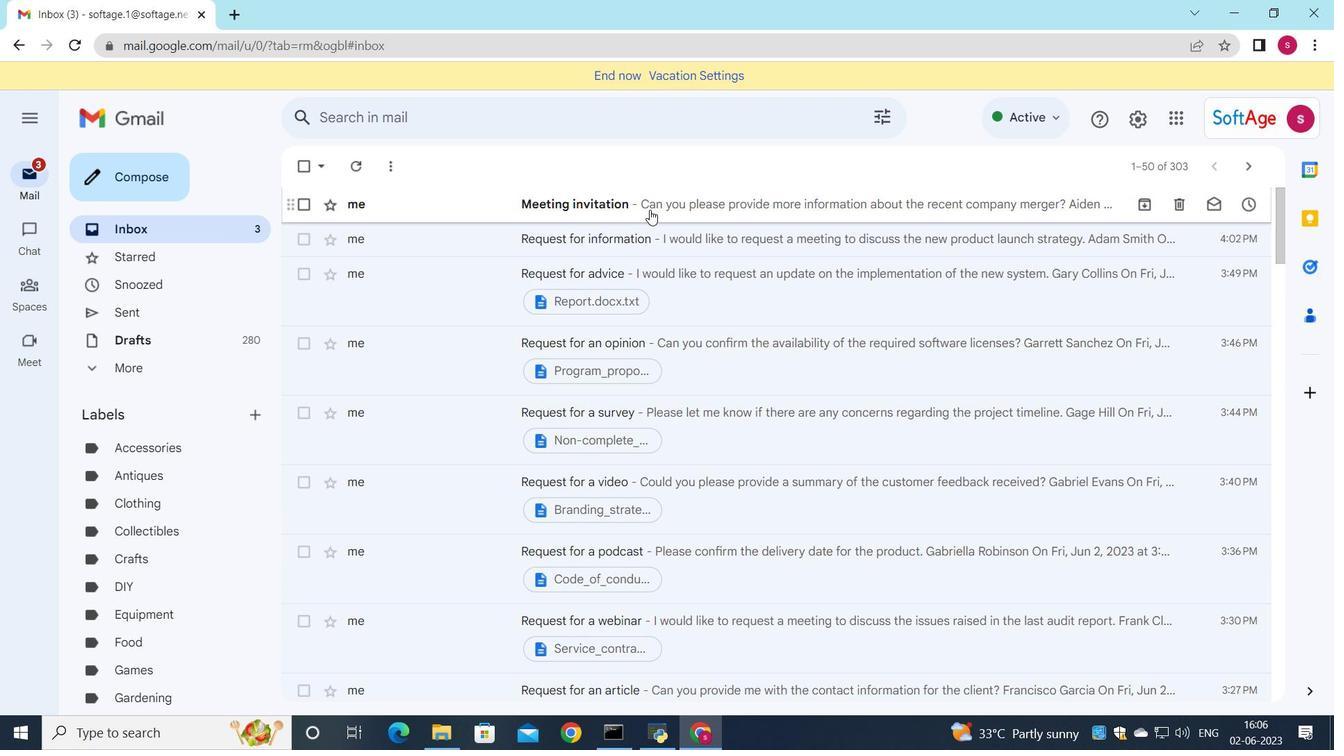 
Action: Mouse moved to (654, 266)
Screenshot: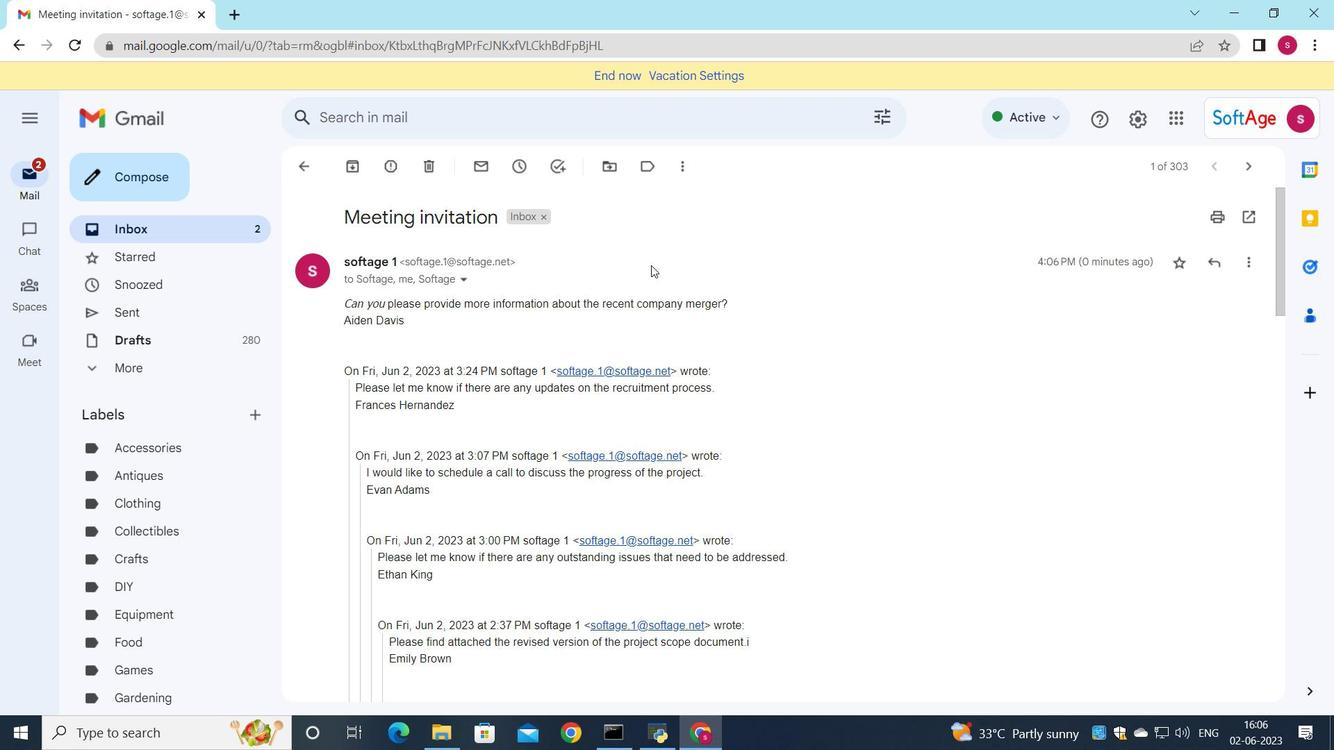 
